 Task: Search one way flight ticket for 3 adults in first from Staunton/waynesboro/harrisonburg: Shenandoah Valley Regional Airport to Jacksonville: Albert J. Ellis Airport on 8-3-2023. Choice of flights is Southwest. Number of bags: 2 checked bags. Price is upto 106000. Outbound departure time preference is 19:15.
Action: Mouse moved to (386, 161)
Screenshot: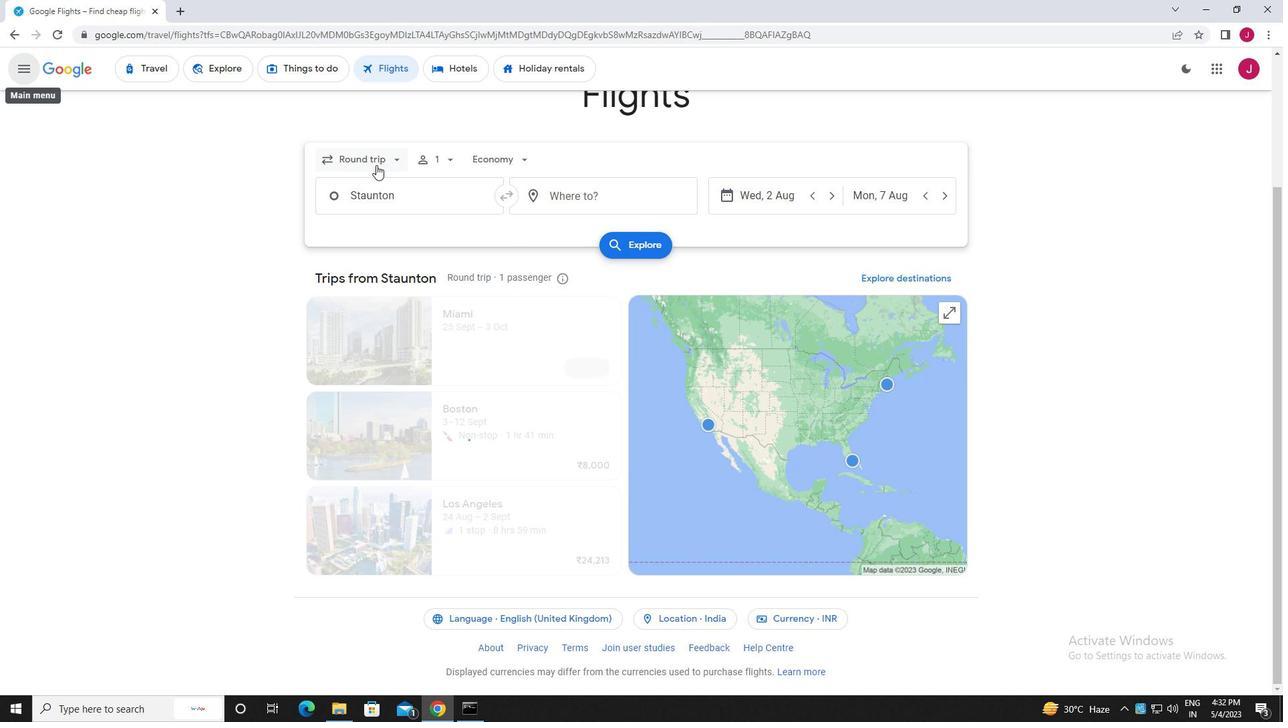 
Action: Mouse pressed left at (386, 161)
Screenshot: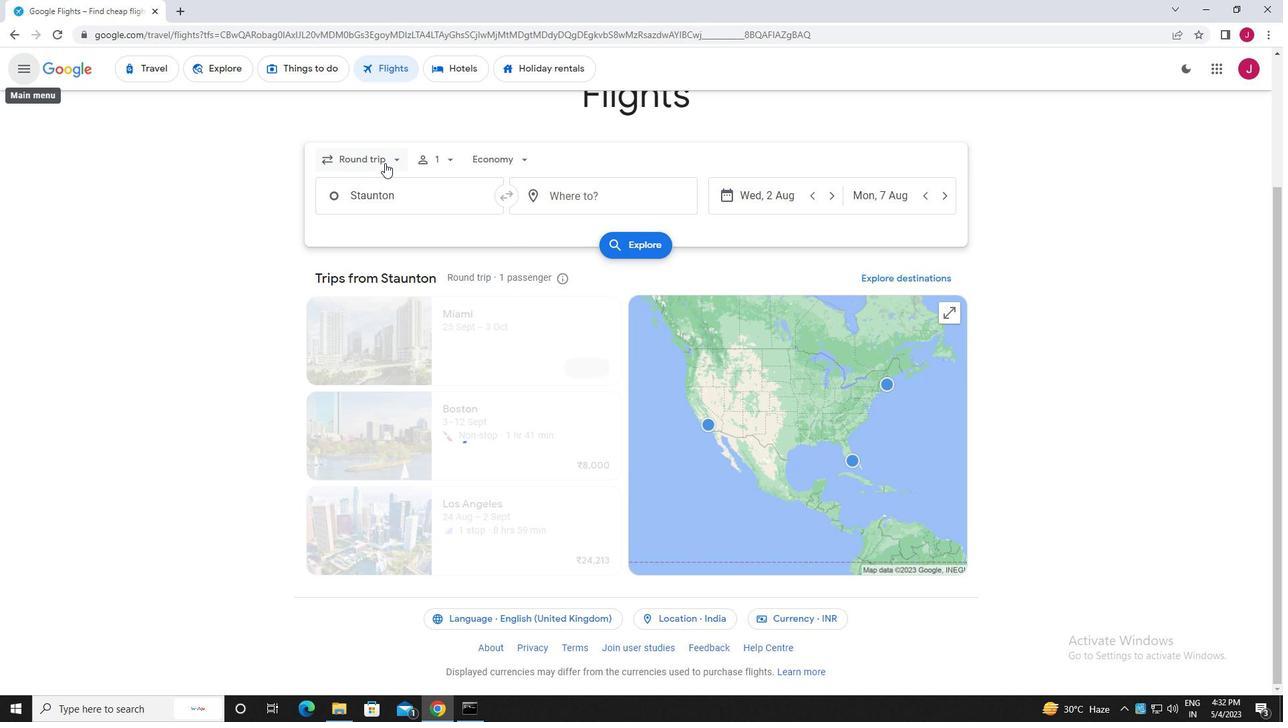 
Action: Mouse moved to (379, 211)
Screenshot: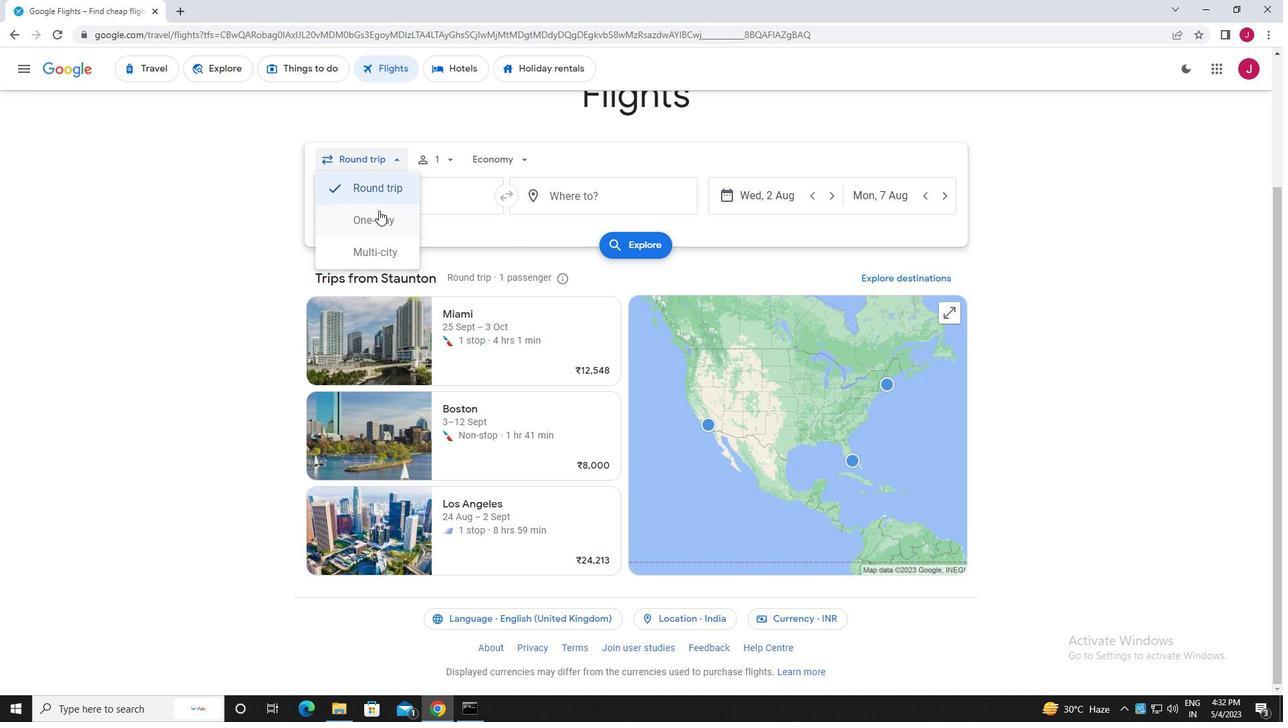 
Action: Mouse pressed left at (379, 211)
Screenshot: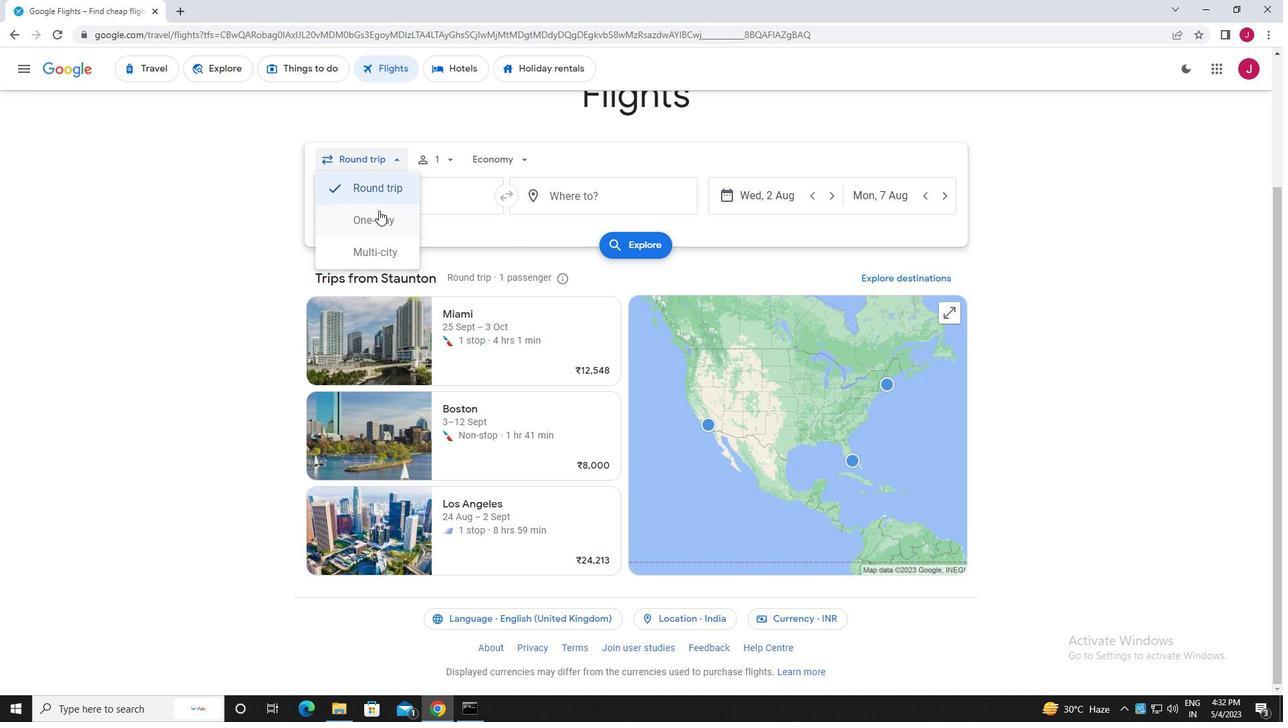 
Action: Mouse moved to (446, 159)
Screenshot: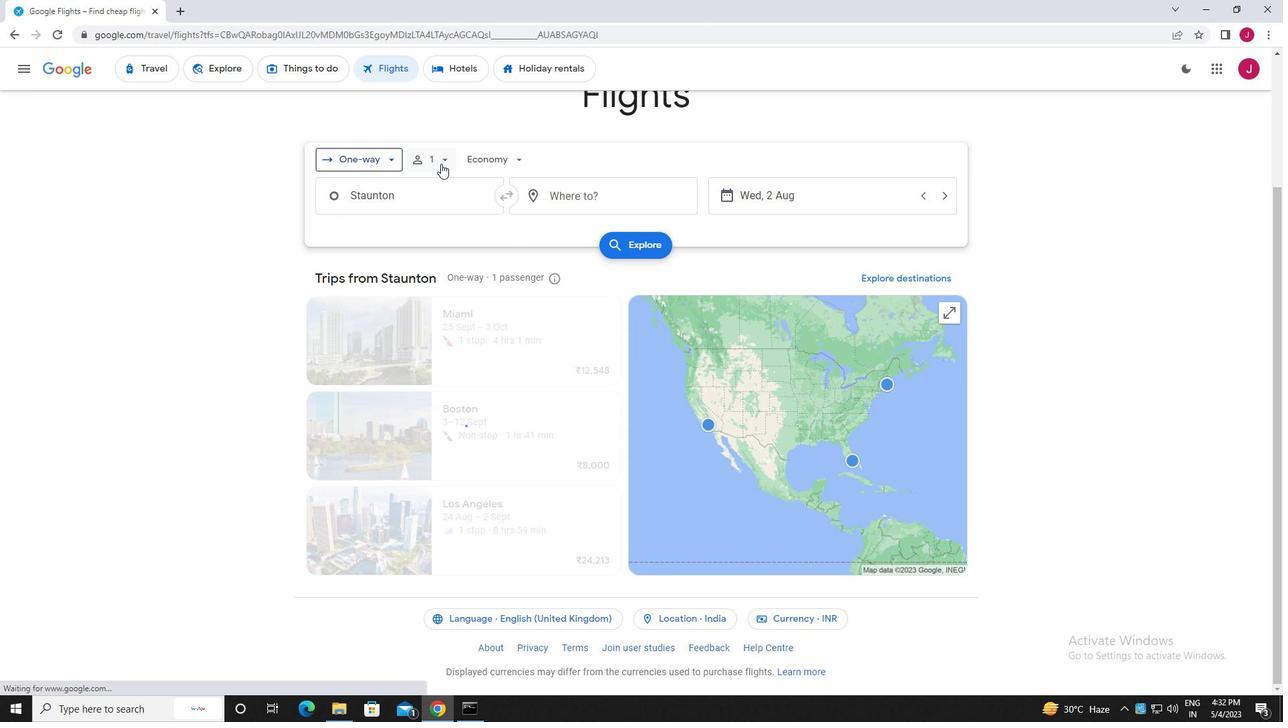 
Action: Mouse pressed left at (446, 159)
Screenshot: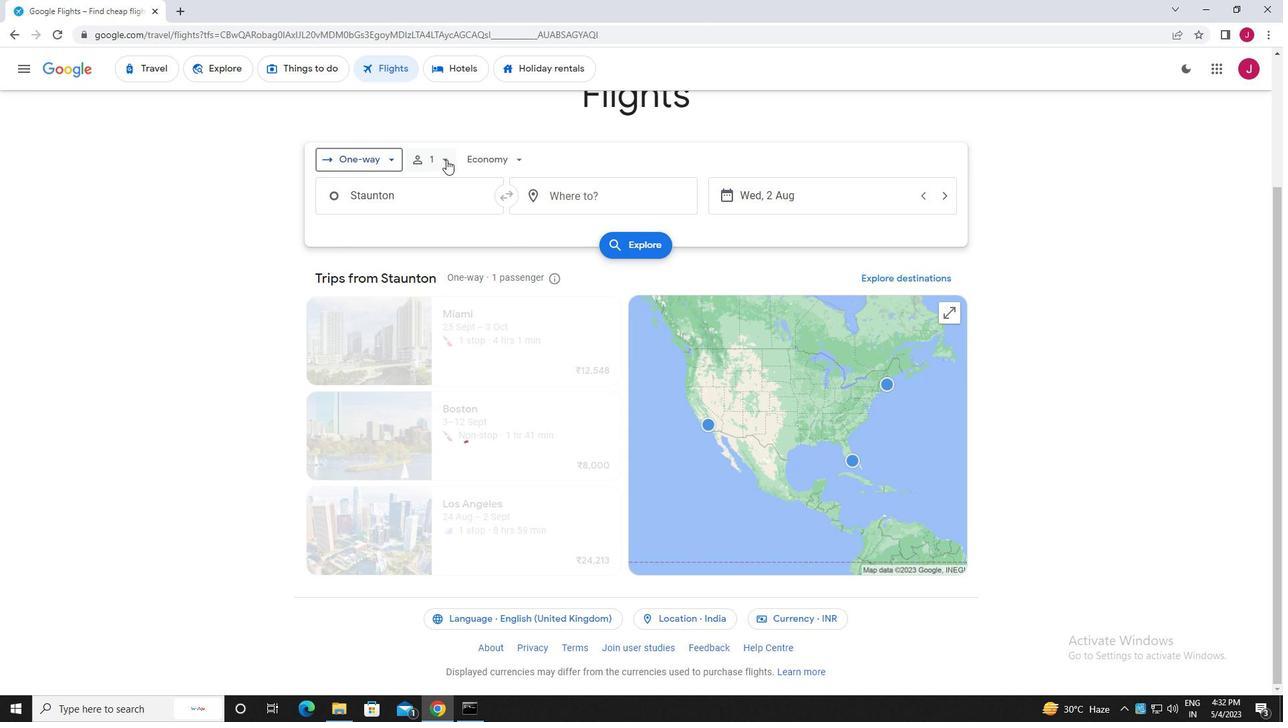 
Action: Mouse moved to (548, 193)
Screenshot: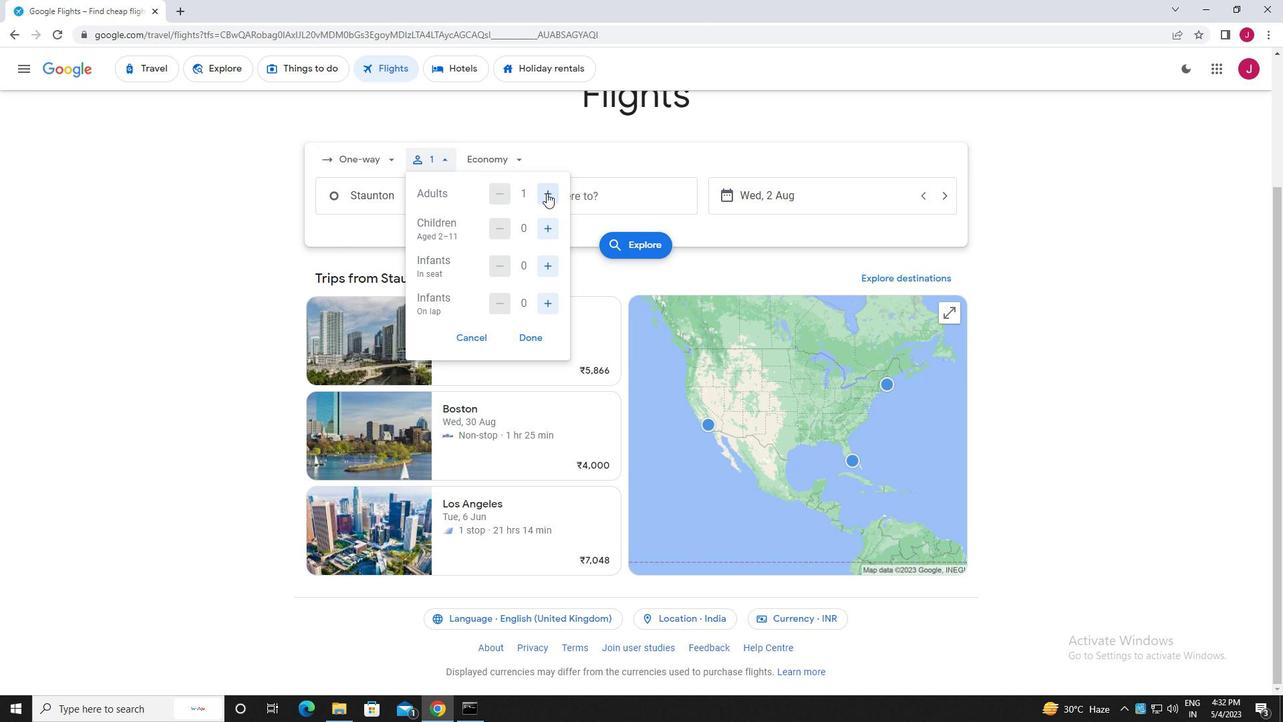 
Action: Mouse pressed left at (548, 193)
Screenshot: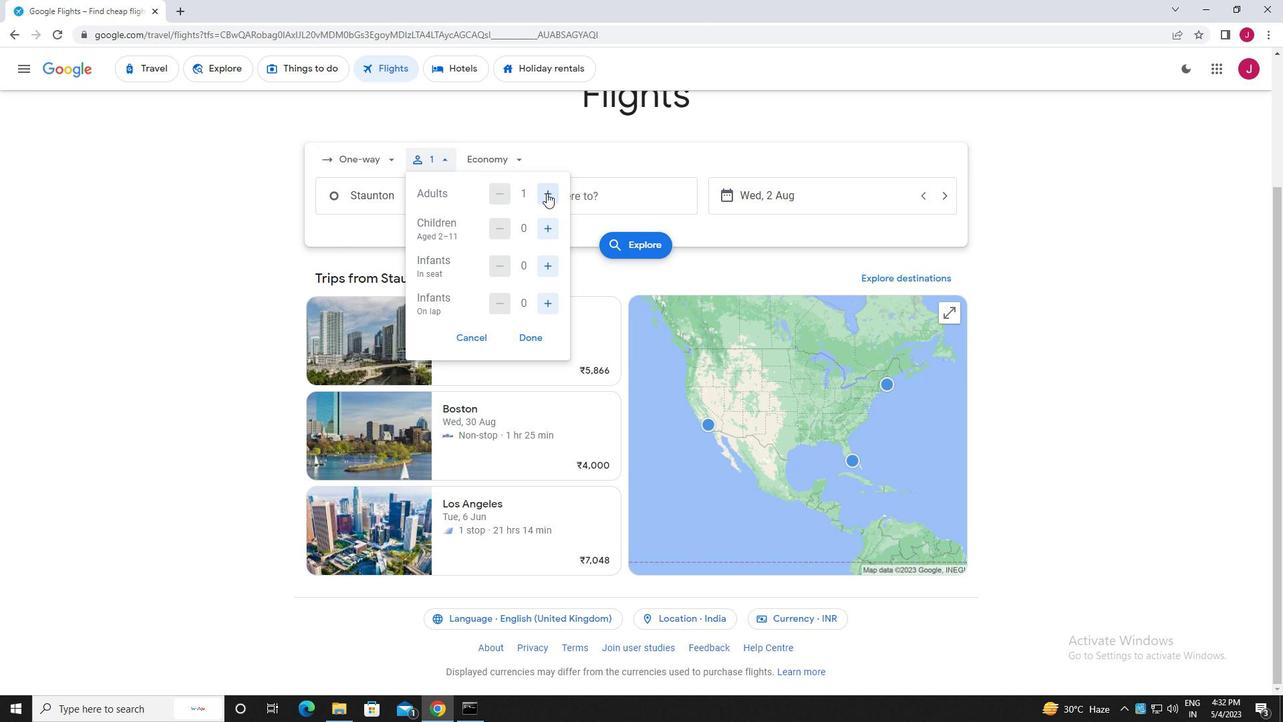 
Action: Mouse moved to (548, 193)
Screenshot: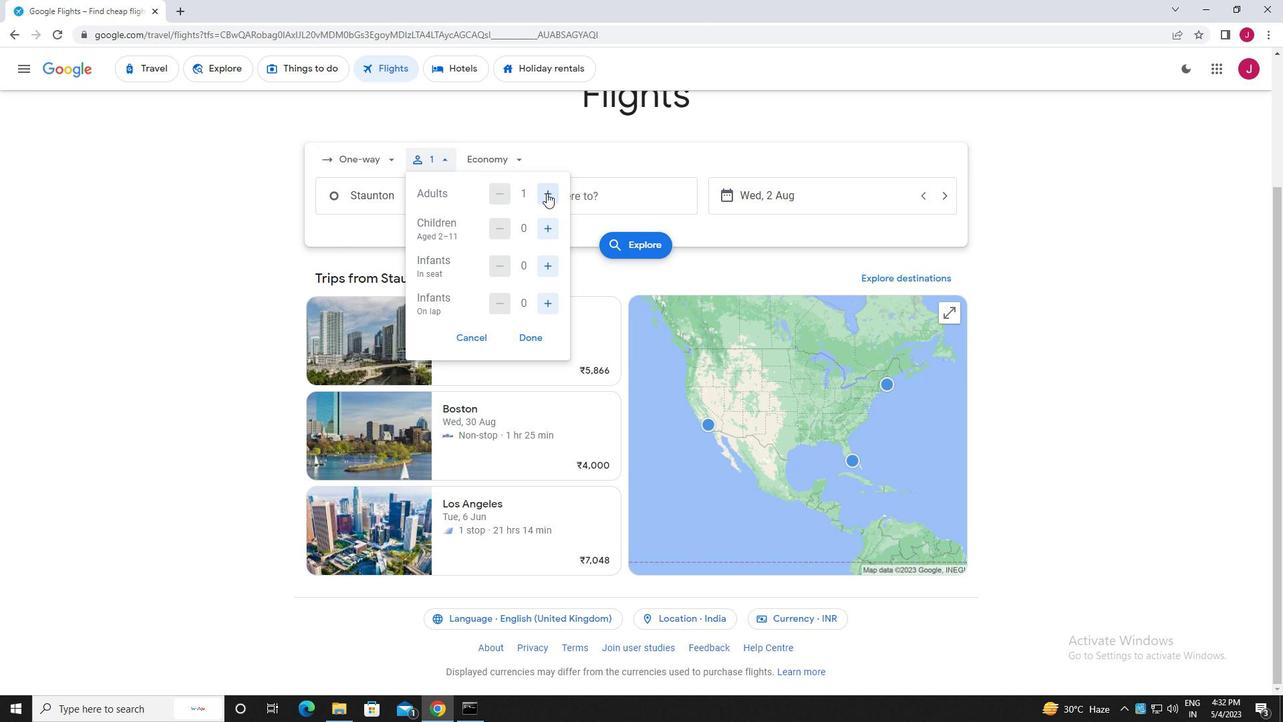 
Action: Mouse pressed left at (548, 193)
Screenshot: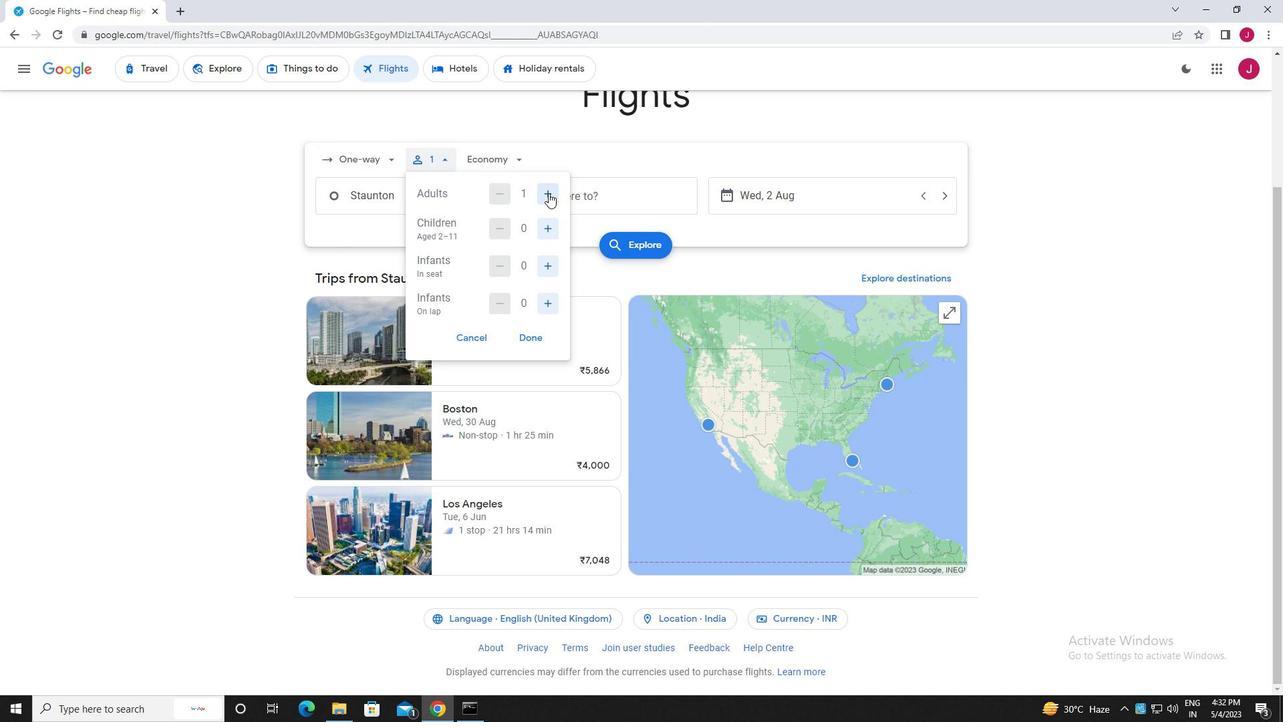 
Action: Mouse moved to (531, 338)
Screenshot: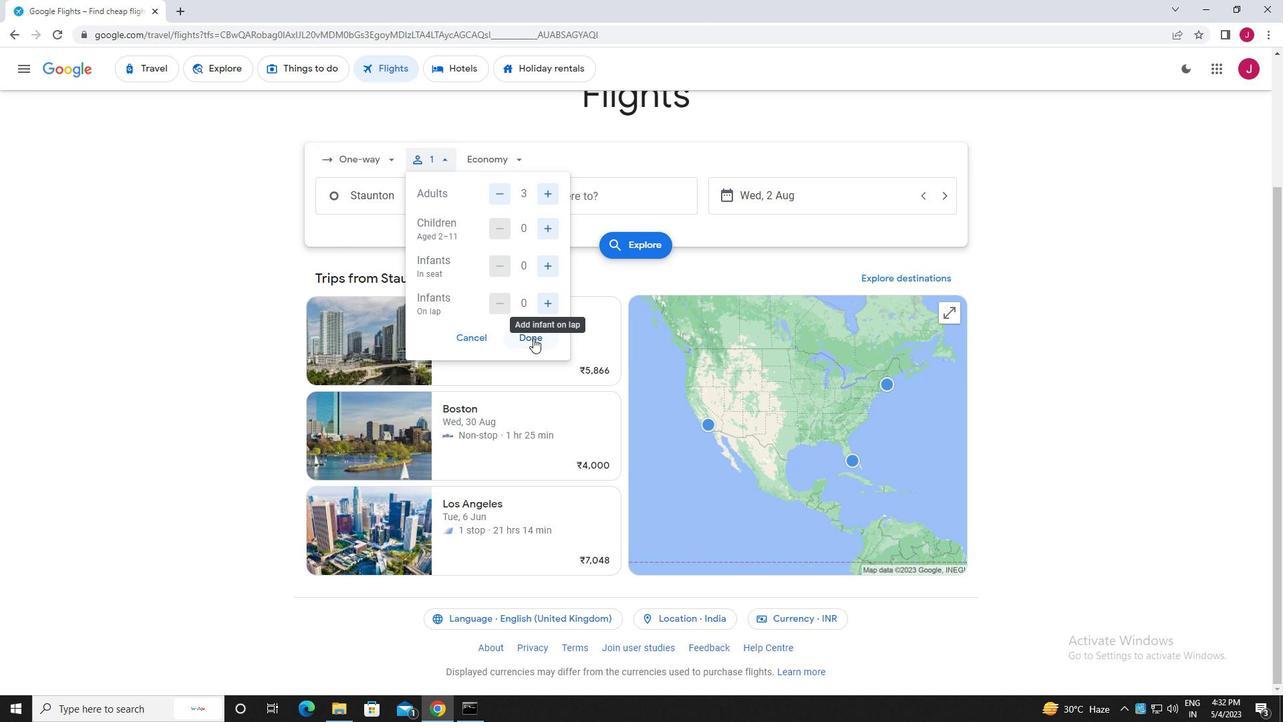 
Action: Mouse pressed left at (531, 338)
Screenshot: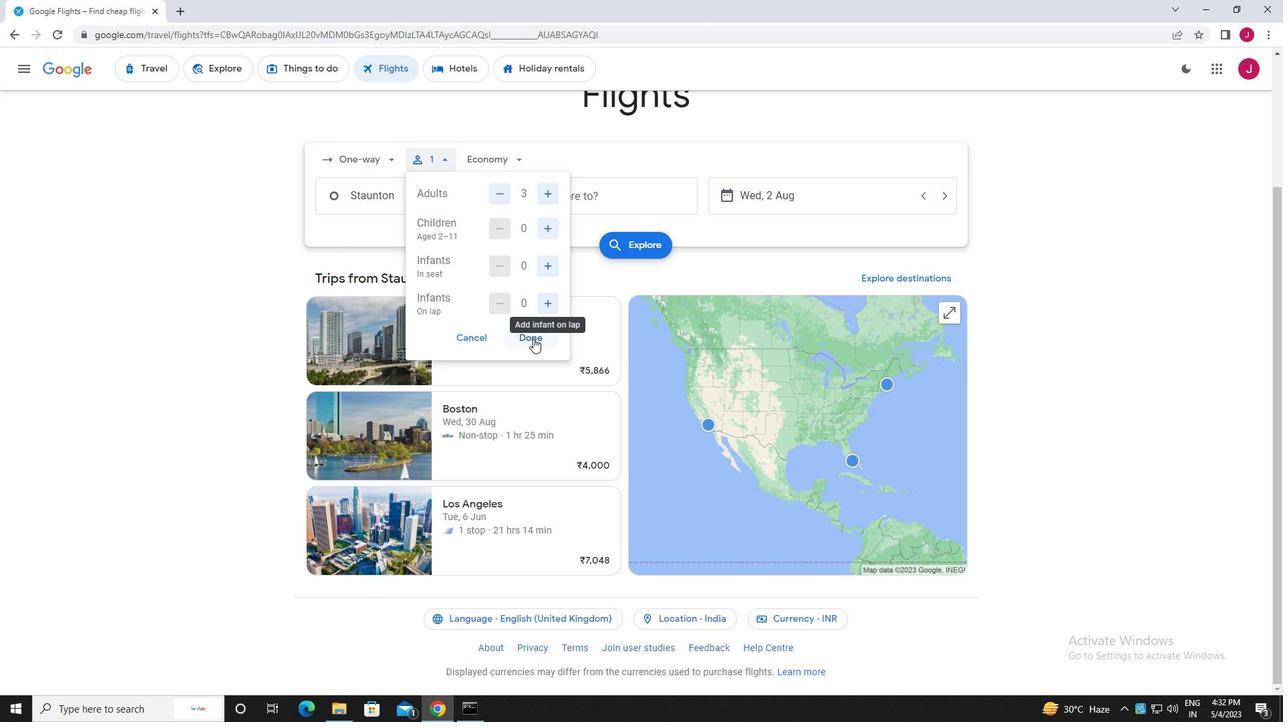 
Action: Mouse moved to (532, 339)
Screenshot: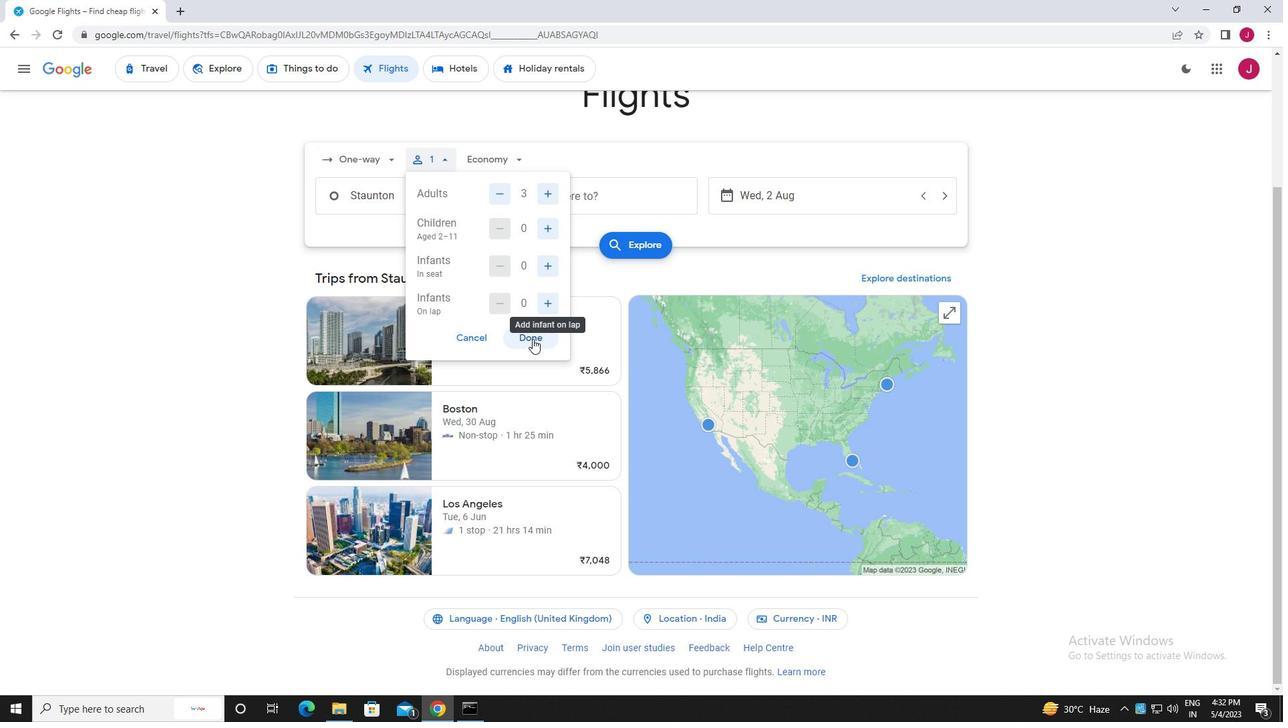 
Action: Mouse pressed left at (532, 339)
Screenshot: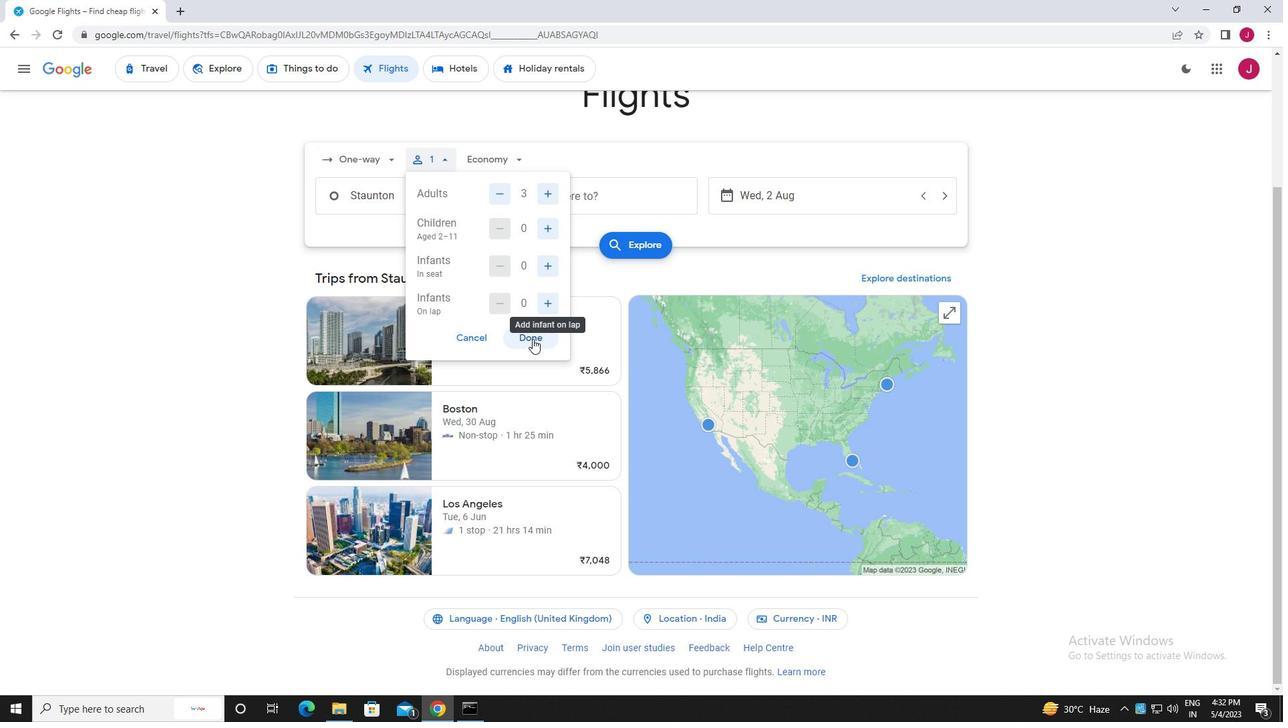 
Action: Mouse moved to (510, 155)
Screenshot: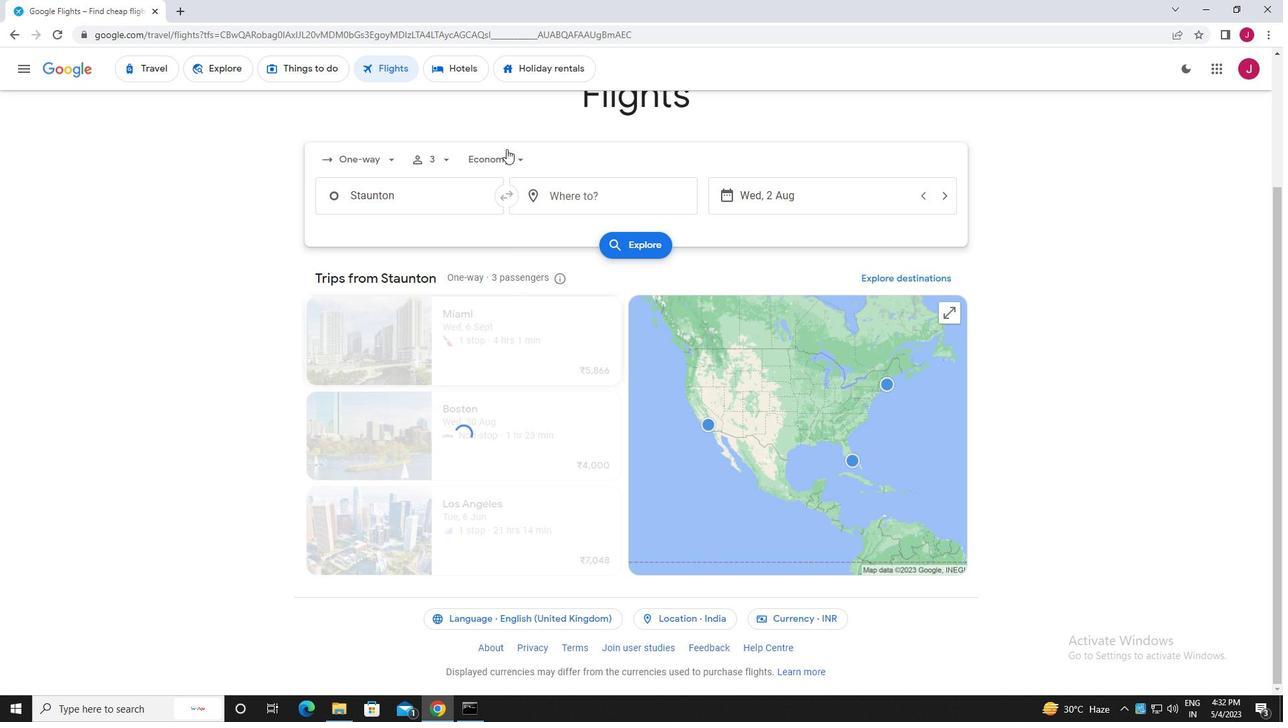 
Action: Mouse pressed left at (510, 155)
Screenshot: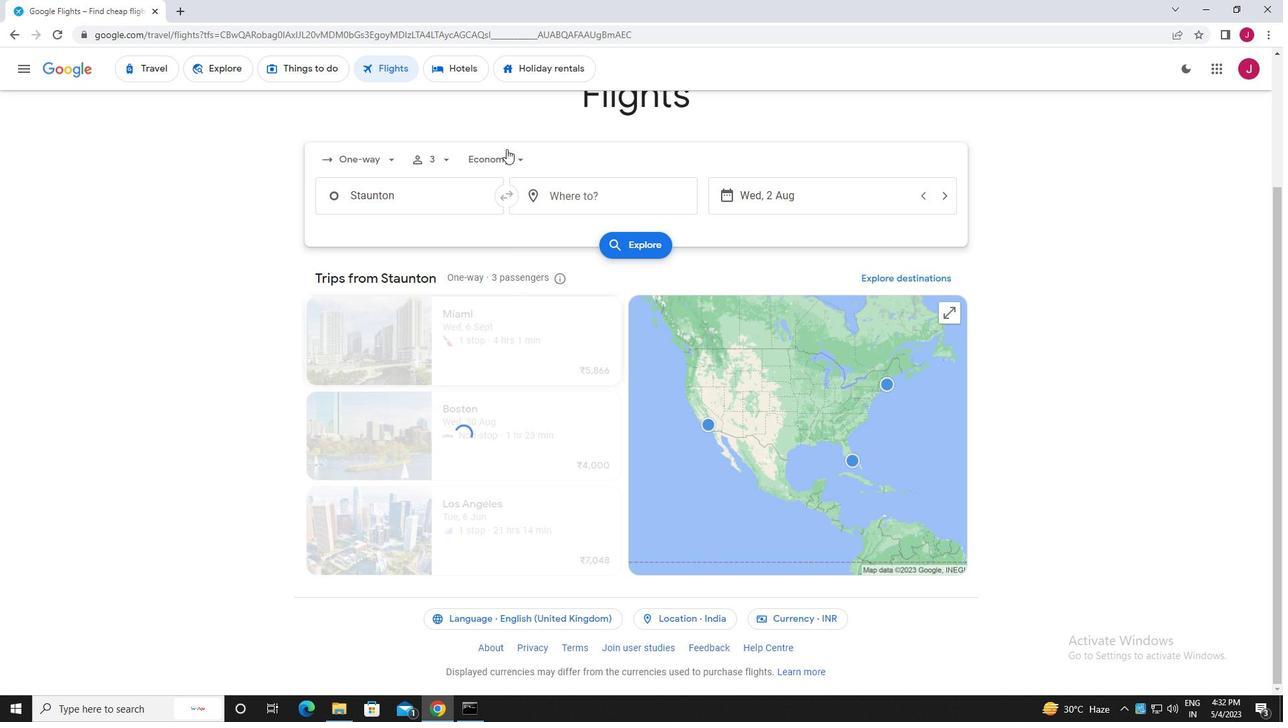
Action: Mouse moved to (514, 280)
Screenshot: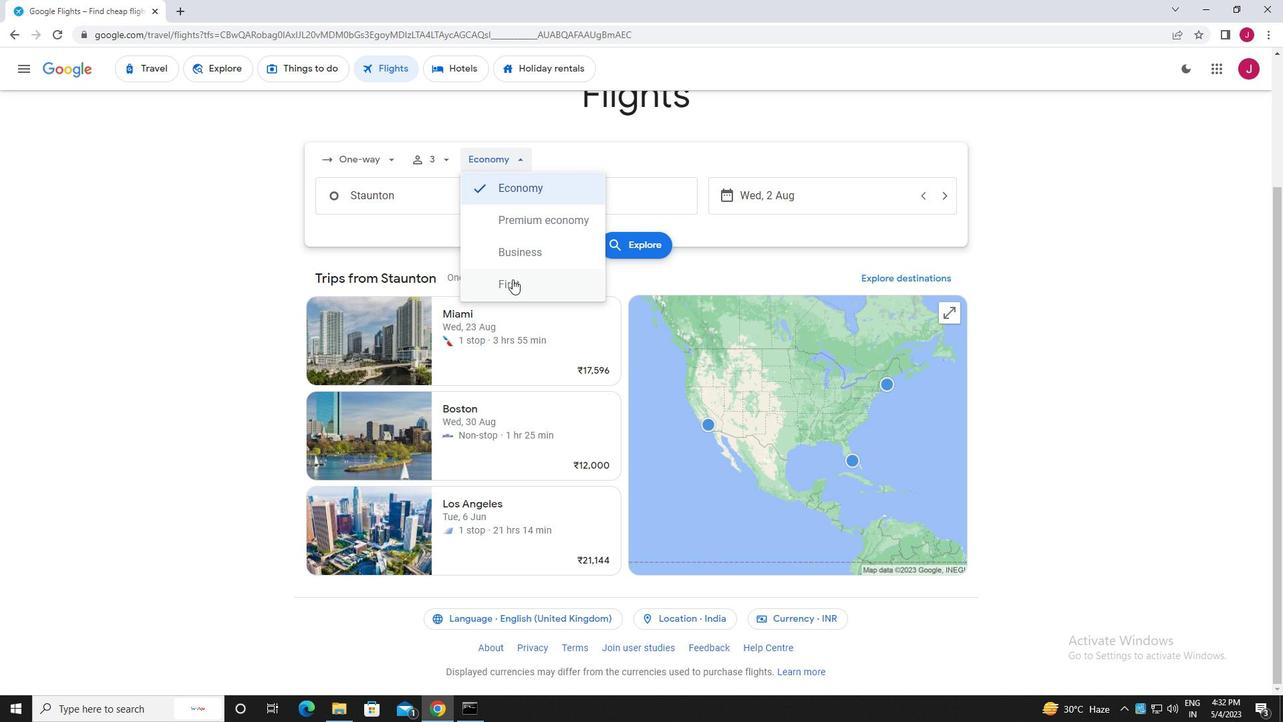 
Action: Mouse pressed left at (514, 280)
Screenshot: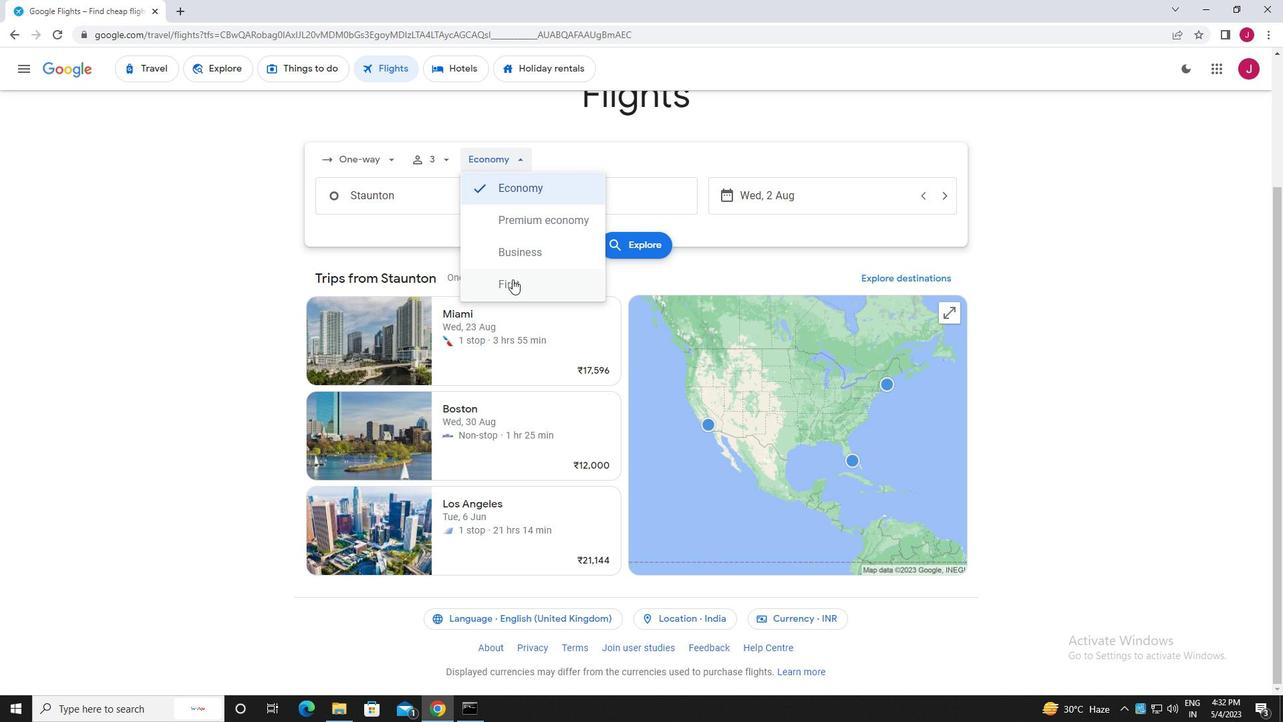 
Action: Mouse moved to (405, 195)
Screenshot: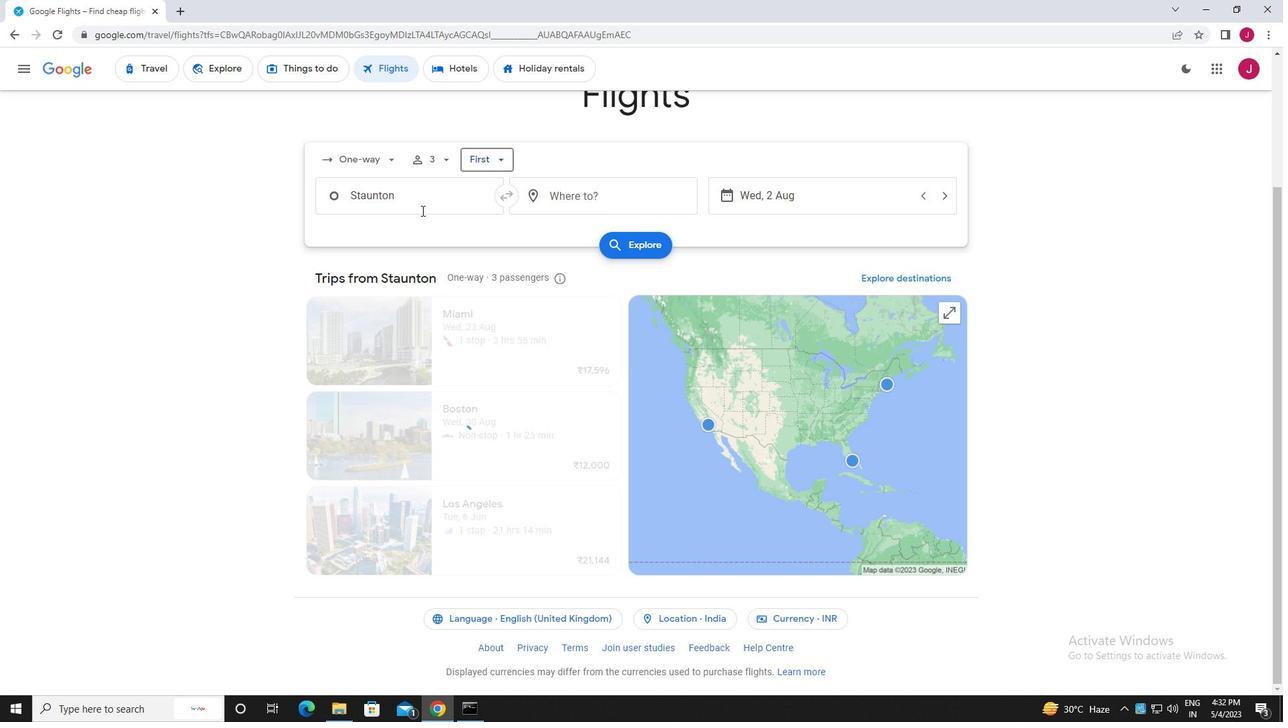 
Action: Mouse pressed left at (405, 195)
Screenshot: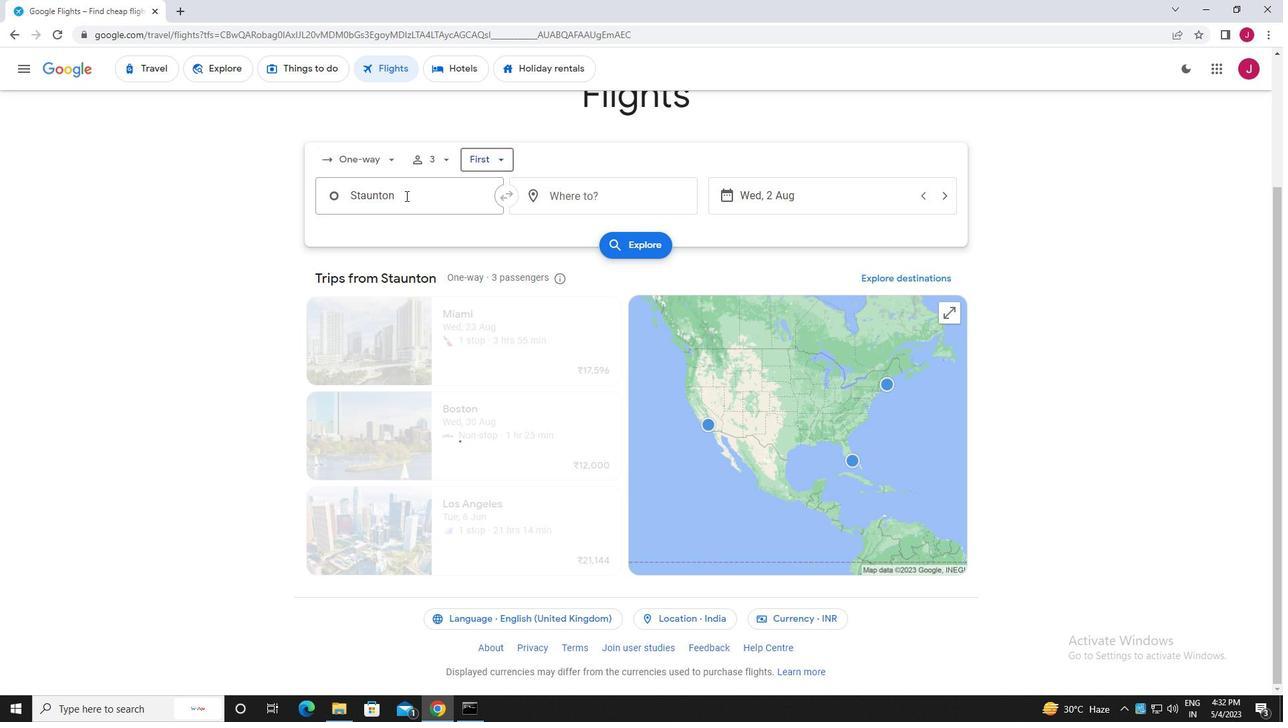
Action: Mouse moved to (407, 195)
Screenshot: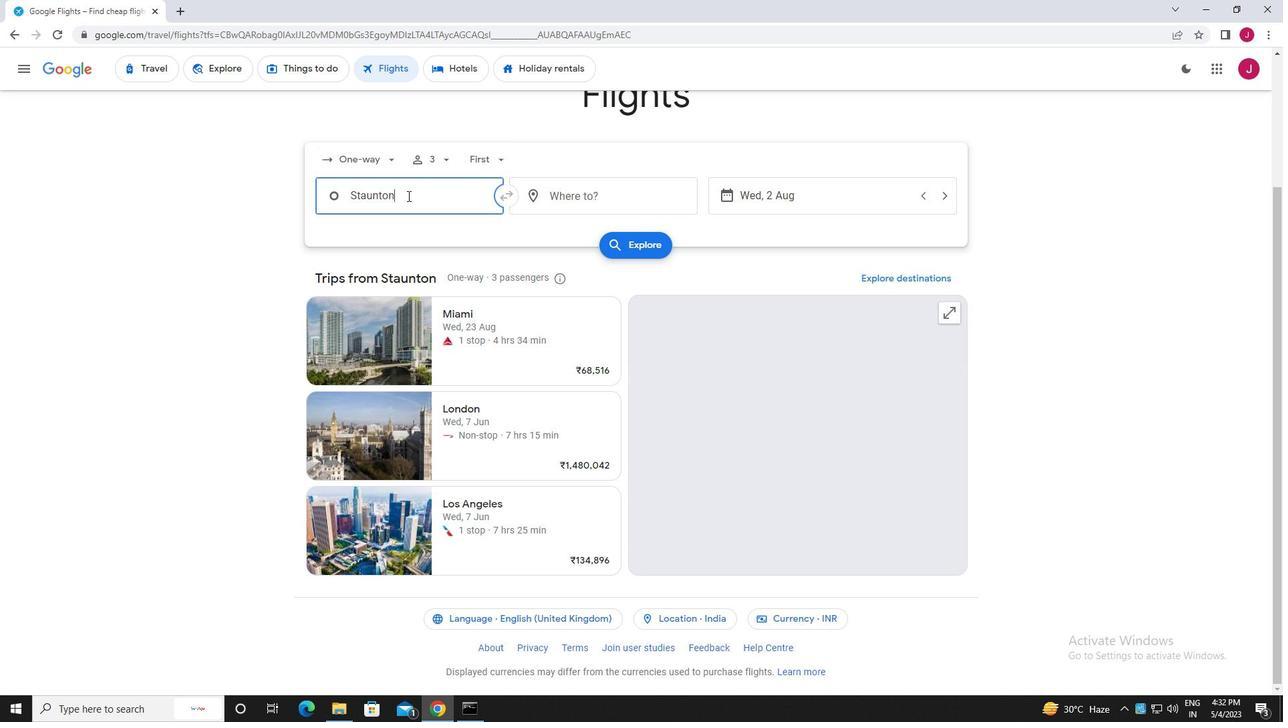 
Action: Key pressed shenandoah
Screenshot: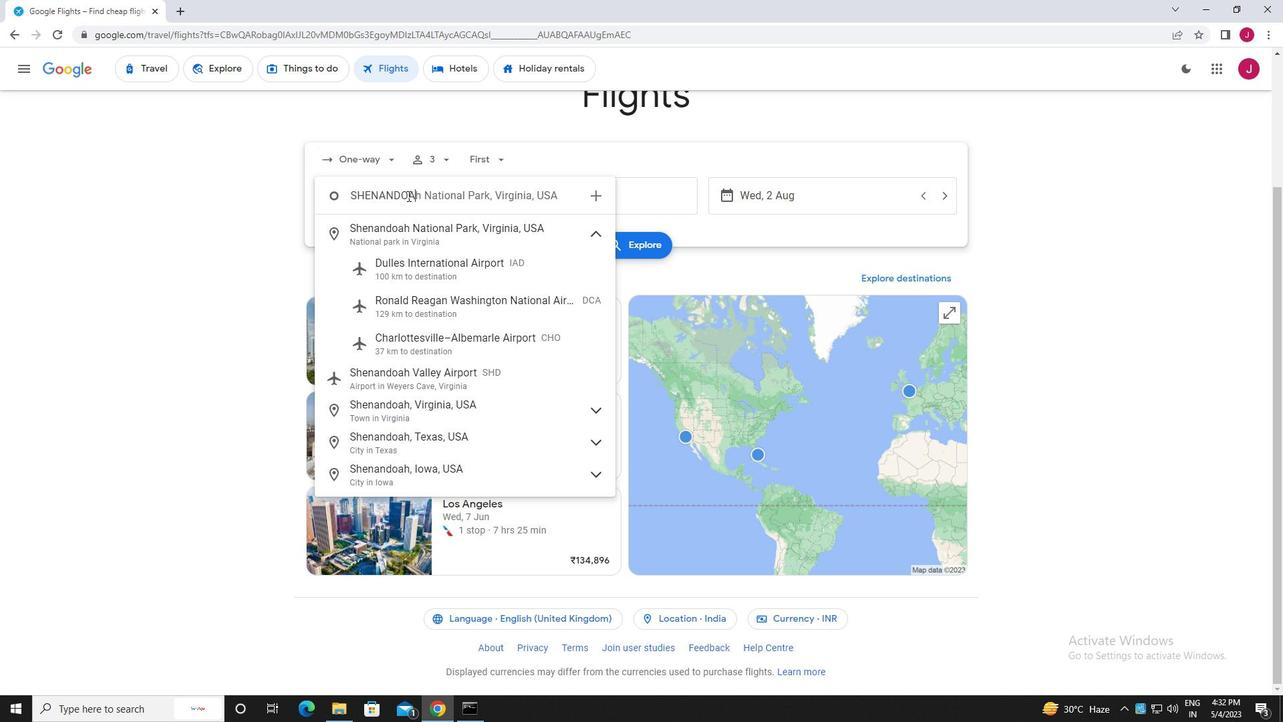 
Action: Mouse moved to (480, 258)
Screenshot: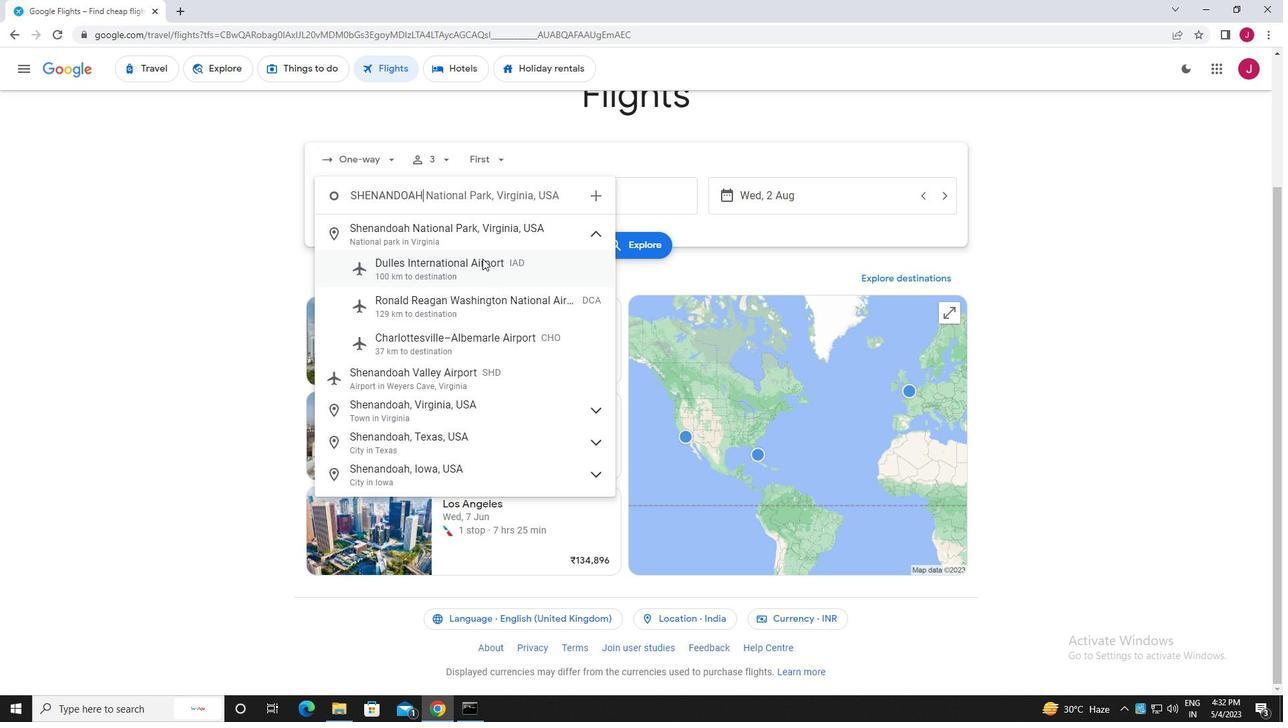 
Action: Key pressed <Key.space>va
Screenshot: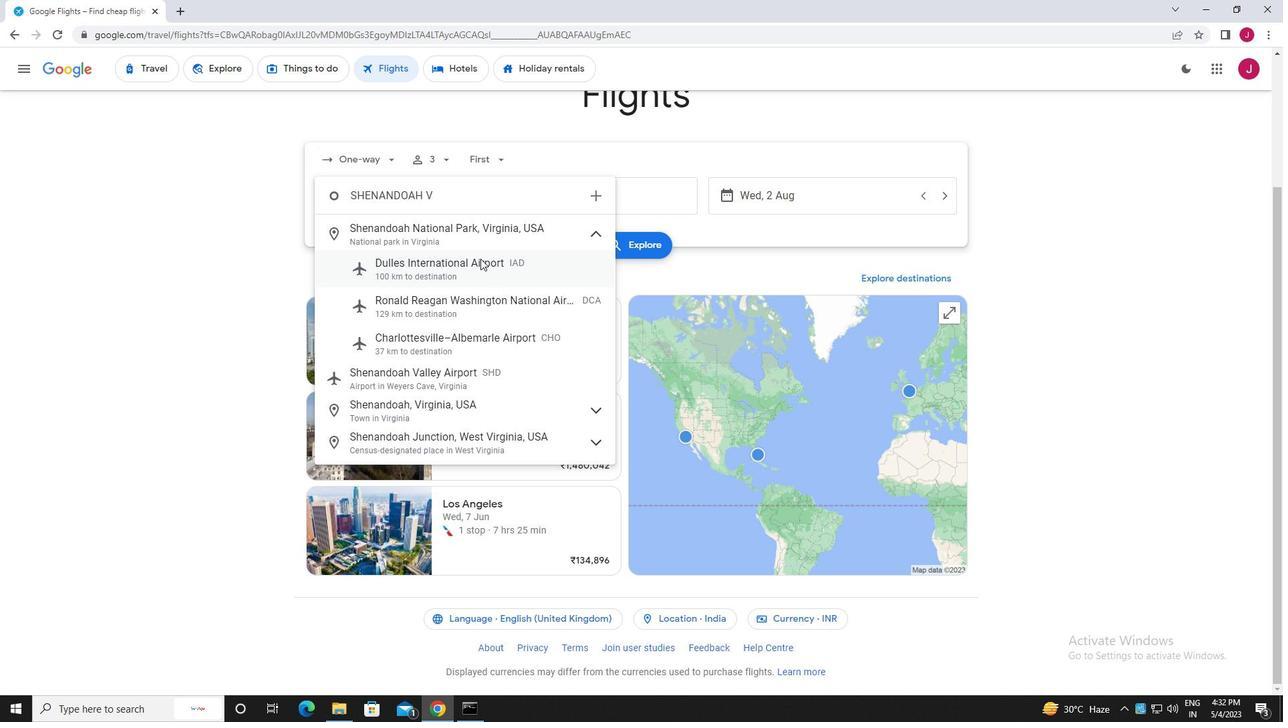 
Action: Mouse moved to (467, 233)
Screenshot: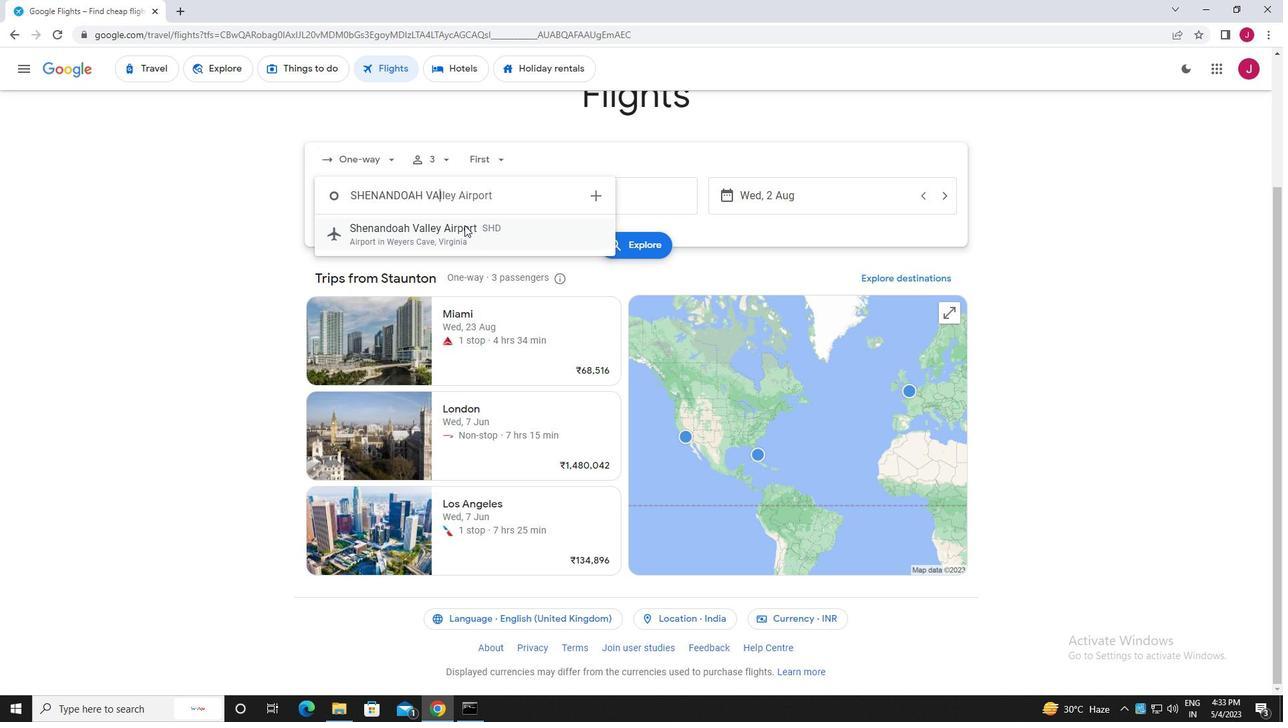 
Action: Mouse pressed left at (467, 233)
Screenshot: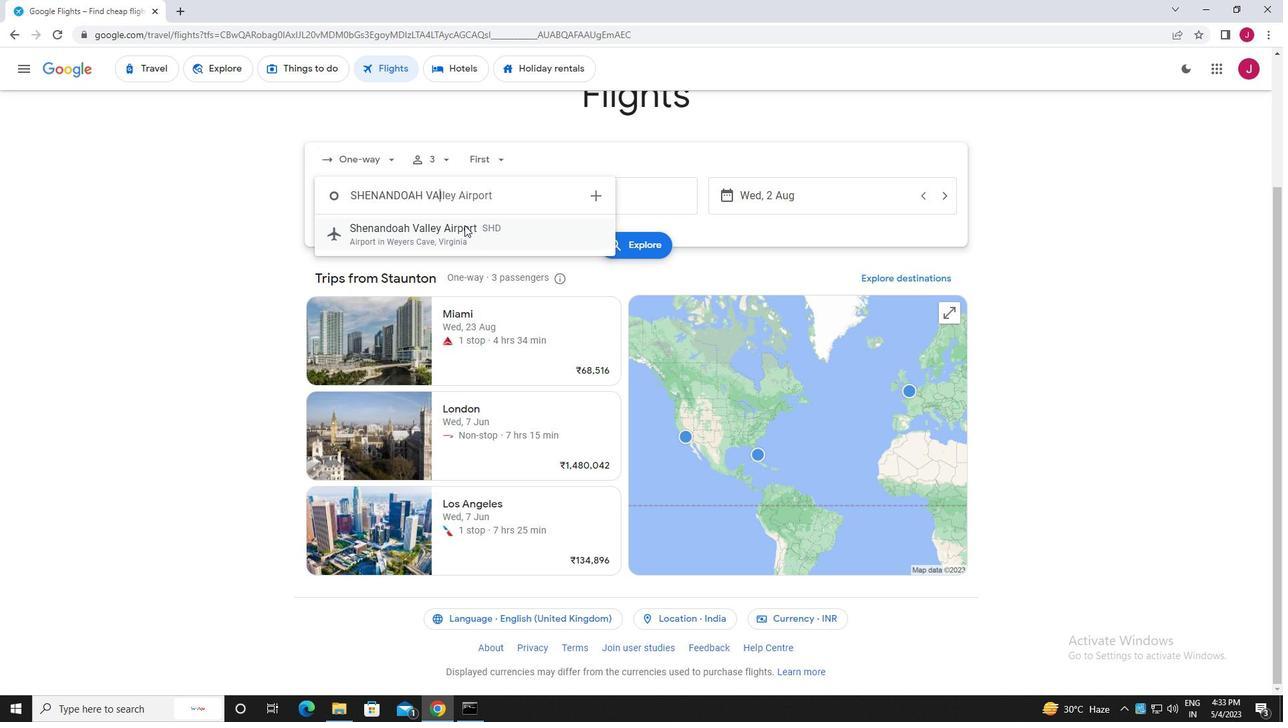 
Action: Mouse moved to (623, 203)
Screenshot: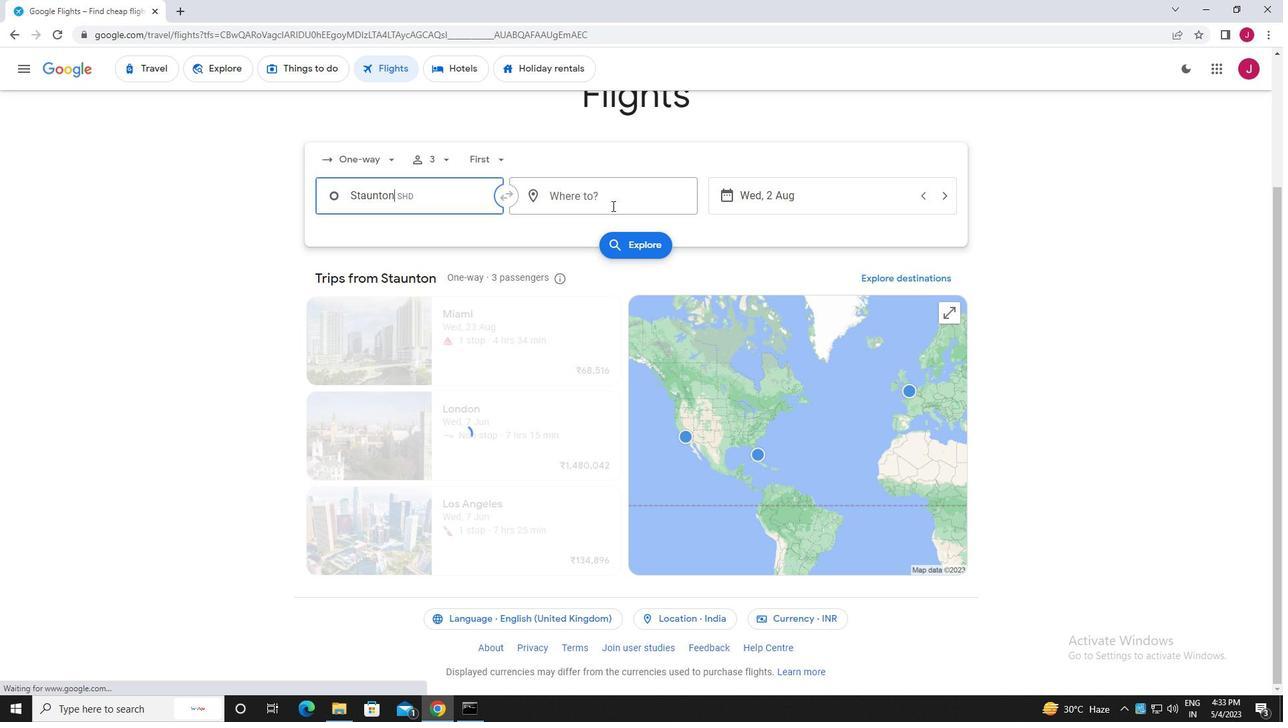
Action: Mouse pressed left at (623, 203)
Screenshot: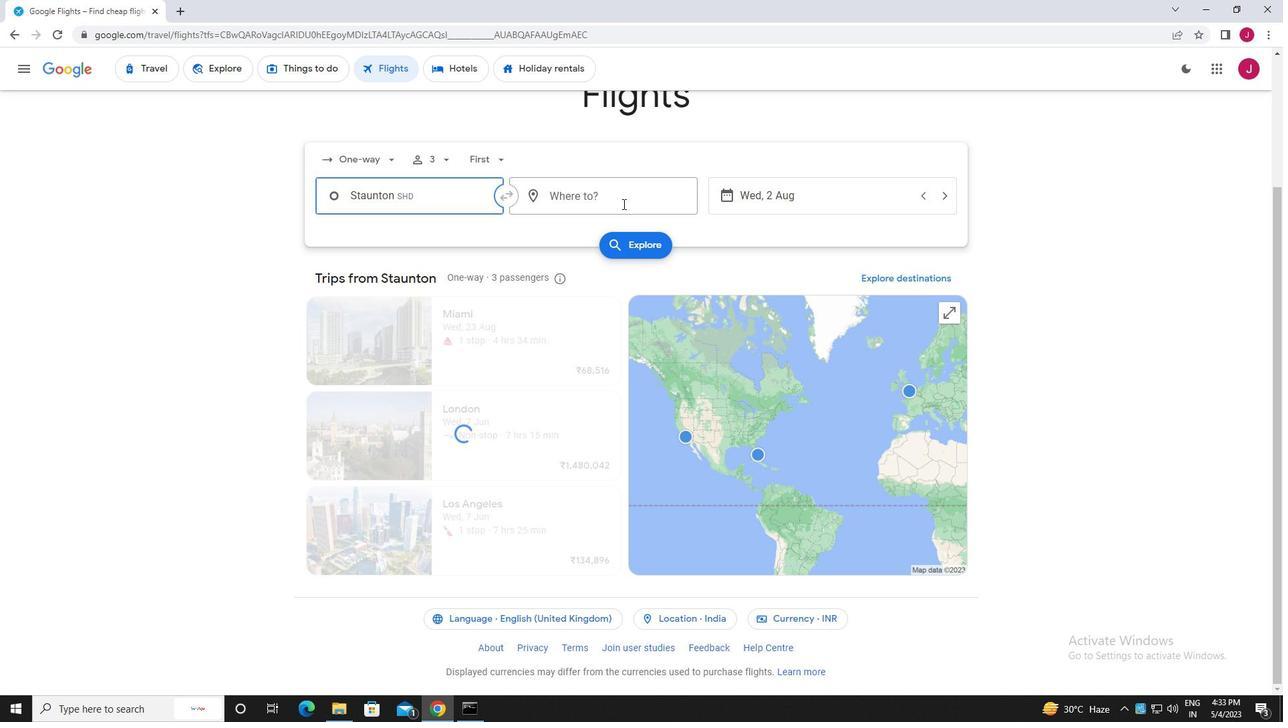 
Action: Mouse moved to (623, 206)
Screenshot: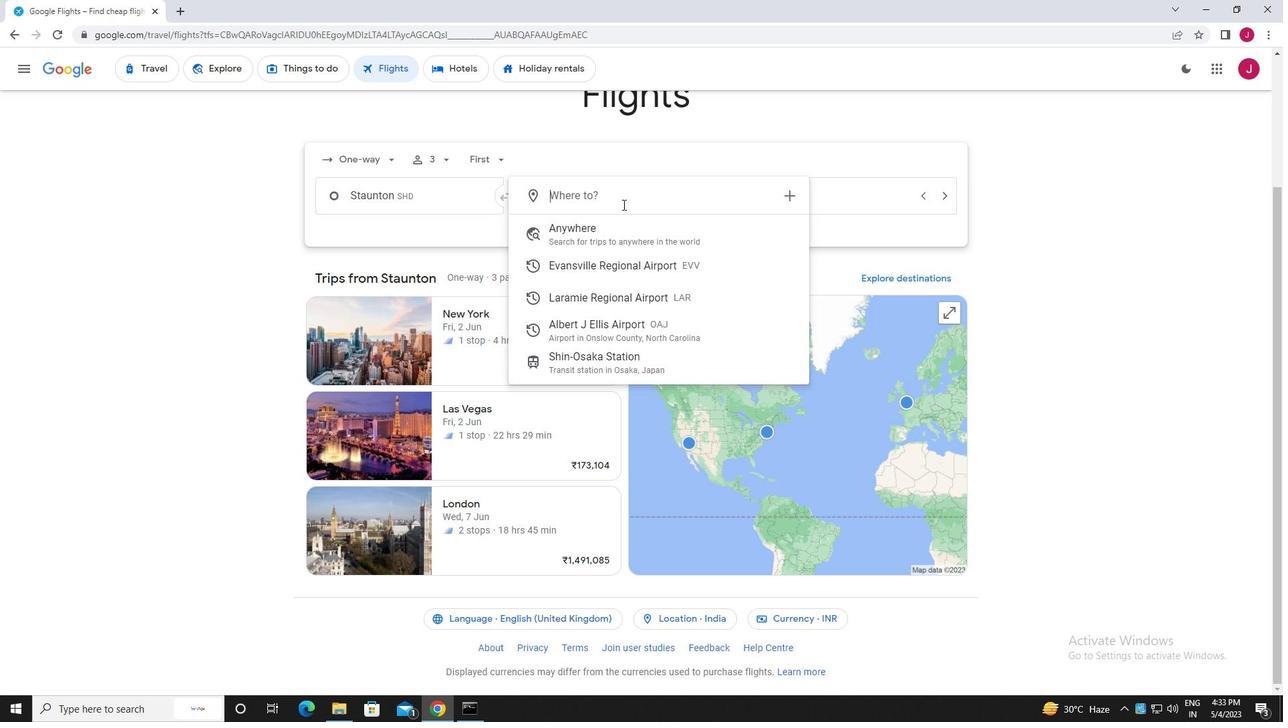 
Action: Key pressed albert<Key.space>
Screenshot: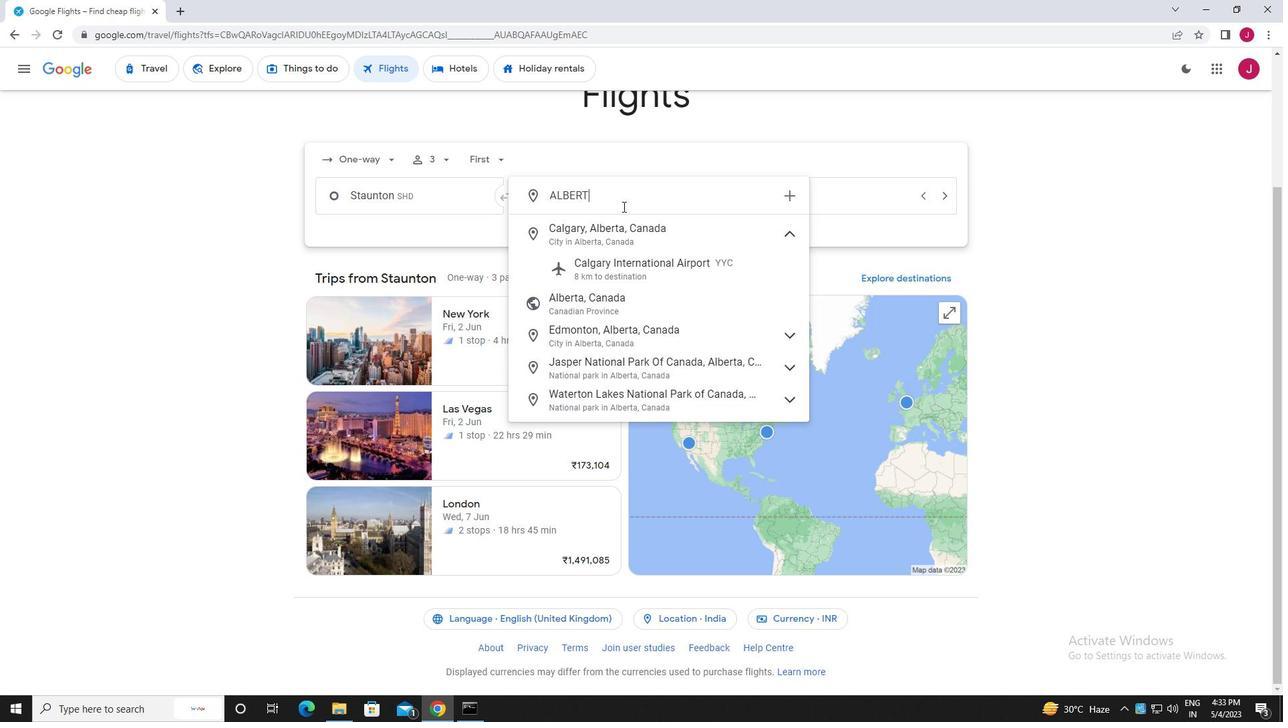 
Action: Mouse moved to (631, 234)
Screenshot: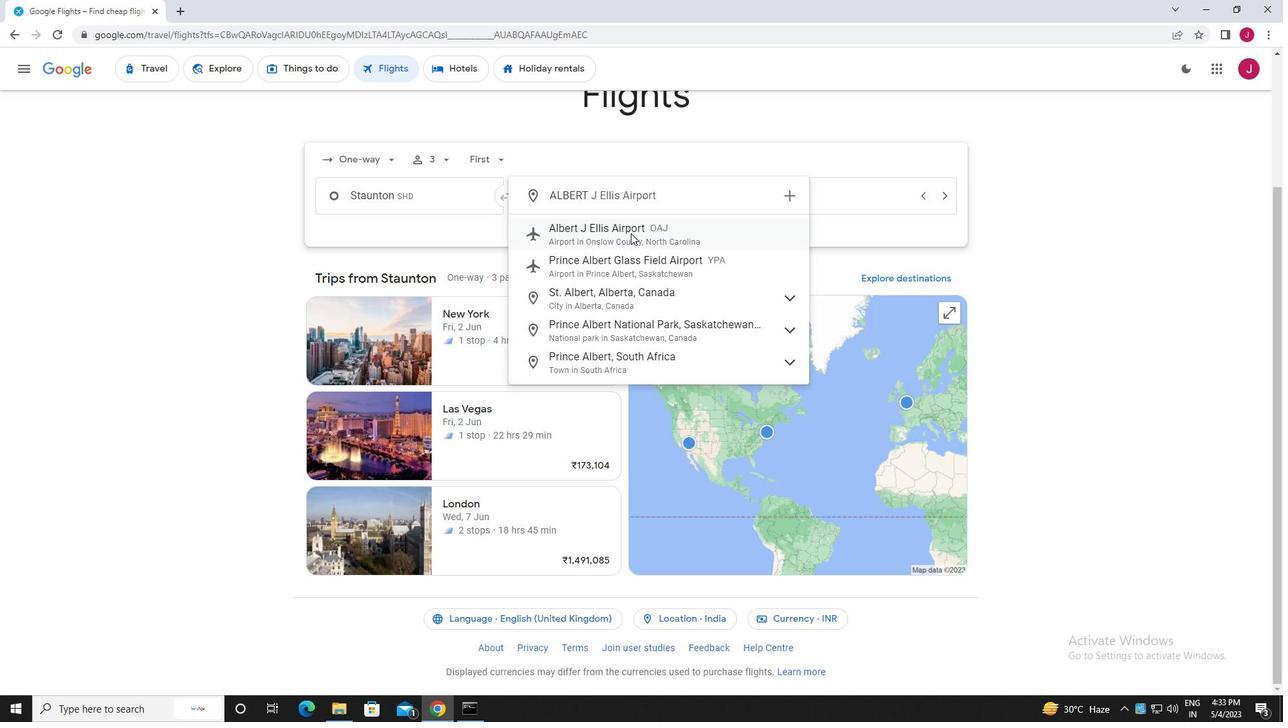
Action: Mouse pressed left at (631, 234)
Screenshot: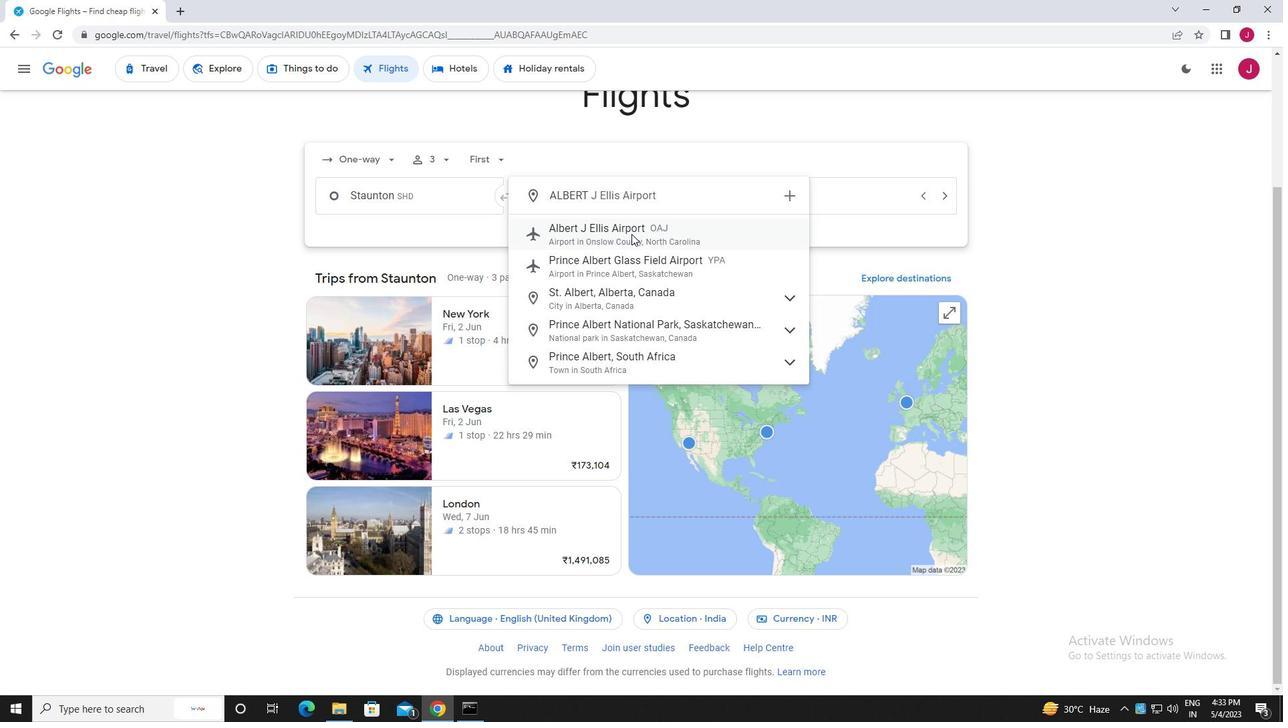 
Action: Mouse moved to (826, 196)
Screenshot: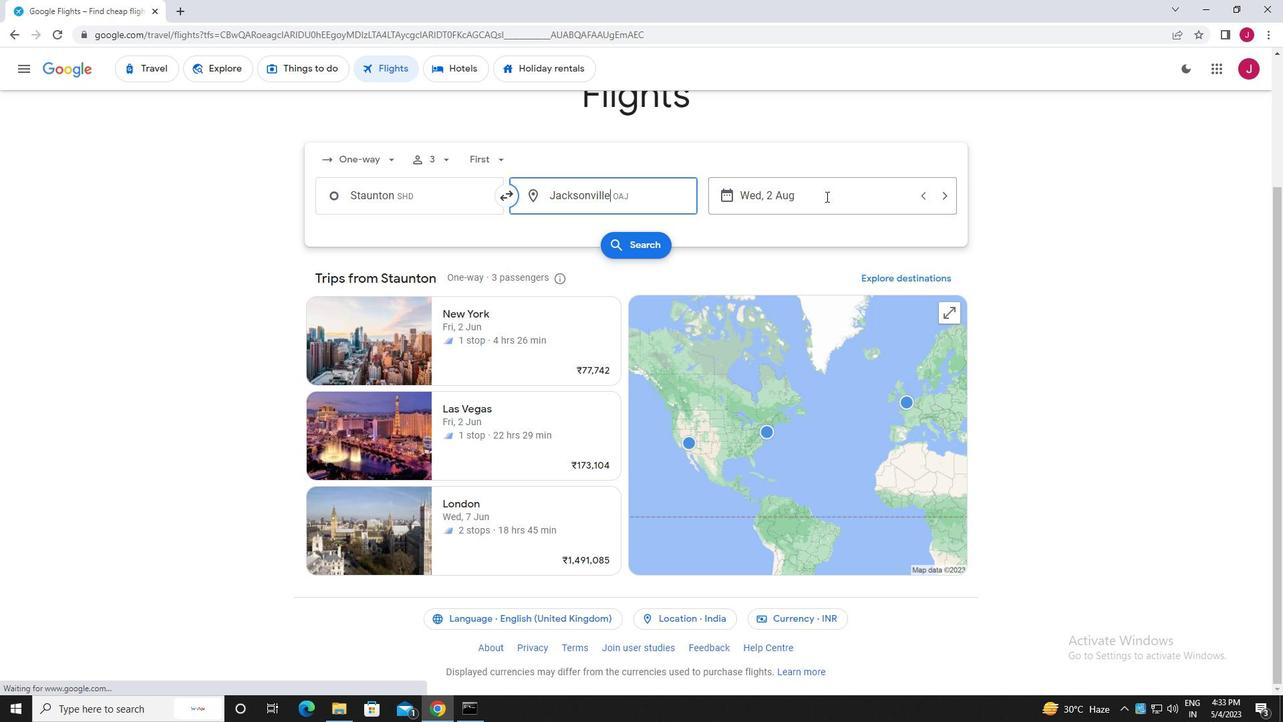 
Action: Mouse pressed left at (826, 196)
Screenshot: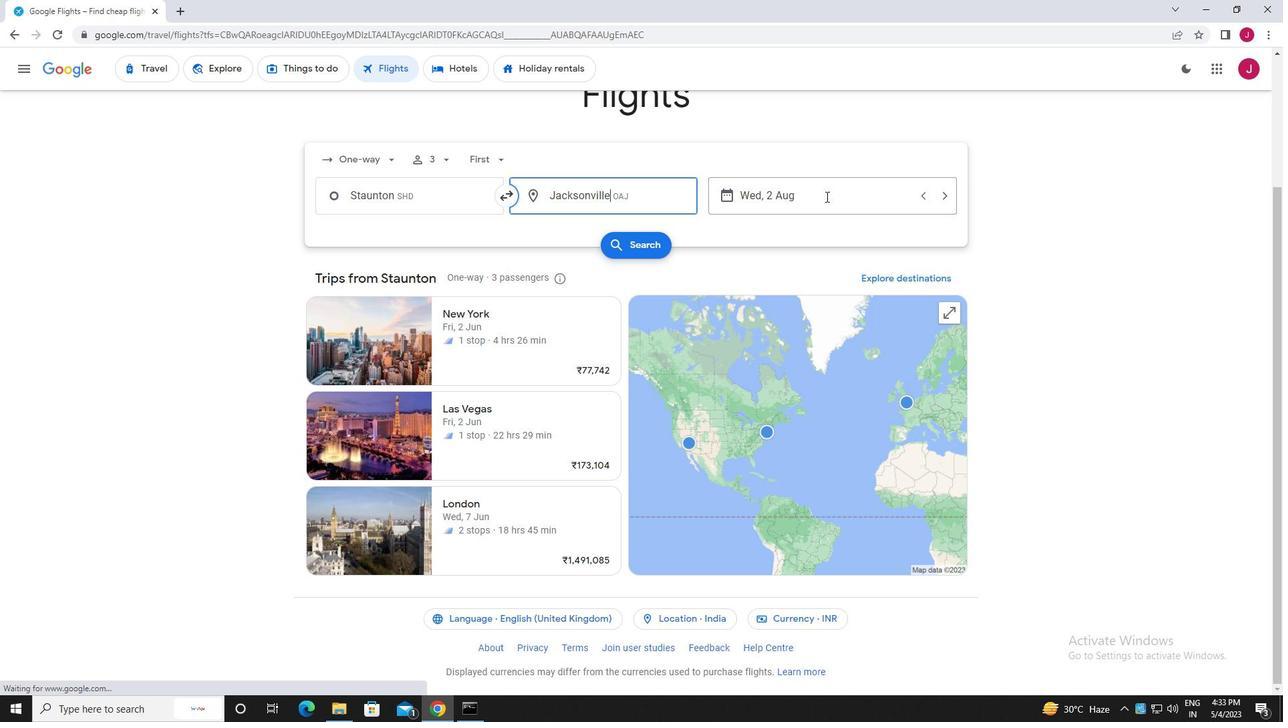 
Action: Mouse moved to (617, 301)
Screenshot: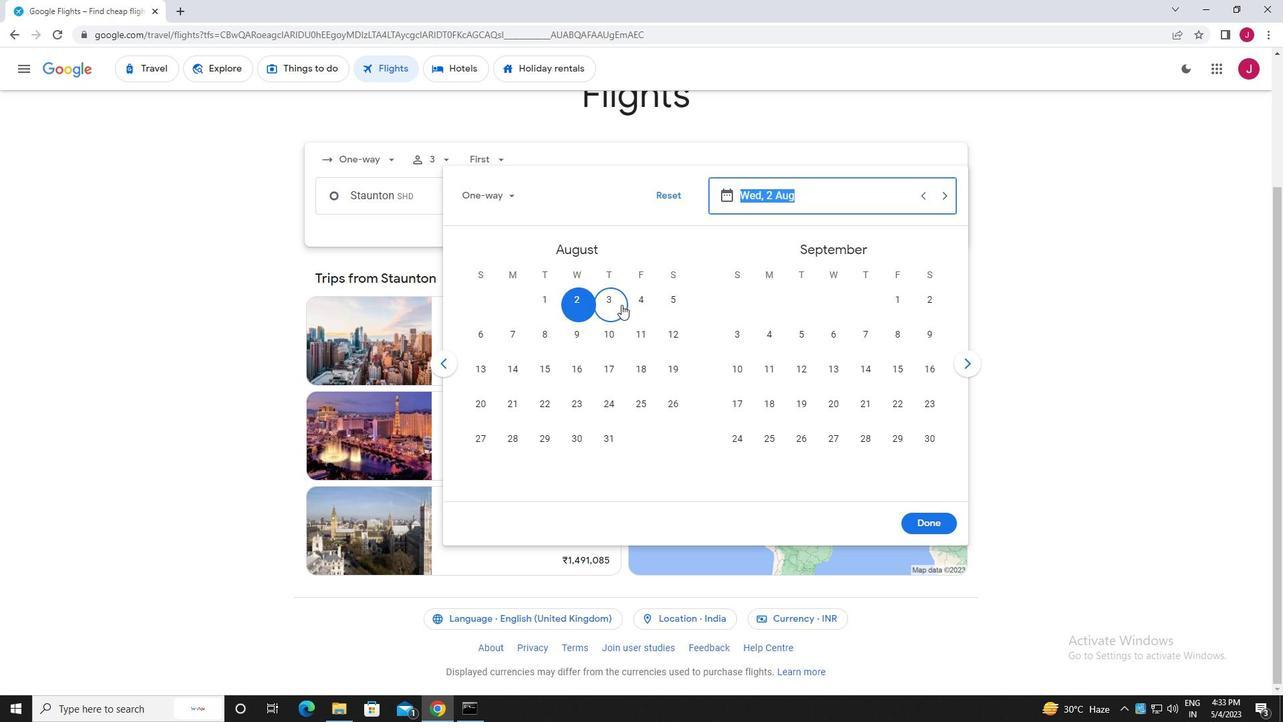 
Action: Mouse pressed left at (617, 301)
Screenshot: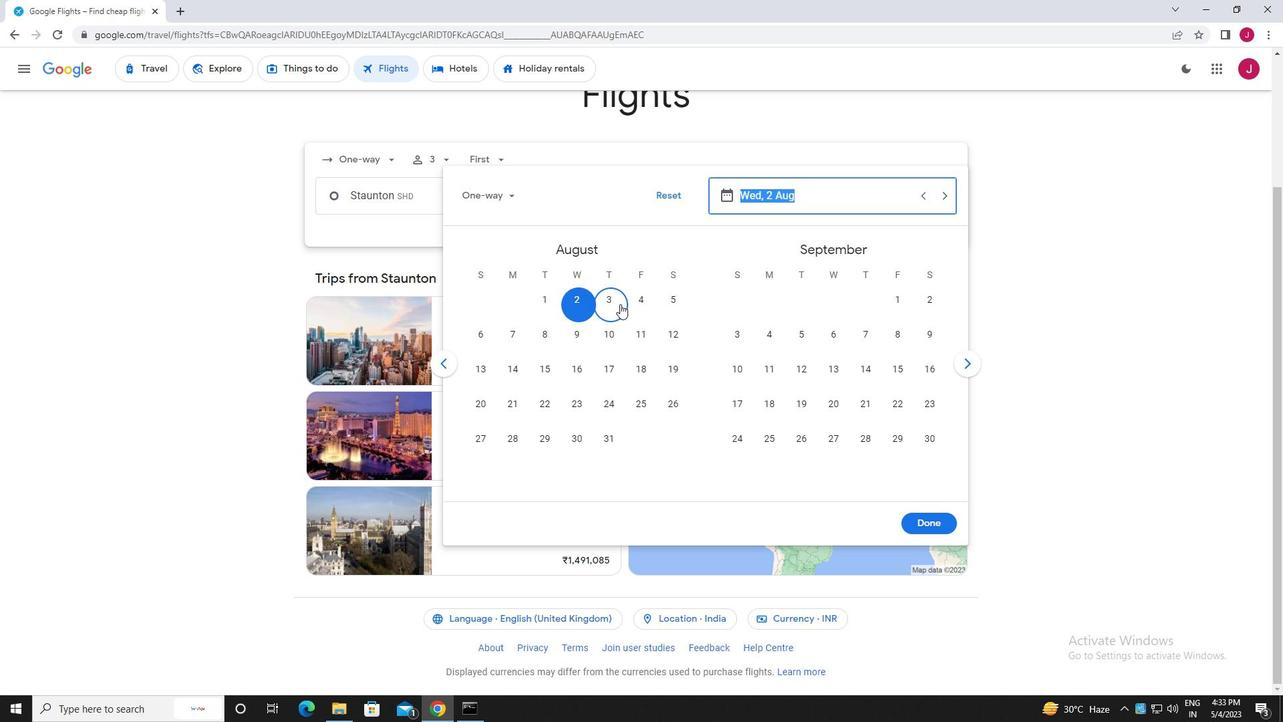 
Action: Mouse moved to (937, 518)
Screenshot: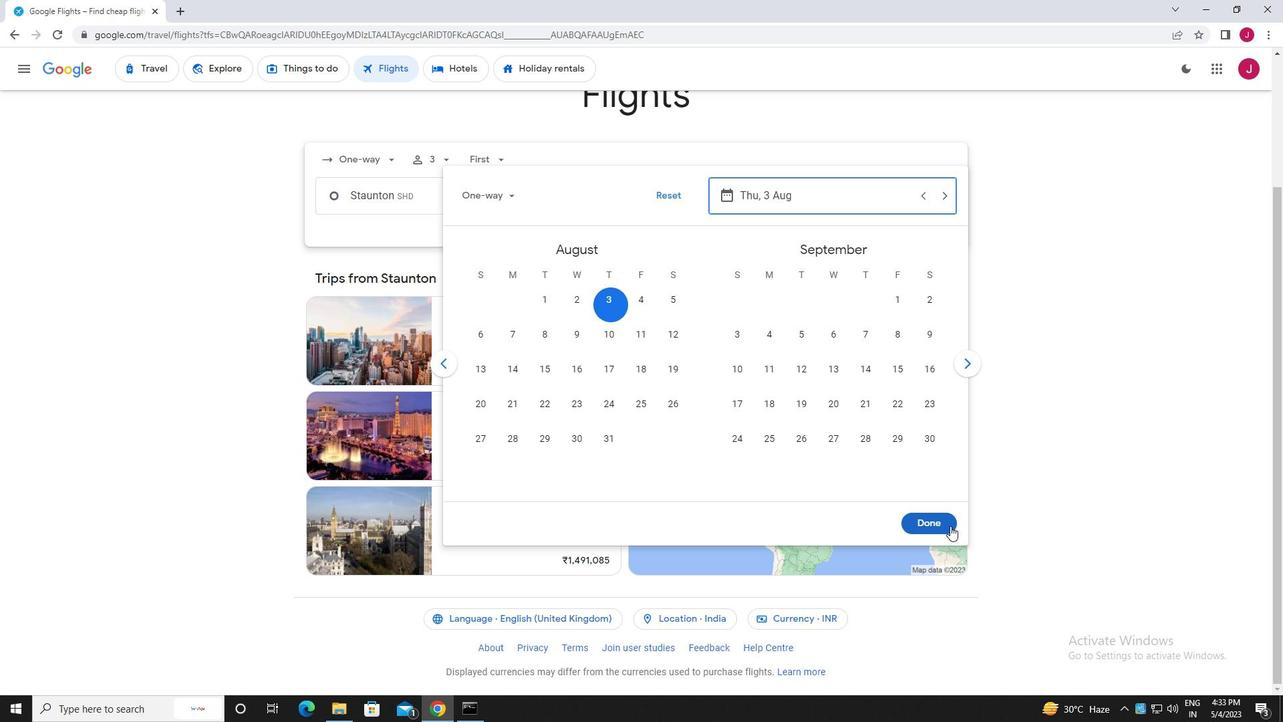 
Action: Mouse pressed left at (937, 518)
Screenshot: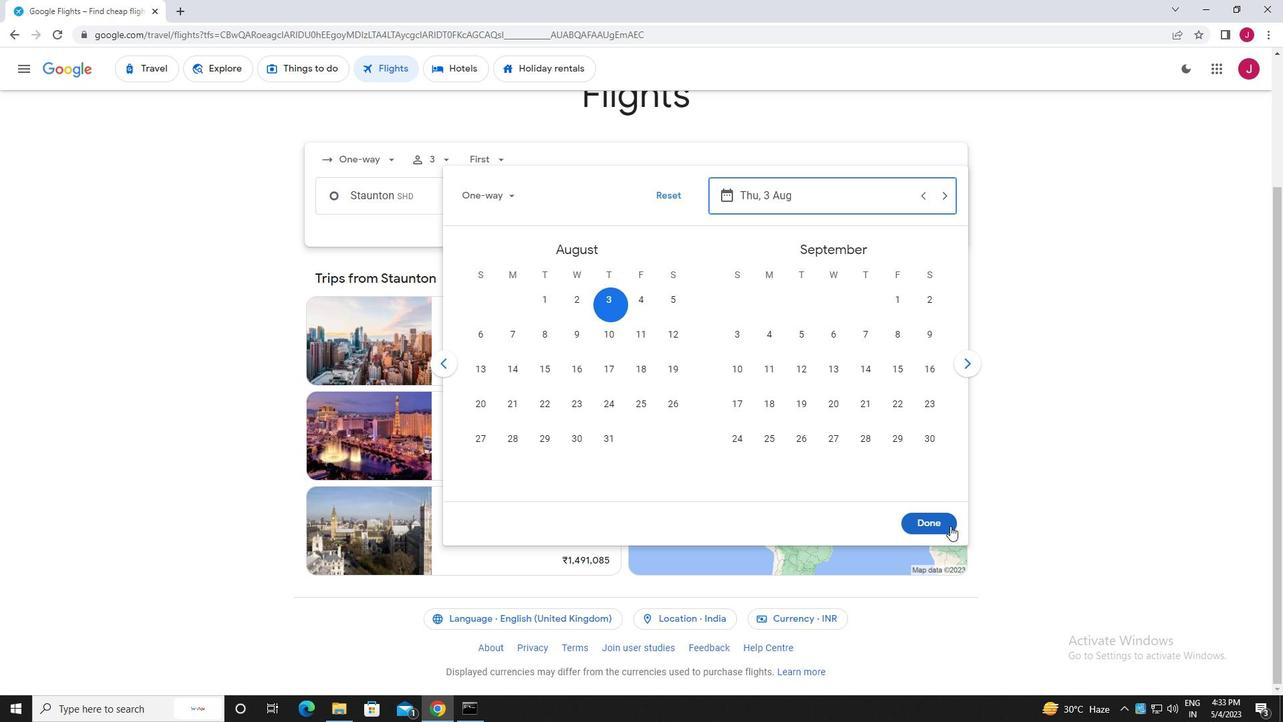 
Action: Mouse moved to (644, 244)
Screenshot: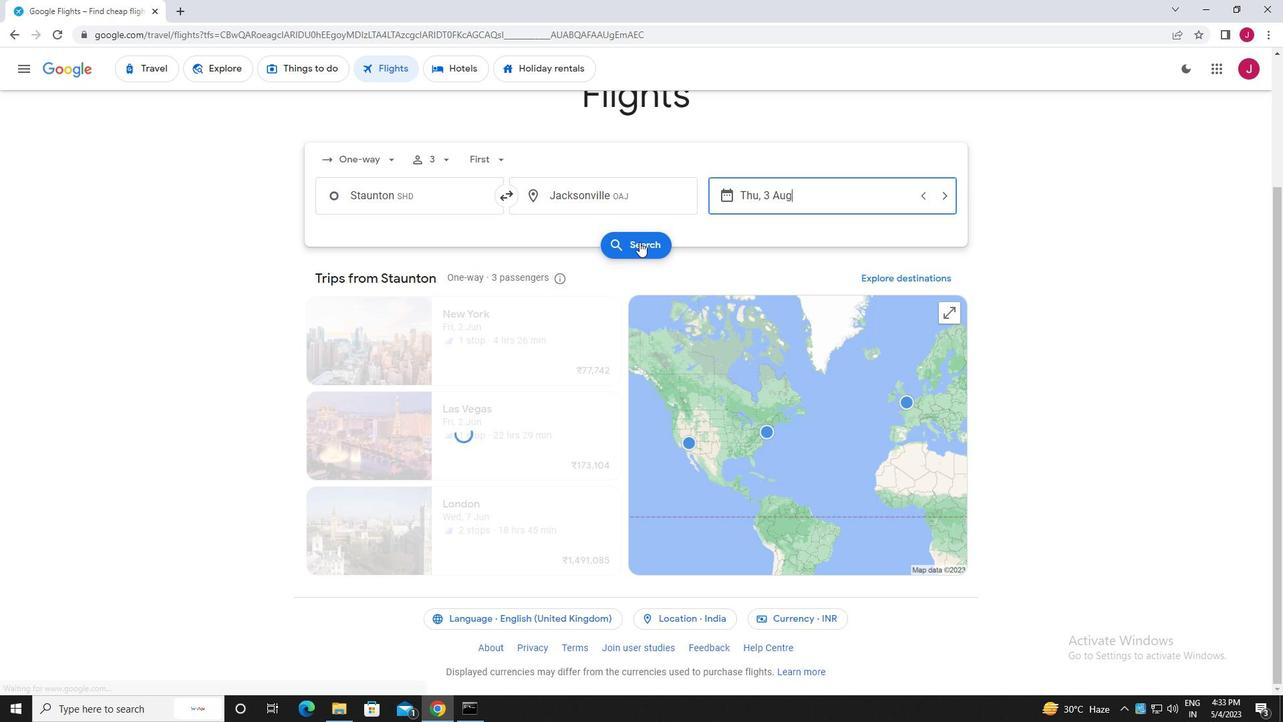 
Action: Mouse pressed left at (644, 244)
Screenshot: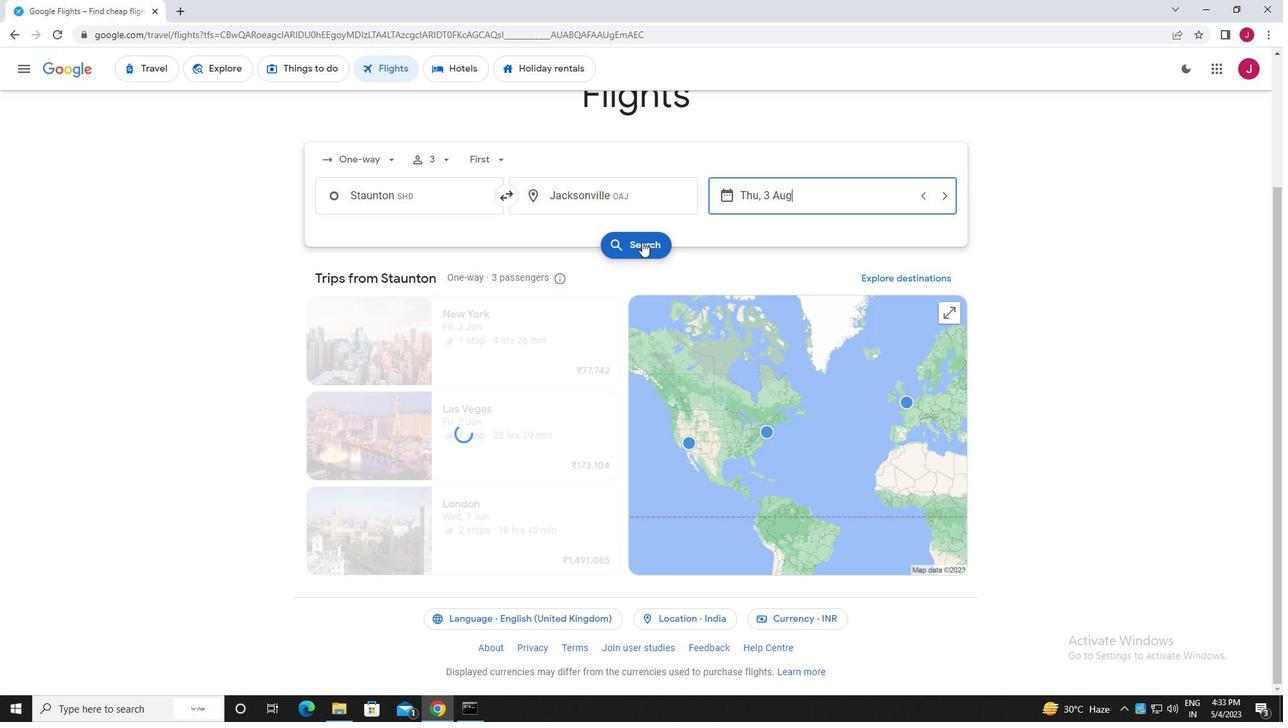 
Action: Mouse moved to (341, 195)
Screenshot: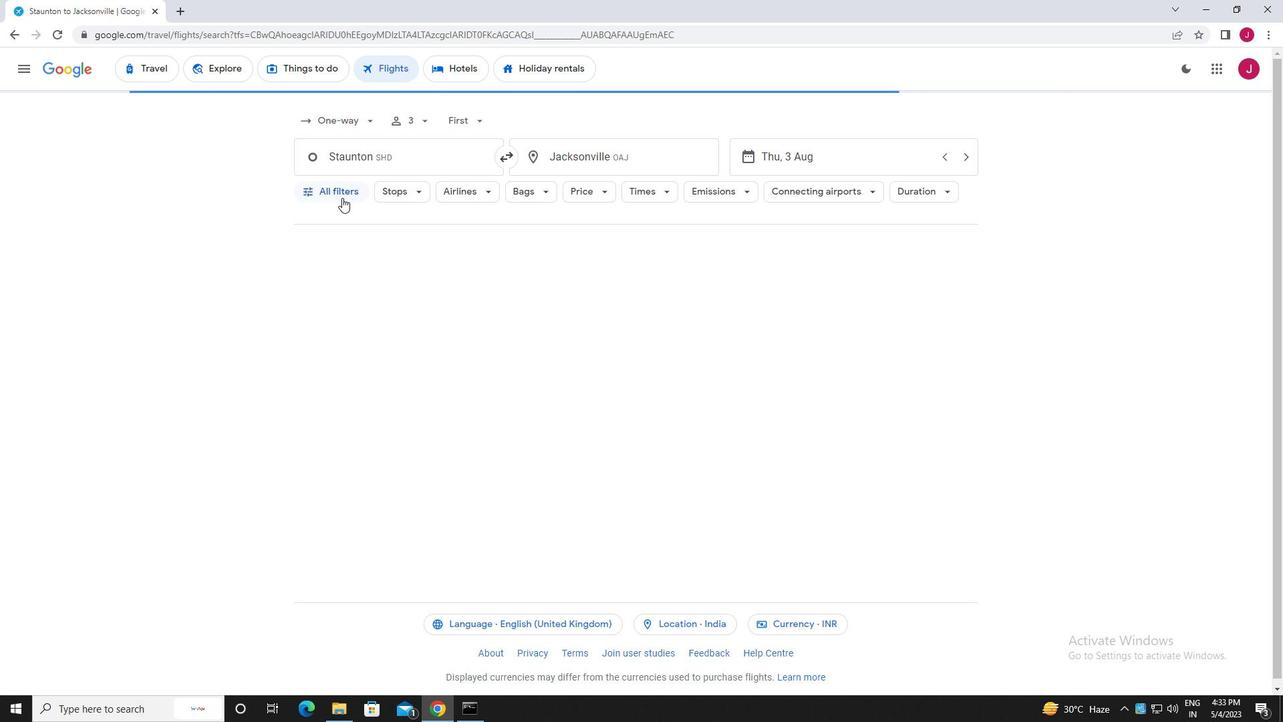 
Action: Mouse pressed left at (341, 195)
Screenshot: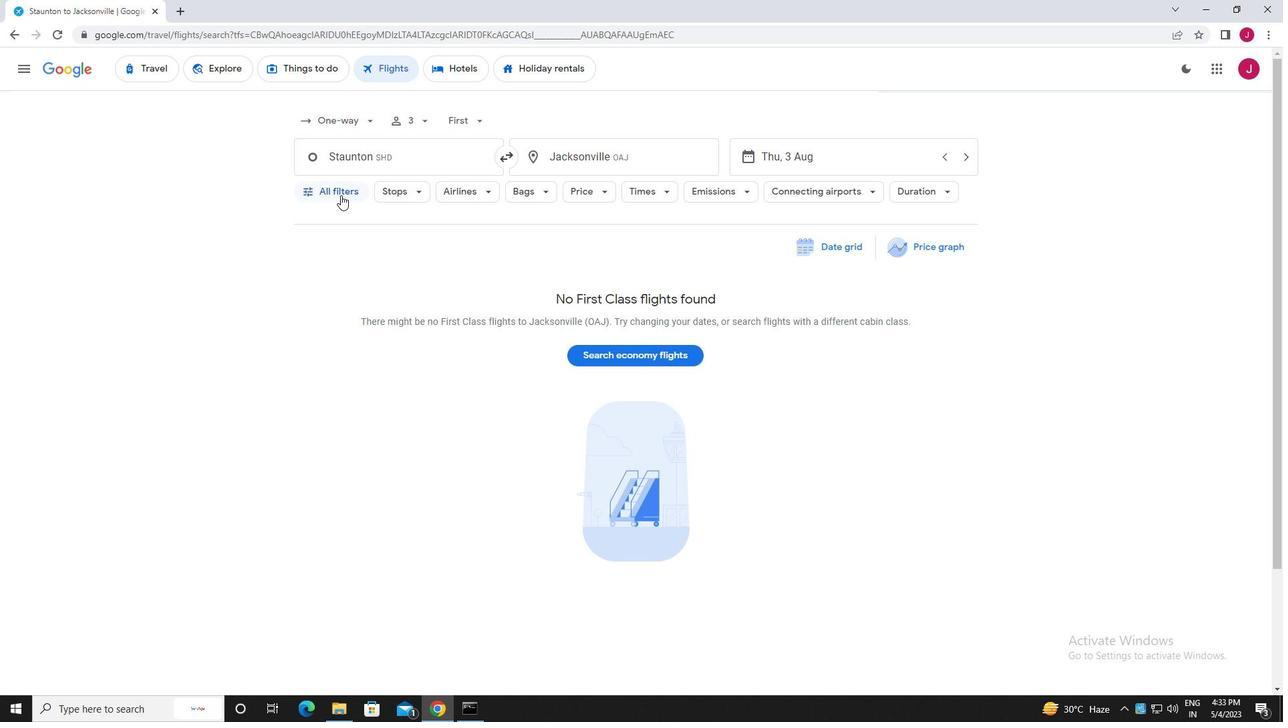 
Action: Mouse moved to (385, 233)
Screenshot: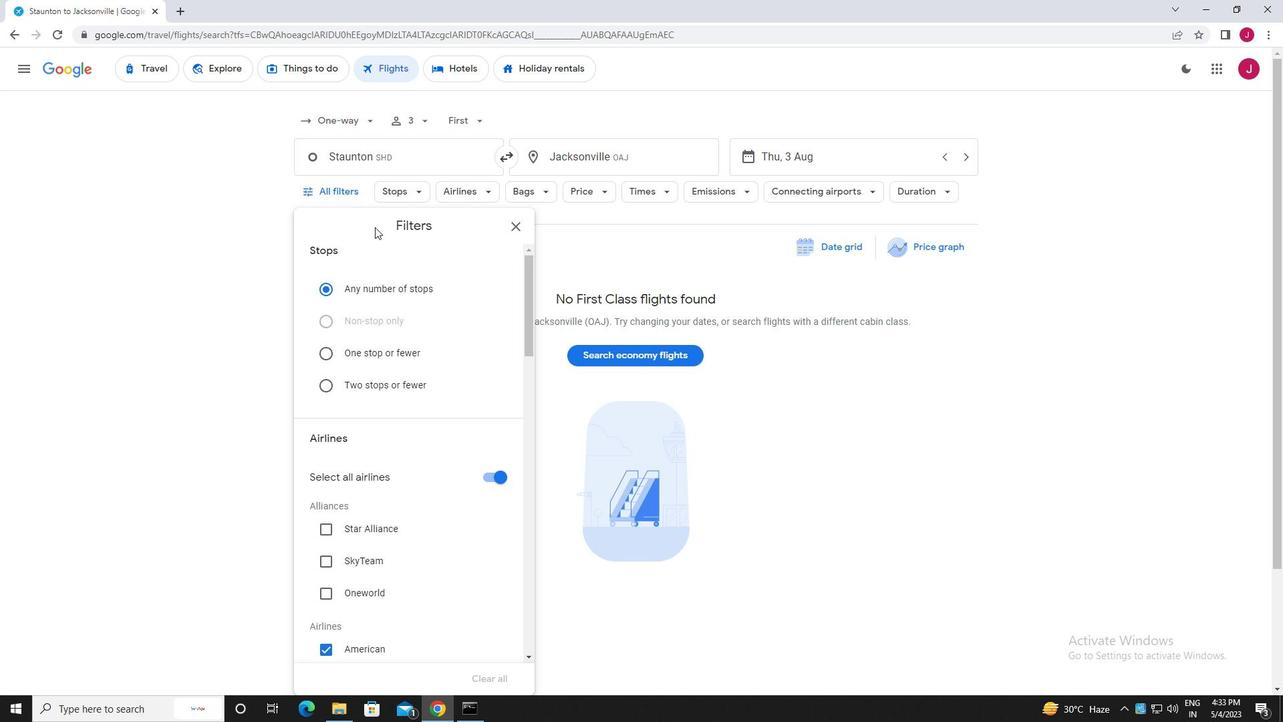 
Action: Mouse scrolled (385, 232) with delta (0, 0)
Screenshot: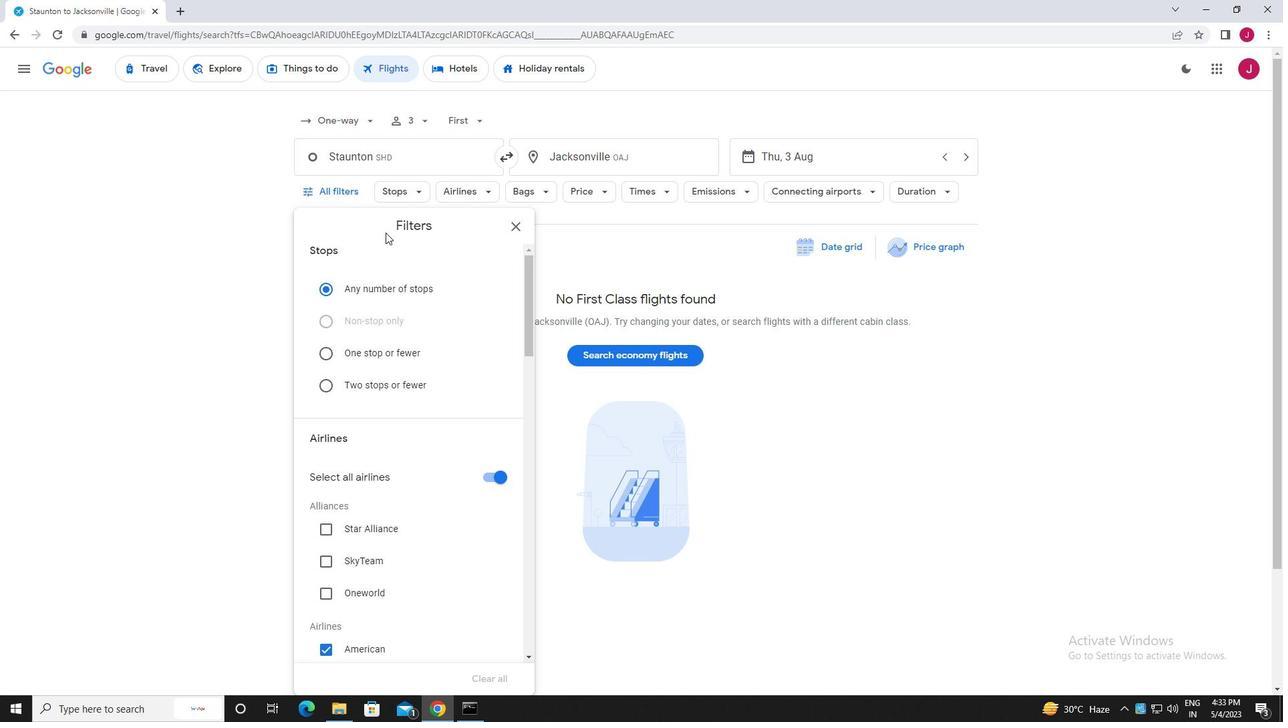 
Action: Mouse moved to (385, 236)
Screenshot: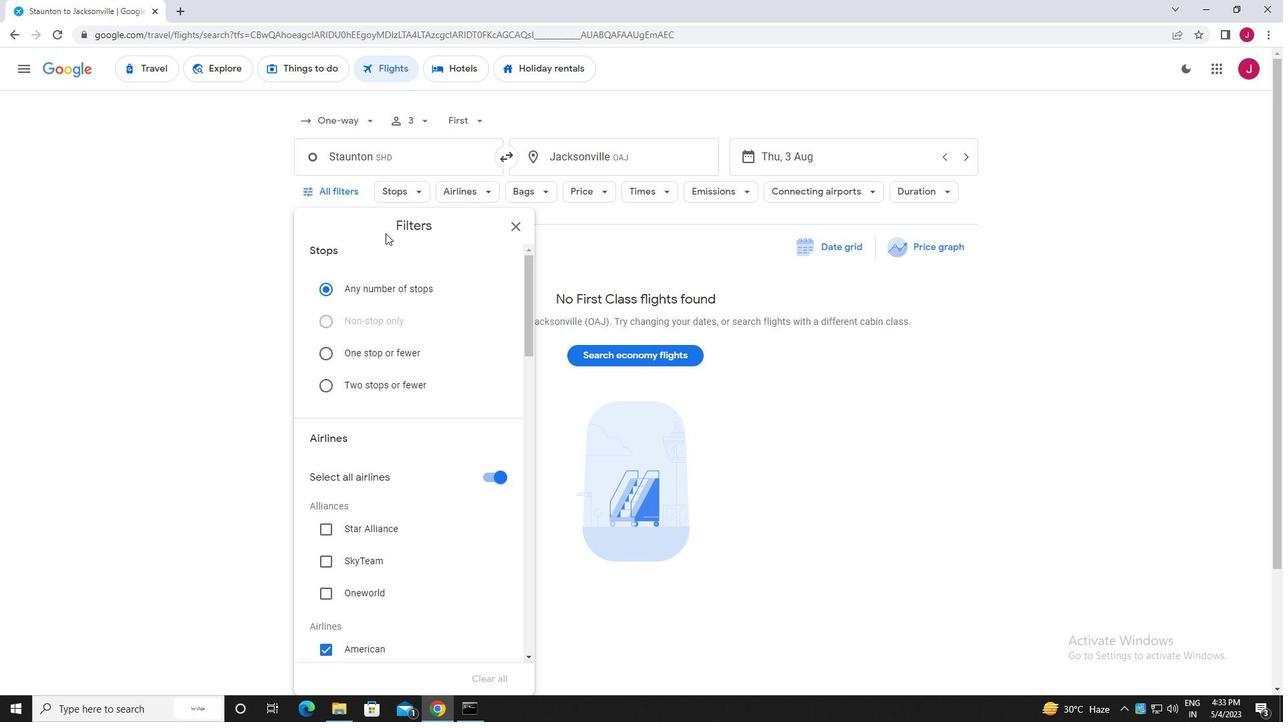 
Action: Mouse scrolled (385, 235) with delta (0, 0)
Screenshot: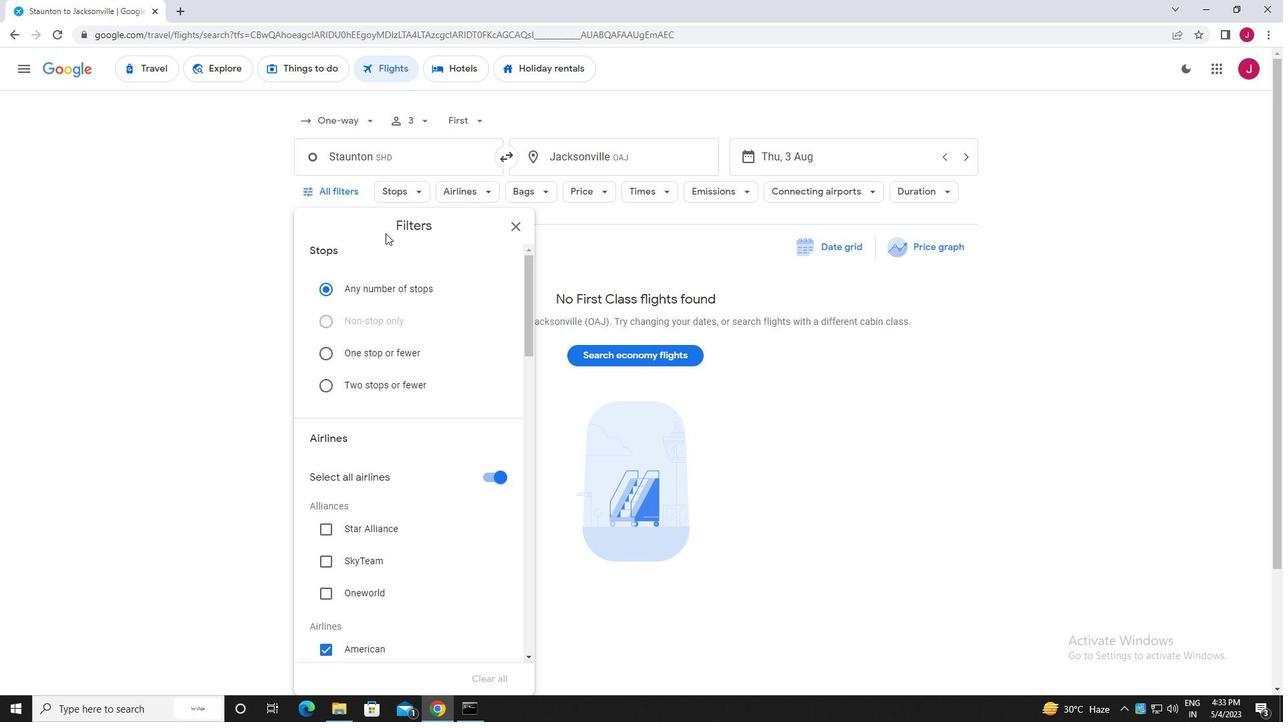 
Action: Mouse moved to (387, 236)
Screenshot: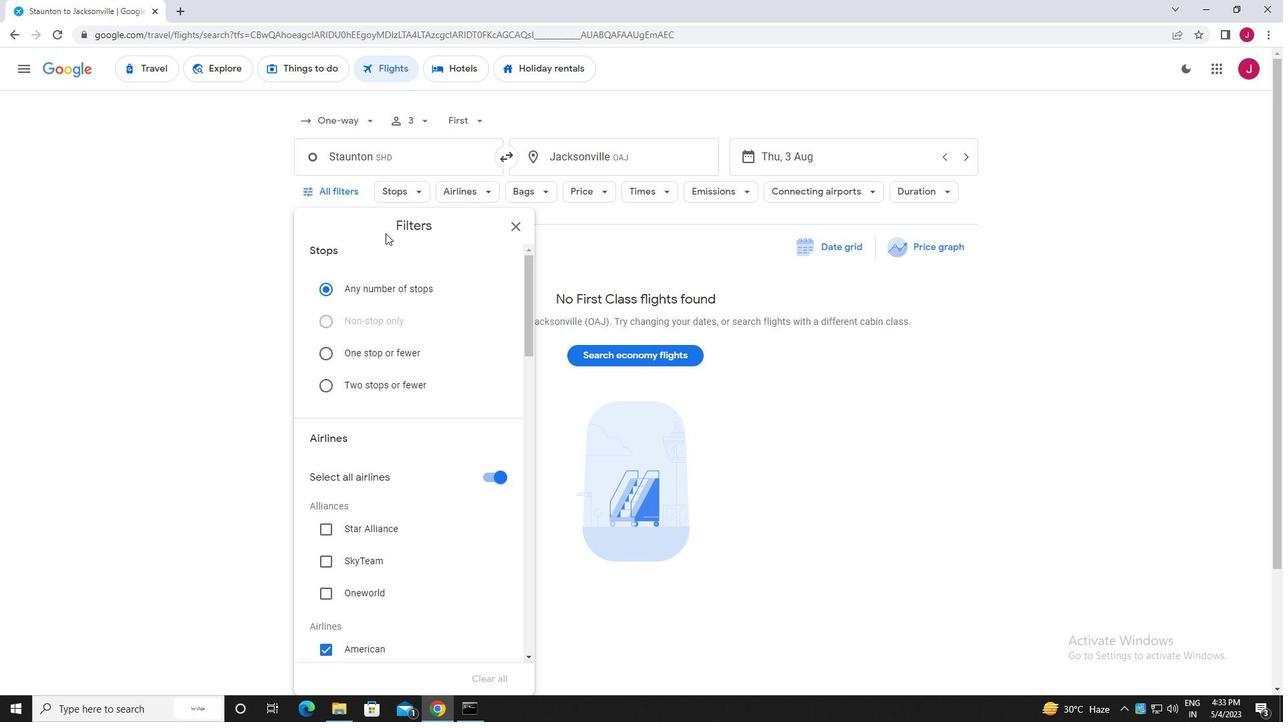 
Action: Mouse scrolled (387, 236) with delta (0, 0)
Screenshot: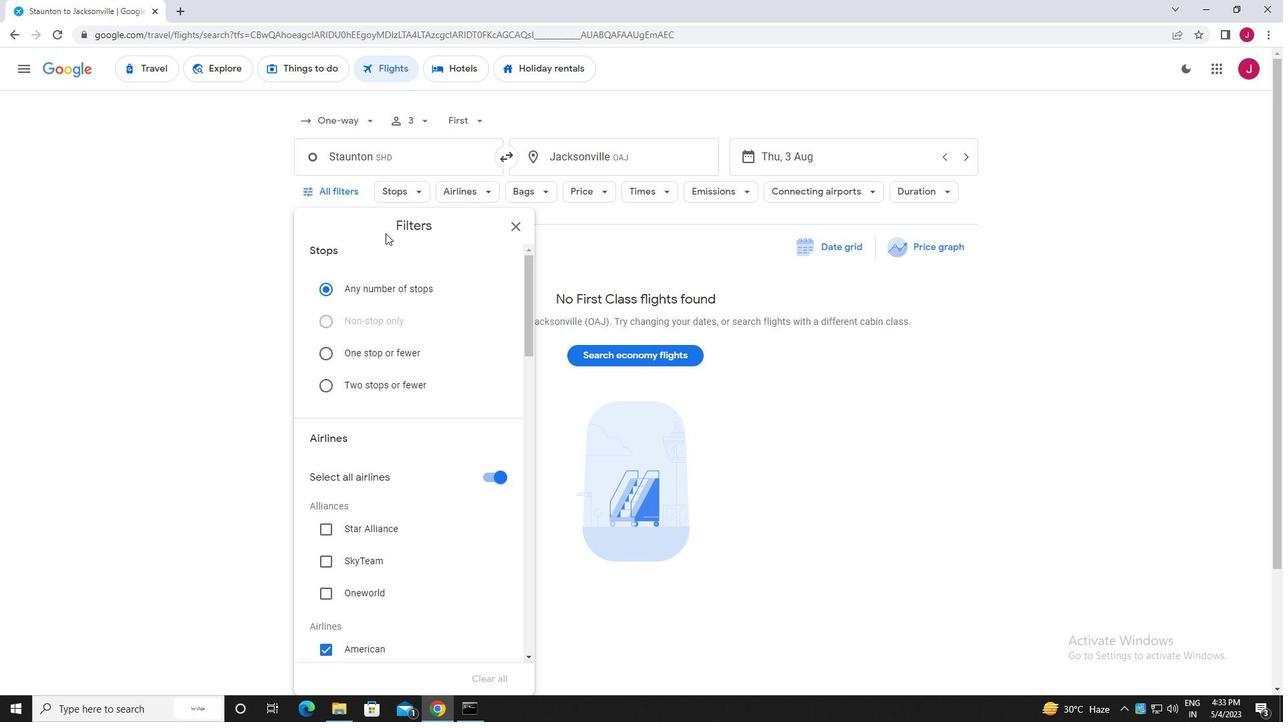 
Action: Mouse moved to (446, 262)
Screenshot: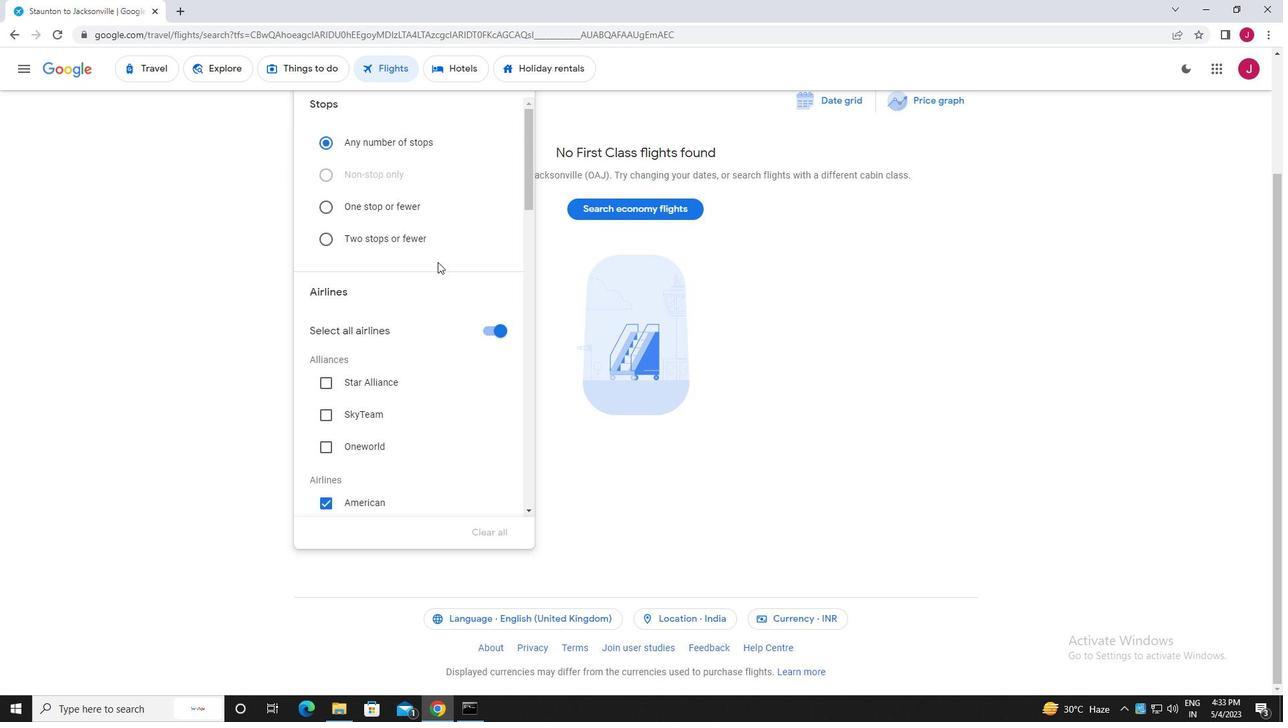 
Action: Mouse scrolled (446, 261) with delta (0, 0)
Screenshot: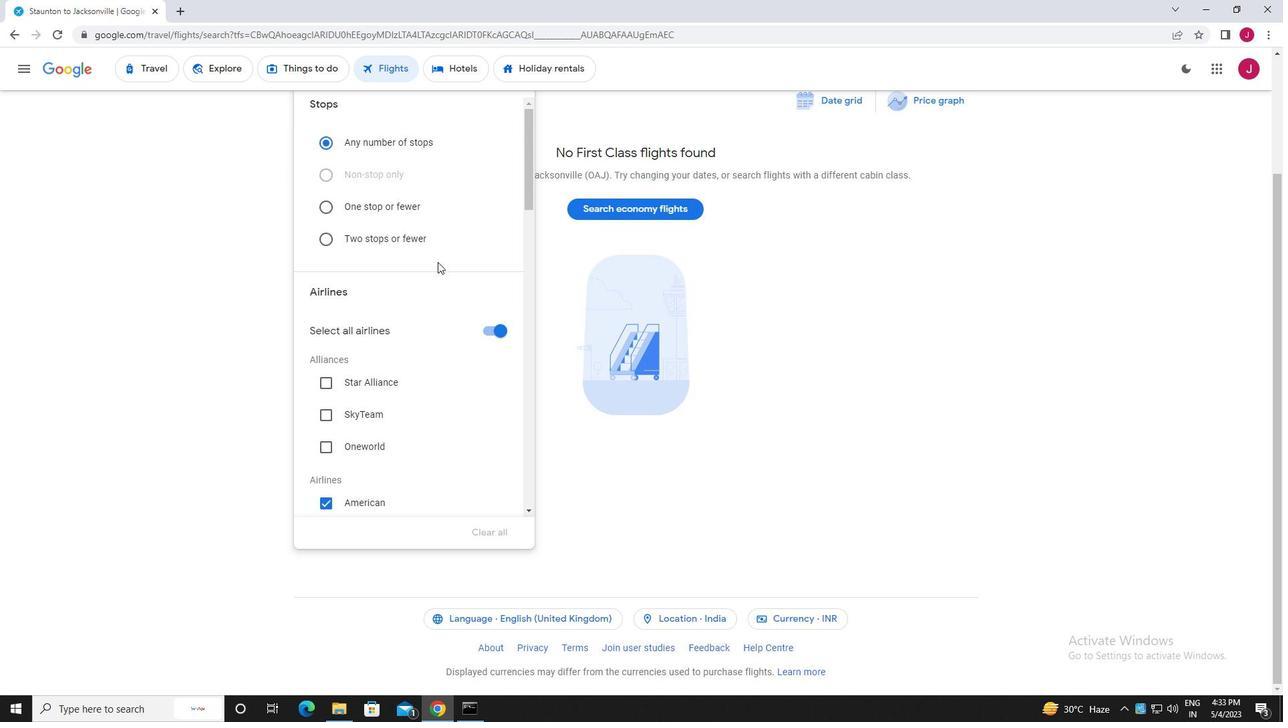 
Action: Mouse moved to (446, 262)
Screenshot: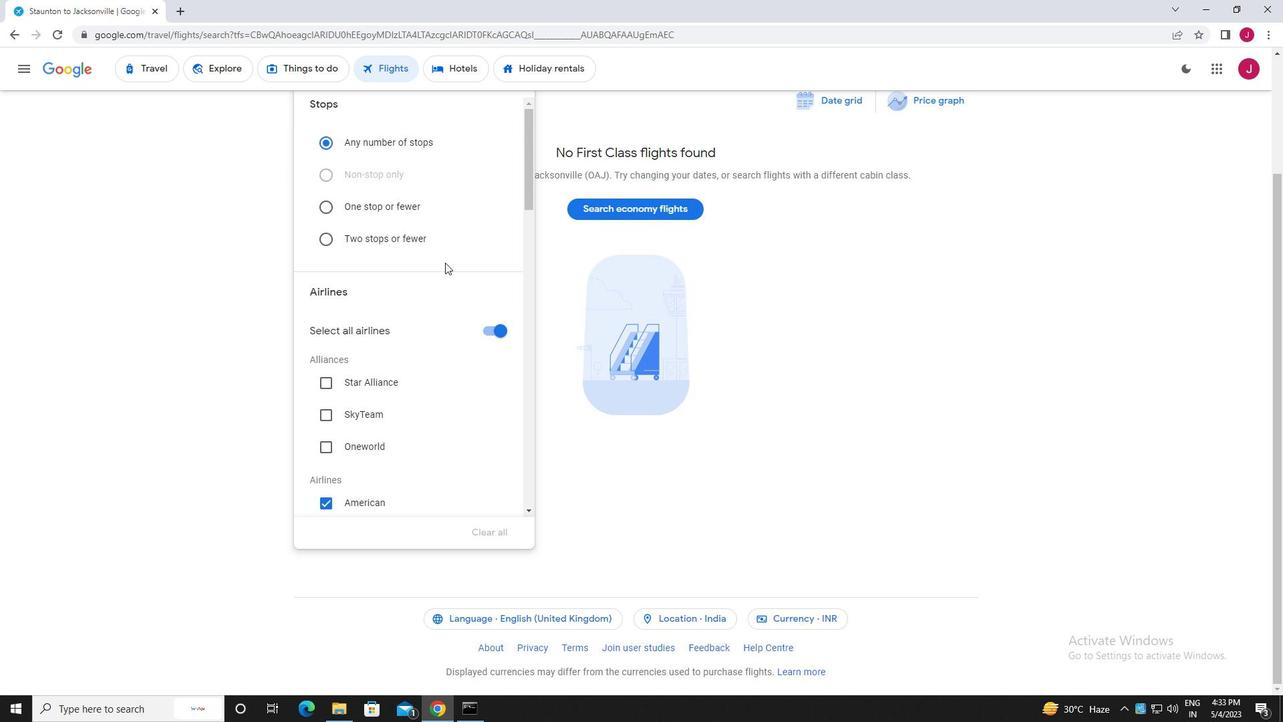 
Action: Mouse scrolled (446, 261) with delta (0, 0)
Screenshot: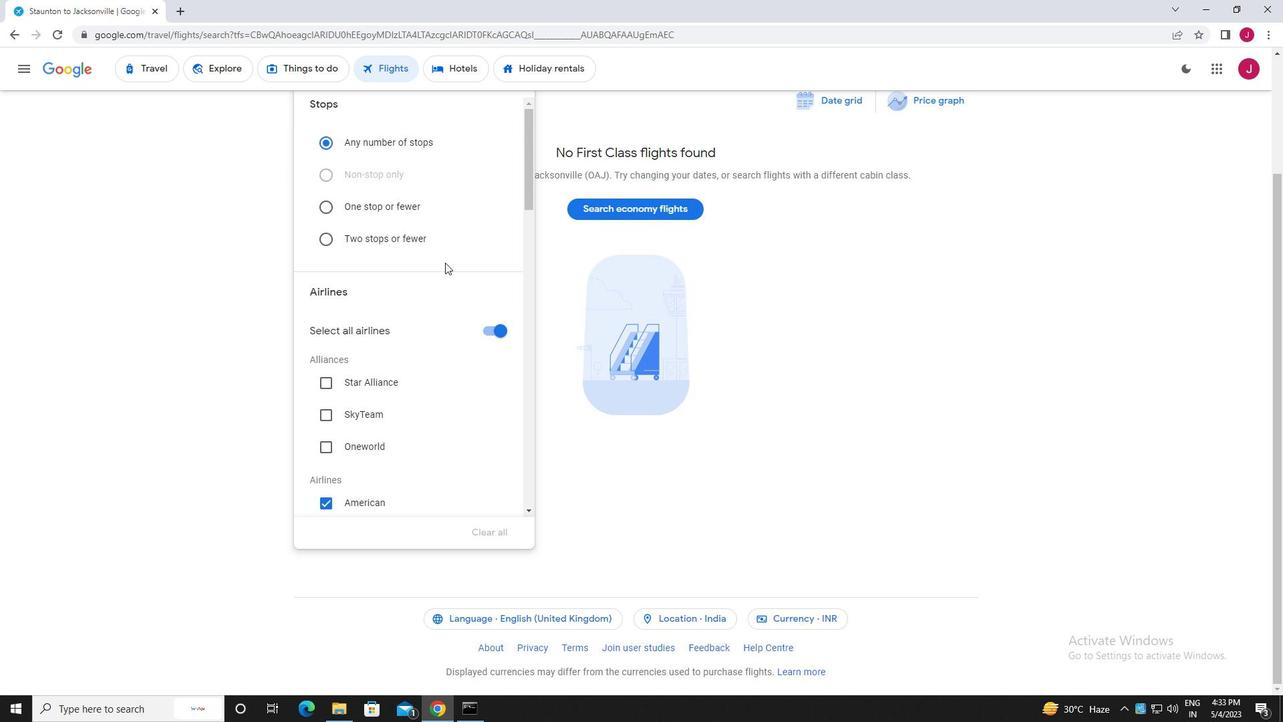 
Action: Mouse moved to (486, 194)
Screenshot: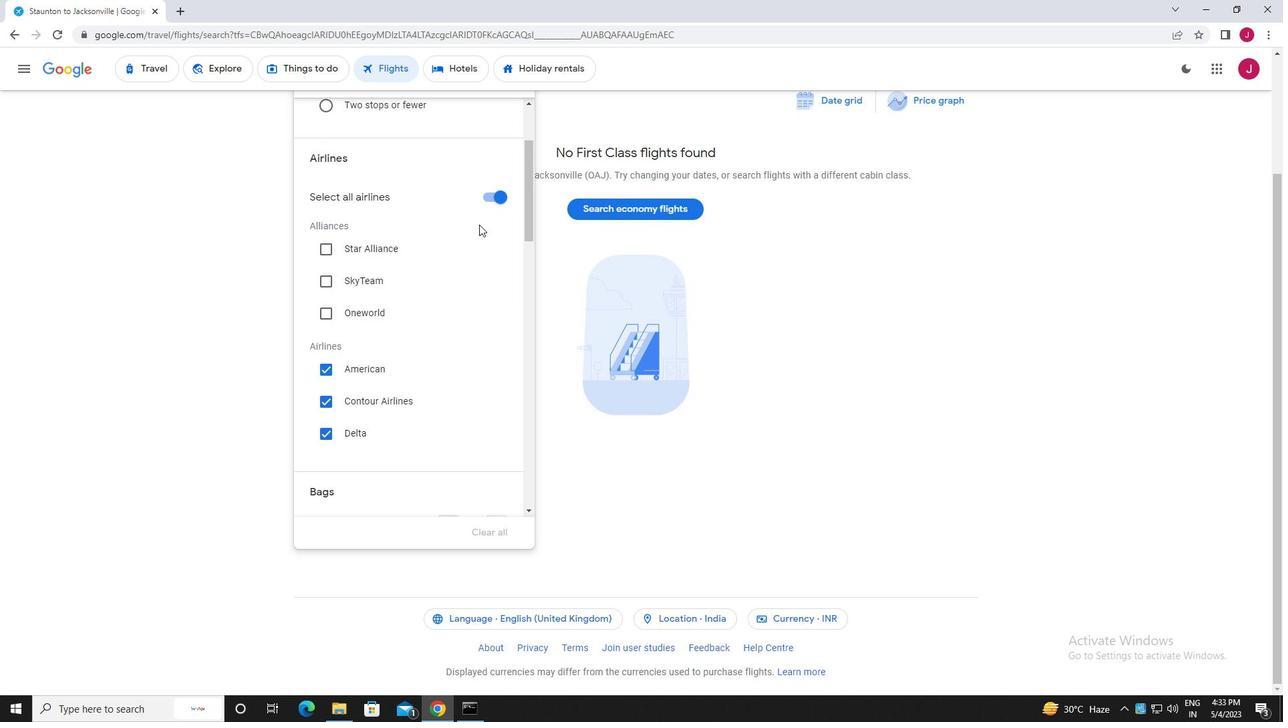 
Action: Mouse pressed left at (486, 194)
Screenshot: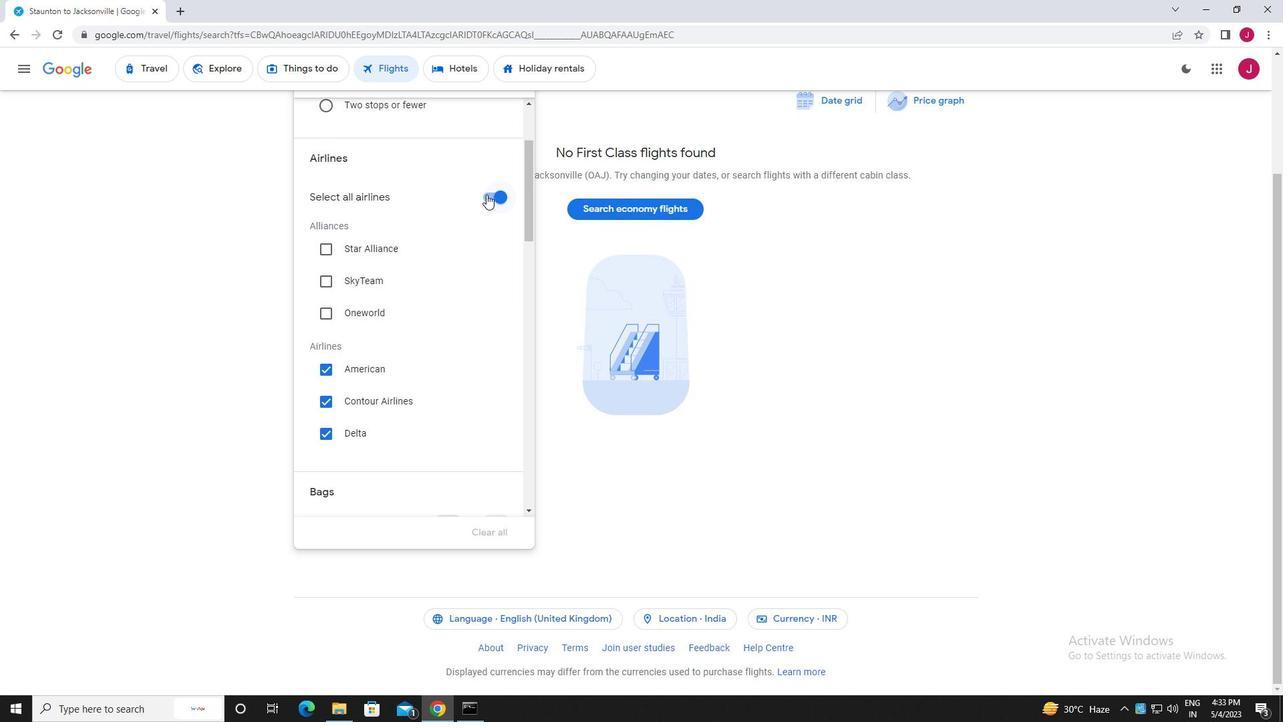 
Action: Mouse moved to (393, 223)
Screenshot: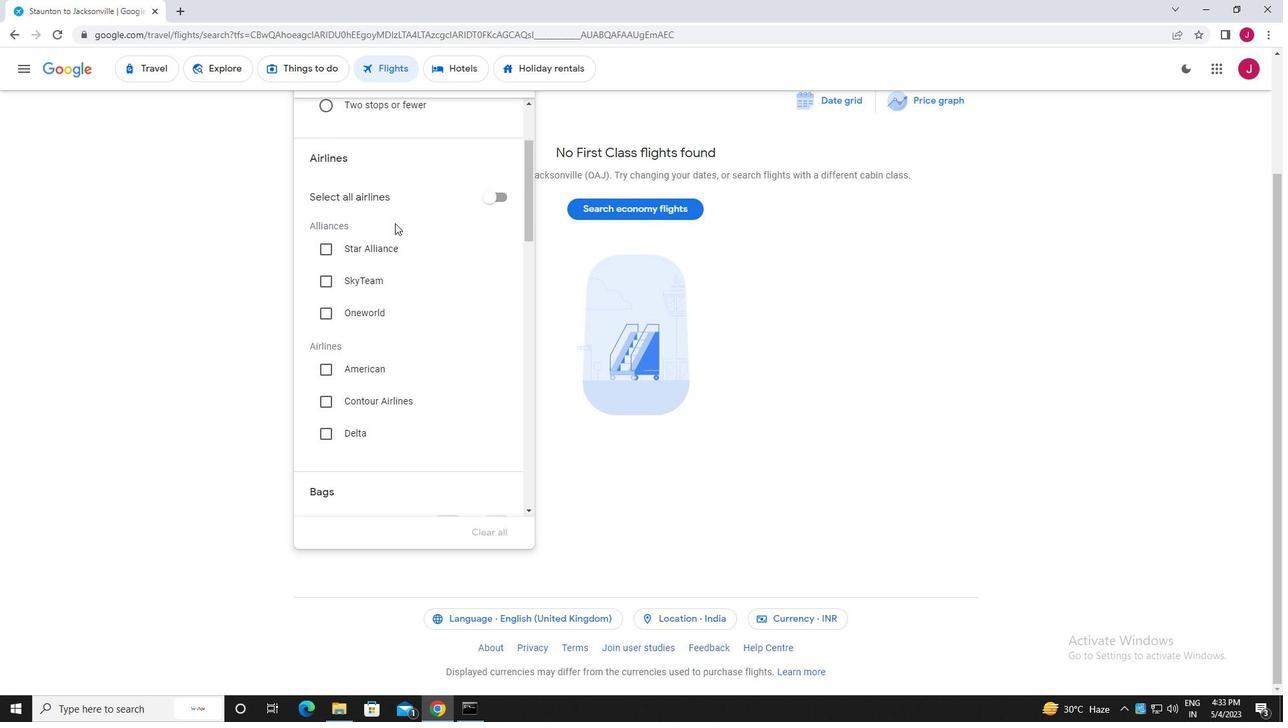 
Action: Mouse scrolled (393, 222) with delta (0, 0)
Screenshot: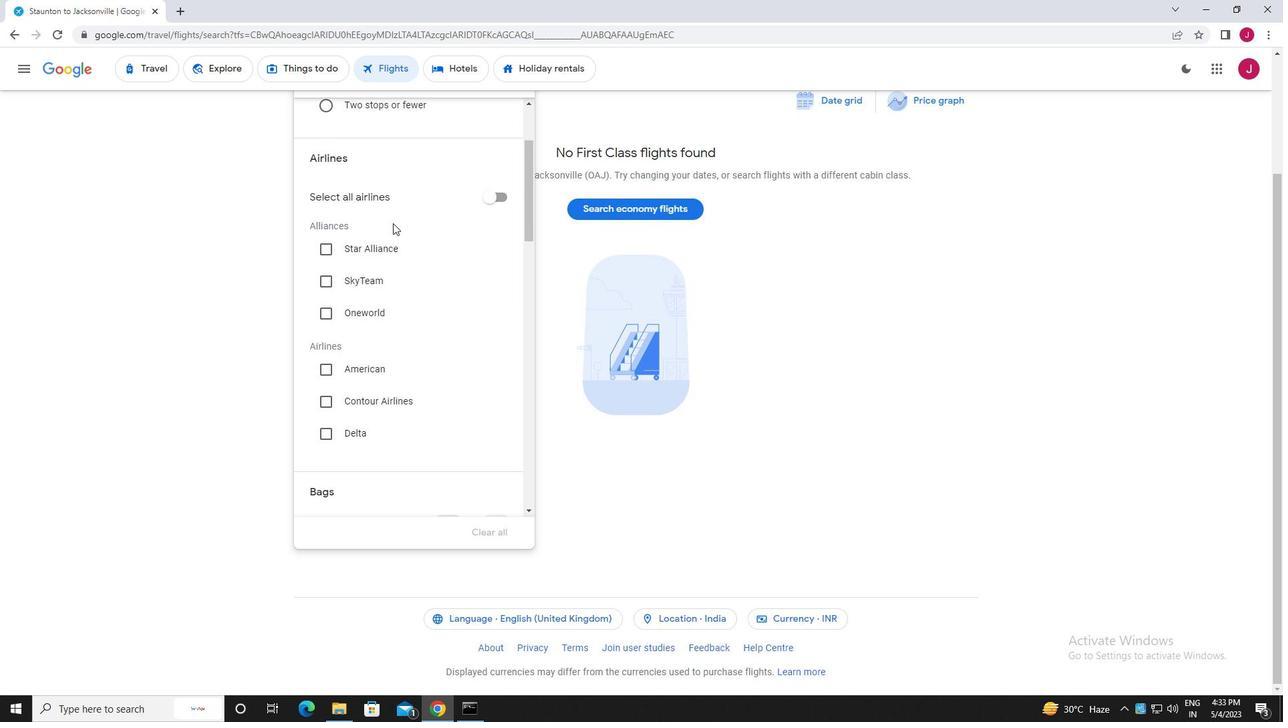 
Action: Mouse moved to (388, 236)
Screenshot: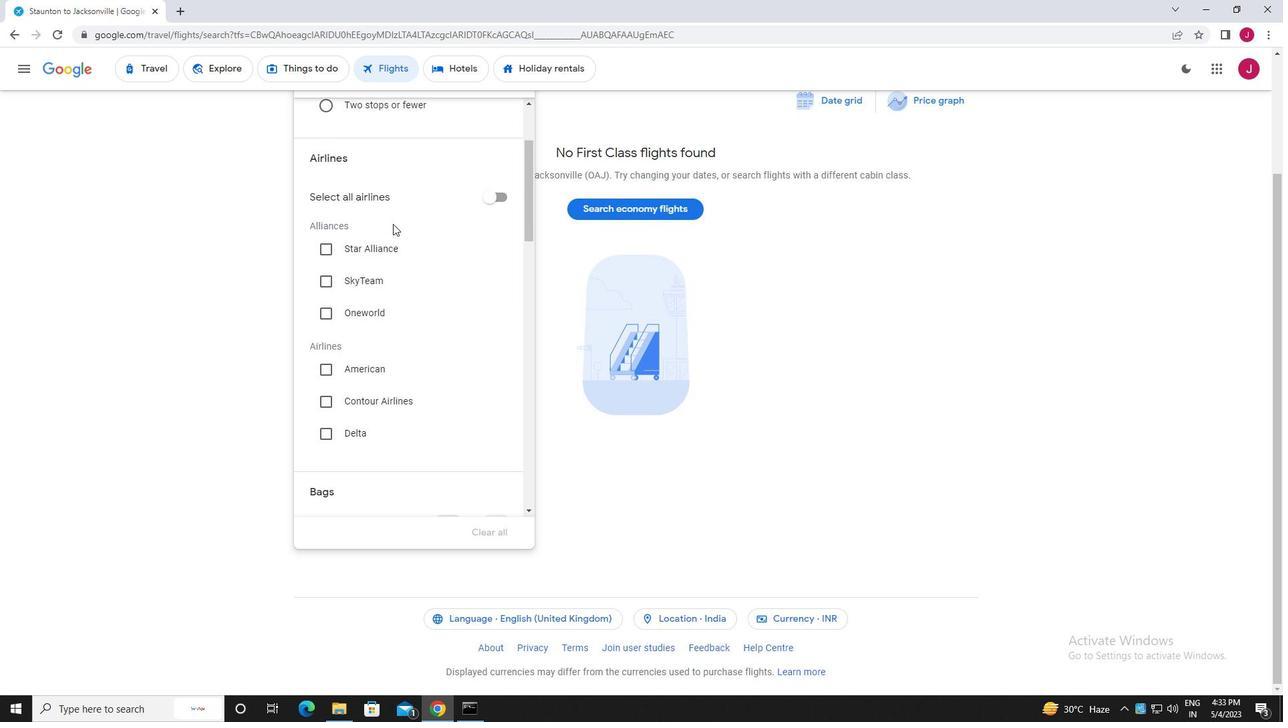 
Action: Mouse scrolled (388, 235) with delta (0, 0)
Screenshot: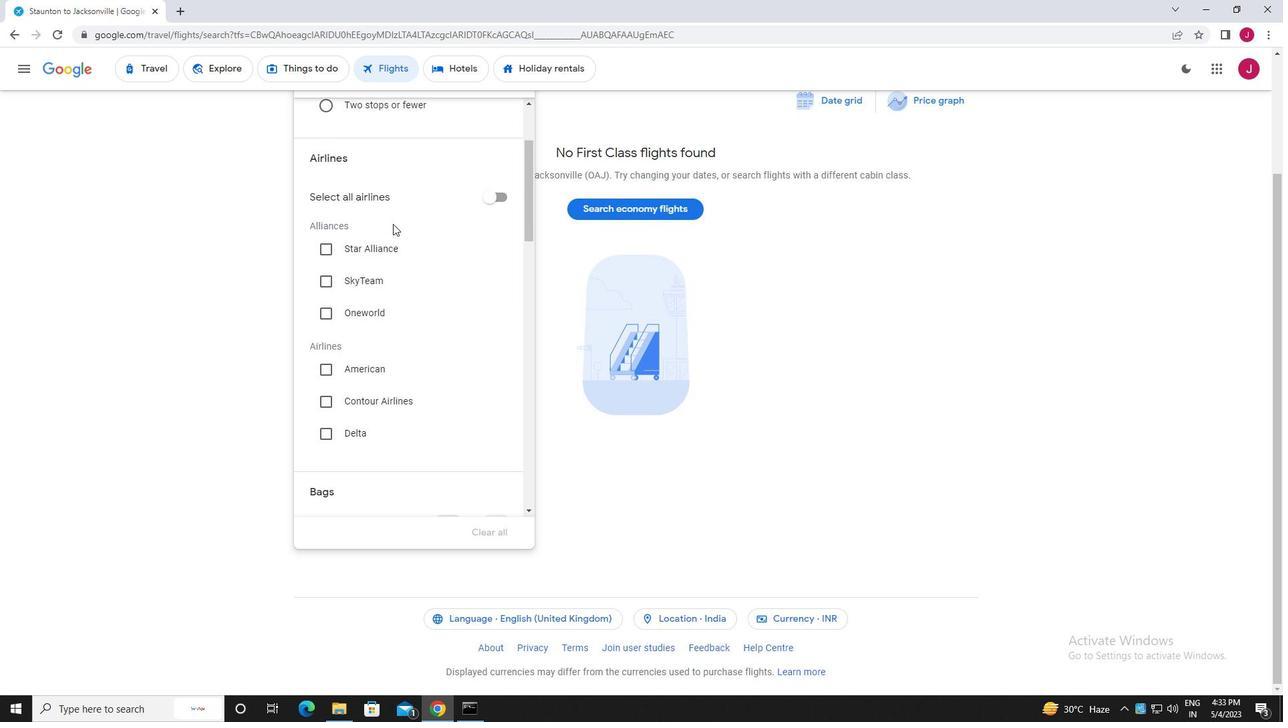 
Action: Mouse moved to (388, 239)
Screenshot: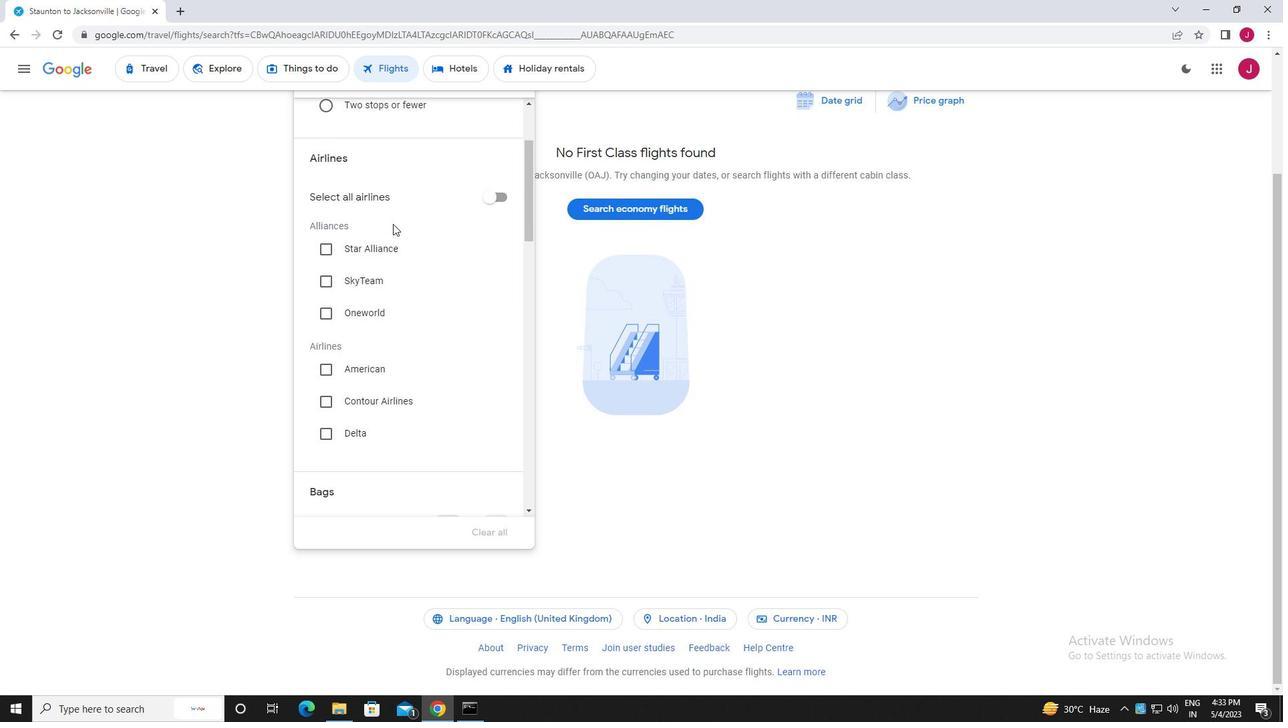 
Action: Mouse scrolled (388, 238) with delta (0, 0)
Screenshot: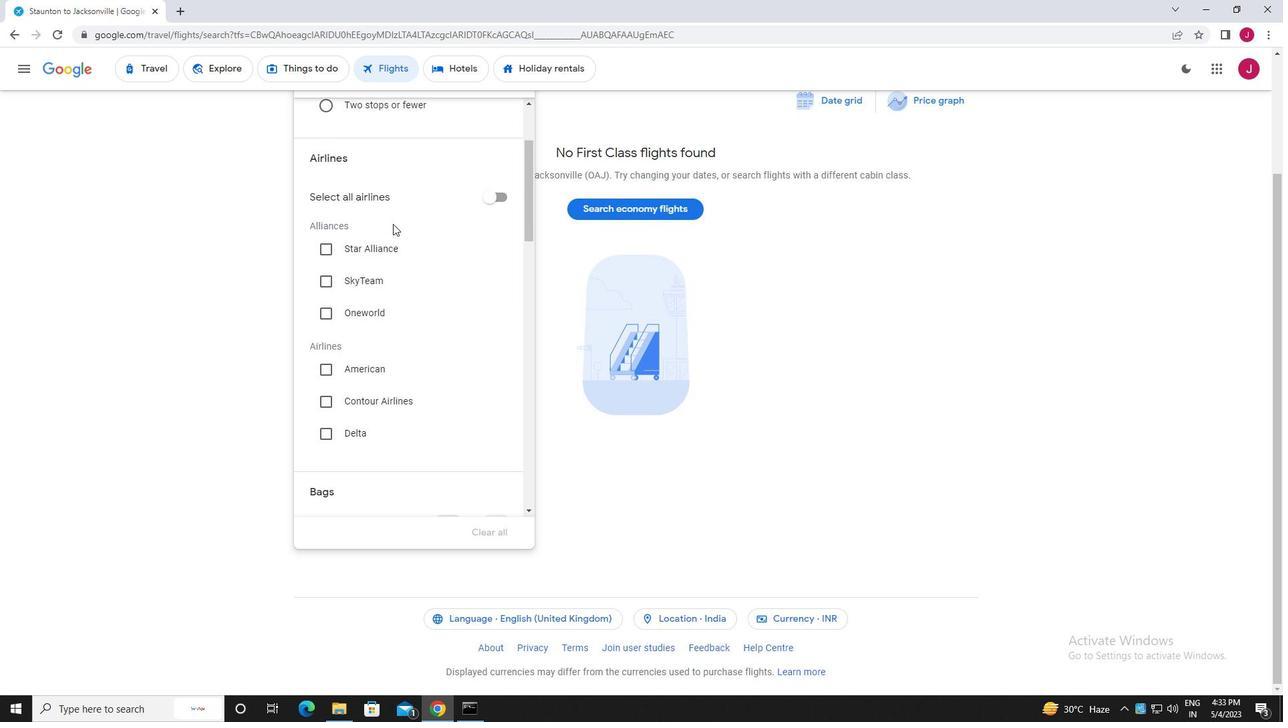 
Action: Mouse moved to (388, 238)
Screenshot: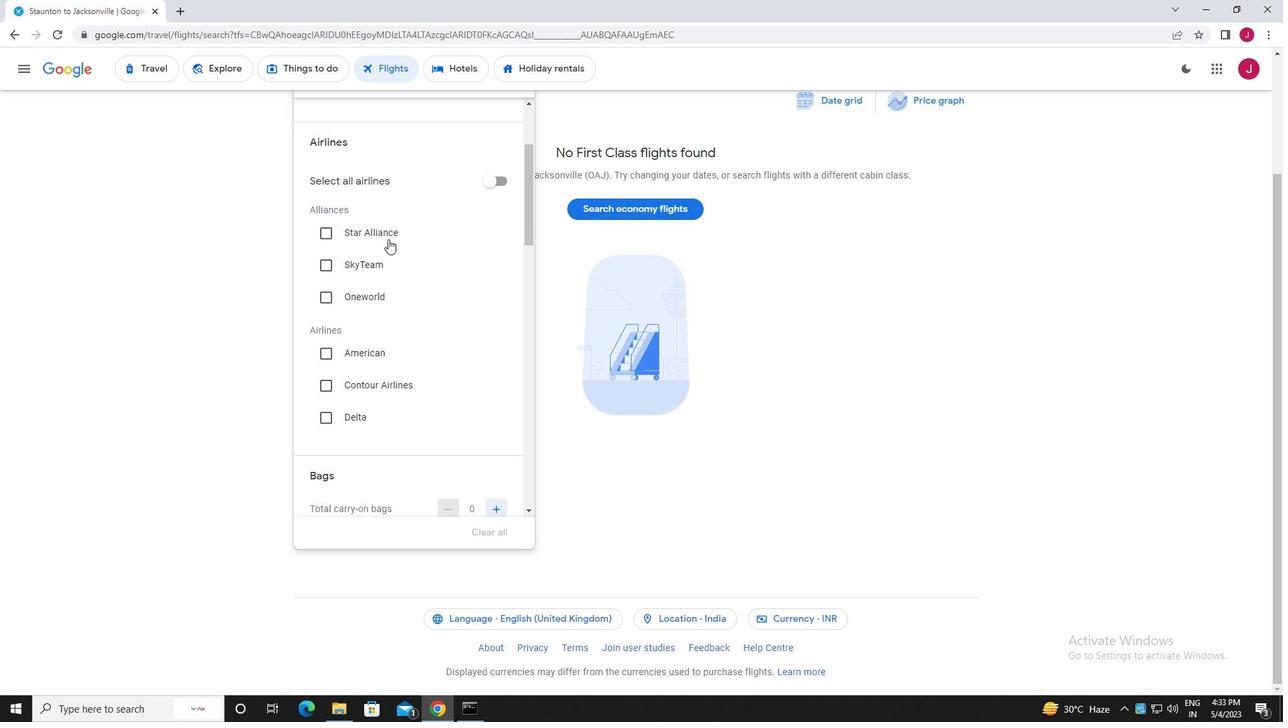 
Action: Mouse scrolled (388, 238) with delta (0, 0)
Screenshot: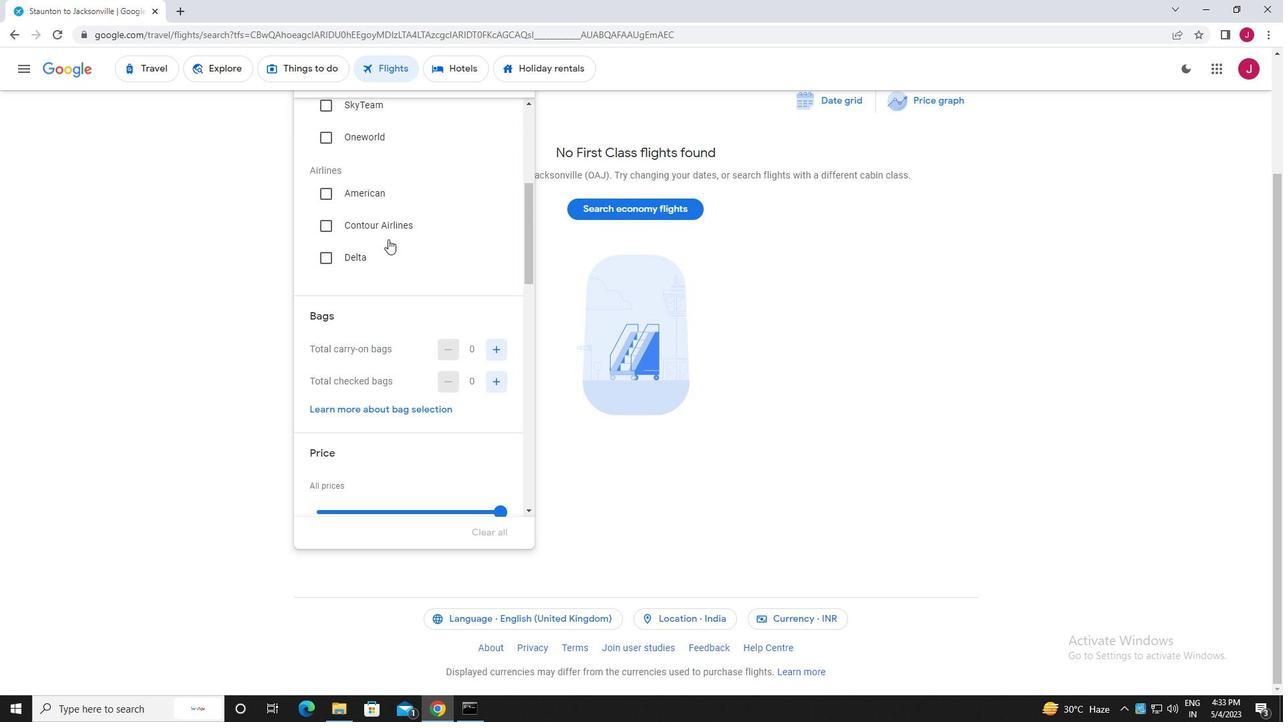 
Action: Mouse moved to (391, 159)
Screenshot: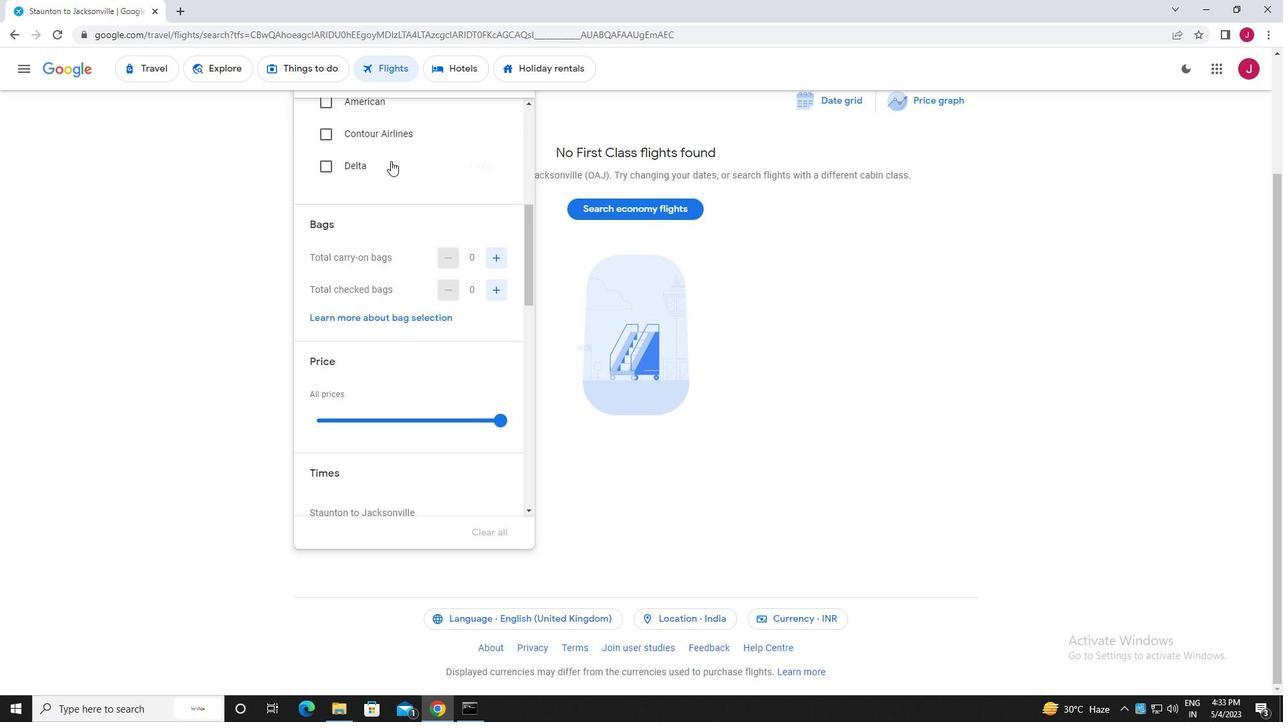
Action: Mouse scrolled (391, 159) with delta (0, 0)
Screenshot: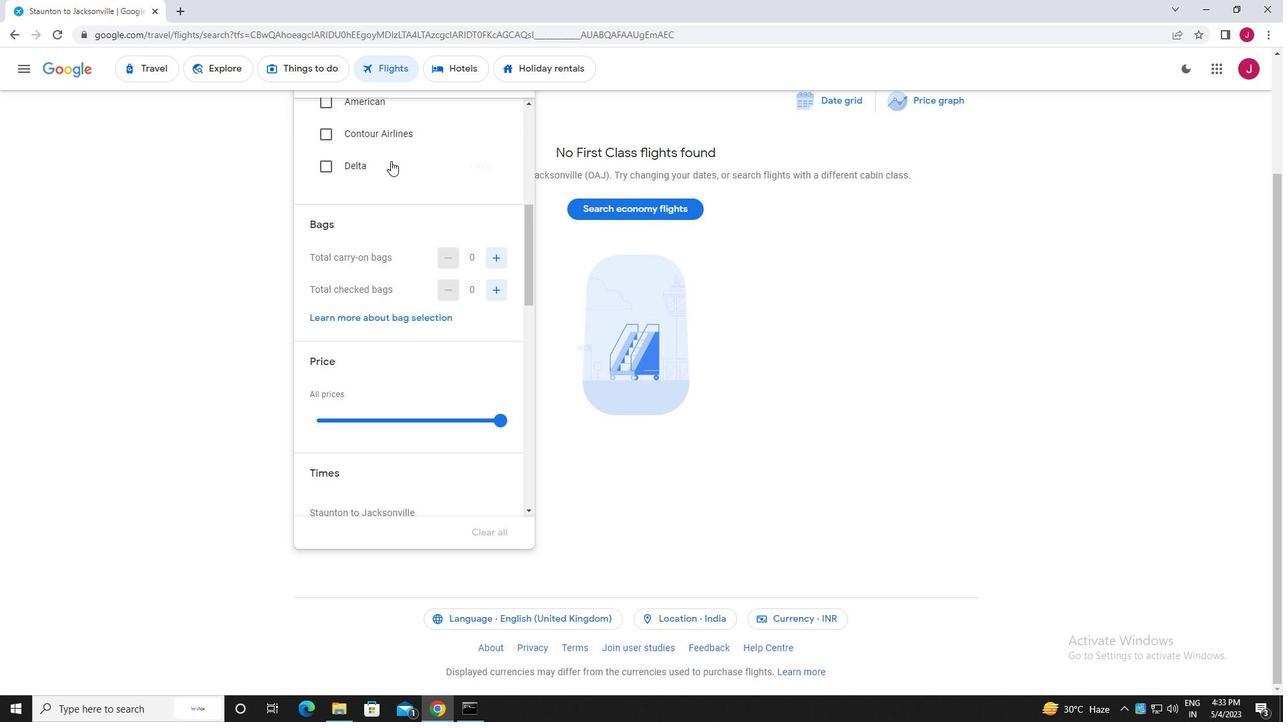 
Action: Mouse moved to (391, 159)
Screenshot: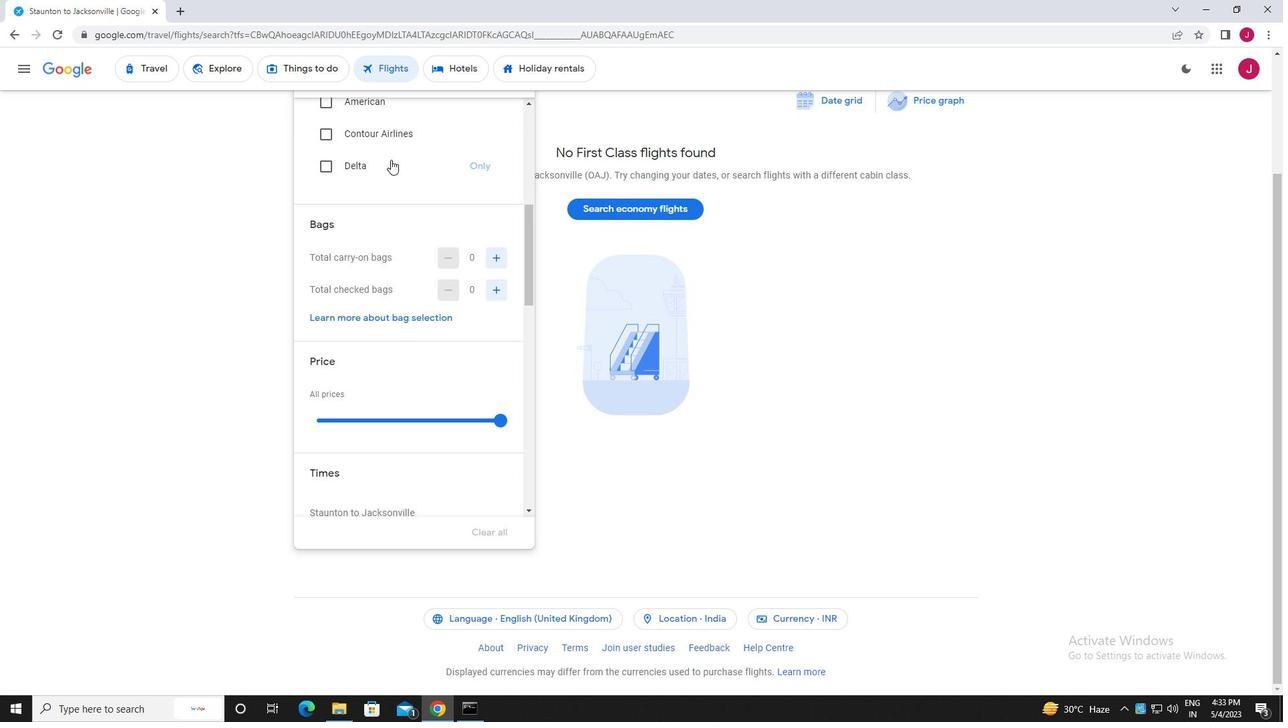 
Action: Mouse scrolled (391, 159) with delta (0, 0)
Screenshot: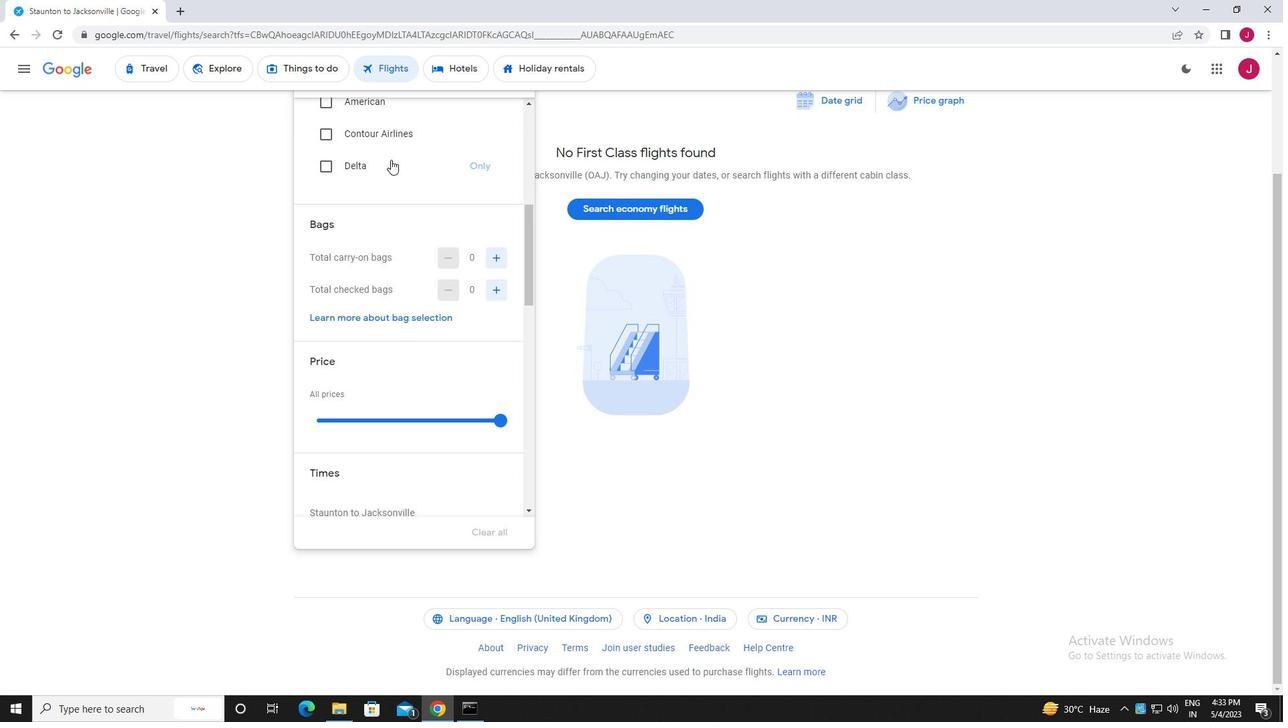 
Action: Mouse moved to (391, 161)
Screenshot: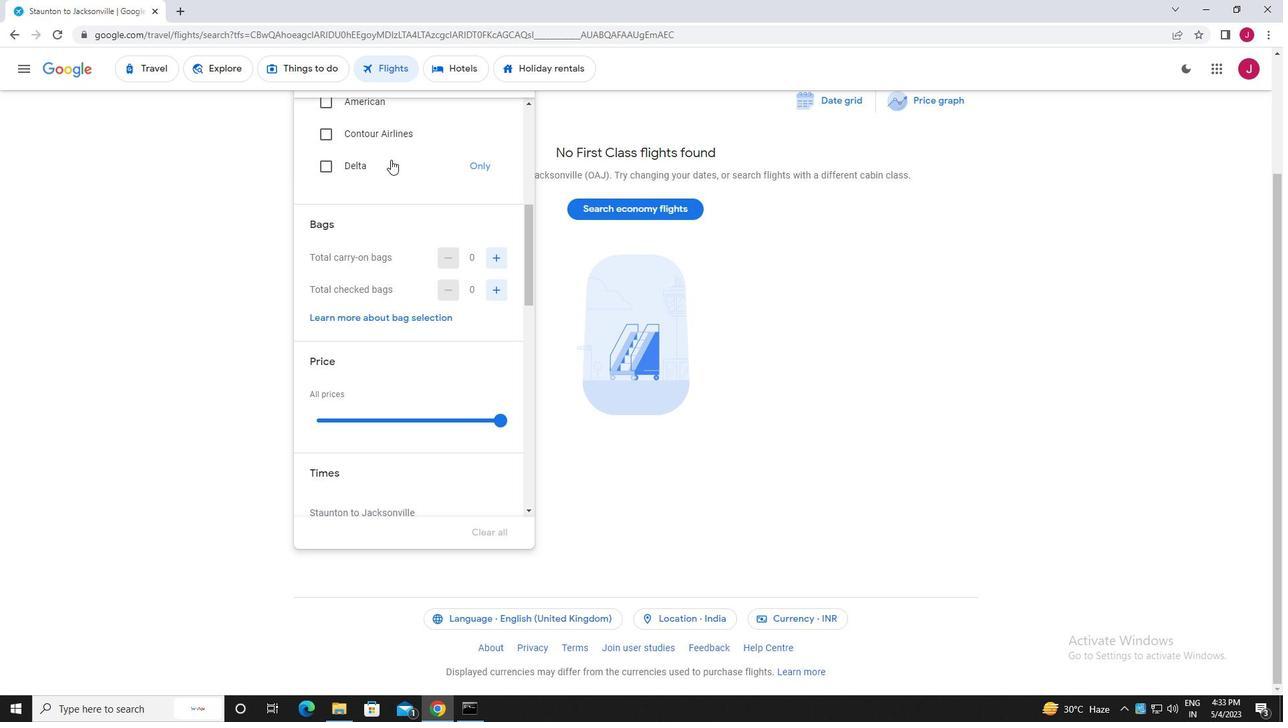 
Action: Mouse scrolled (391, 161) with delta (0, 0)
Screenshot: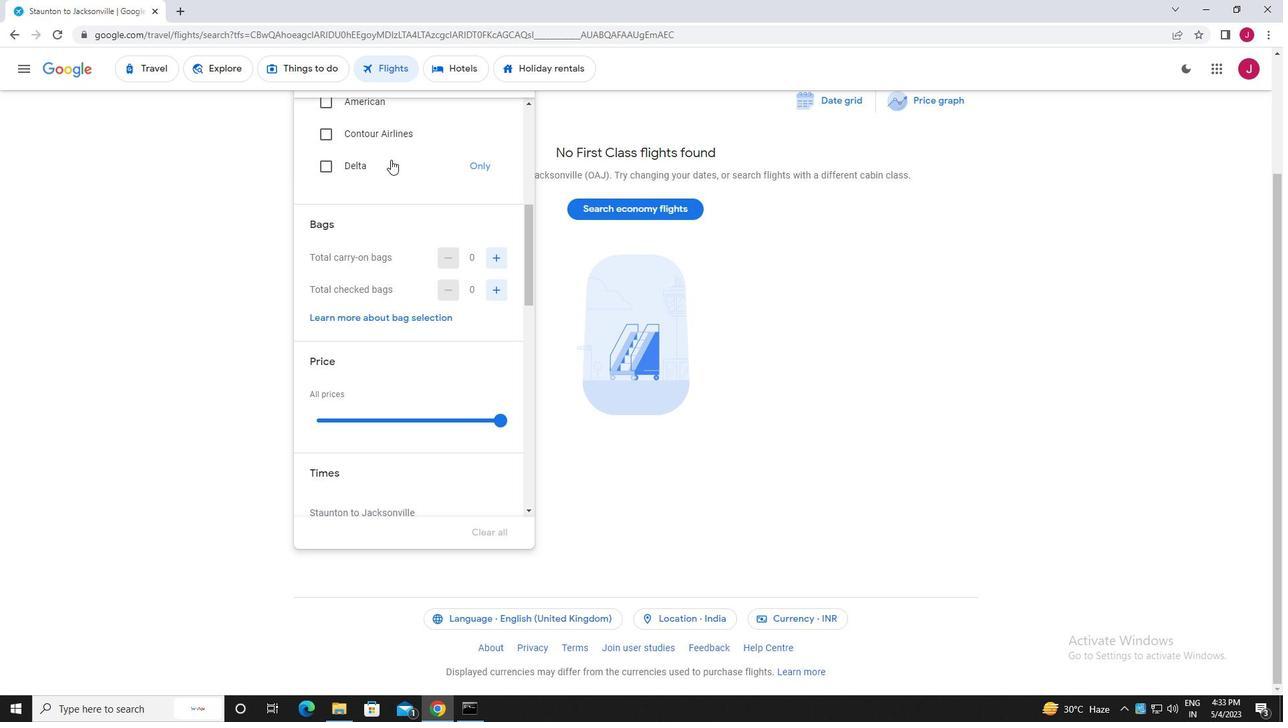 
Action: Mouse moved to (473, 186)
Screenshot: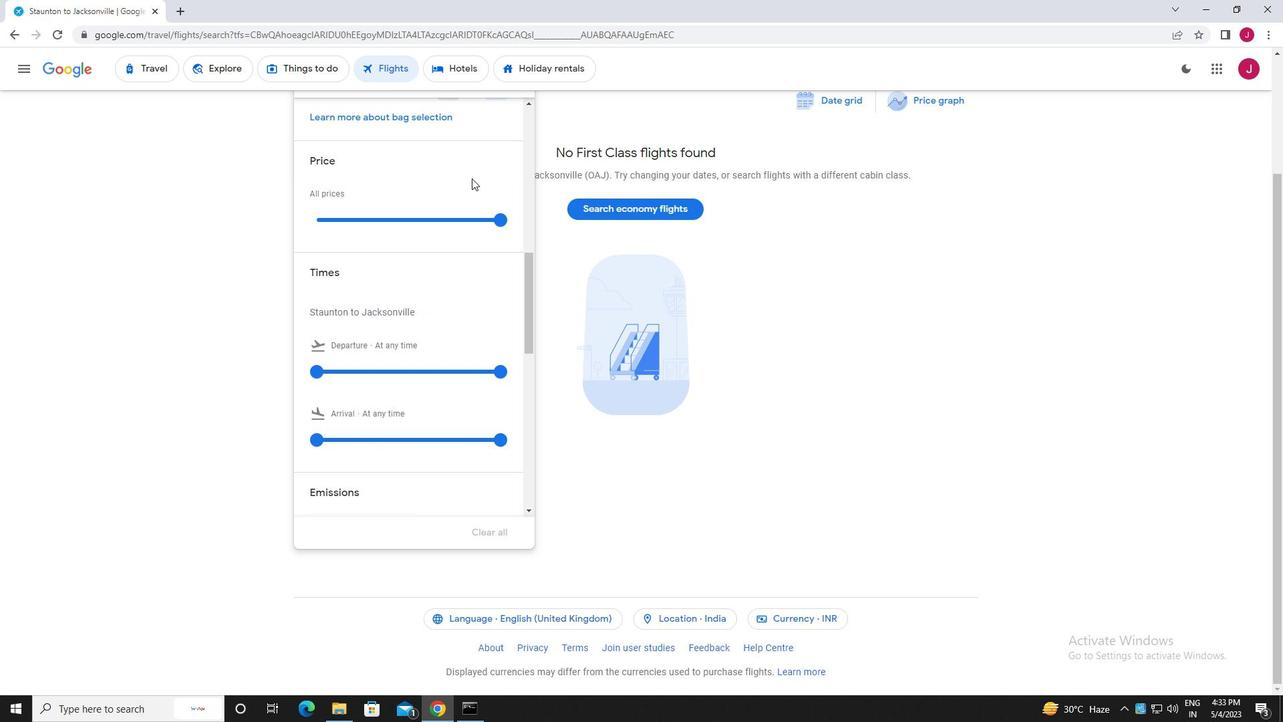 
Action: Mouse scrolled (473, 187) with delta (0, 0)
Screenshot: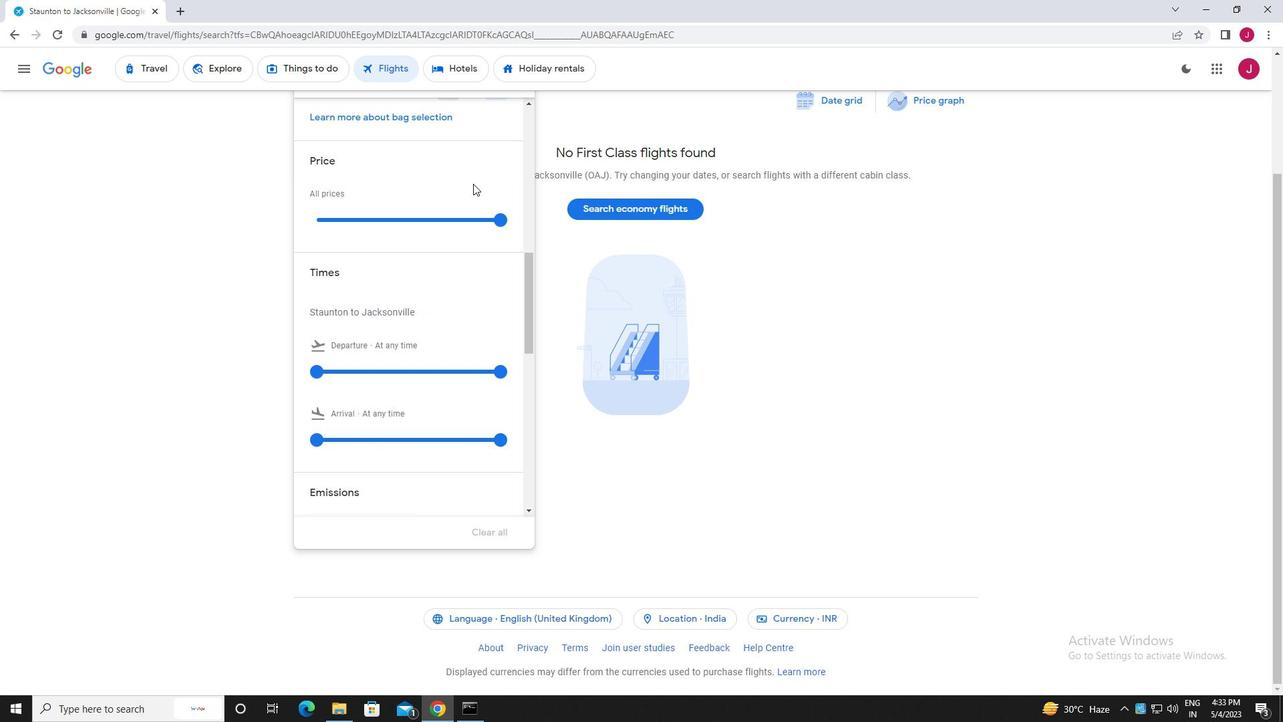 
Action: Mouse moved to (496, 162)
Screenshot: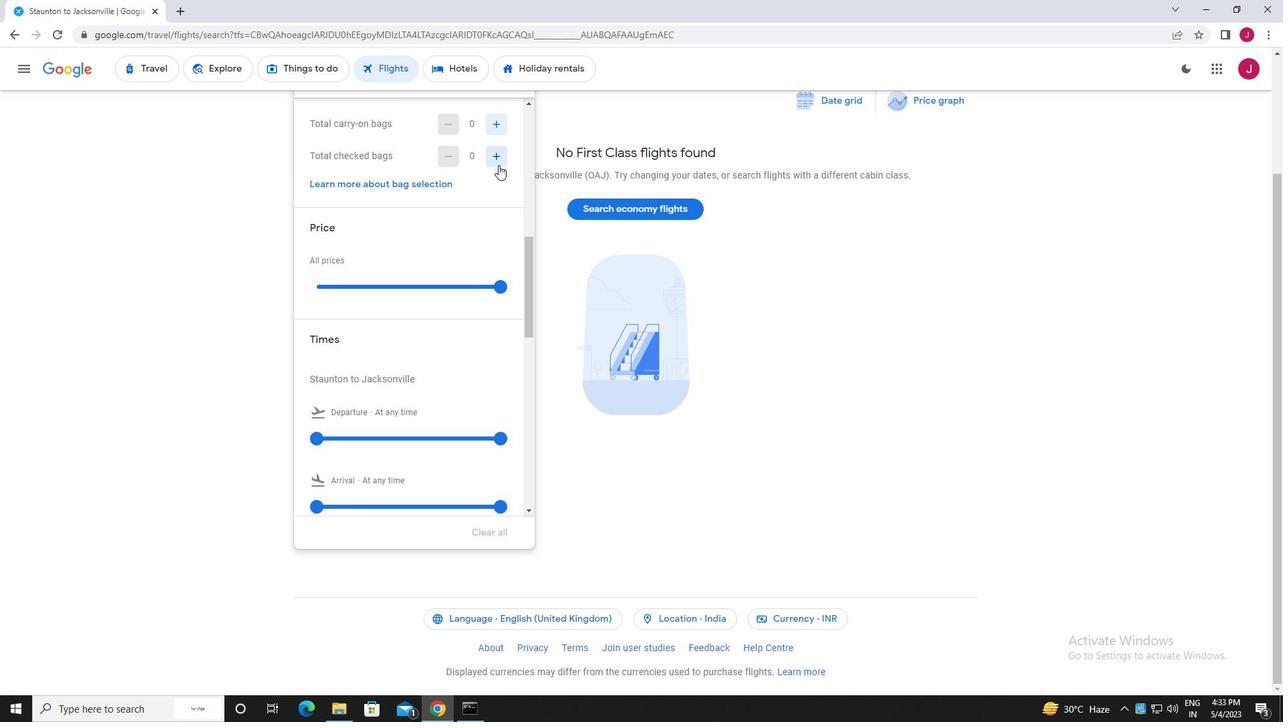 
Action: Mouse pressed left at (496, 162)
Screenshot: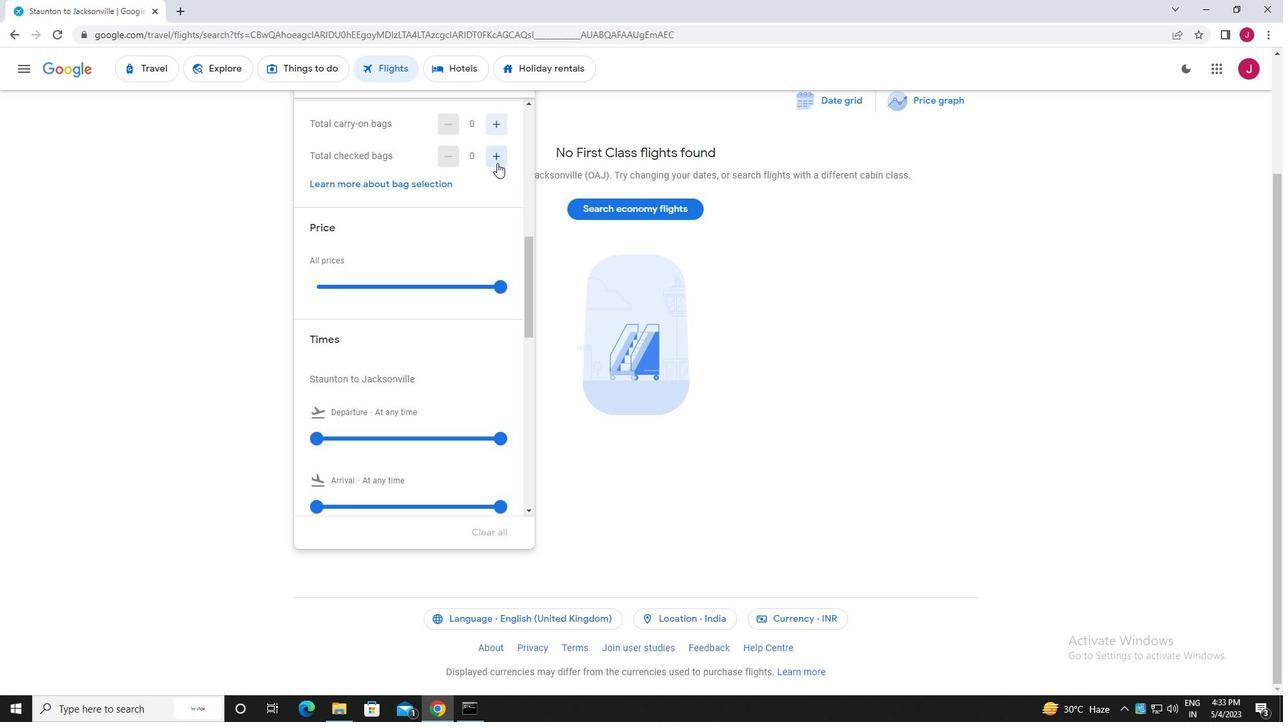 
Action: Mouse moved to (496, 162)
Screenshot: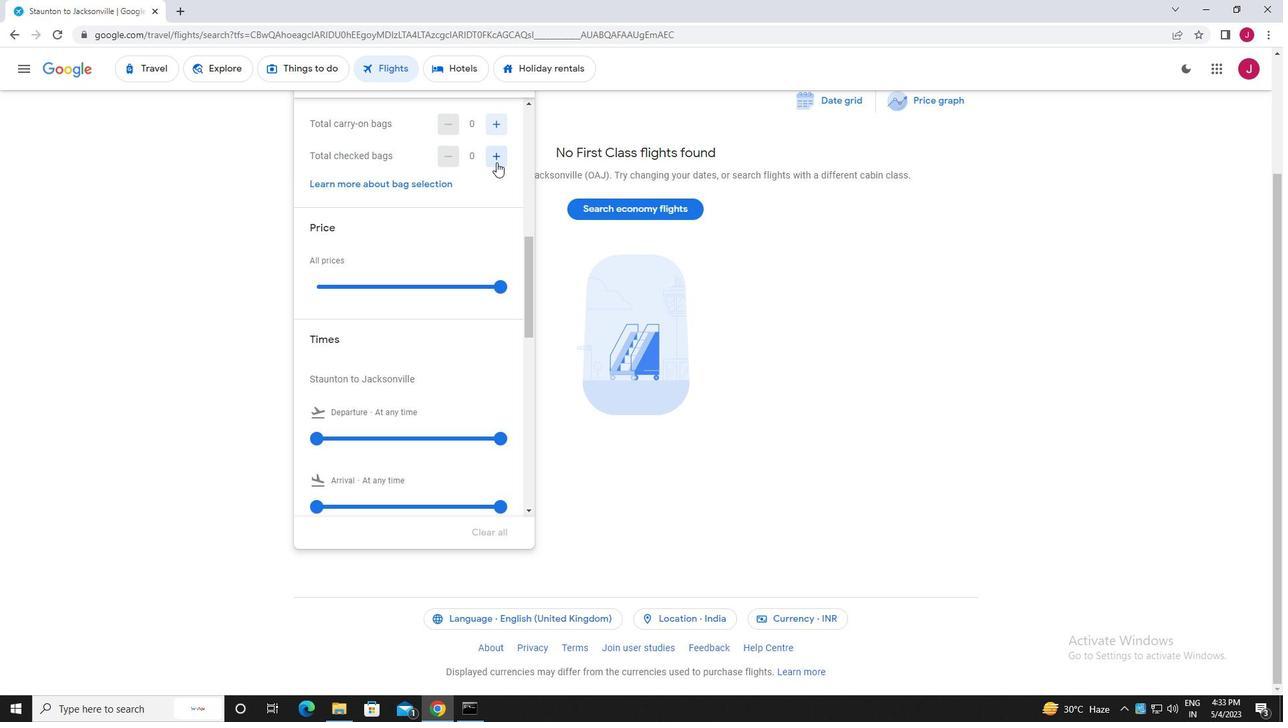 
Action: Mouse pressed left at (496, 162)
Screenshot: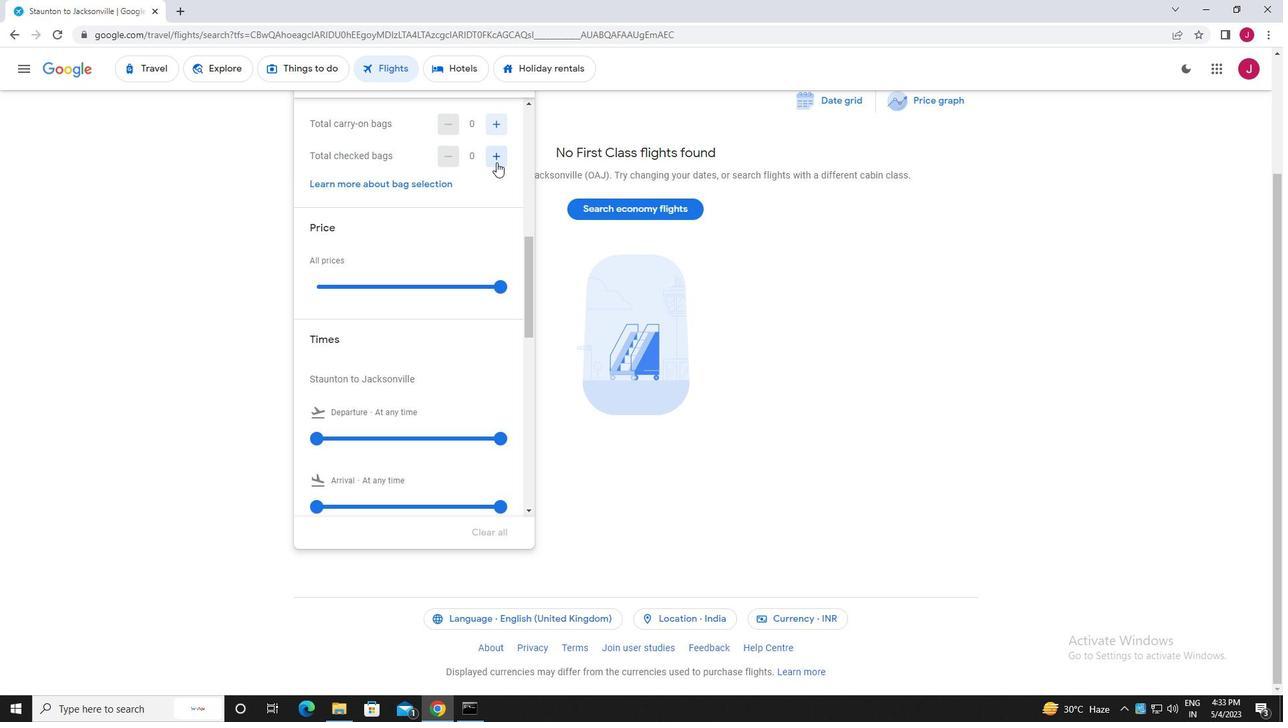 
Action: Mouse moved to (498, 286)
Screenshot: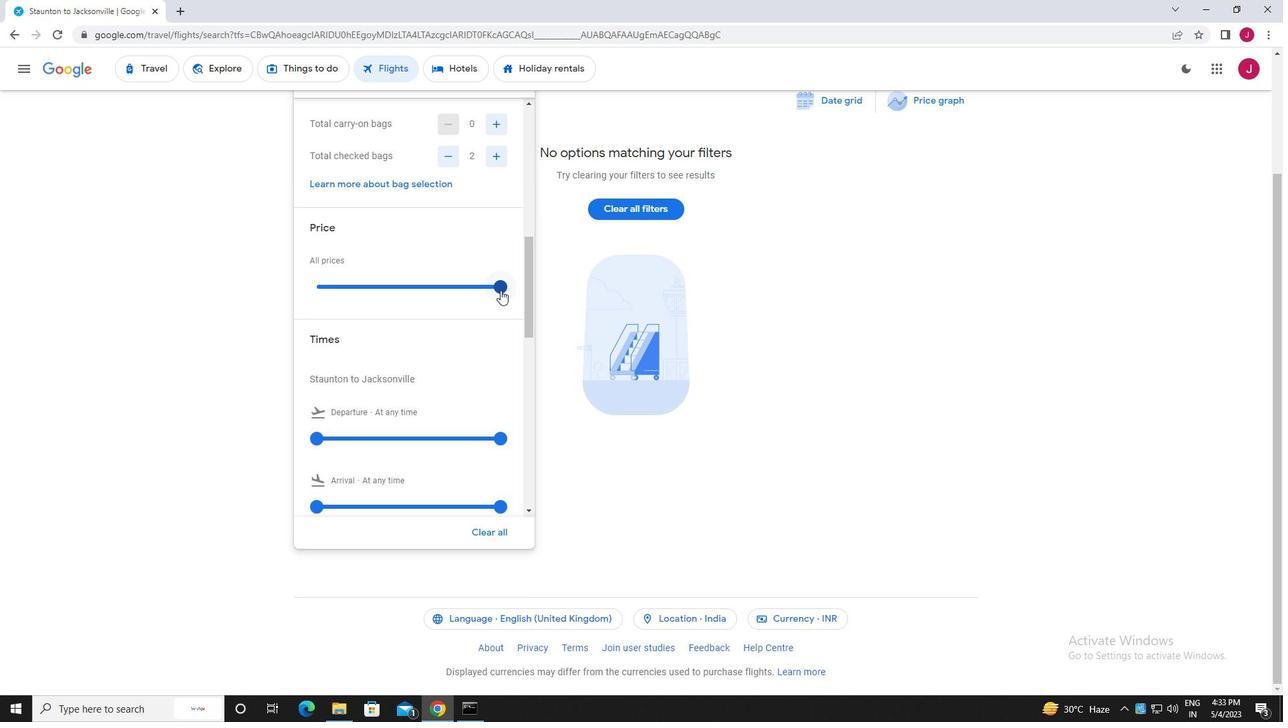 
Action: Mouse pressed left at (498, 286)
Screenshot: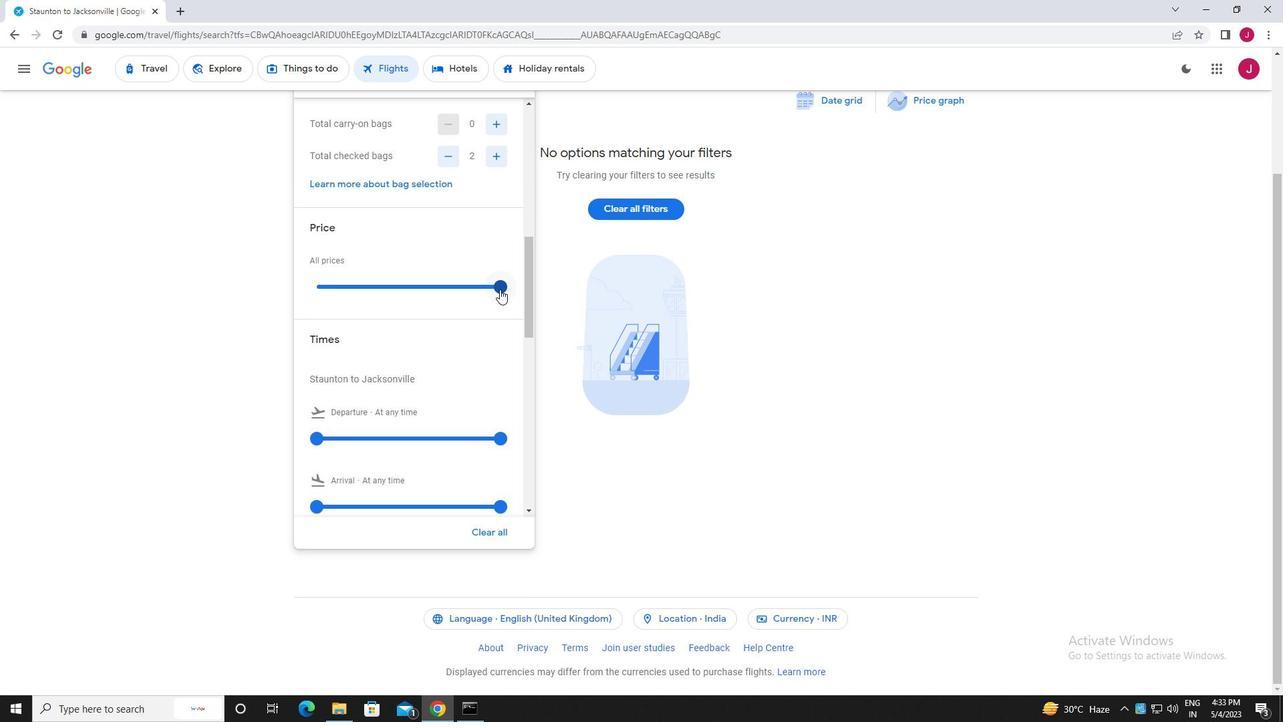 
Action: Mouse moved to (391, 306)
Screenshot: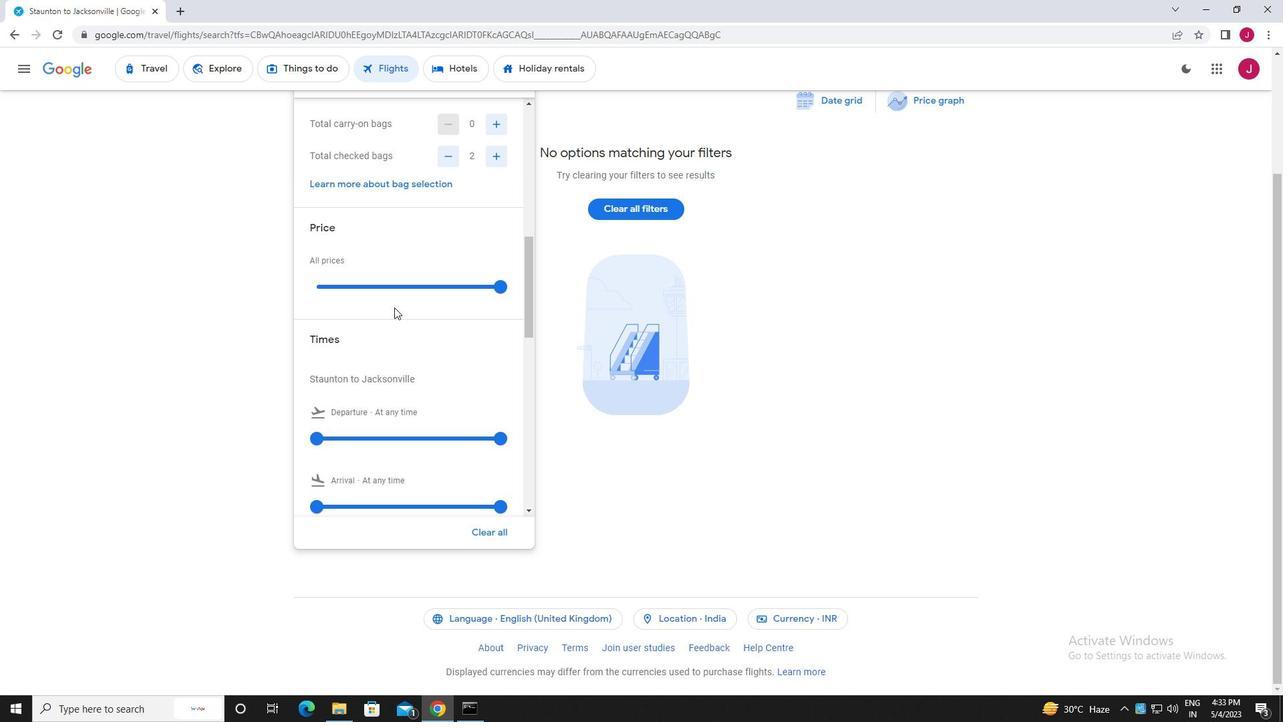 
Action: Mouse scrolled (391, 305) with delta (0, 0)
Screenshot: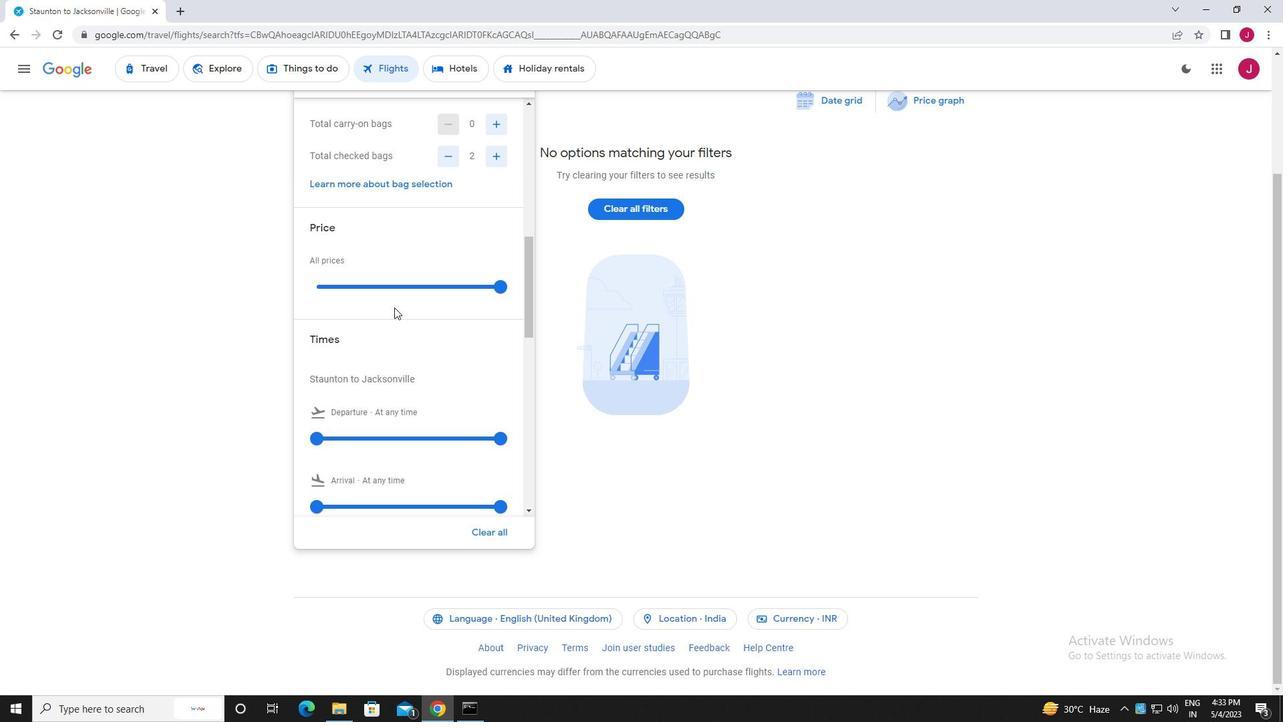 
Action: Mouse moved to (318, 370)
Screenshot: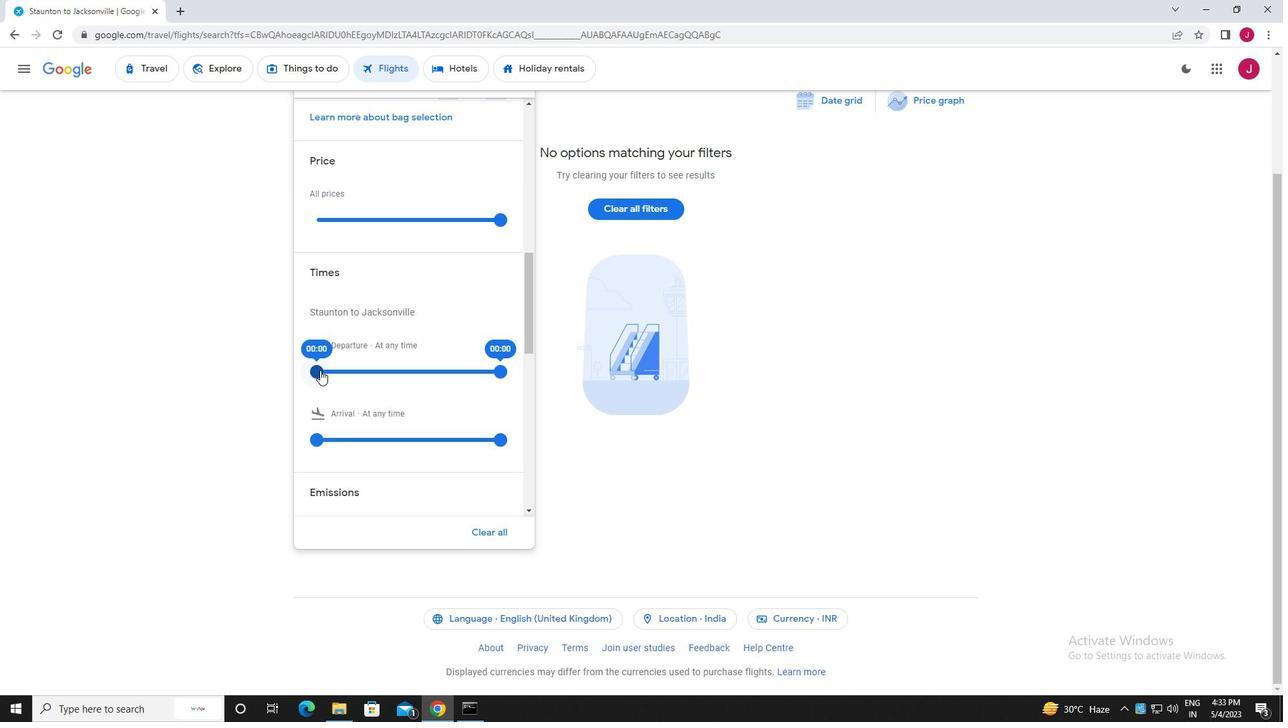 
Action: Mouse pressed left at (318, 370)
Screenshot: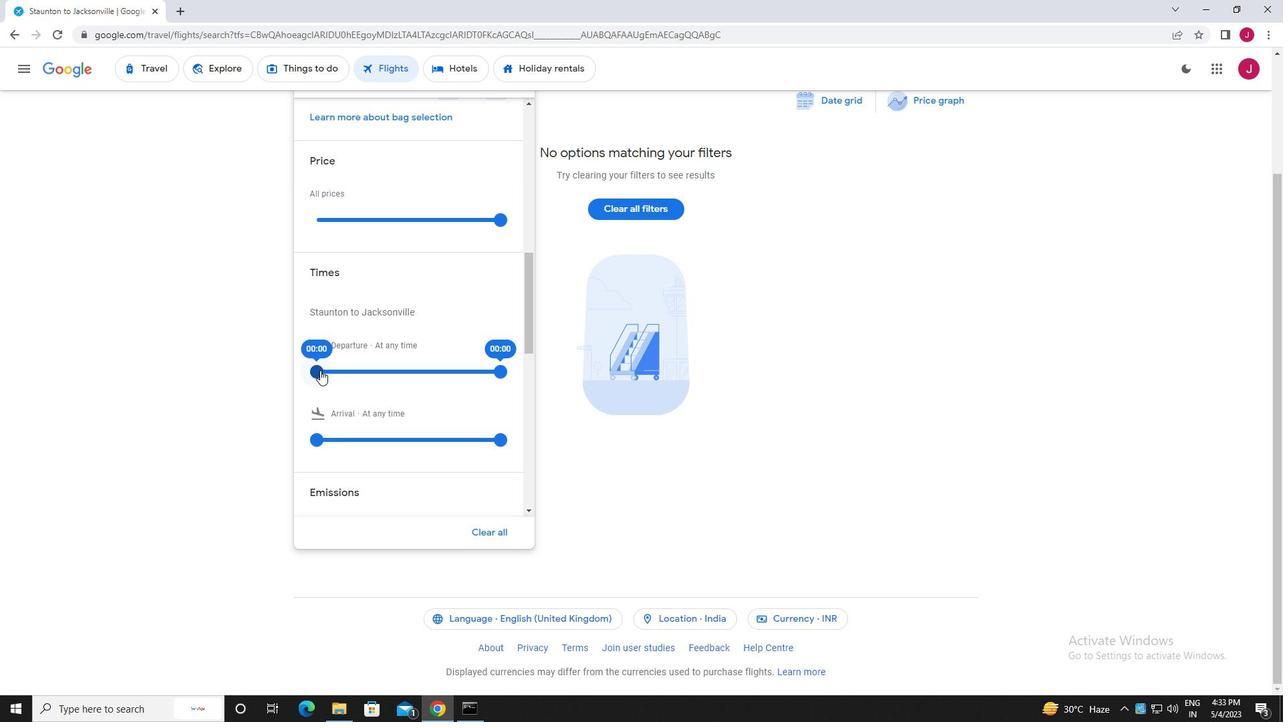 
Action: Mouse moved to (499, 373)
Screenshot: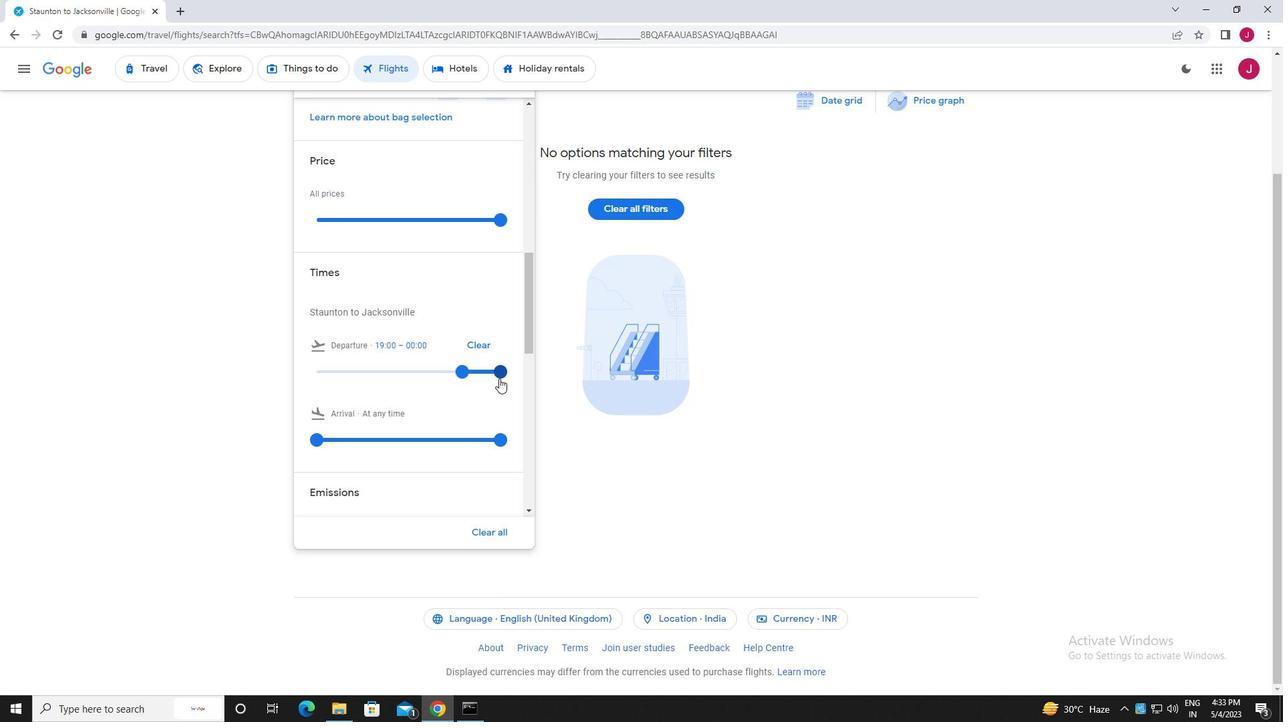 
Action: Mouse pressed left at (499, 373)
Screenshot: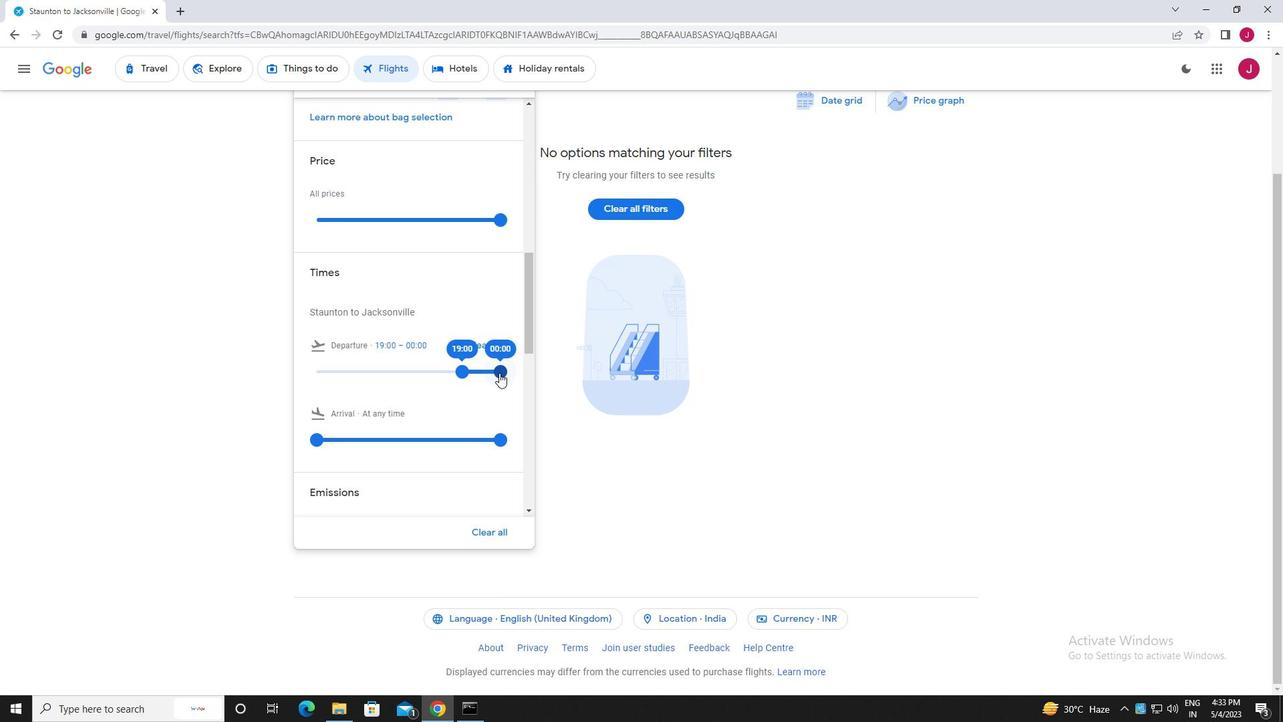 
Action: Mouse moved to (520, 119)
Screenshot: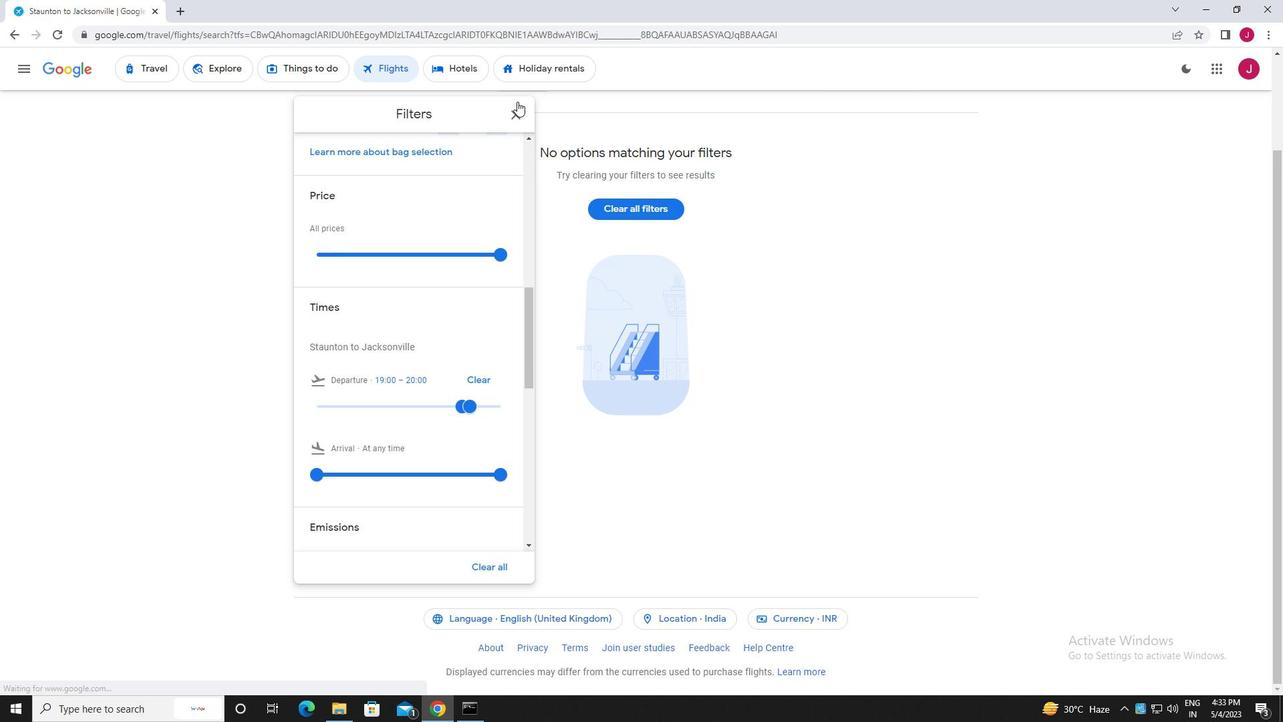 
Action: Mouse pressed left at (520, 119)
Screenshot: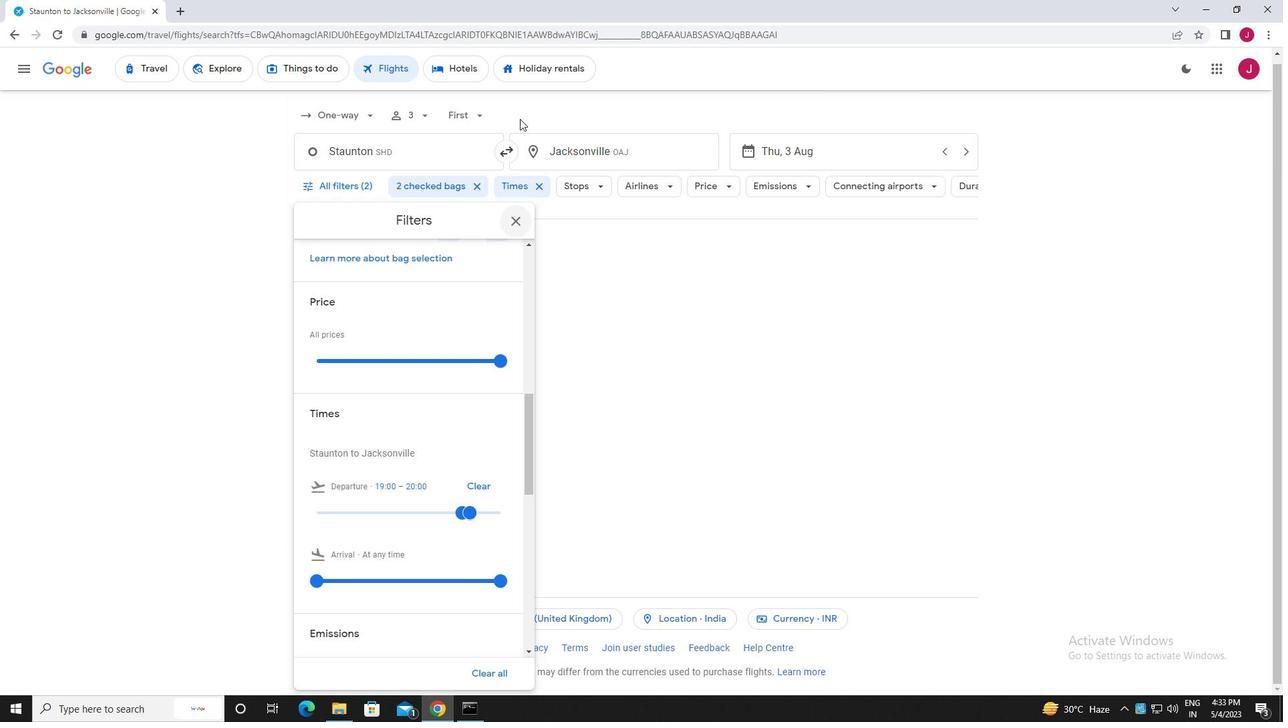 
Action: Mouse moved to (508, 144)
Screenshot: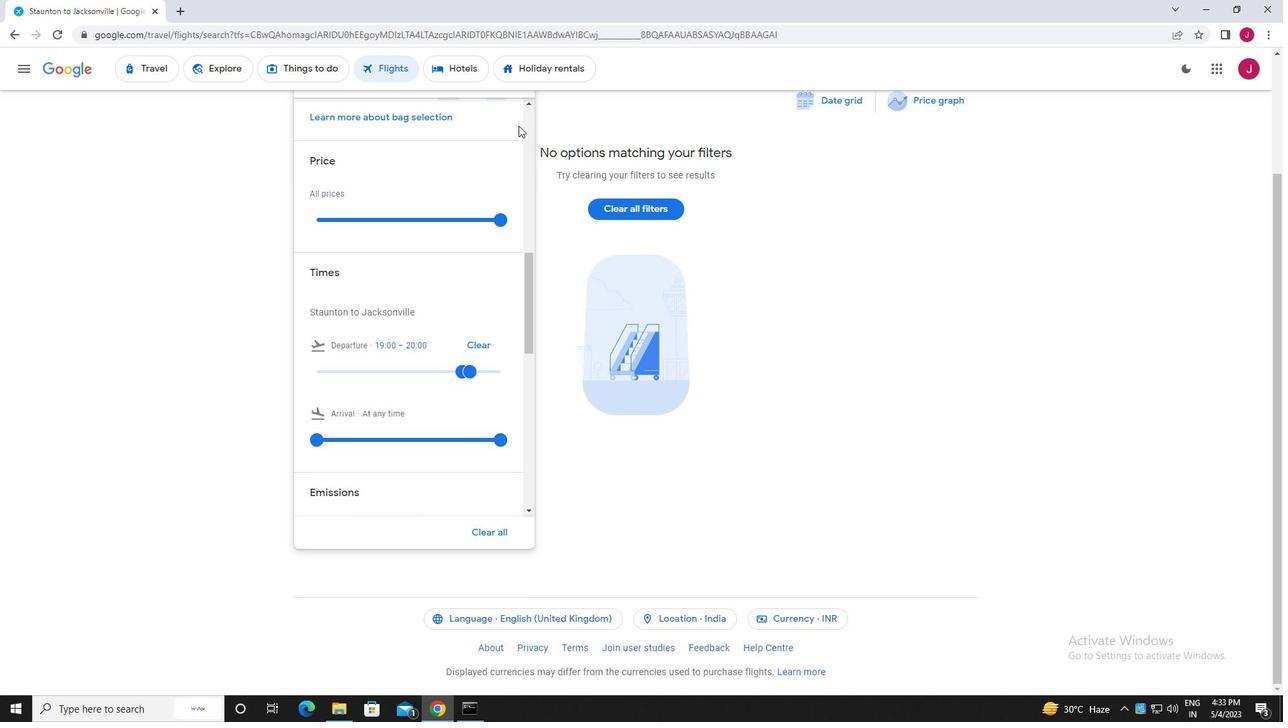 
Action: Mouse scrolled (508, 145) with delta (0, 0)
Screenshot: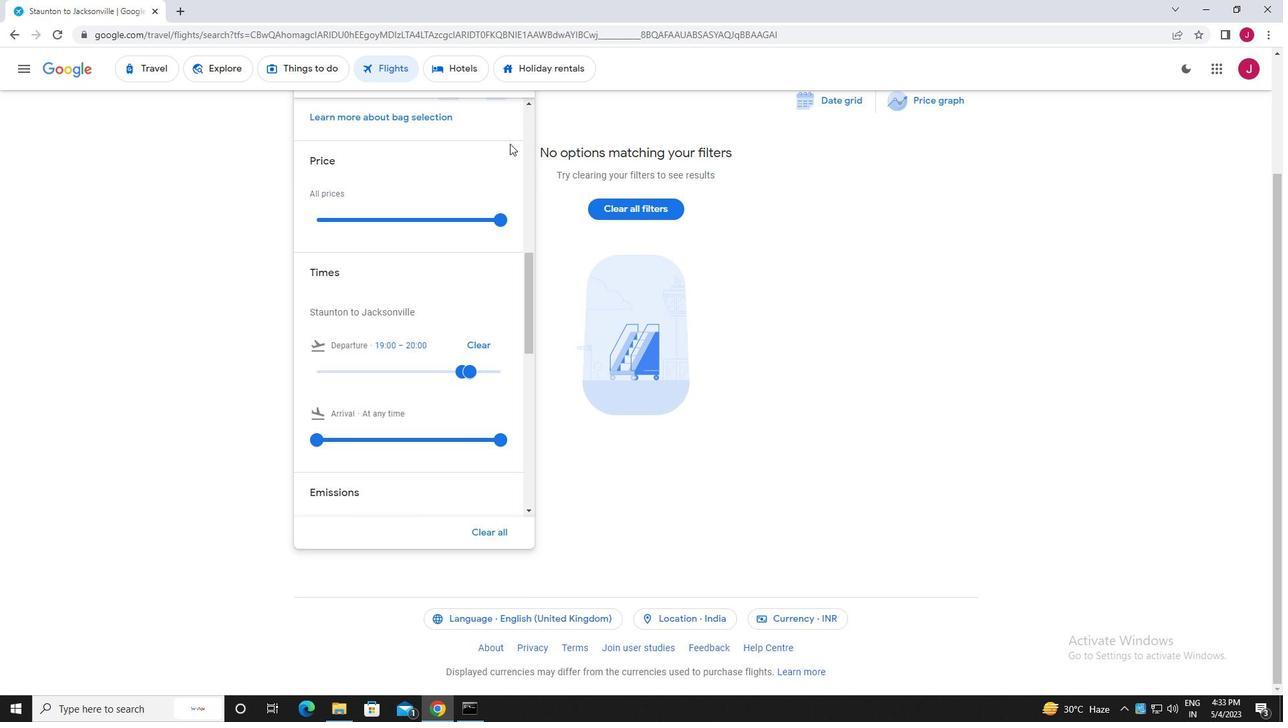 
Action: Mouse scrolled (508, 145) with delta (0, 0)
Screenshot: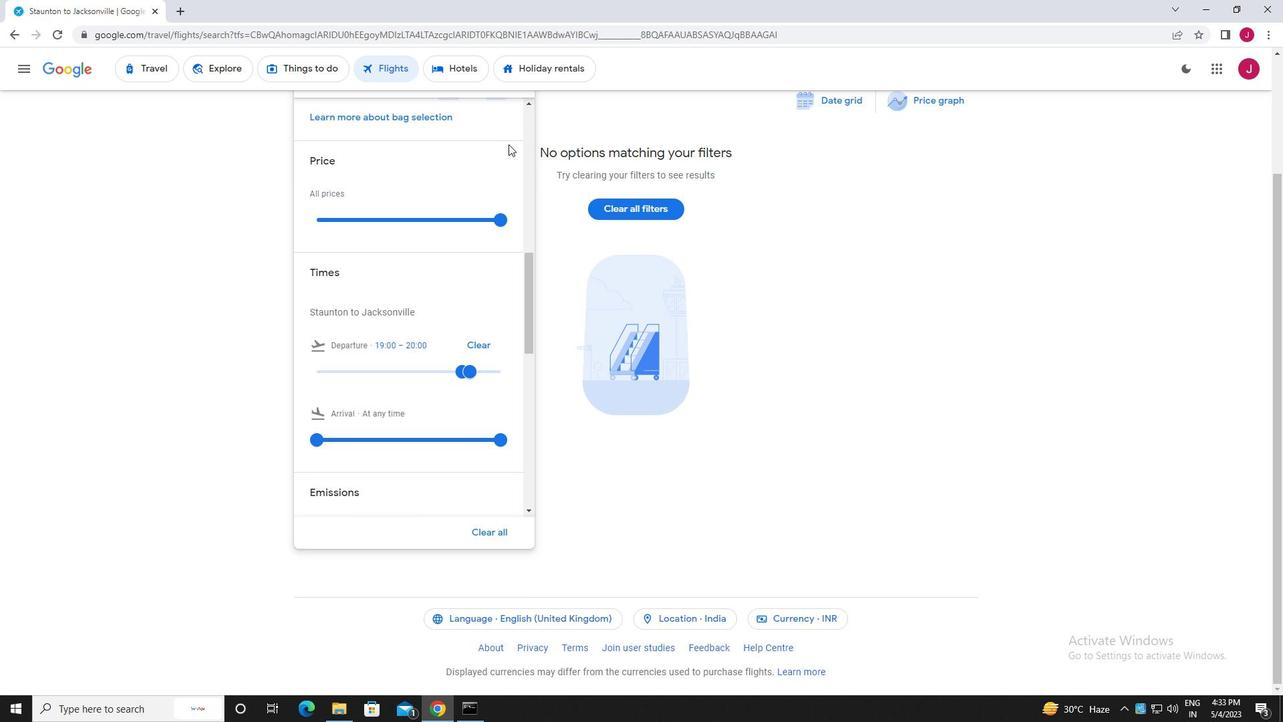 
Action: Mouse moved to (508, 144)
Screenshot: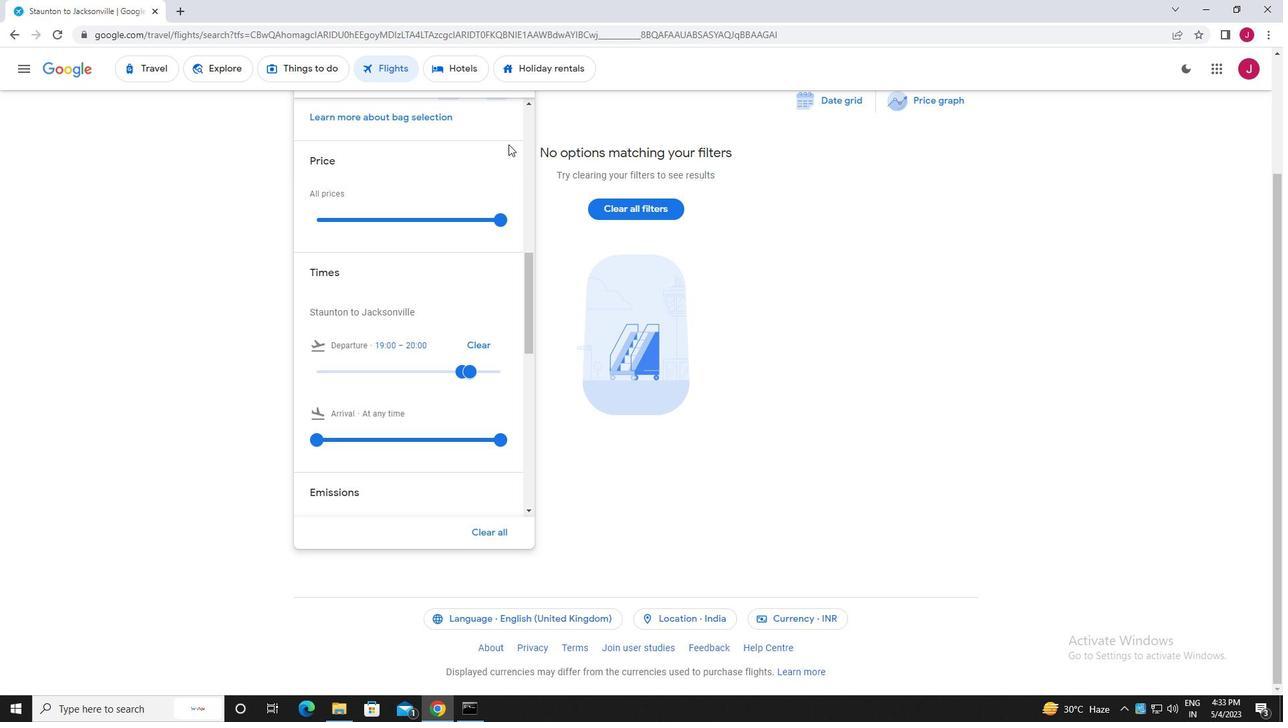 
Action: Mouse scrolled (508, 145) with delta (0, 0)
Screenshot: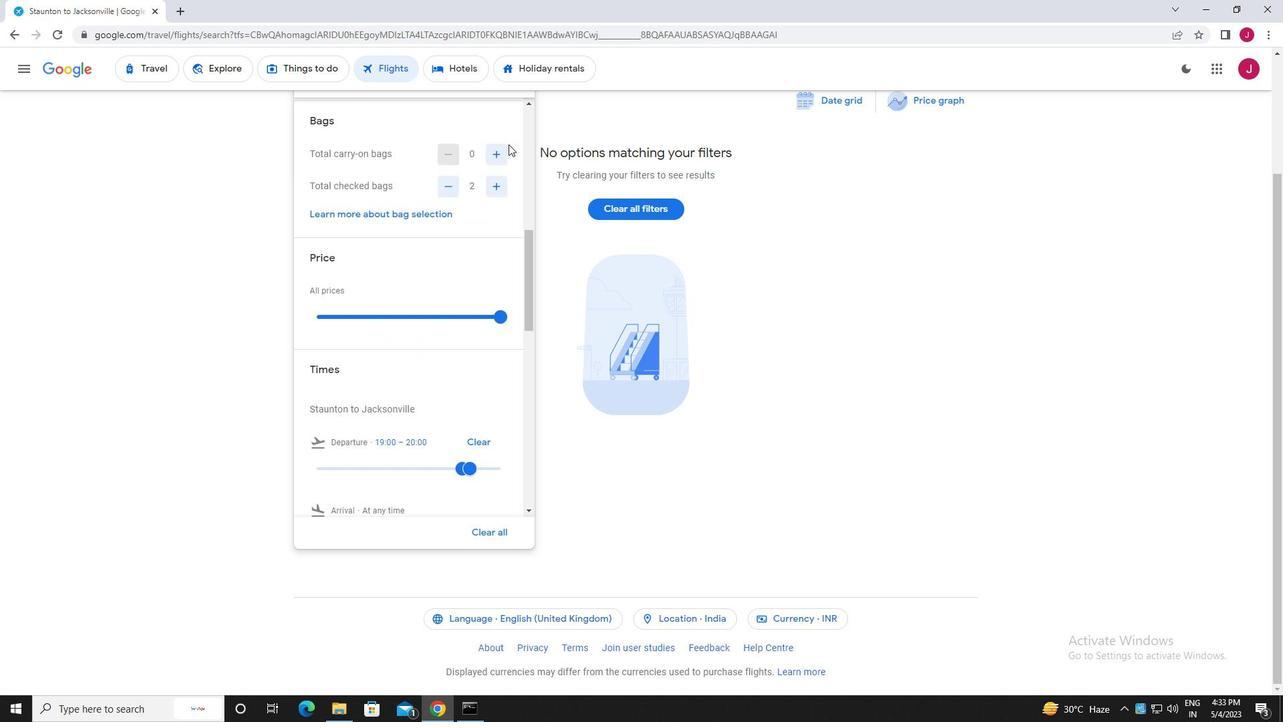 
Action: Mouse scrolled (508, 145) with delta (0, 0)
Screenshot: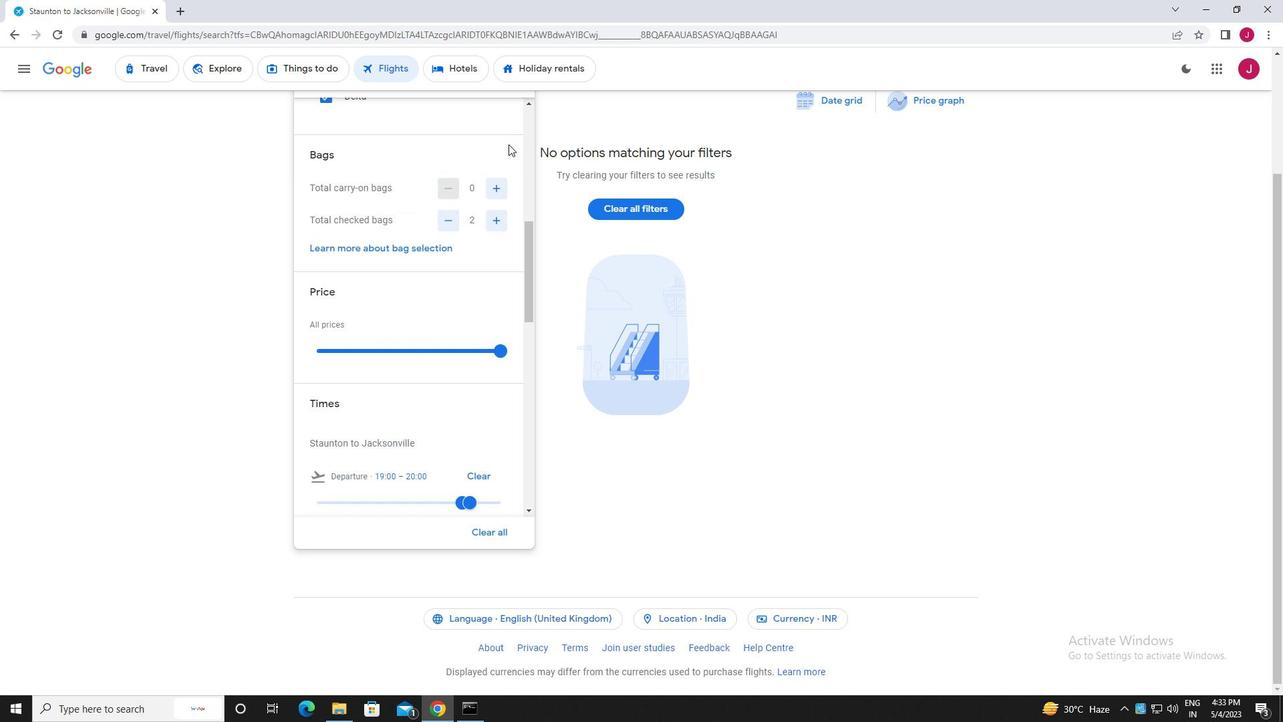 
Action: Mouse scrolled (508, 145) with delta (0, 0)
Screenshot: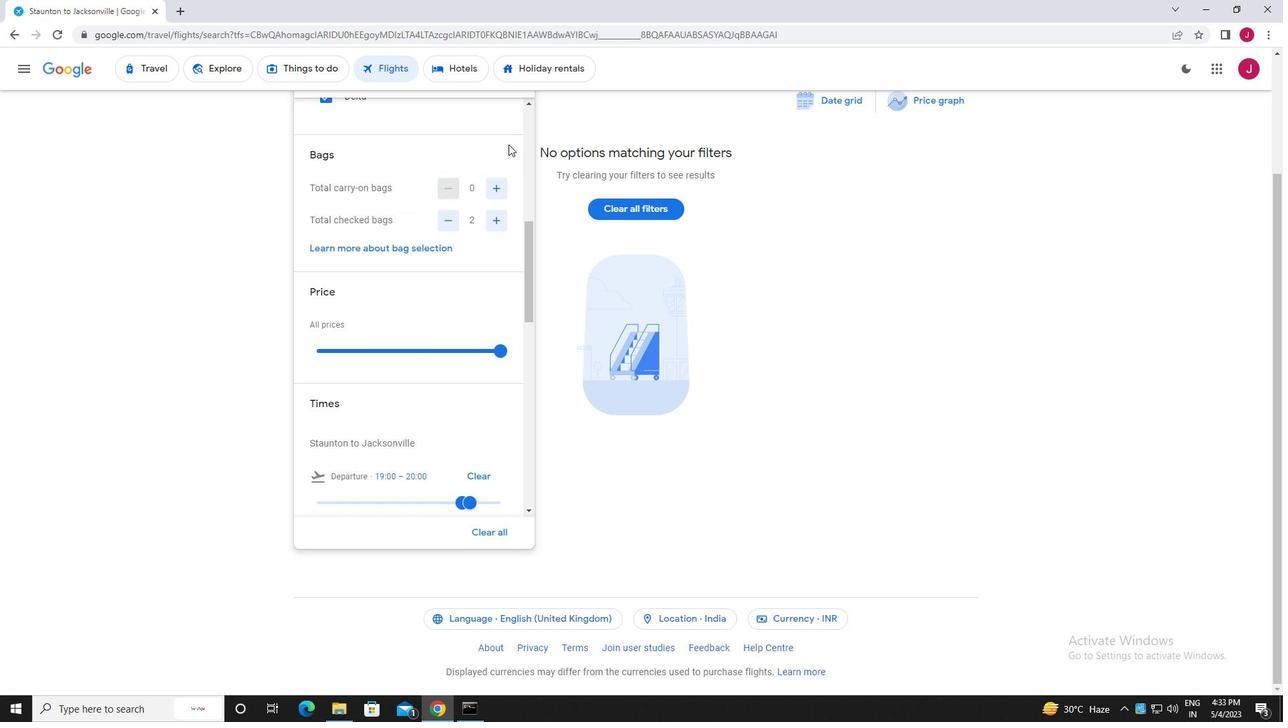
Action: Mouse scrolled (508, 145) with delta (0, 0)
Screenshot: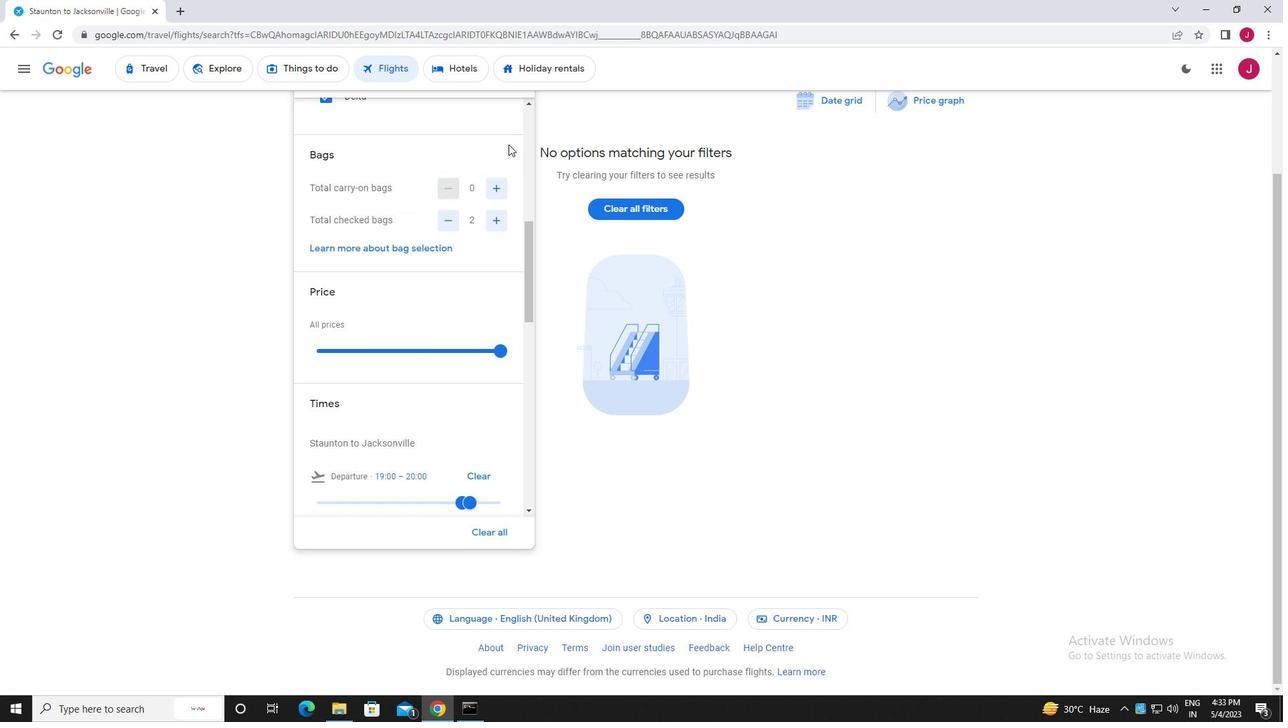 
Action: Mouse scrolled (508, 145) with delta (0, 0)
Screenshot: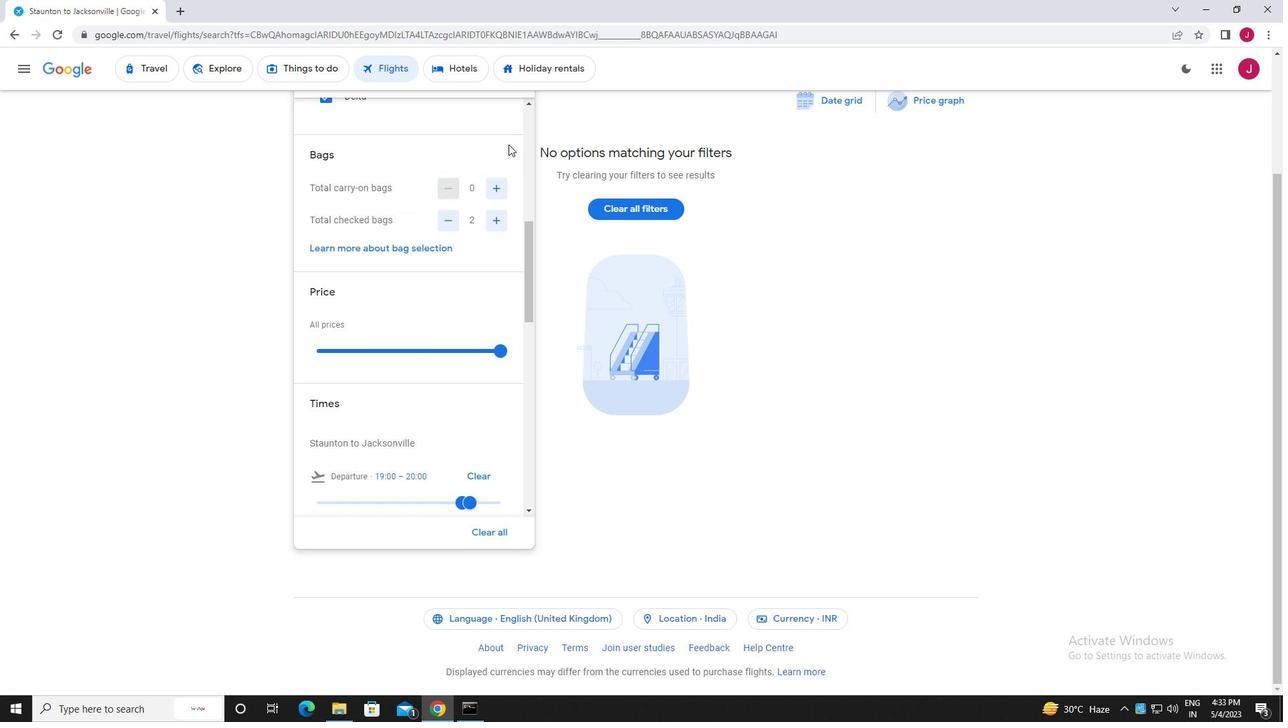 
Action: Mouse scrolled (508, 145) with delta (0, 0)
Screenshot: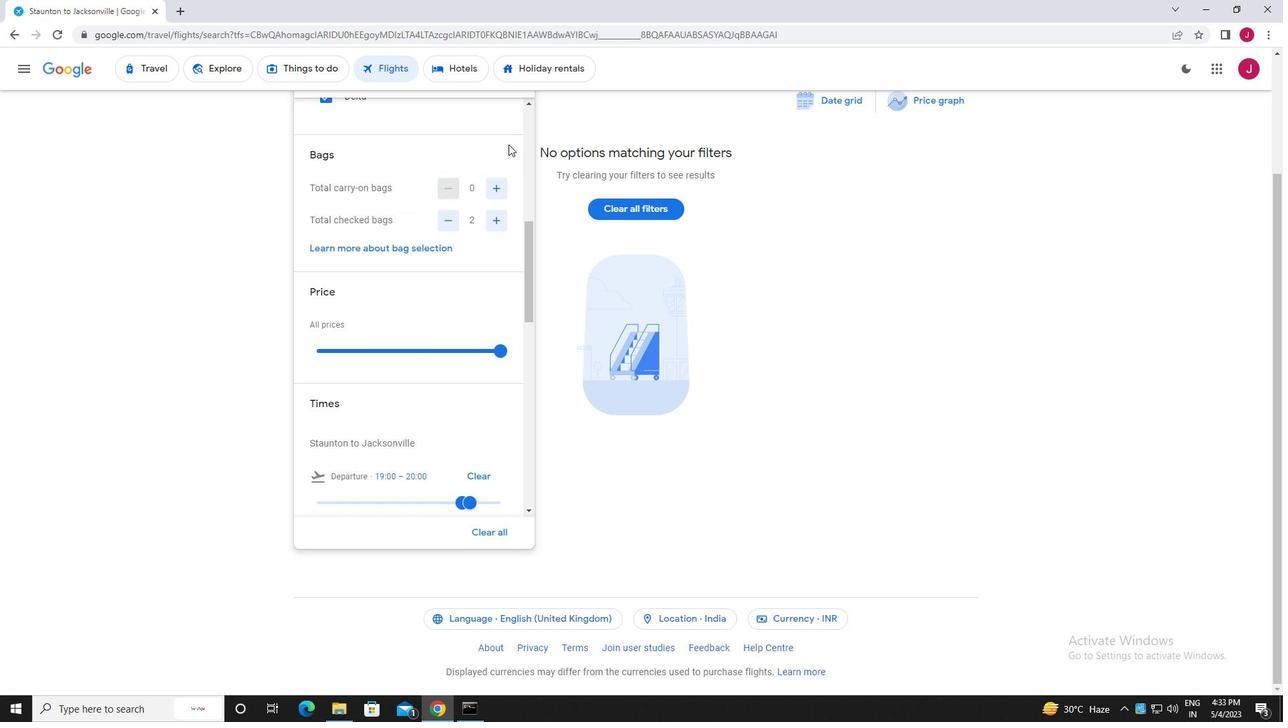 
Action: Mouse scrolled (508, 145) with delta (0, 0)
Screenshot: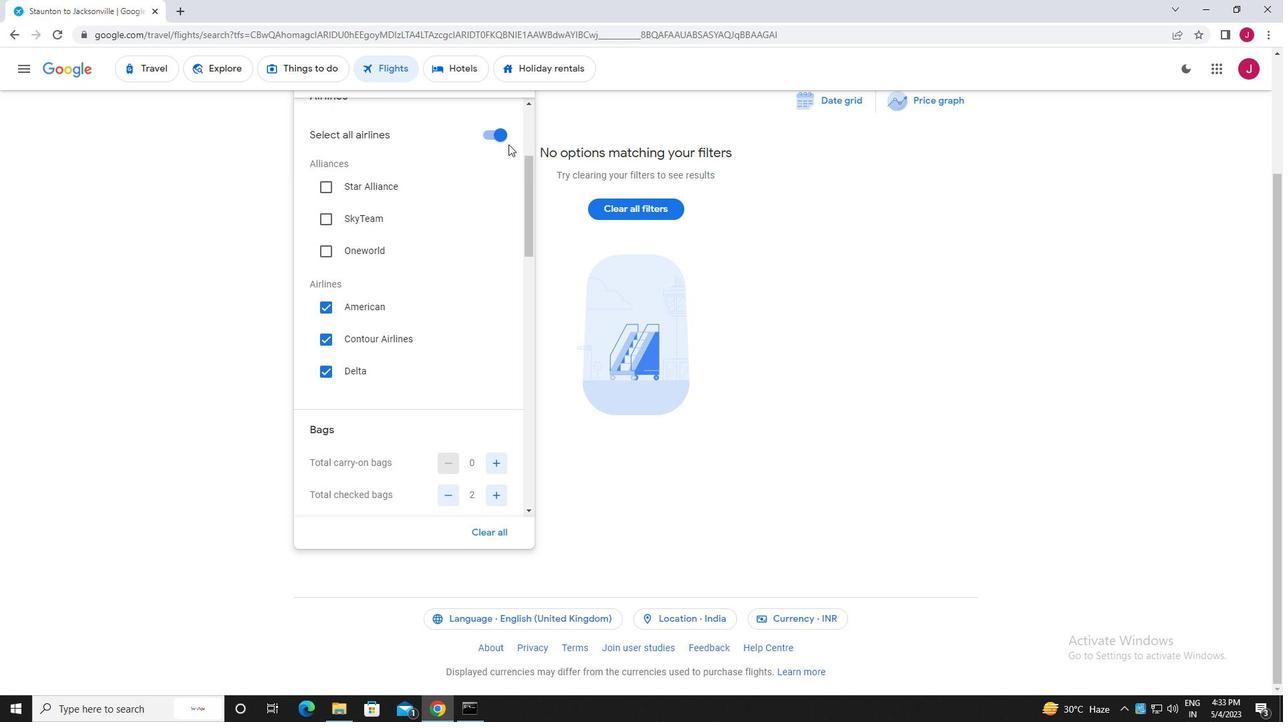 
Action: Mouse scrolled (508, 145) with delta (0, 0)
Screenshot: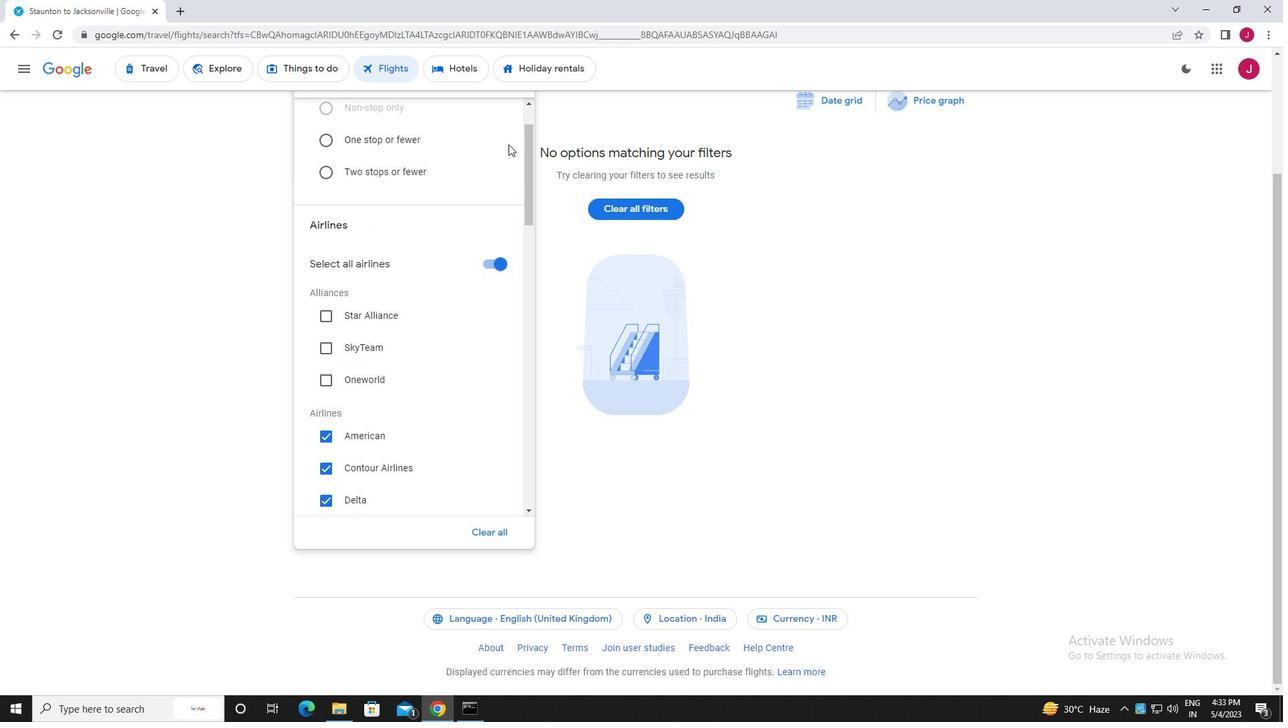 
Action: Mouse scrolled (508, 145) with delta (0, 0)
Screenshot: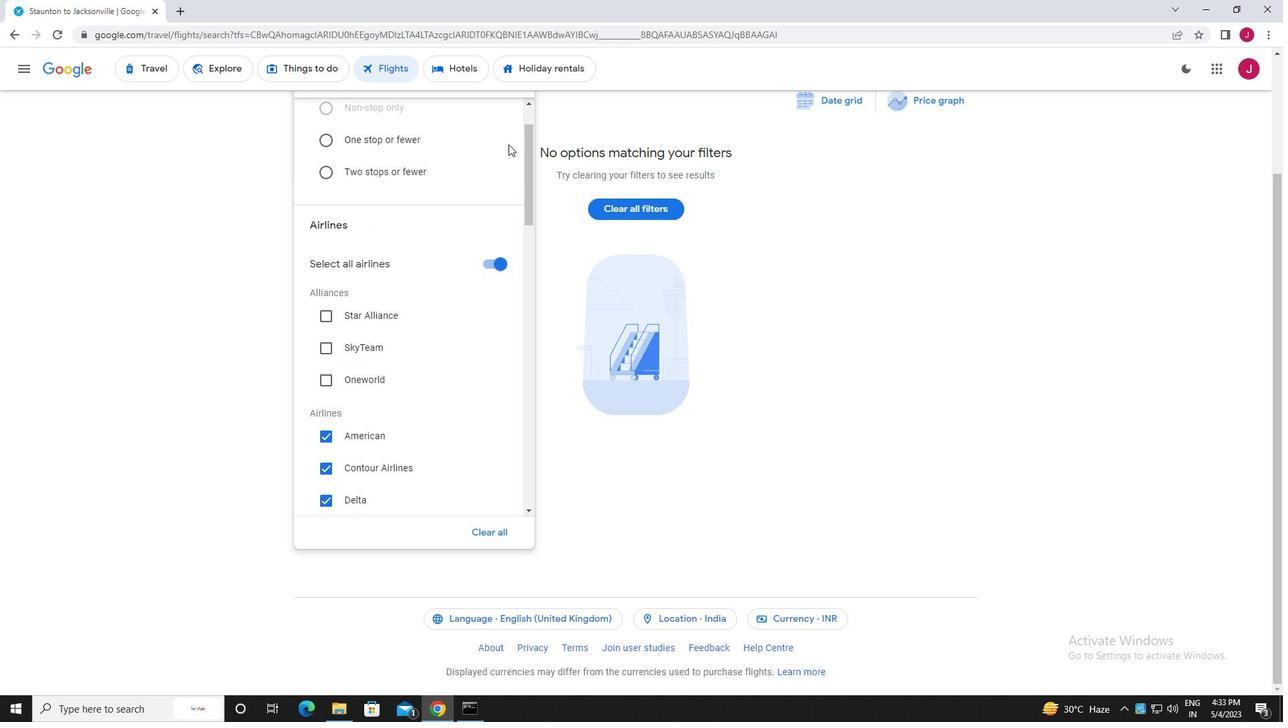 
Action: Mouse scrolled (508, 145) with delta (0, 0)
Screenshot: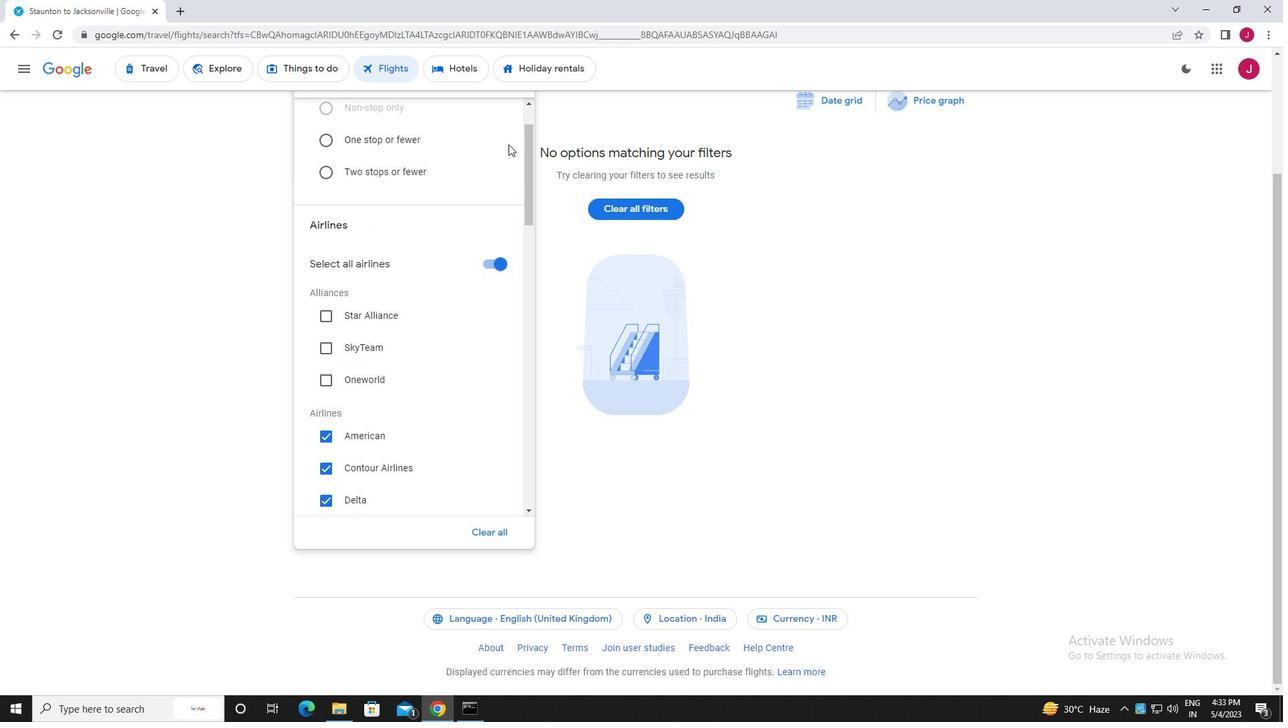 
Action: Mouse scrolled (508, 145) with delta (0, 0)
Screenshot: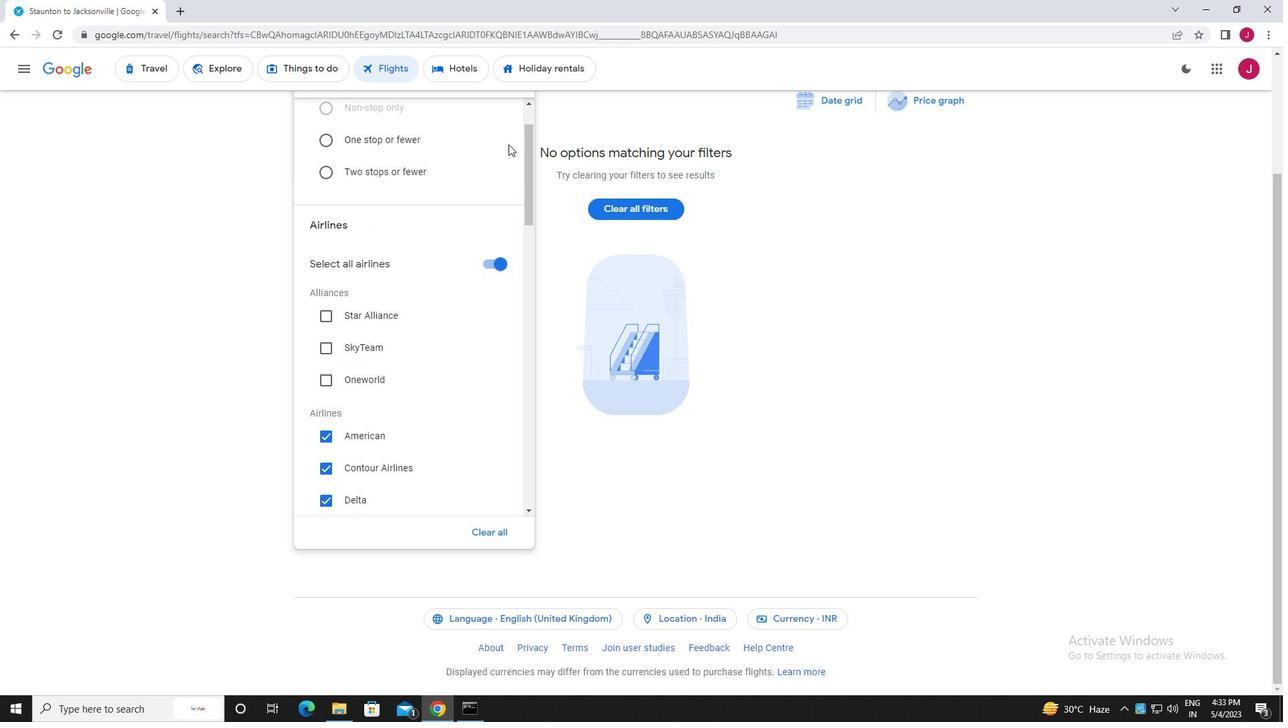 
Action: Mouse scrolled (508, 145) with delta (0, 0)
Screenshot: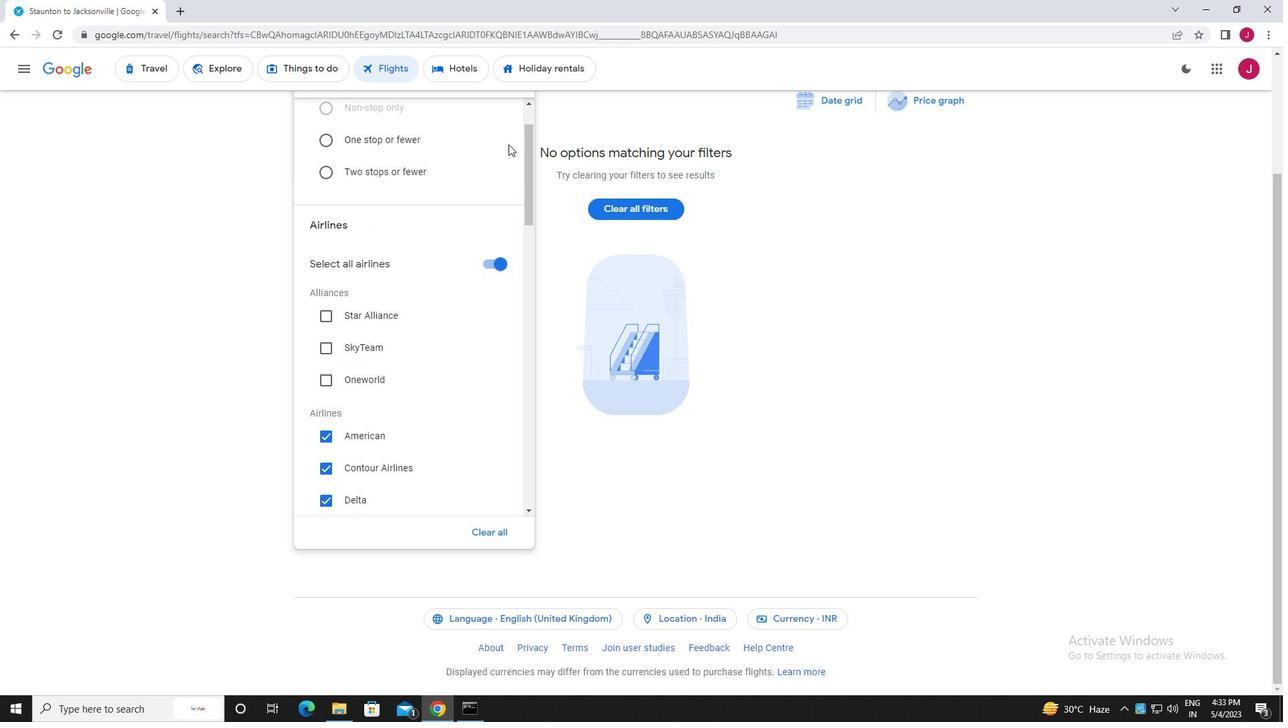 
Action: Mouse scrolled (508, 145) with delta (0, 0)
Screenshot: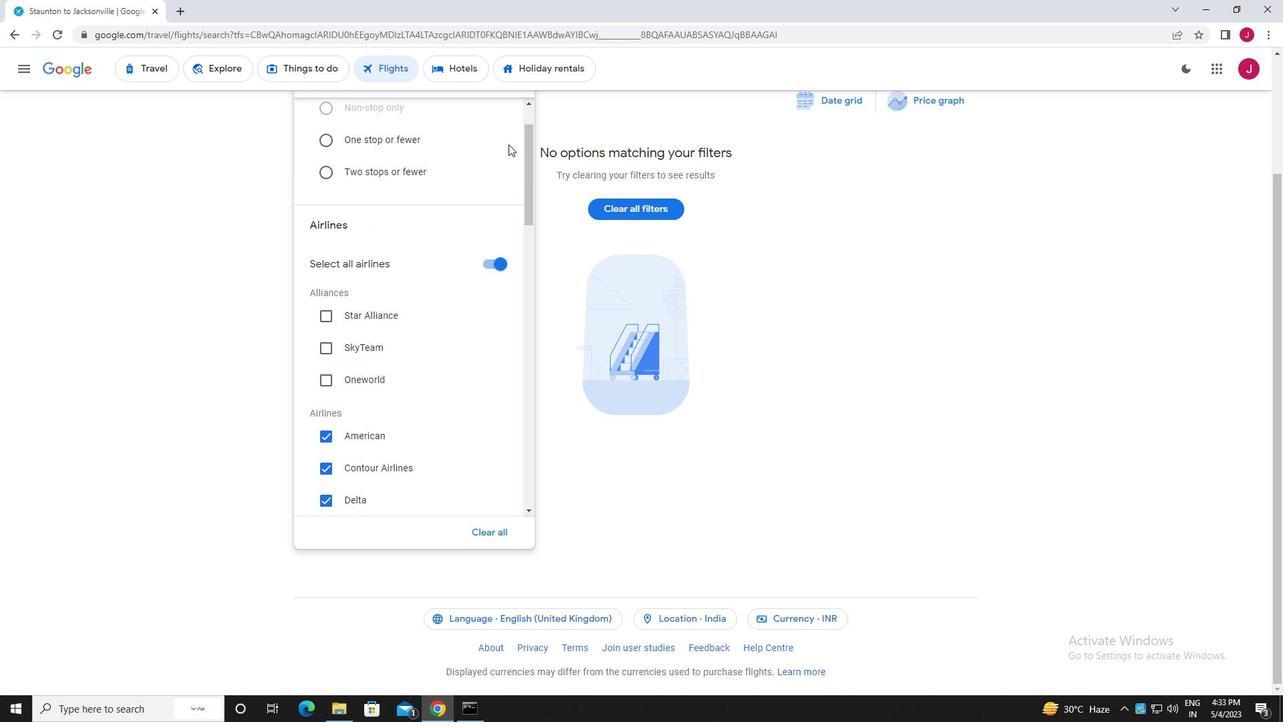 
Action: Mouse scrolled (508, 145) with delta (0, 0)
Screenshot: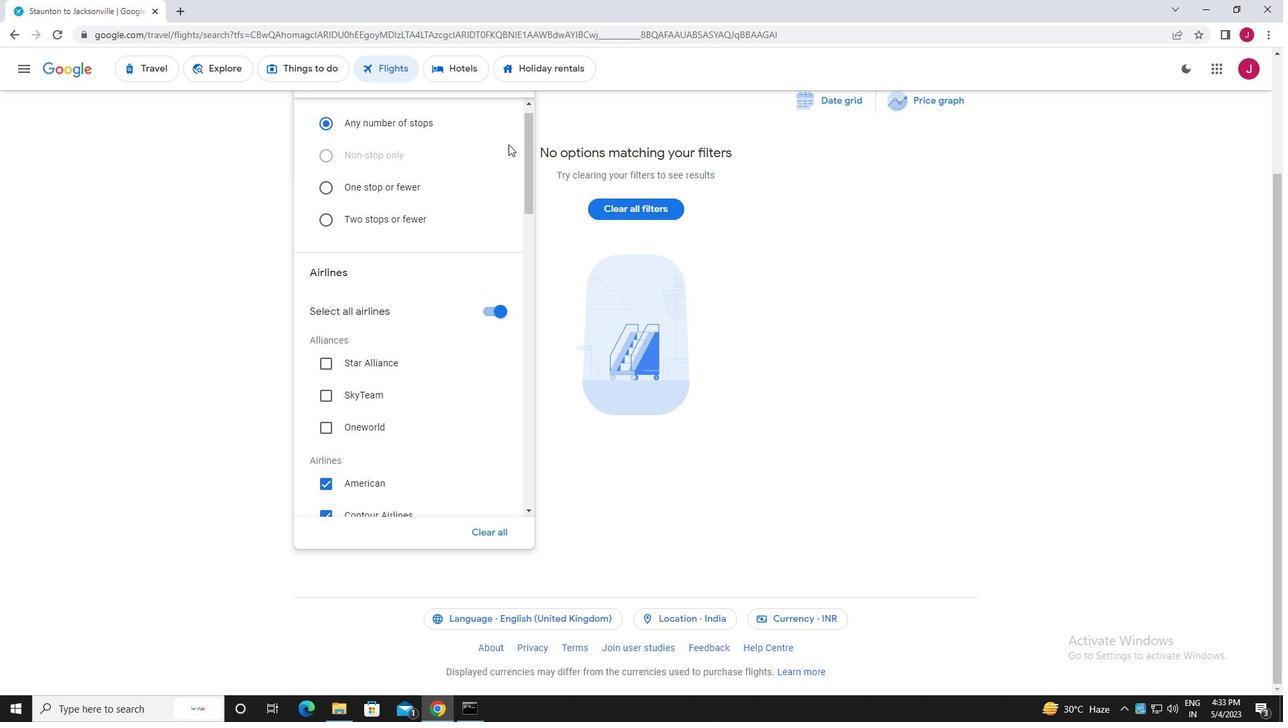 
Action: Mouse scrolled (508, 145) with delta (0, 0)
Screenshot: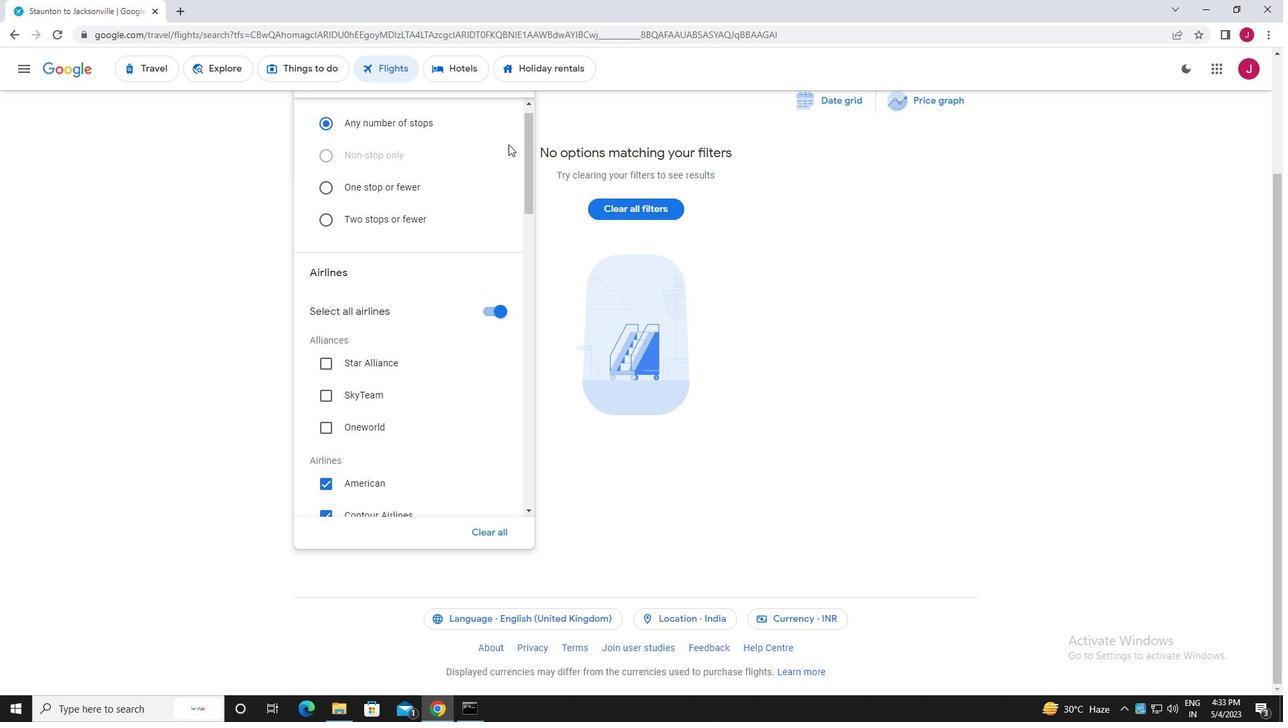 
Action: Mouse scrolled (508, 145) with delta (0, 0)
Screenshot: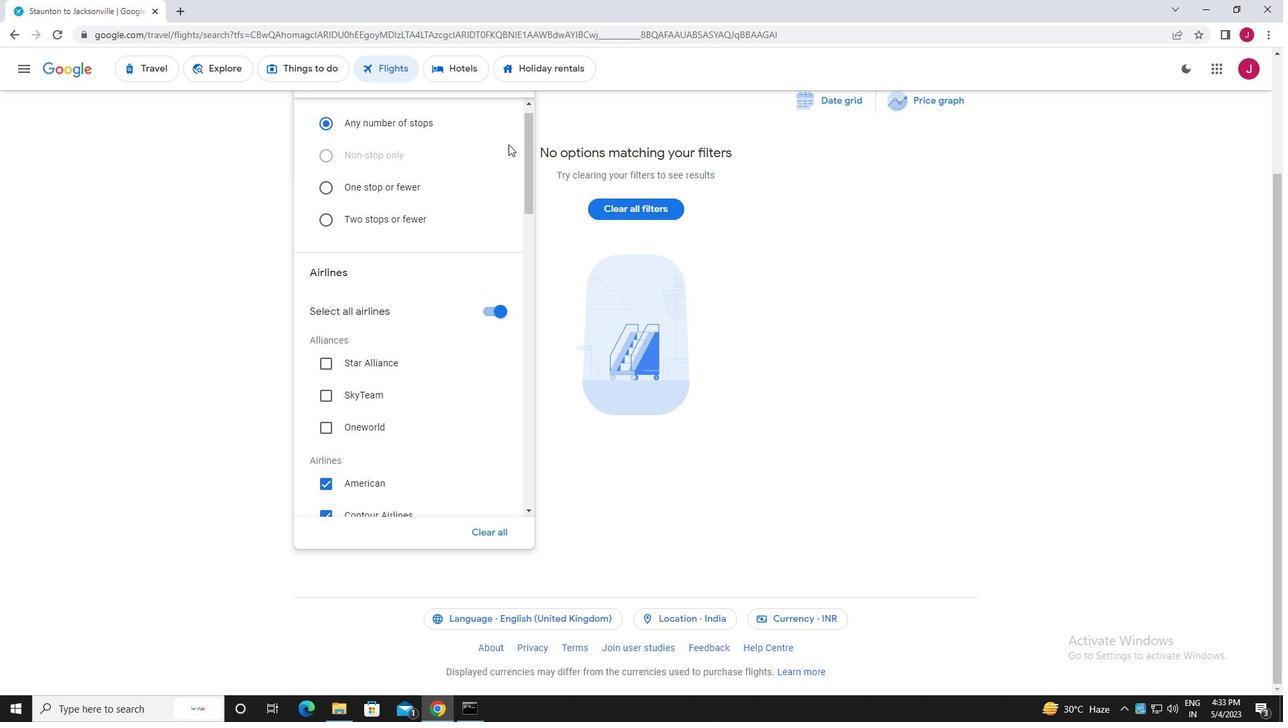
Action: Mouse scrolled (508, 145) with delta (0, 0)
Screenshot: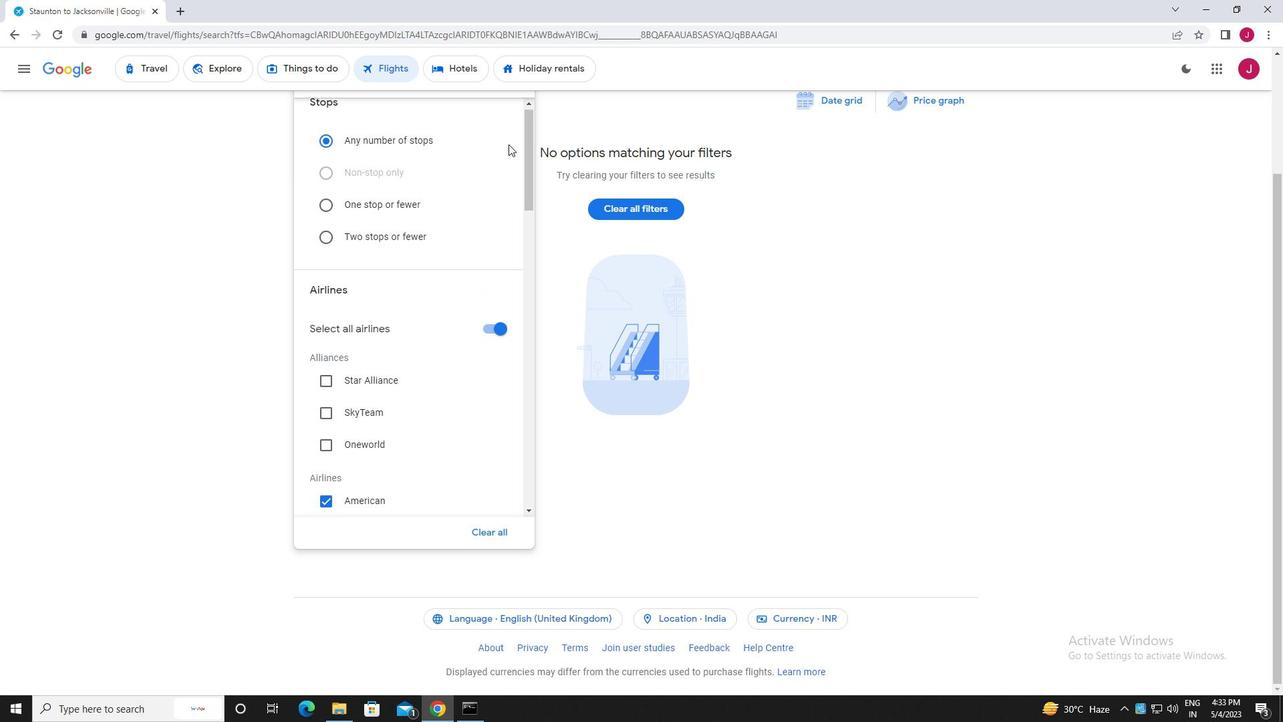 
Action: Mouse scrolled (508, 145) with delta (0, 0)
Screenshot: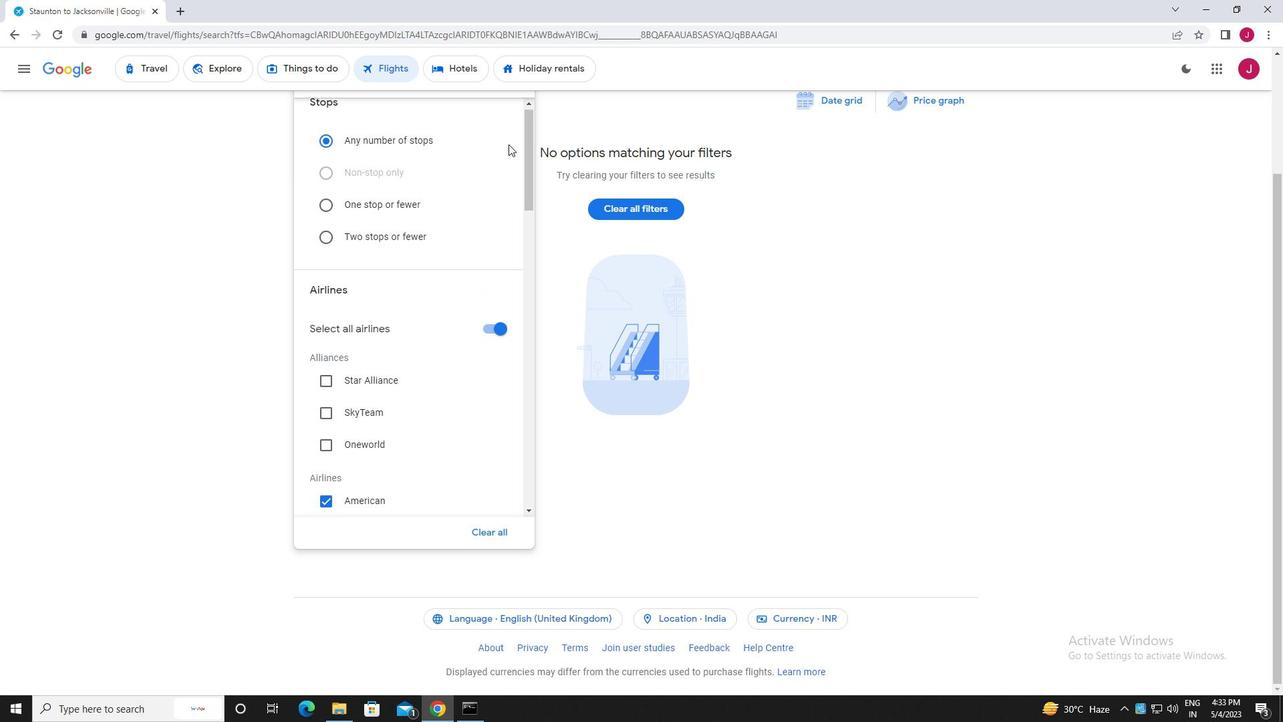 
Action: Mouse scrolled (508, 145) with delta (0, 0)
Screenshot: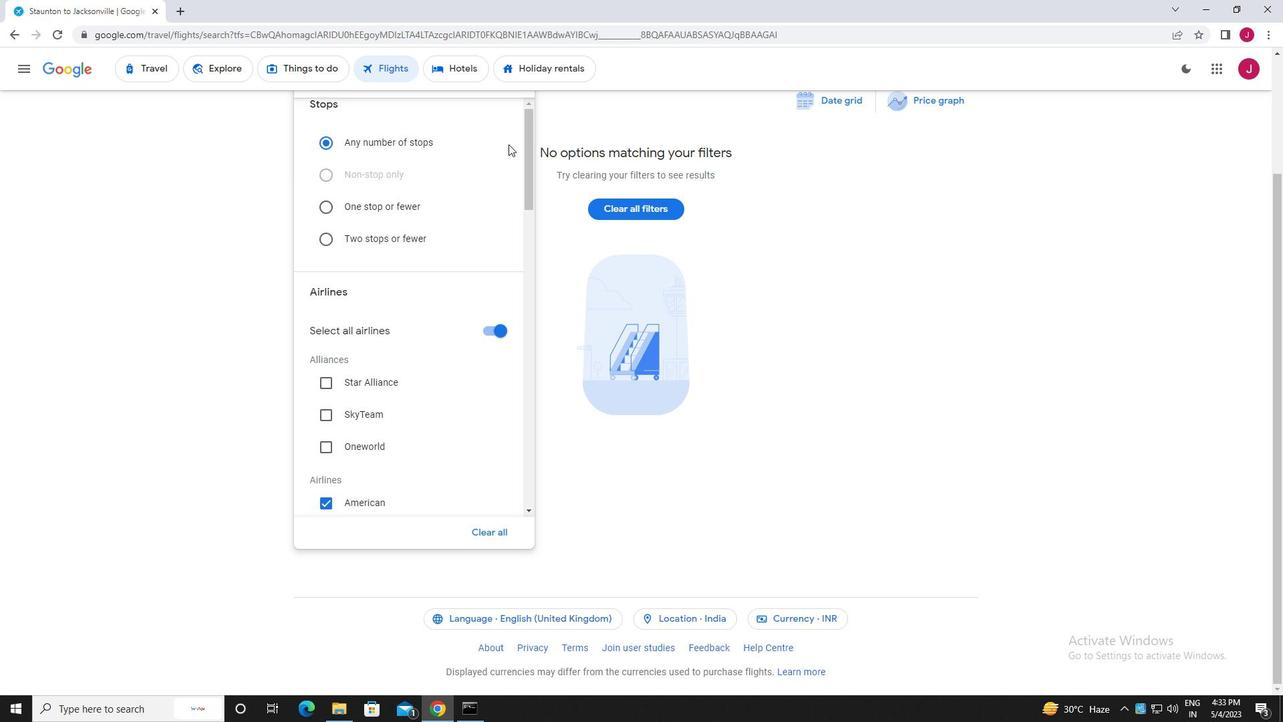 
Action: Mouse scrolled (508, 143) with delta (0, 0)
Screenshot: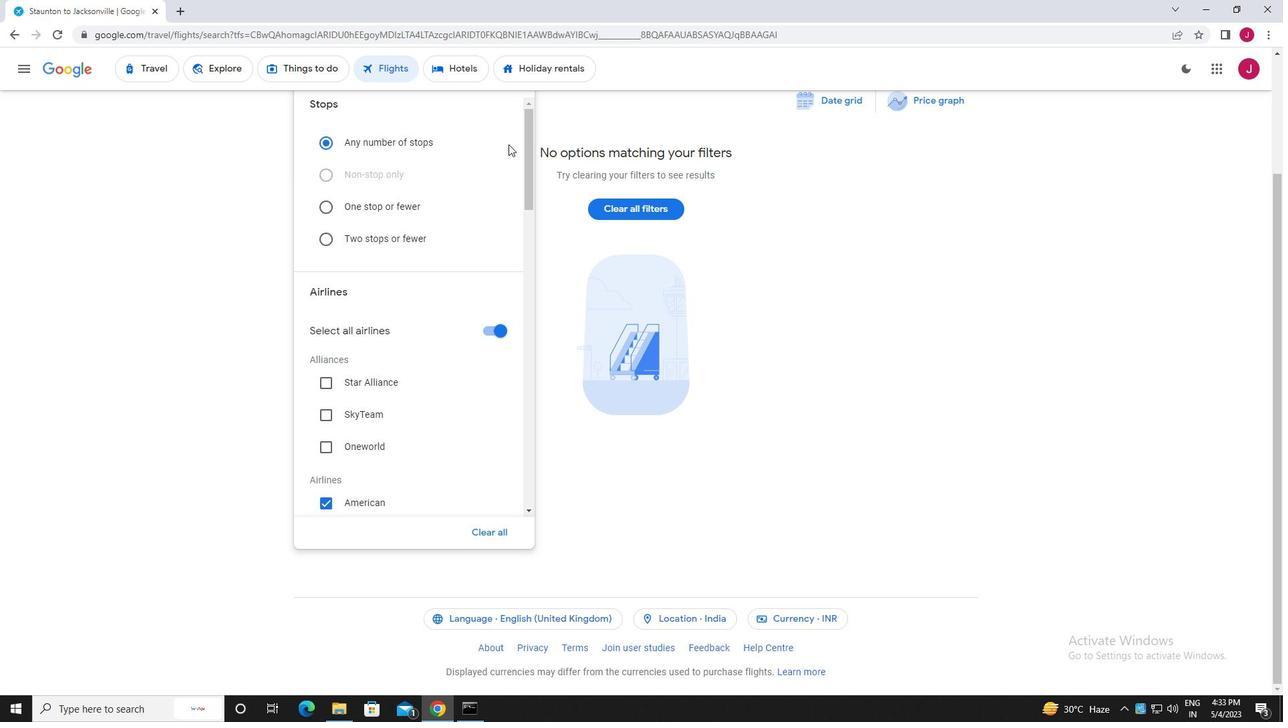 
Action: Mouse moved to (508, 144)
Screenshot: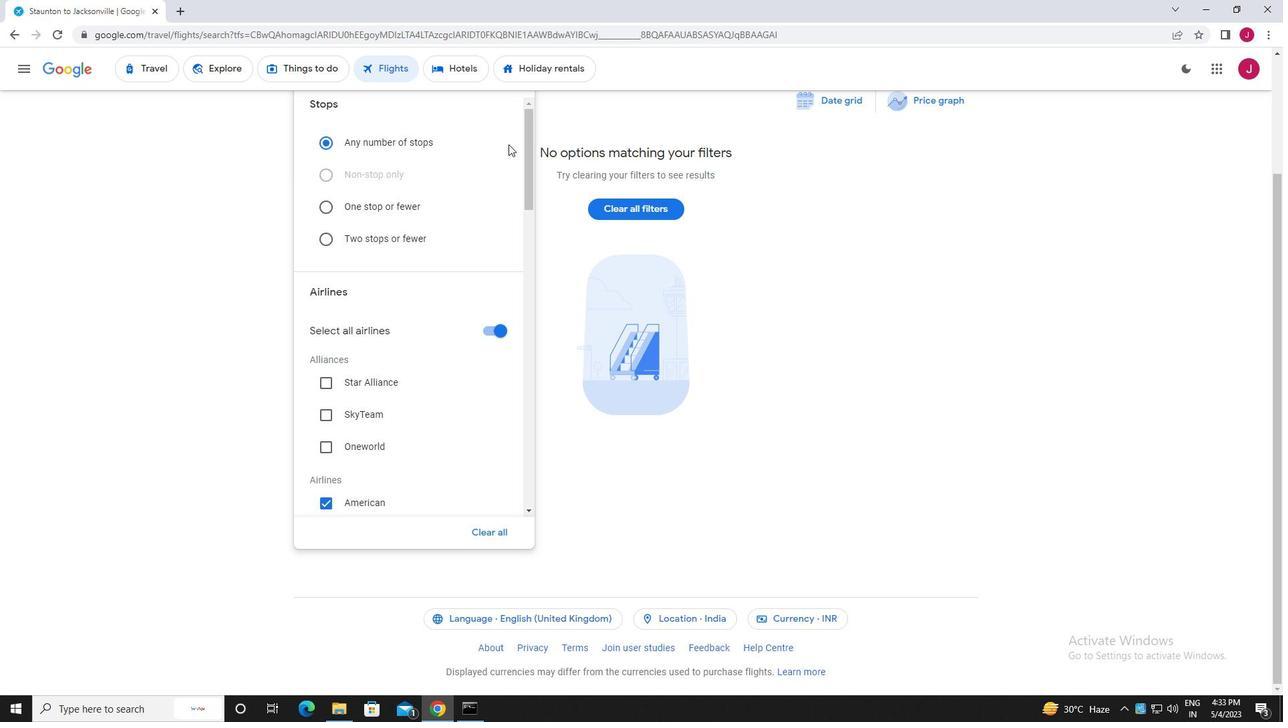 
Action: Mouse scrolled (508, 143) with delta (0, 0)
Screenshot: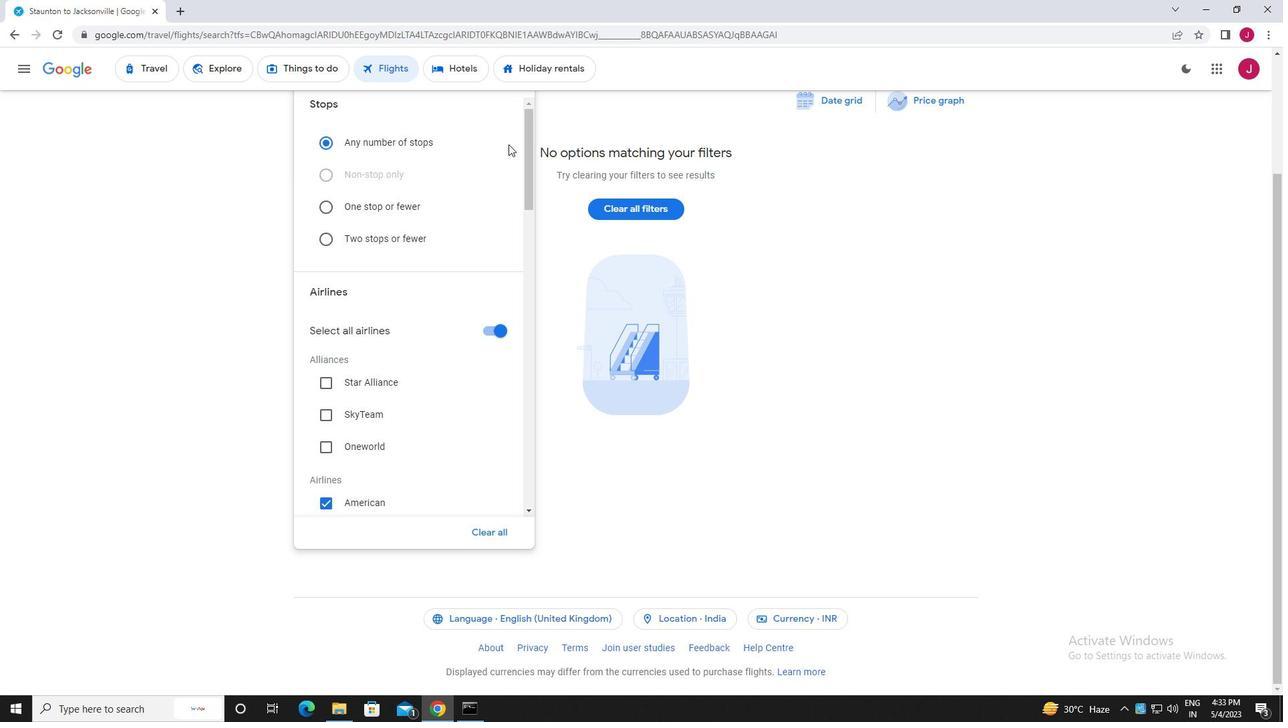 
Action: Mouse moved to (508, 147)
Screenshot: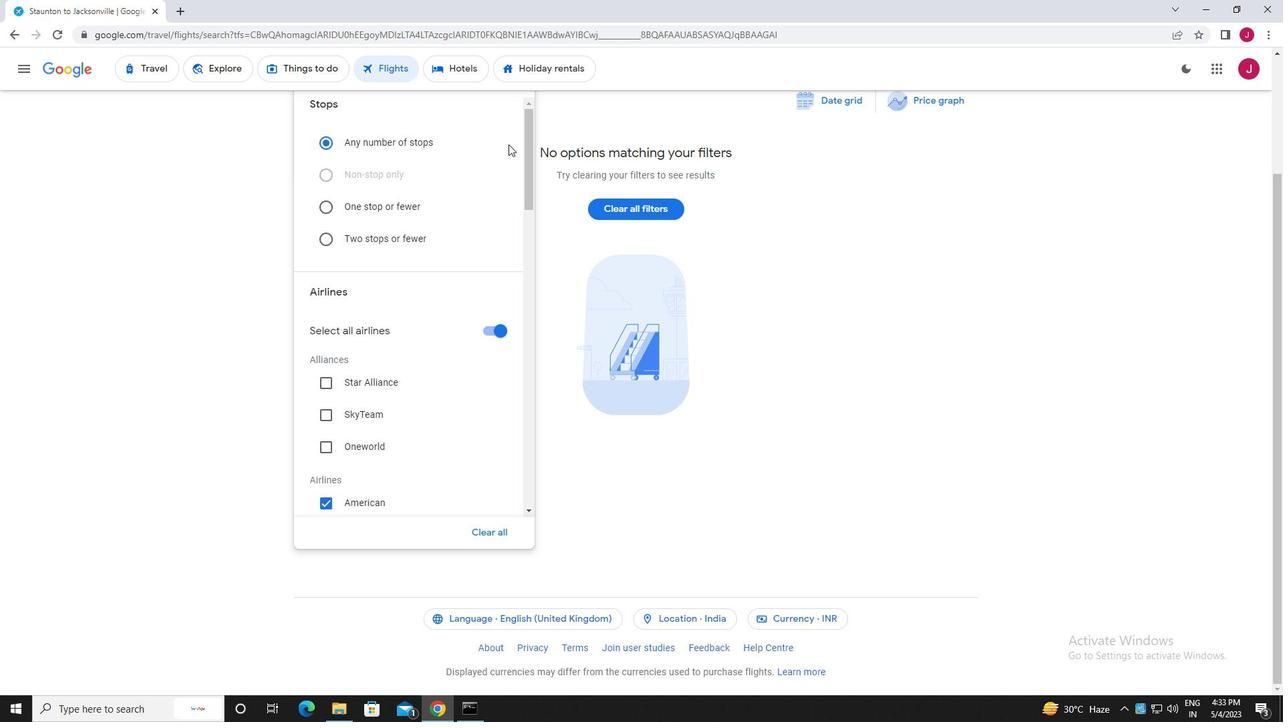 
Action: Mouse scrolled (508, 147) with delta (0, 0)
Screenshot: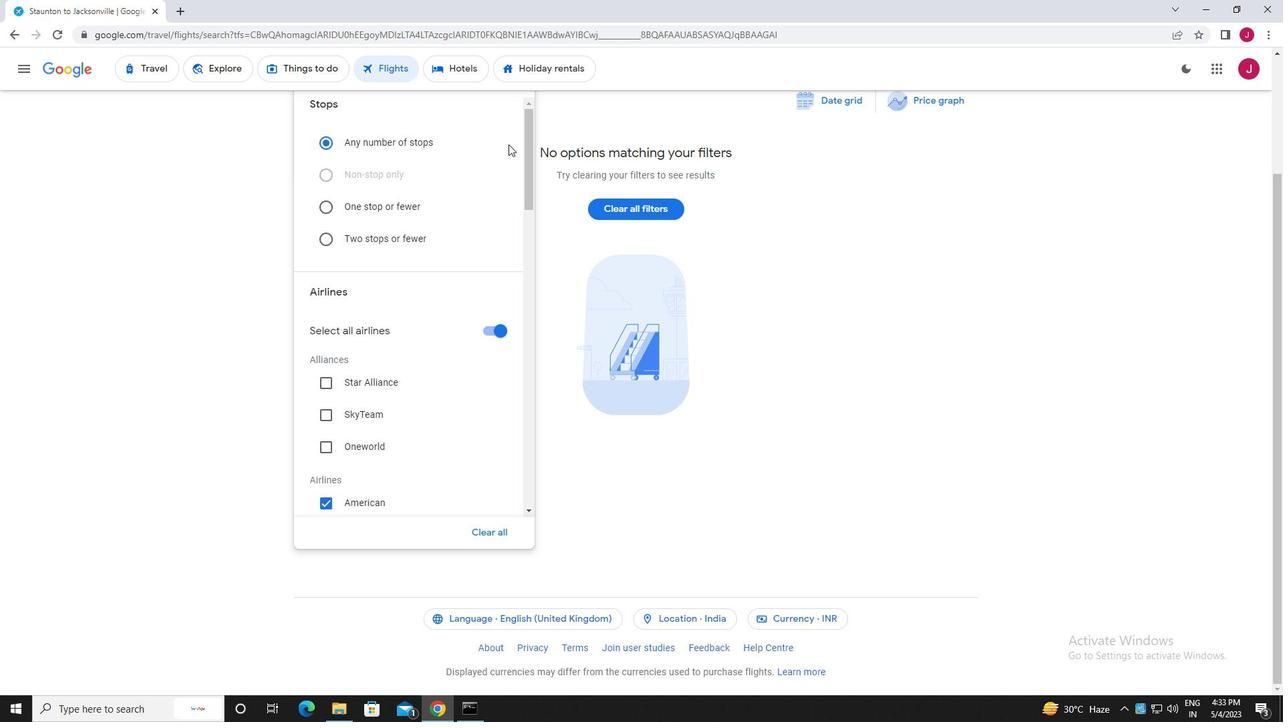 
Action: Mouse moved to (508, 149)
Screenshot: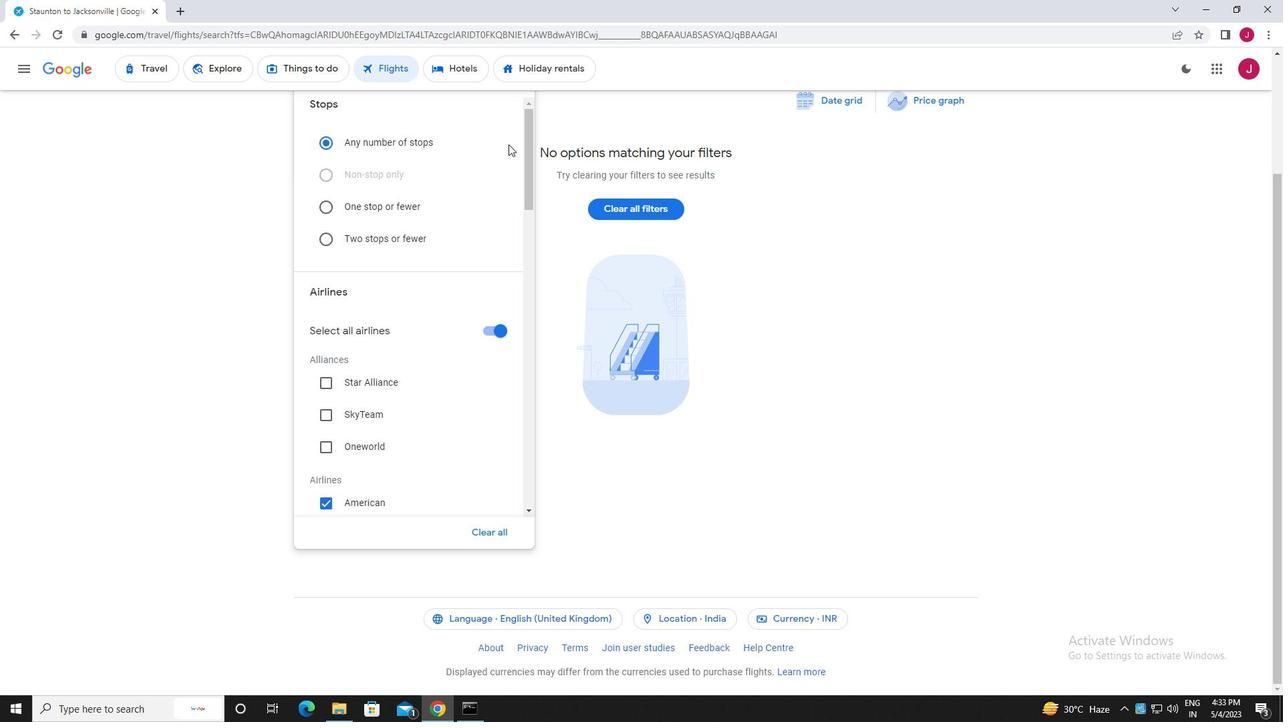 
Action: Mouse scrolled (508, 149) with delta (0, 0)
Screenshot: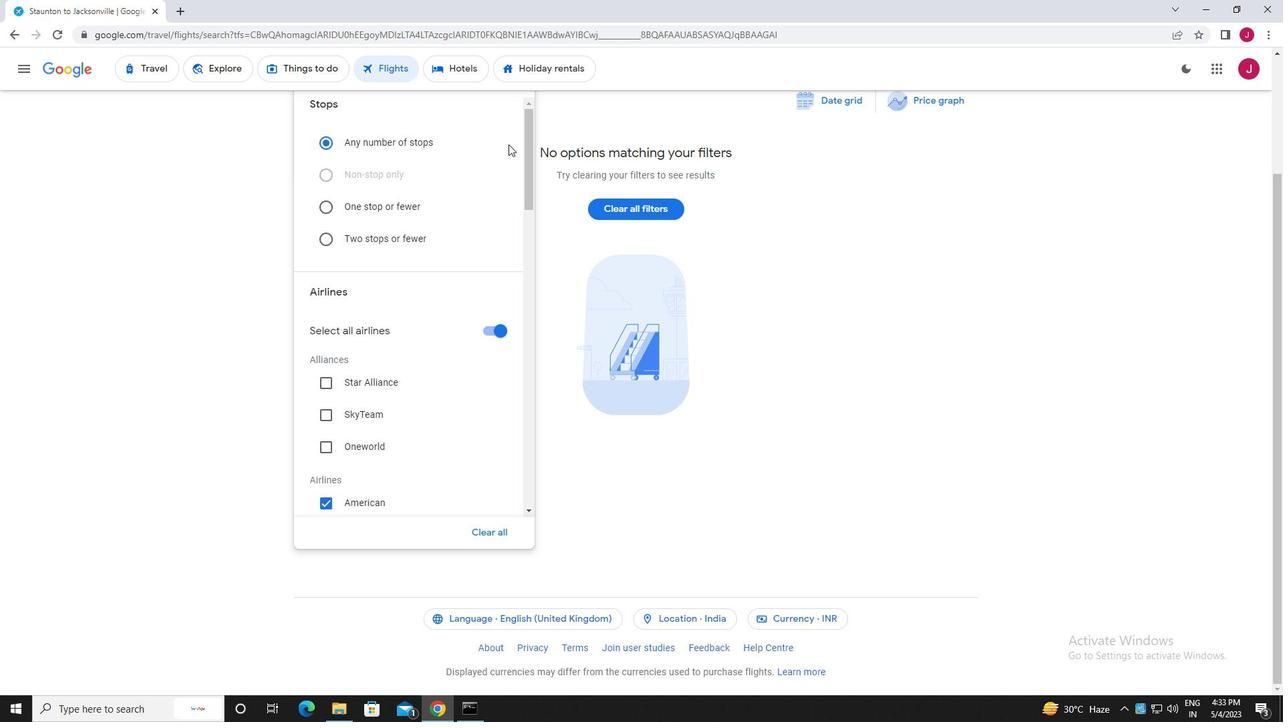 
Action: Mouse moved to (508, 149)
Screenshot: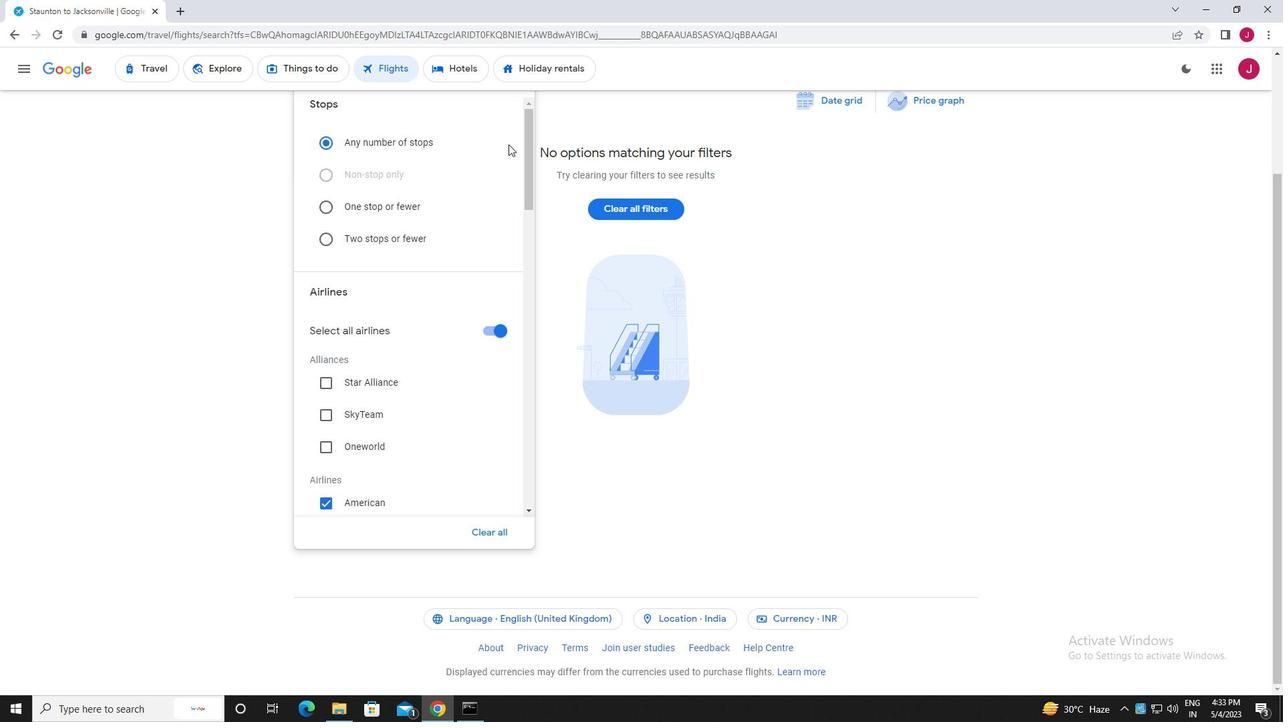 
Action: Mouse scrolled (508, 149) with delta (0, 0)
Screenshot: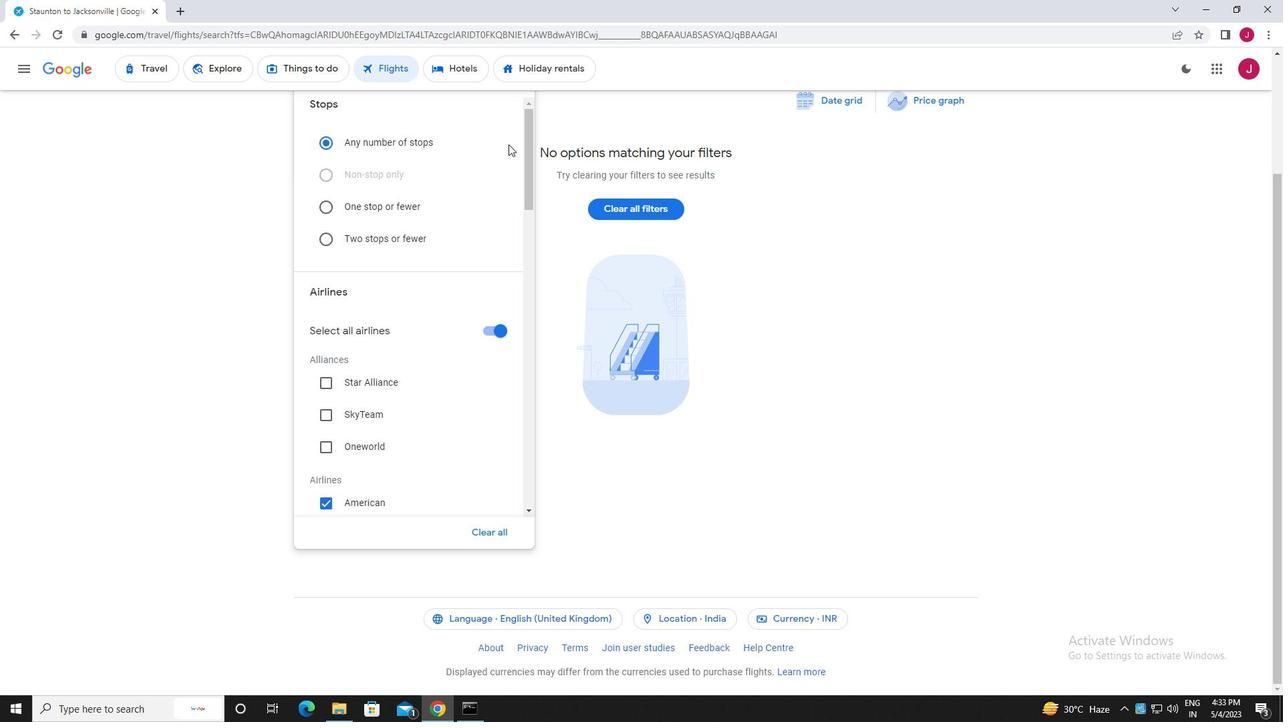 
Action: Mouse scrolled (508, 149) with delta (0, 0)
Screenshot: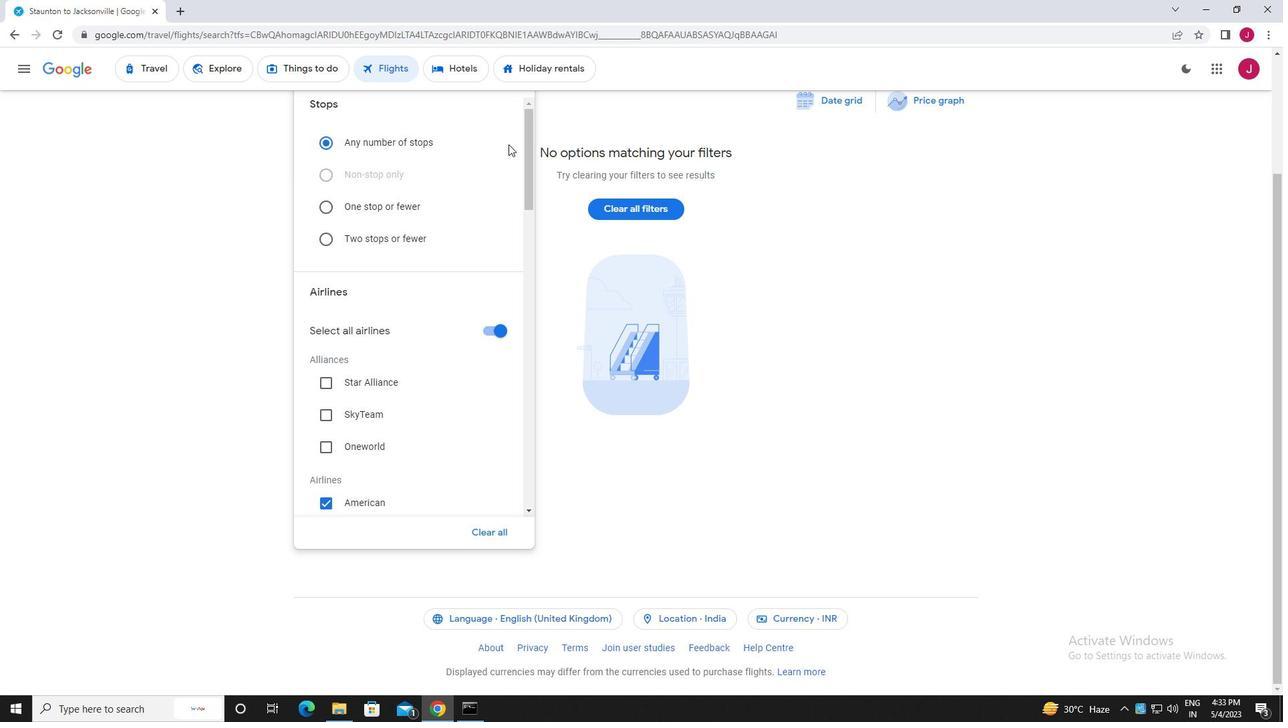 
Action: Mouse moved to (508, 149)
Screenshot: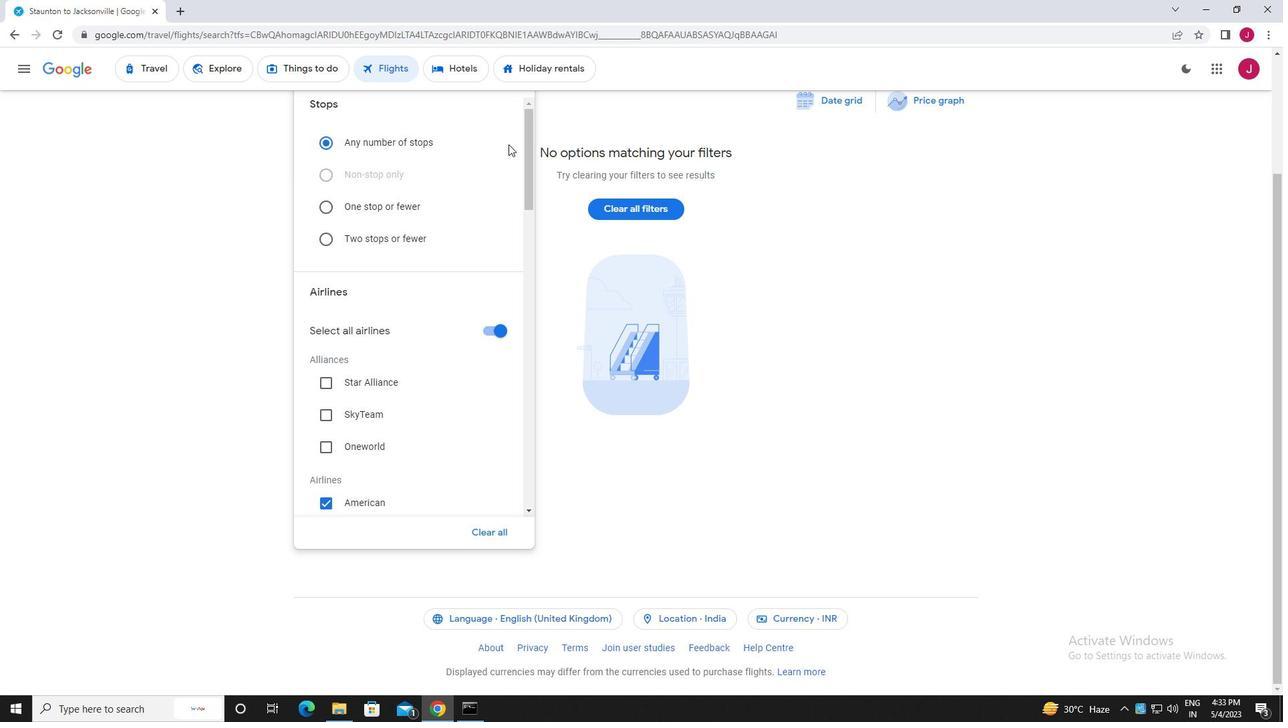 
Action: Mouse scrolled (508, 149) with delta (0, 0)
Screenshot: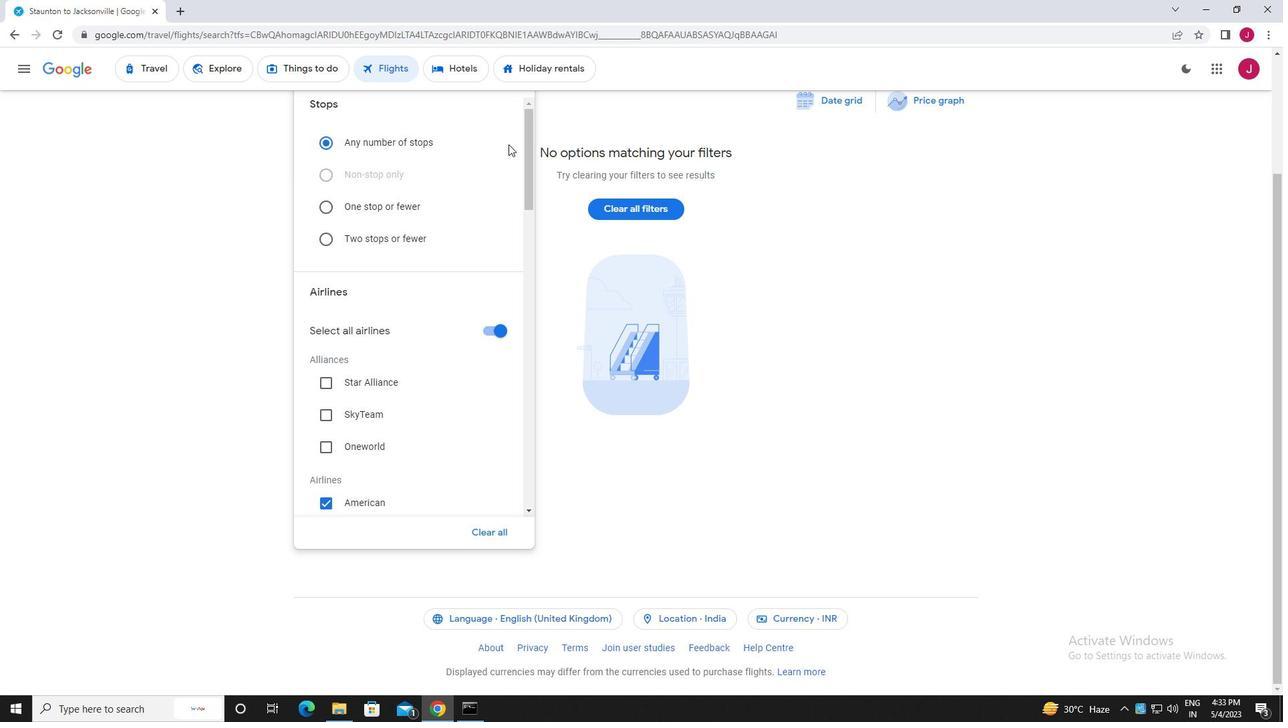 
Action: Mouse moved to (513, 152)
Screenshot: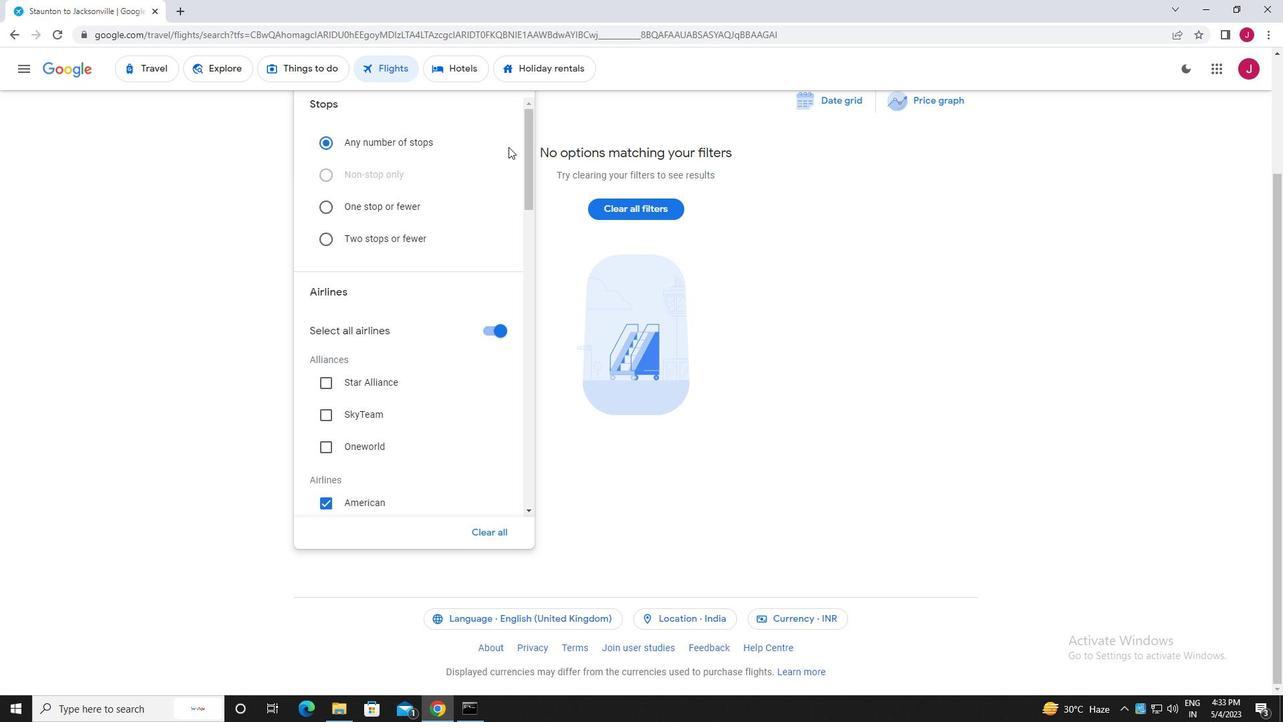 
Action: Mouse scrolled (513, 151) with delta (0, 0)
Screenshot: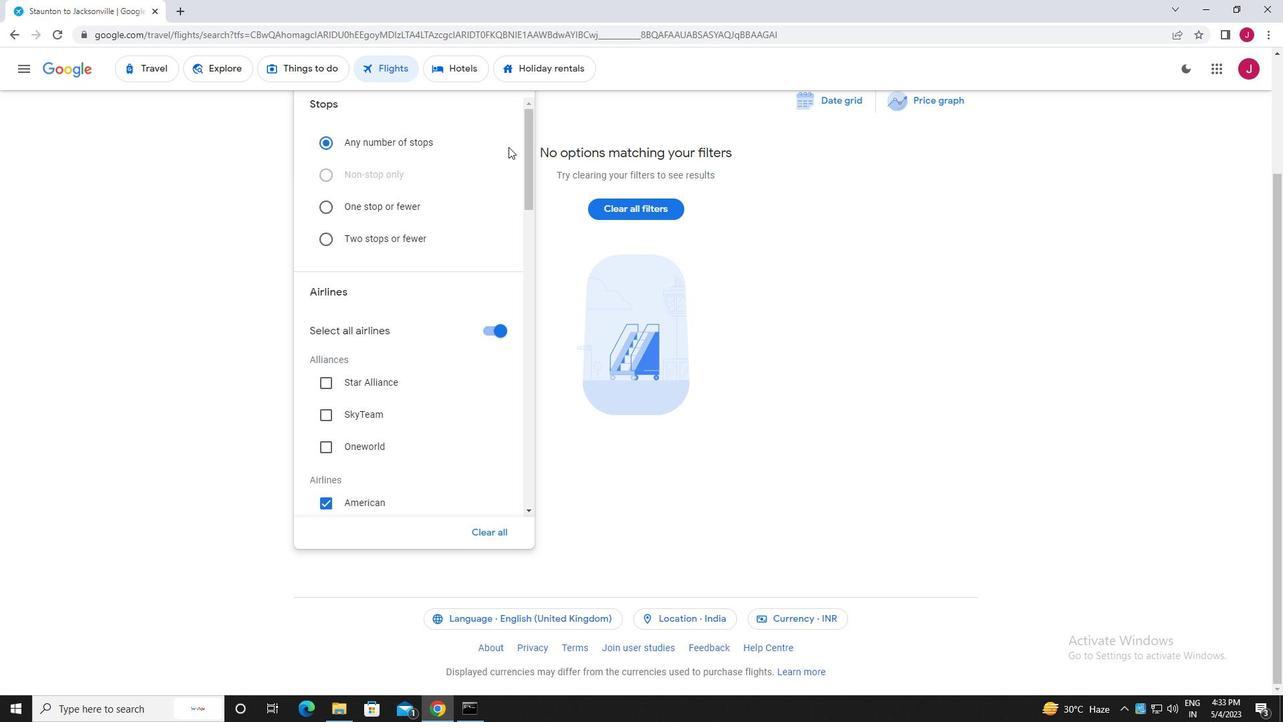 
Action: Mouse moved to (515, 155)
Screenshot: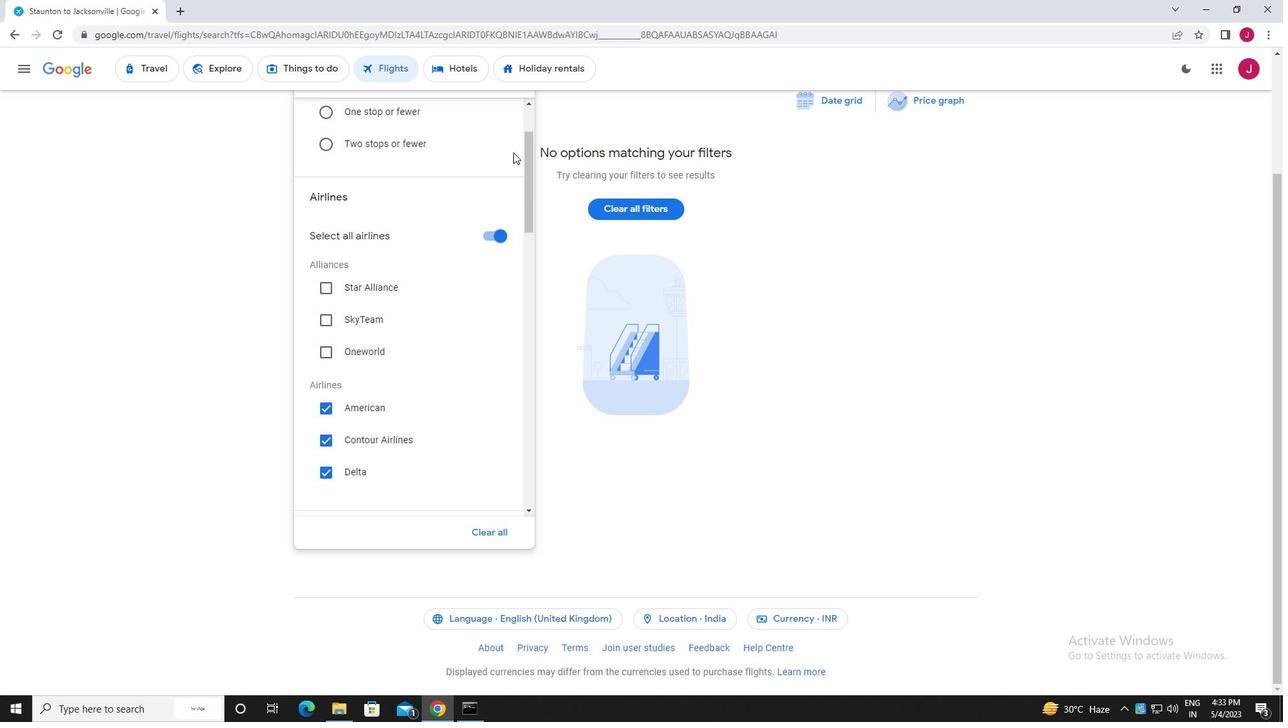 
Action: Mouse pressed middle at (515, 155)
Screenshot: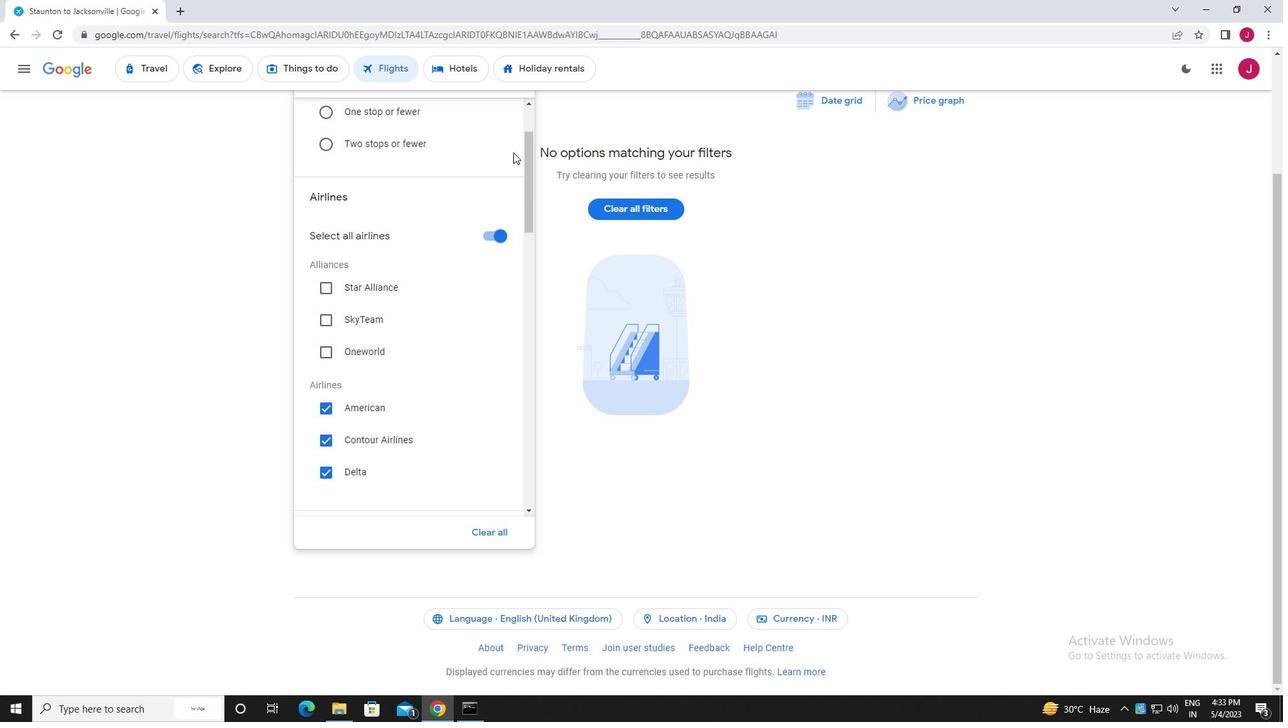 
Action: Mouse moved to (516, 163)
Screenshot: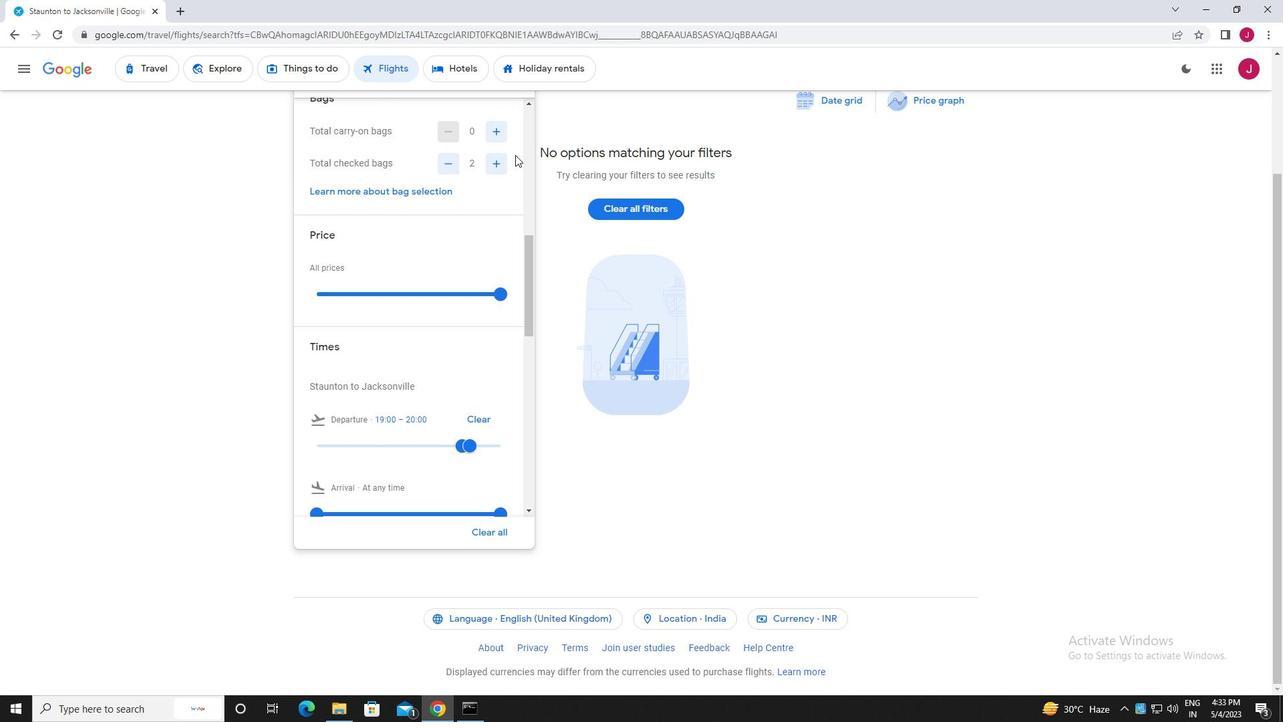 
Action: Mouse scrolled (516, 162) with delta (0, 0)
Screenshot: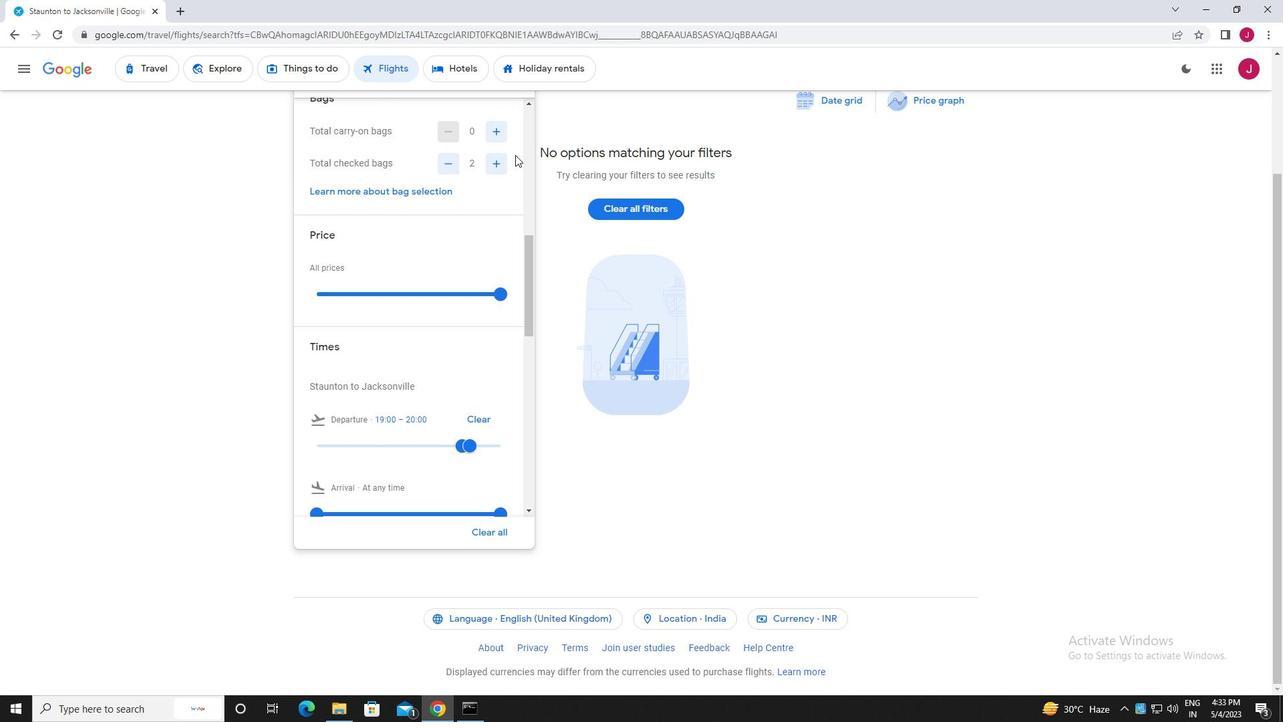 
Action: Mouse moved to (518, 166)
Screenshot: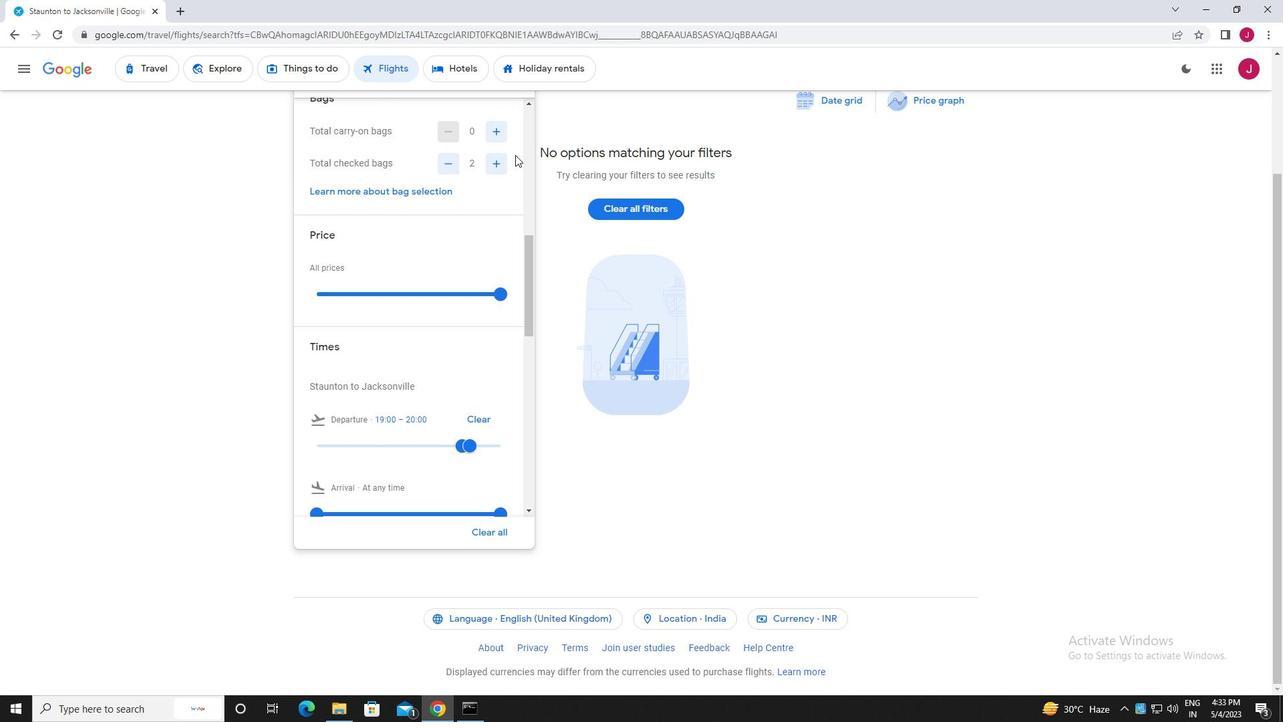 
Action: Mouse scrolled (518, 165) with delta (0, 0)
Screenshot: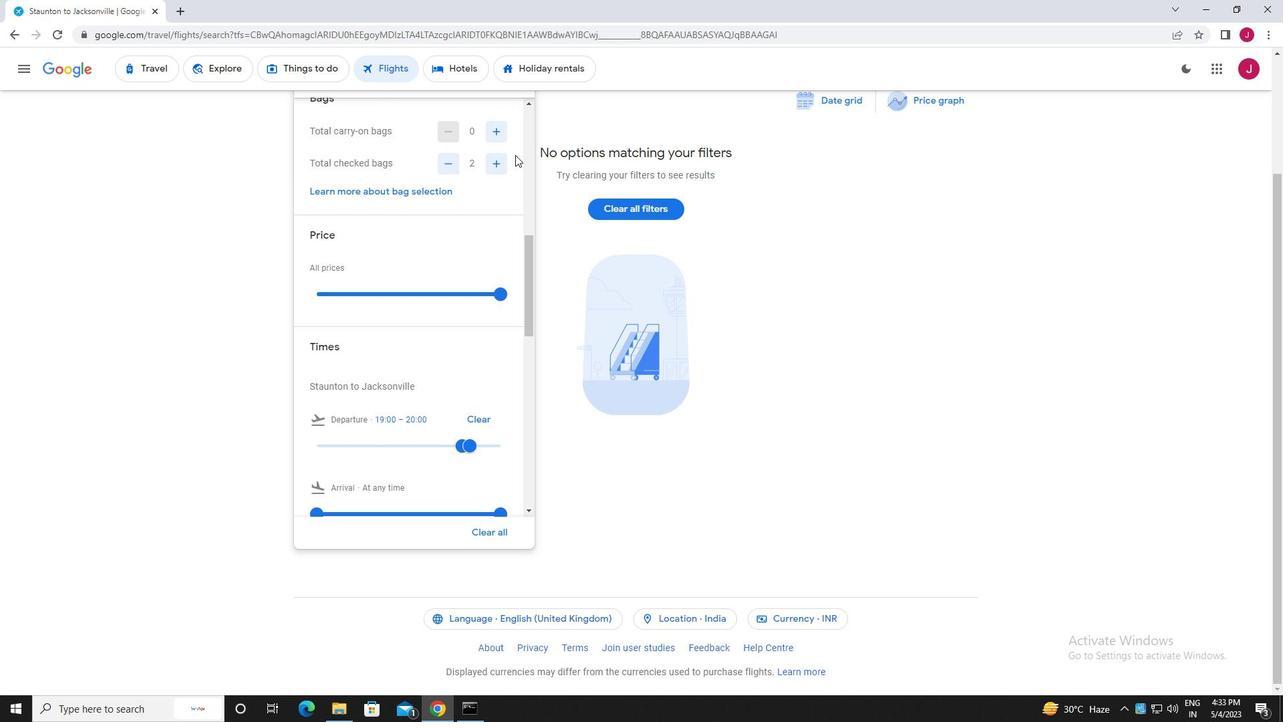 
Action: Mouse moved to (519, 167)
Screenshot: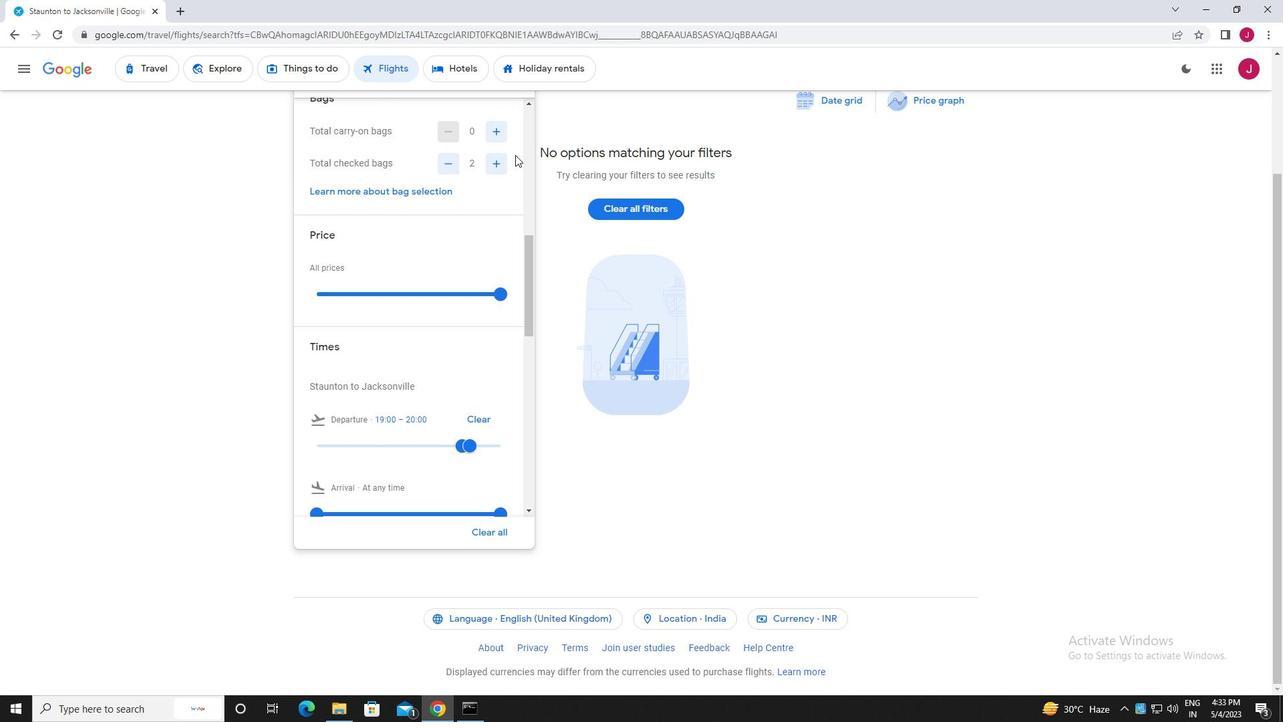 
Action: Mouse scrolled (519, 166) with delta (0, 0)
Screenshot: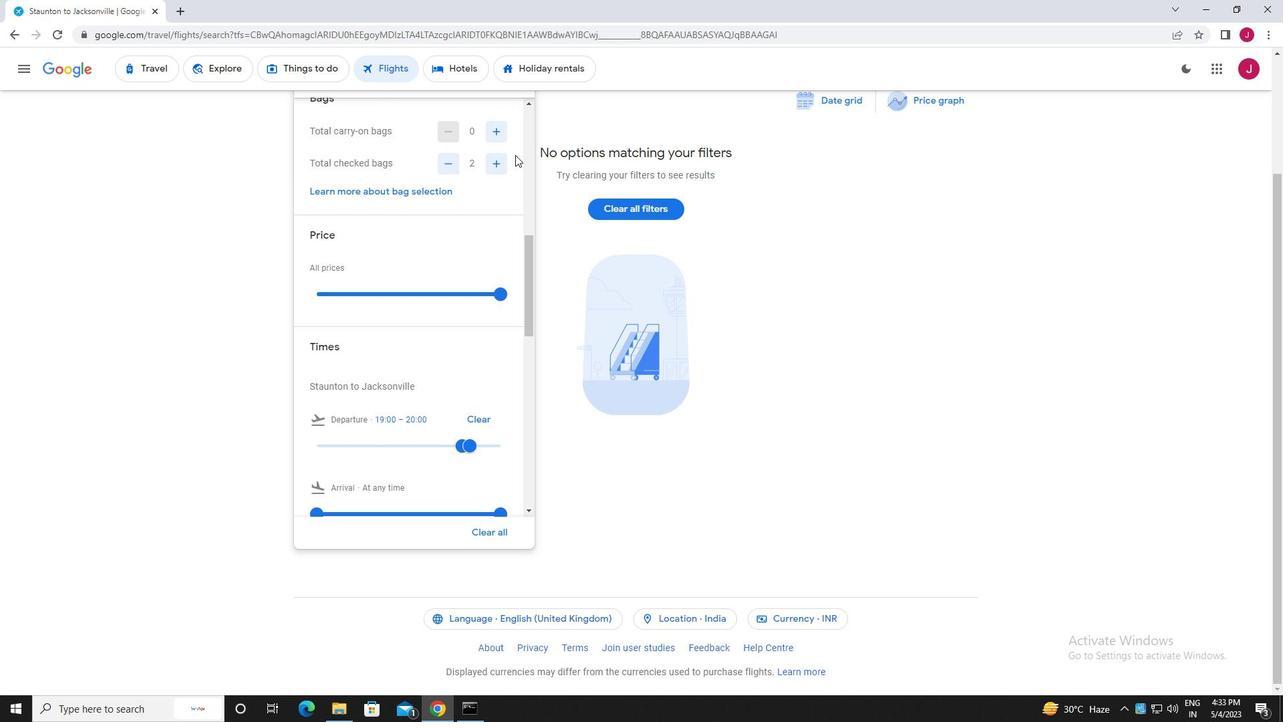 
Action: Mouse scrolled (519, 166) with delta (0, 0)
Screenshot: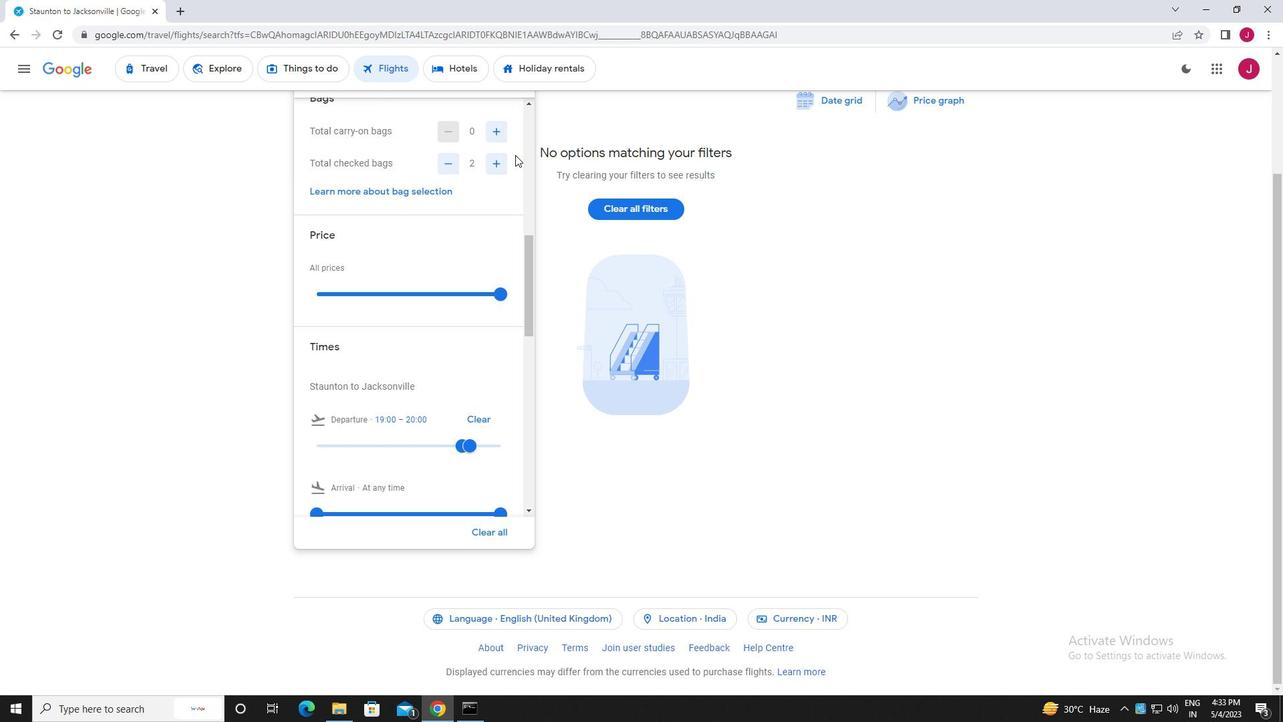 
Action: Mouse scrolled (519, 166) with delta (0, 0)
Screenshot: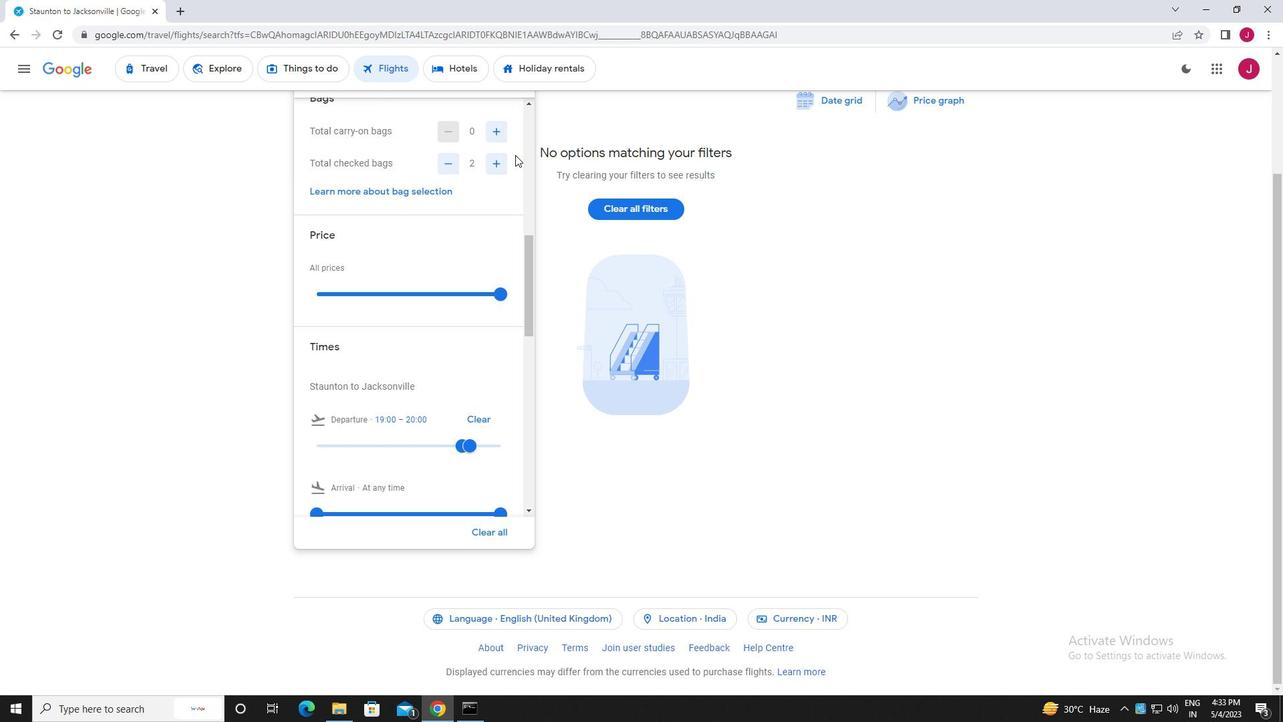 
Action: Mouse moved to (520, 170)
Screenshot: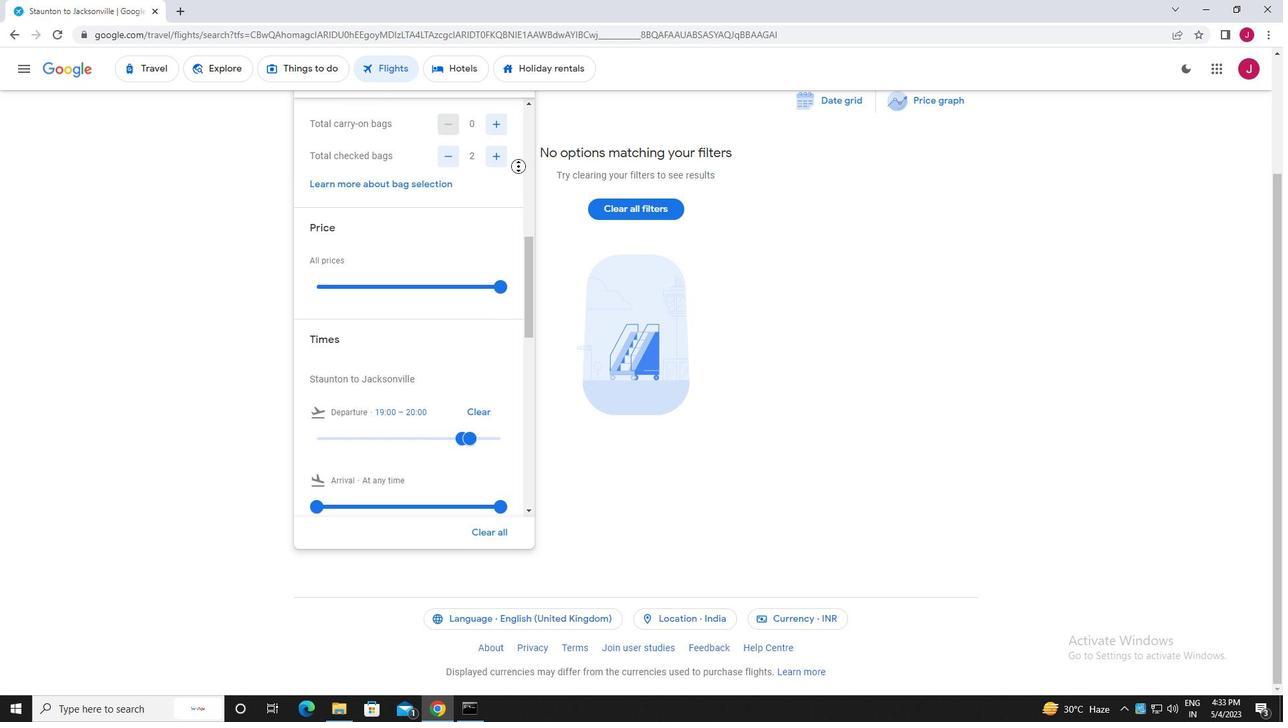 
Action: Mouse scrolled (520, 169) with delta (0, 0)
Screenshot: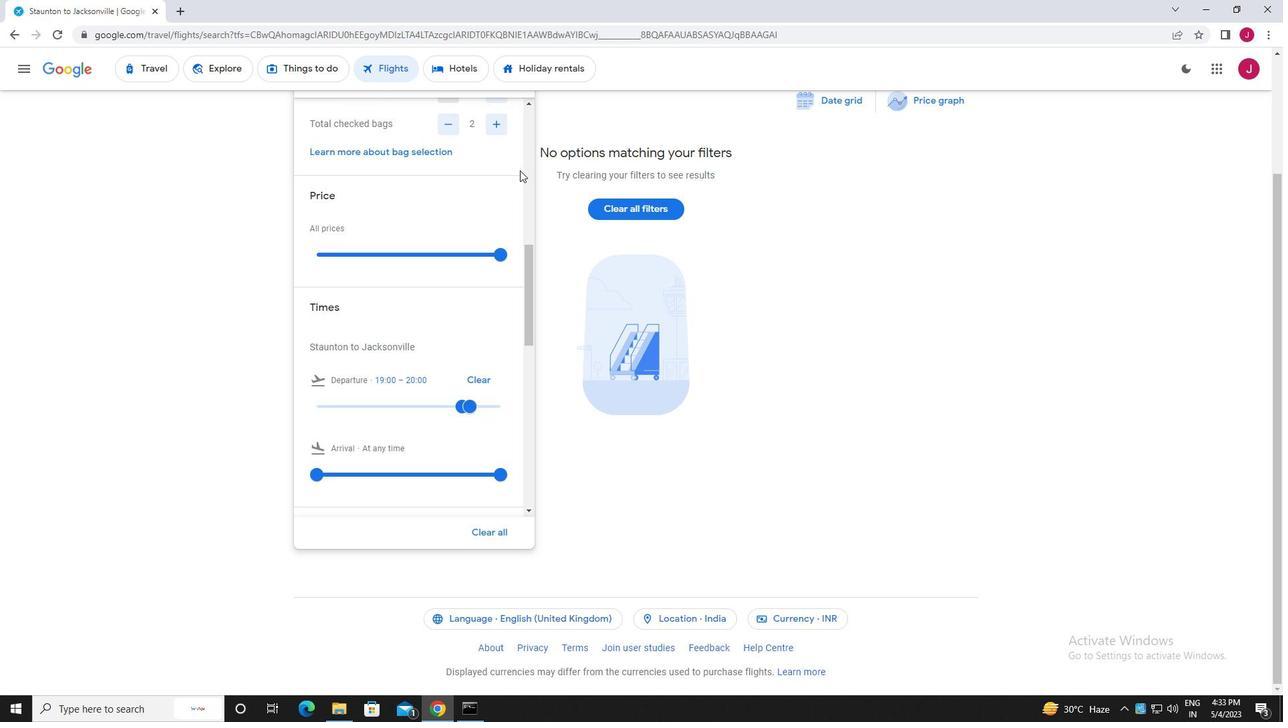 
Action: Mouse scrolled (520, 169) with delta (0, 0)
Screenshot: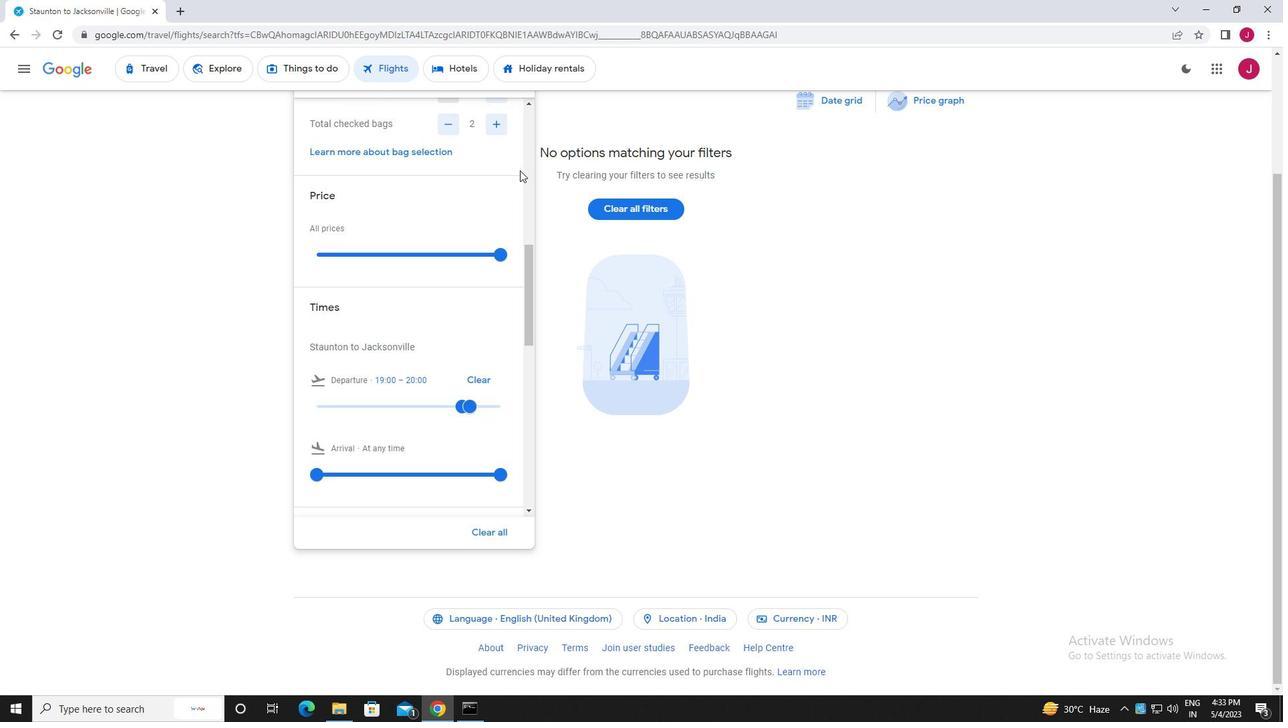 
Action: Mouse scrolled (520, 169) with delta (0, 0)
Screenshot: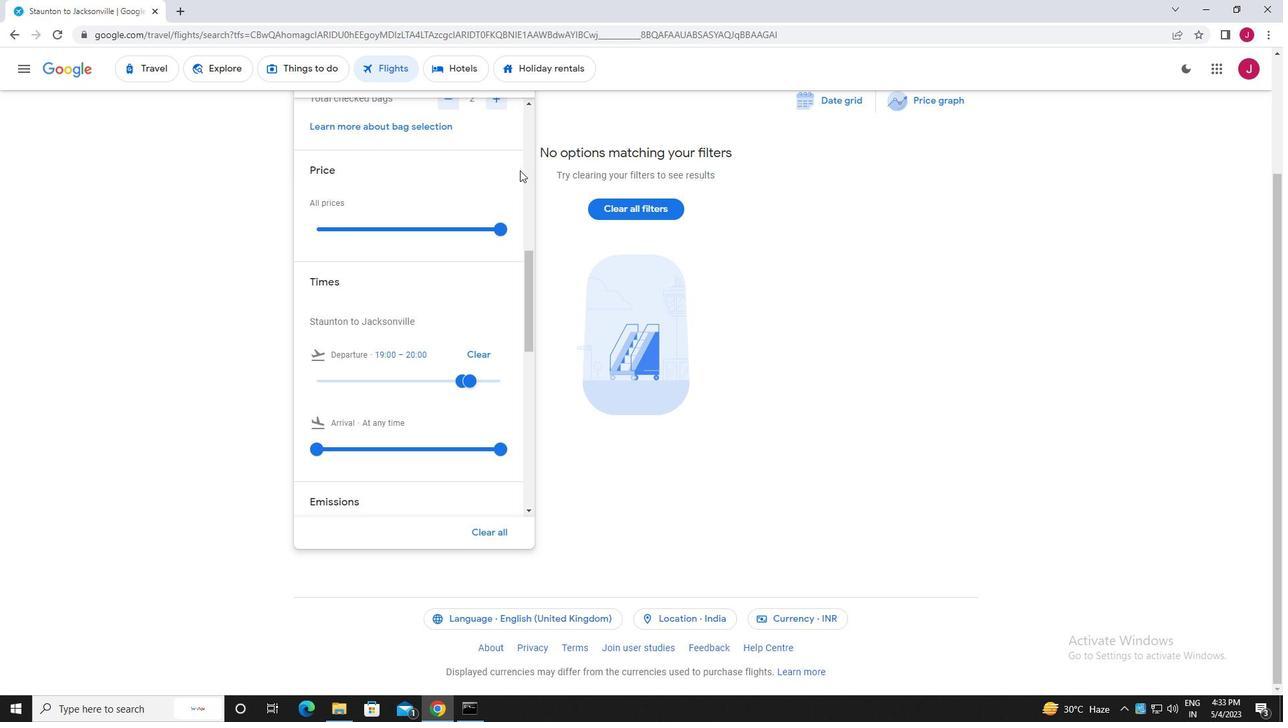 
Action: Mouse scrolled (520, 169) with delta (0, 0)
Screenshot: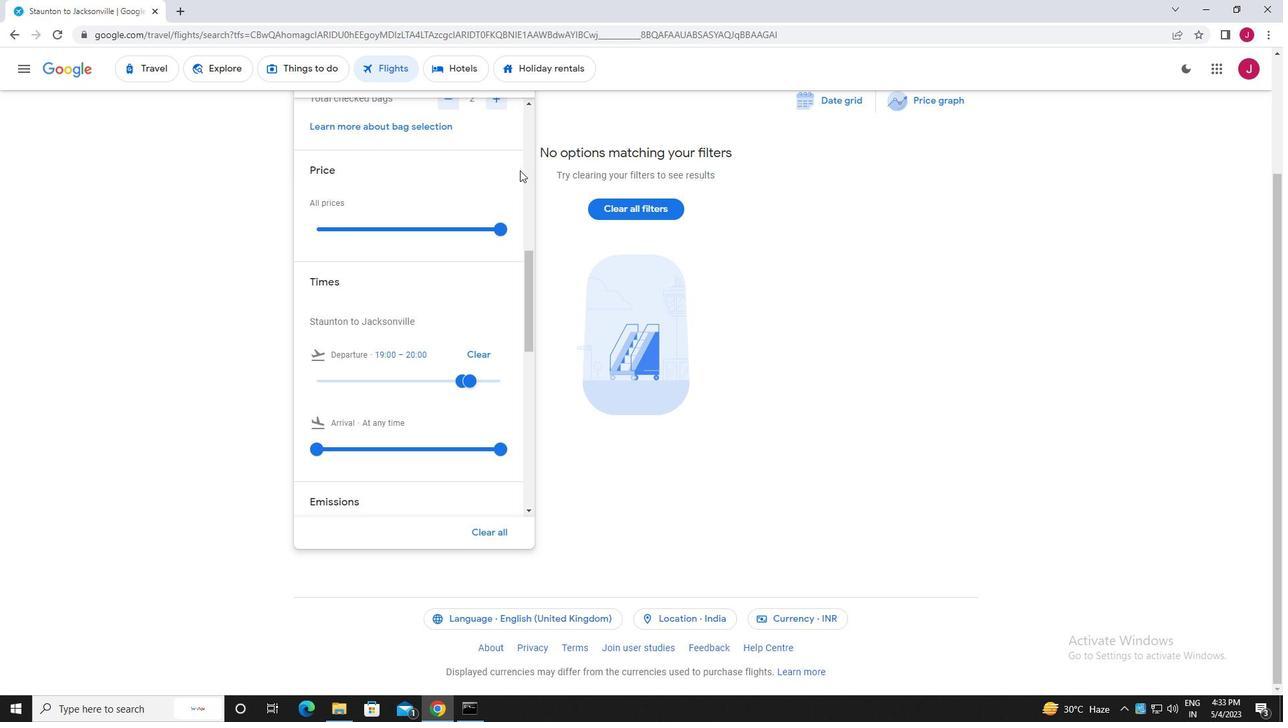 
Action: Mouse scrolled (520, 169) with delta (0, 0)
Screenshot: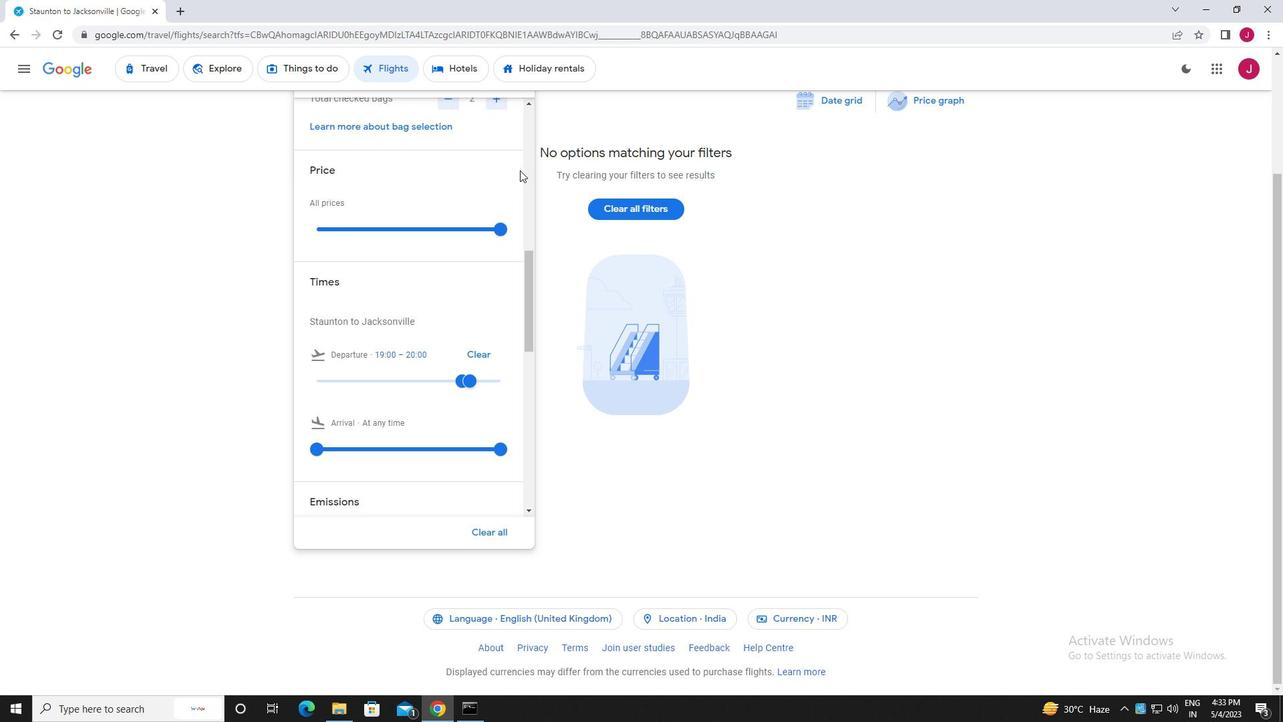 
Action: Mouse moved to (520, 171)
Screenshot: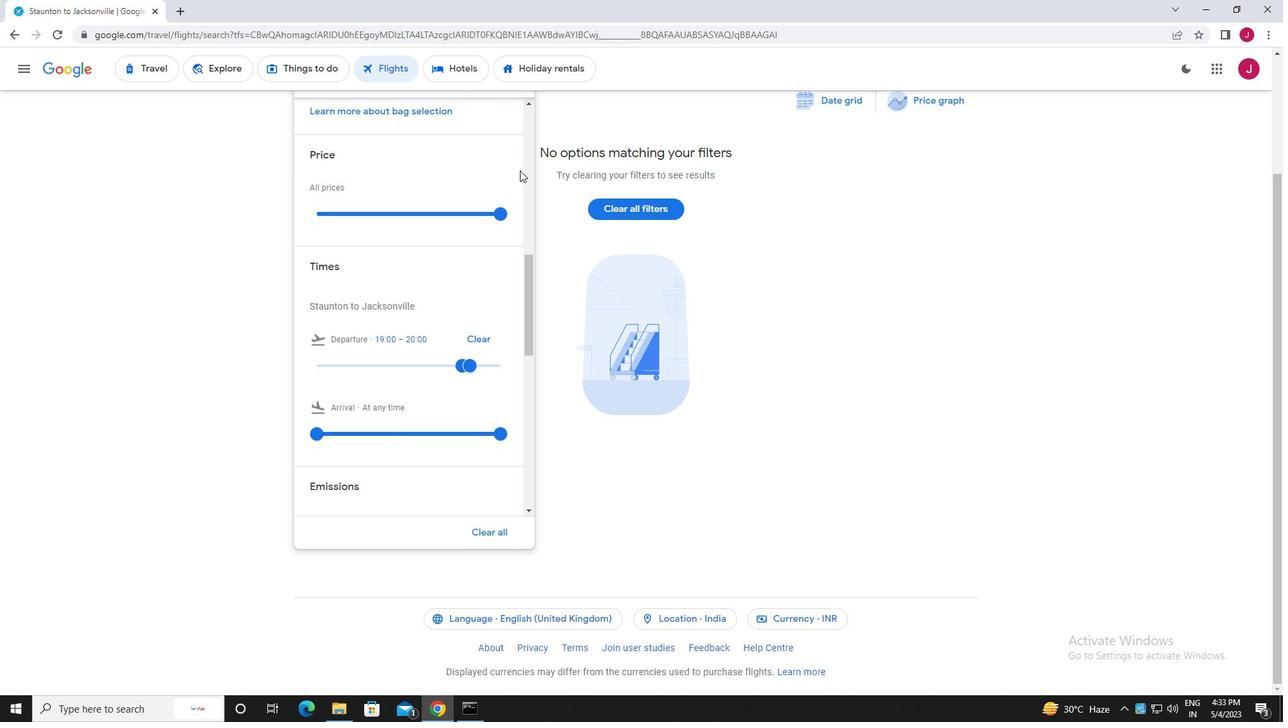 
Action: Mouse scrolled (520, 172) with delta (0, 0)
Screenshot: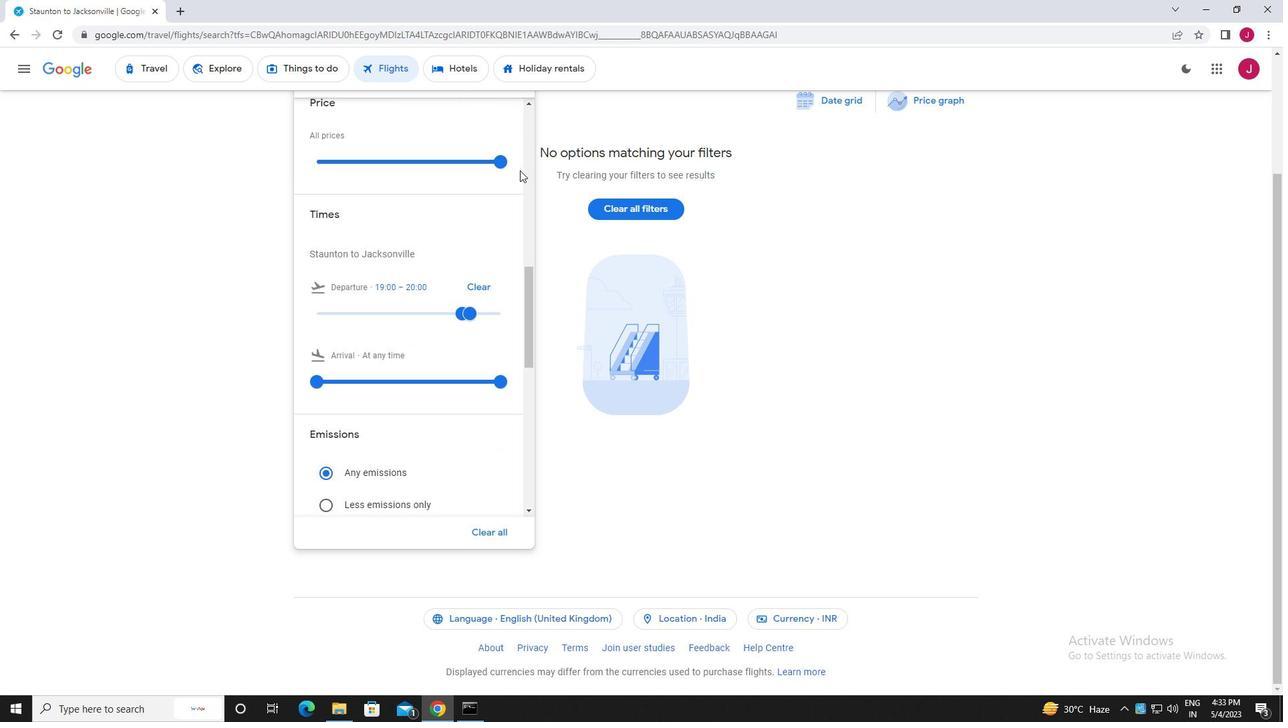 
Action: Mouse scrolled (520, 172) with delta (0, 0)
Screenshot: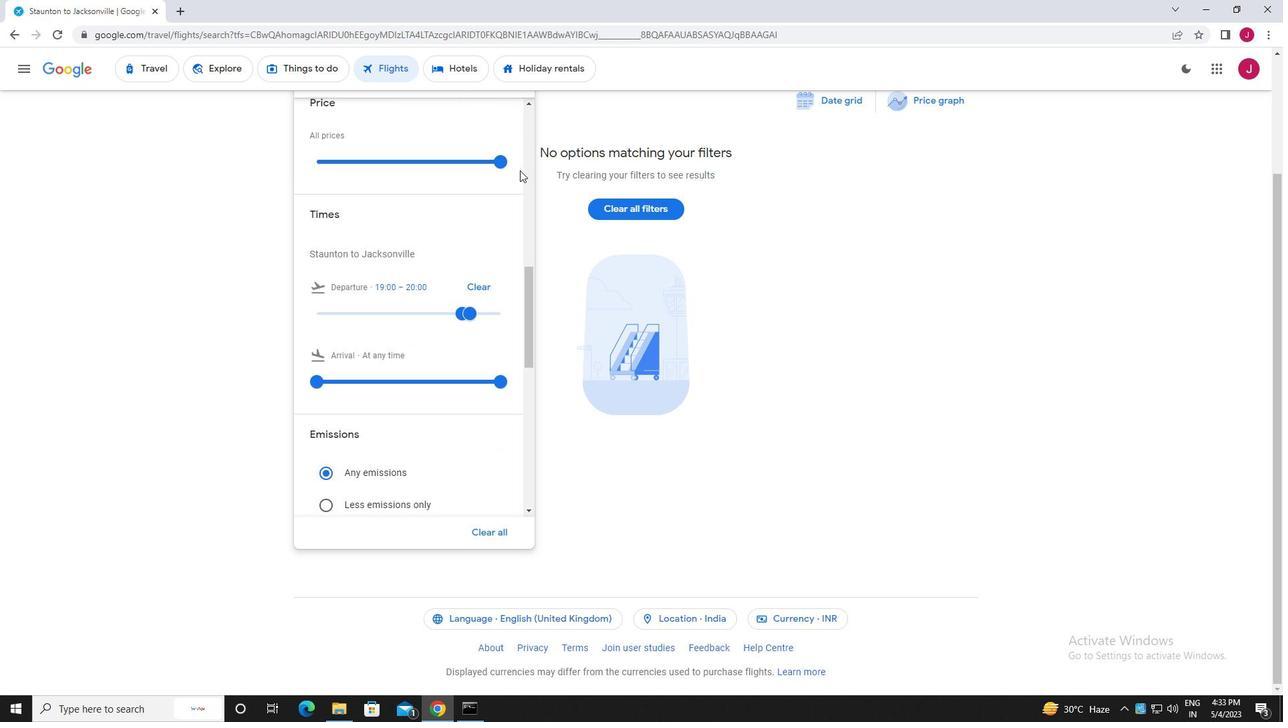 
Action: Mouse scrolled (520, 172) with delta (0, 0)
Screenshot: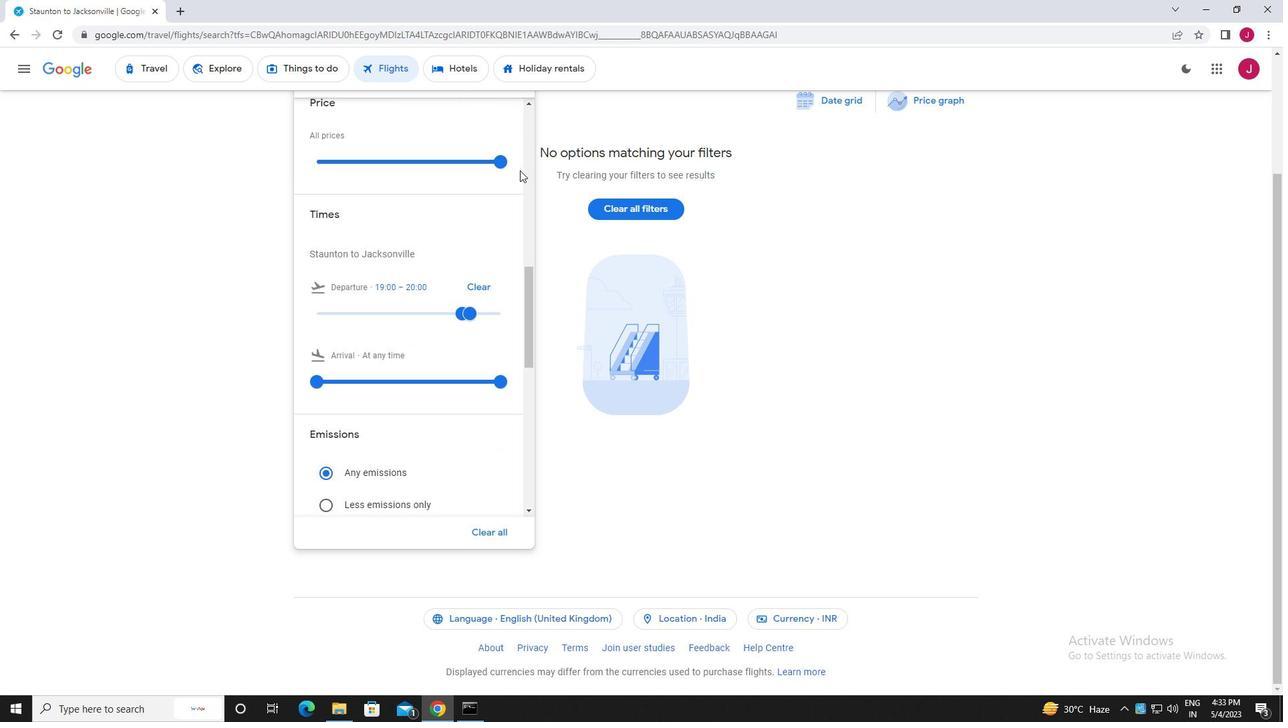
Action: Mouse scrolled (520, 172) with delta (0, 0)
Screenshot: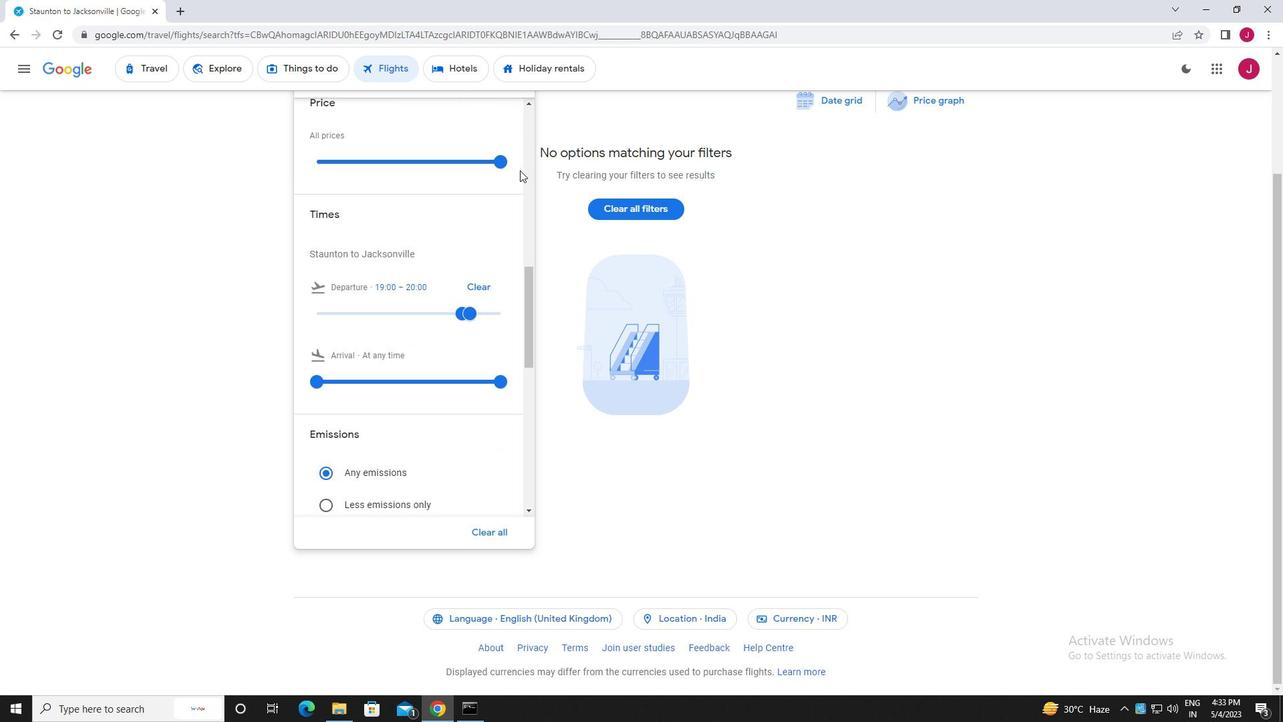 
Action: Mouse scrolled (520, 172) with delta (0, 0)
Screenshot: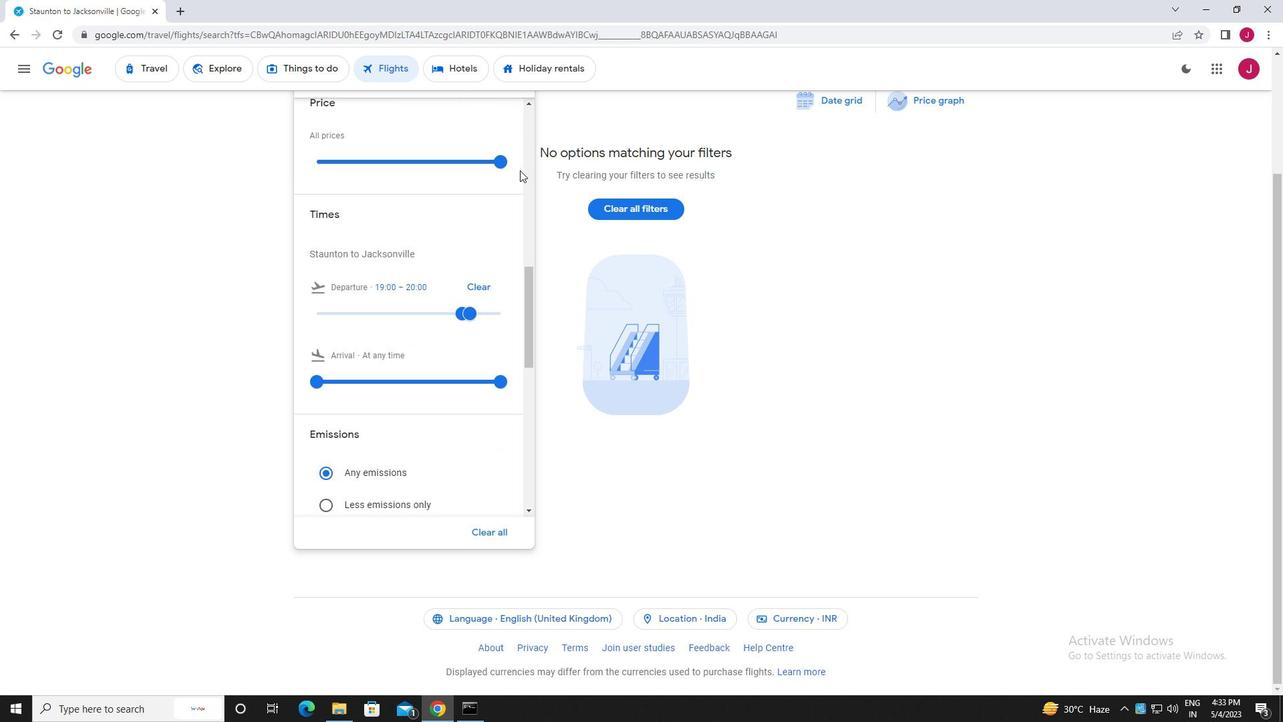 
Action: Mouse scrolled (520, 172) with delta (0, 0)
Screenshot: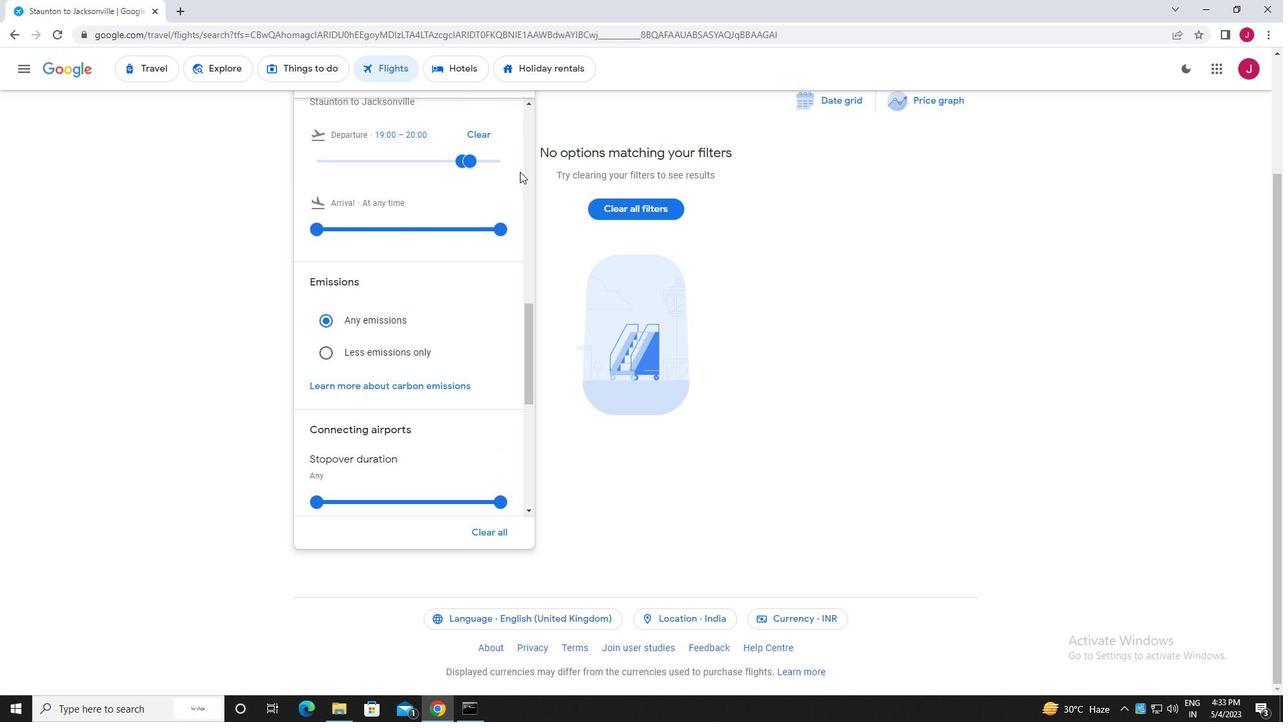 
Action: Mouse scrolled (520, 172) with delta (0, 0)
Screenshot: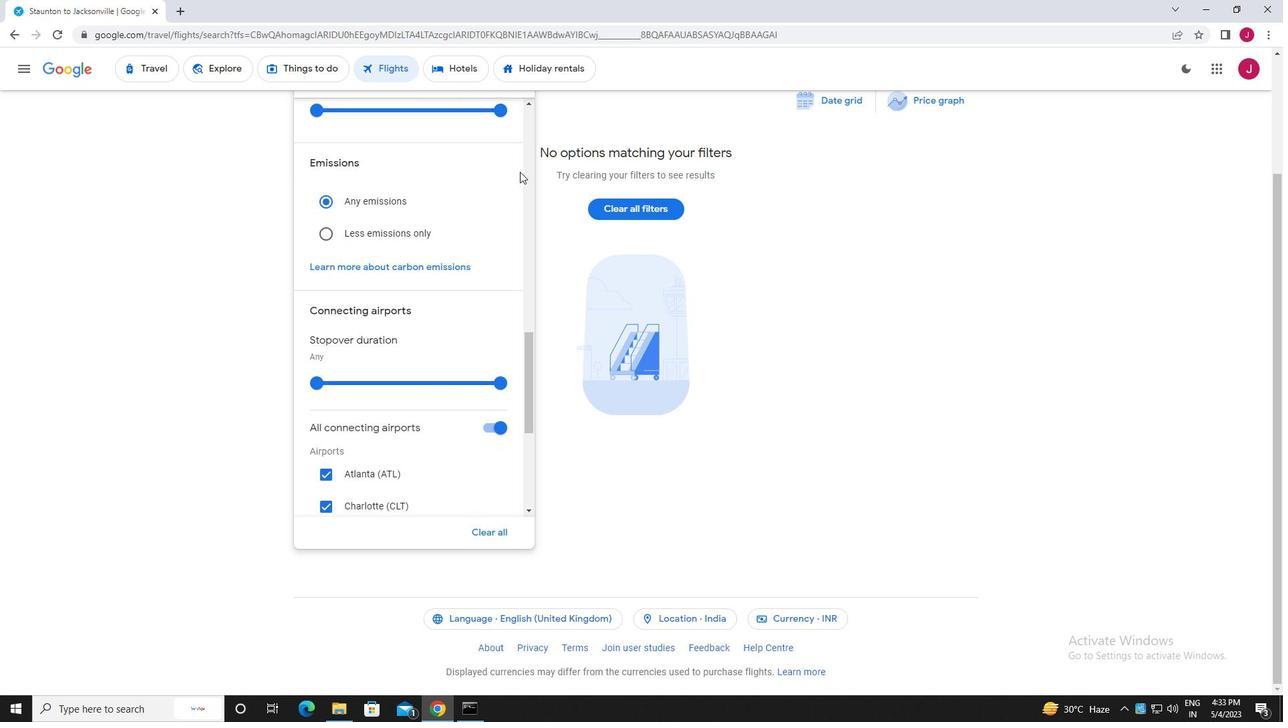 
Action: Mouse moved to (519, 171)
Screenshot: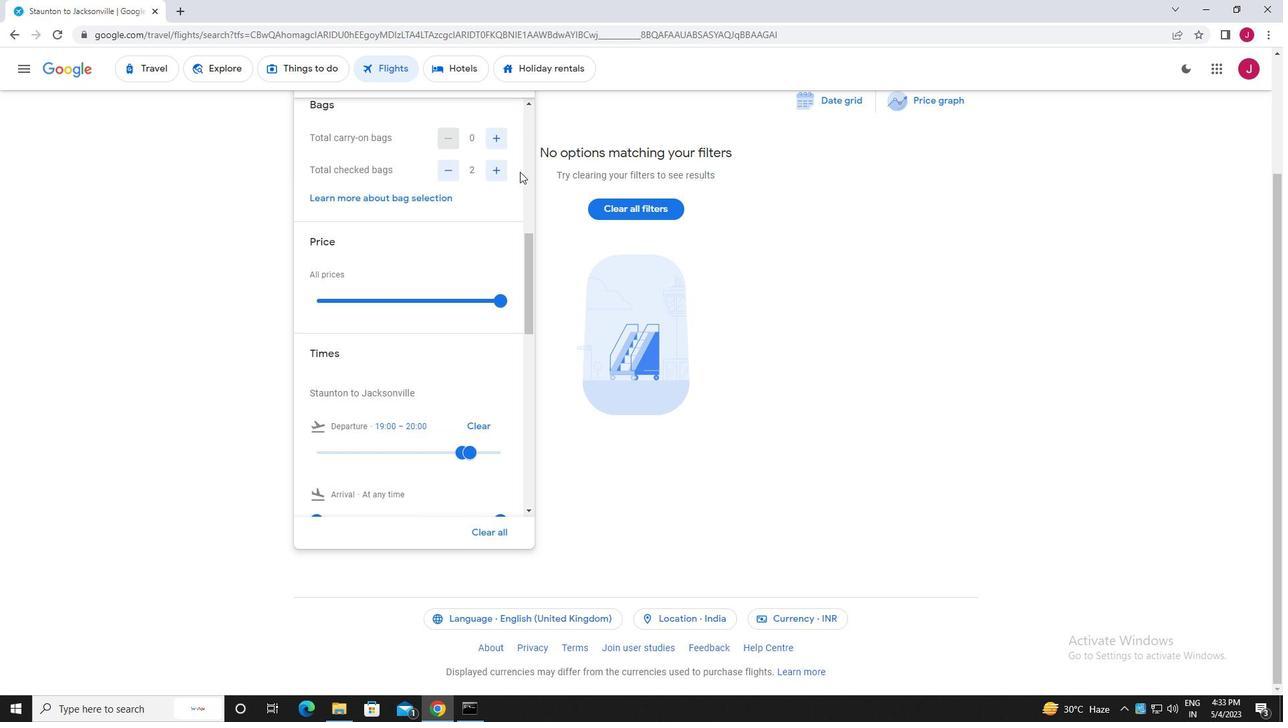 
Action: Mouse scrolled (519, 171) with delta (0, 0)
Screenshot: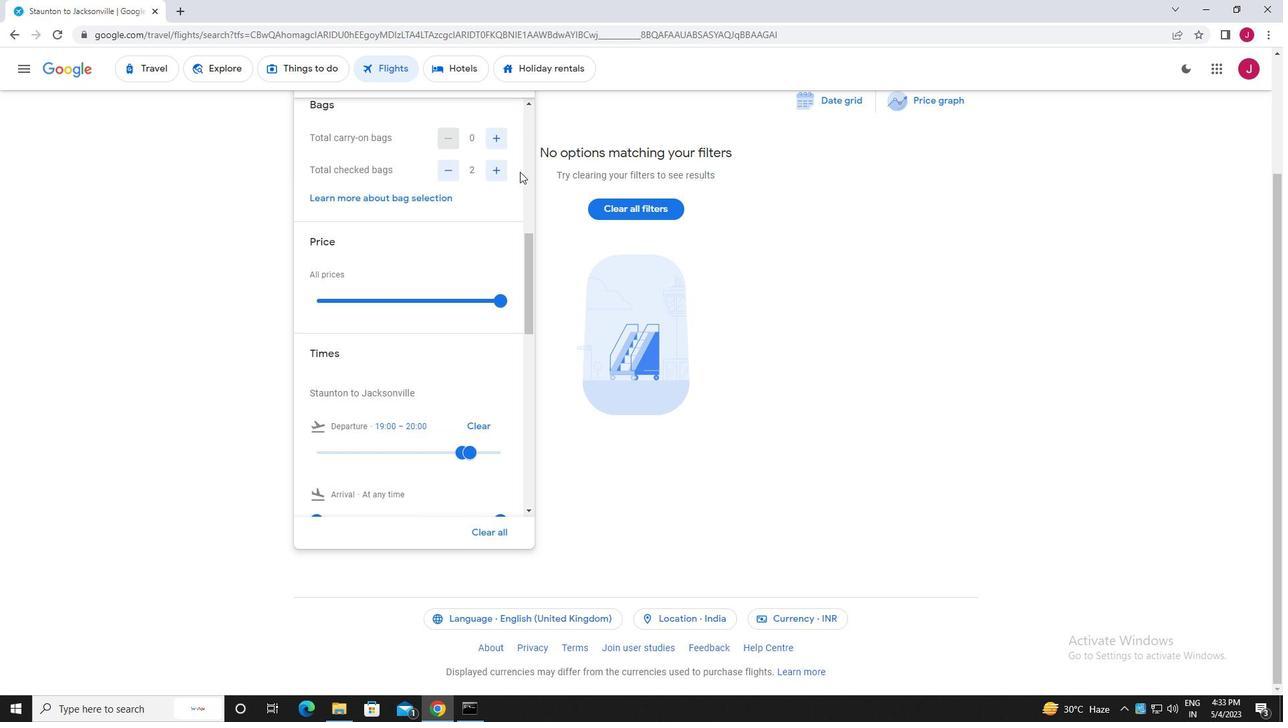 
Action: Mouse moved to (518, 171)
Screenshot: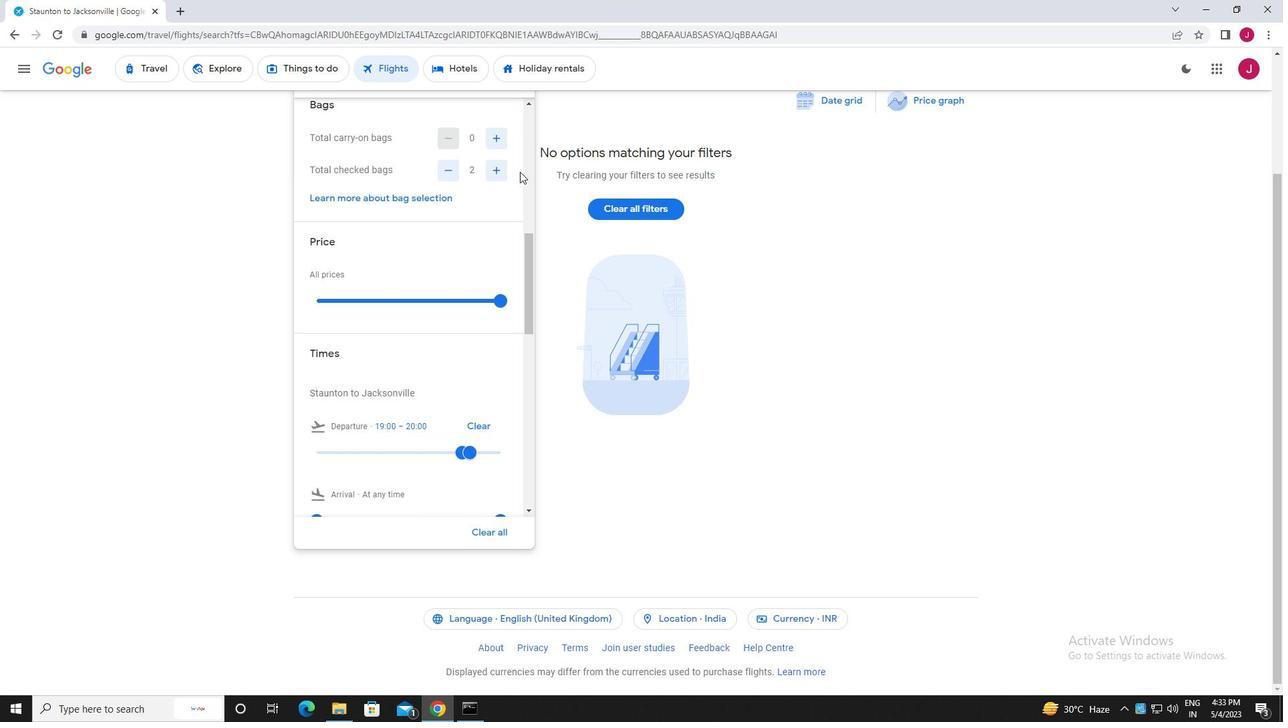 
Action: Mouse scrolled (518, 171) with delta (0, 0)
Screenshot: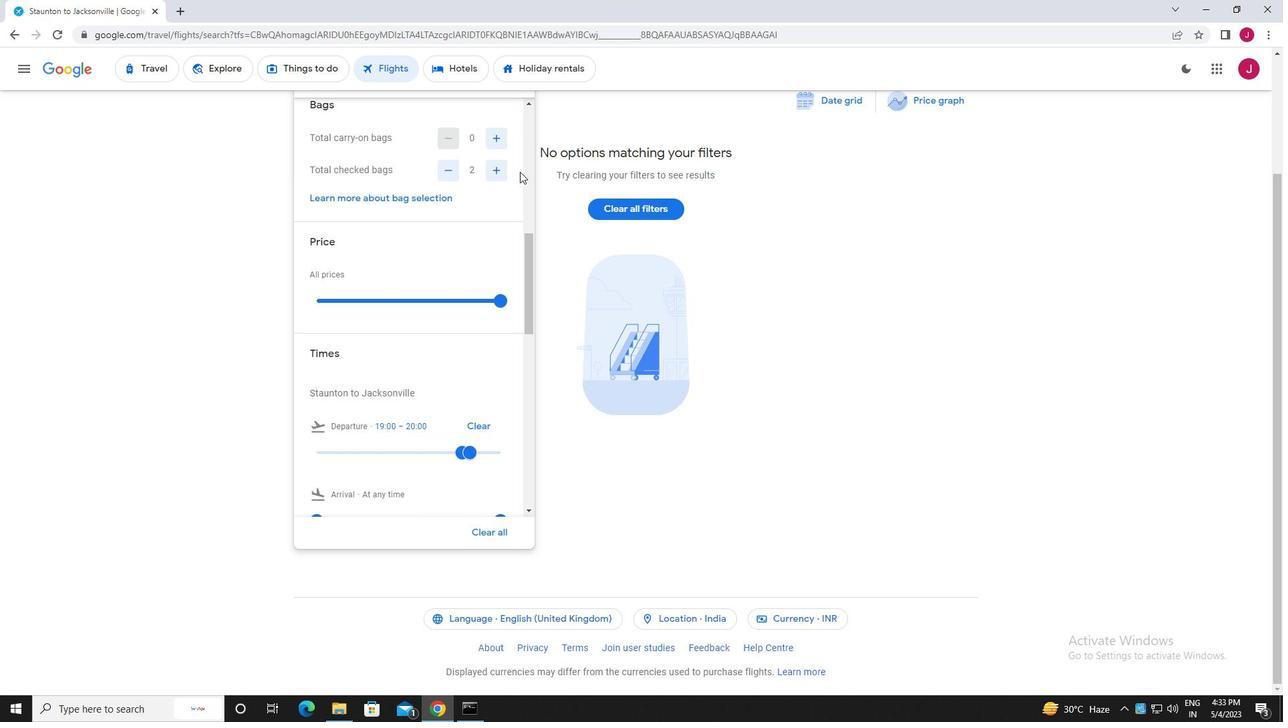 
Action: Mouse scrolled (518, 171) with delta (0, 0)
Screenshot: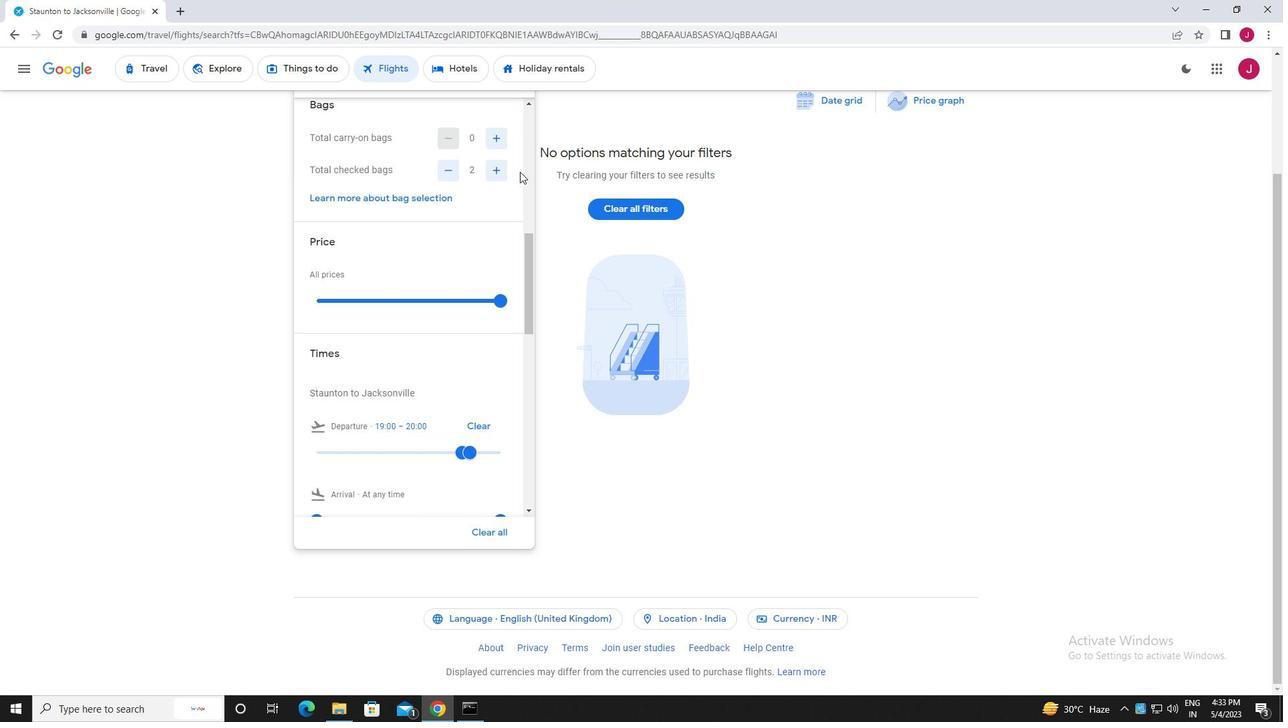 
Action: Mouse scrolled (518, 171) with delta (0, 0)
Screenshot: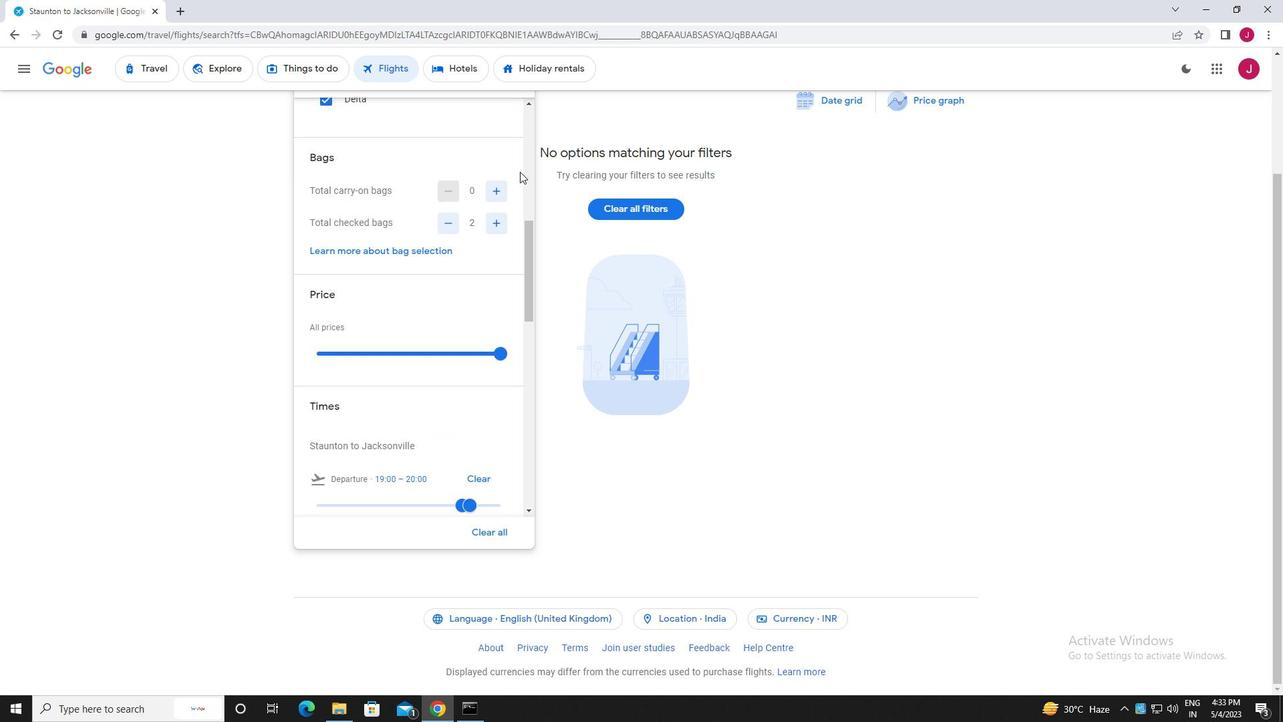 
Action: Mouse scrolled (518, 171) with delta (0, 0)
Screenshot: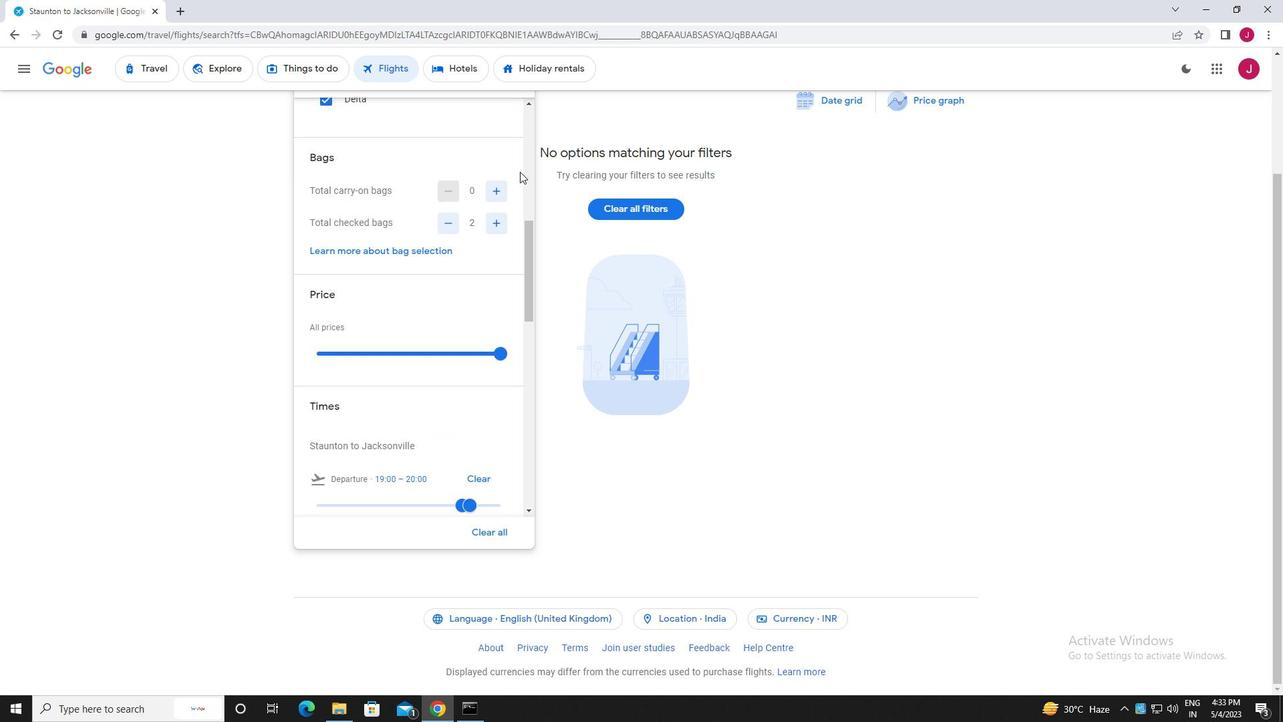 
Action: Mouse scrolled (518, 171) with delta (0, 0)
Screenshot: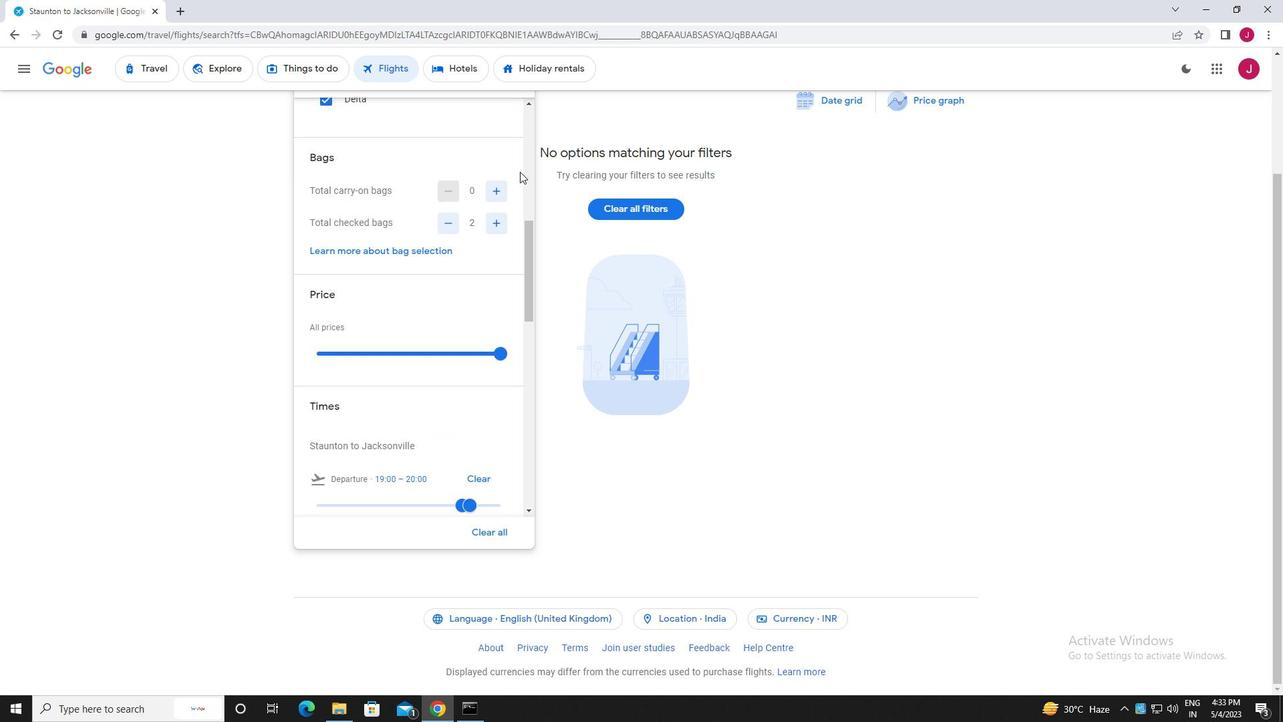
Action: Mouse scrolled (518, 171) with delta (0, 0)
Screenshot: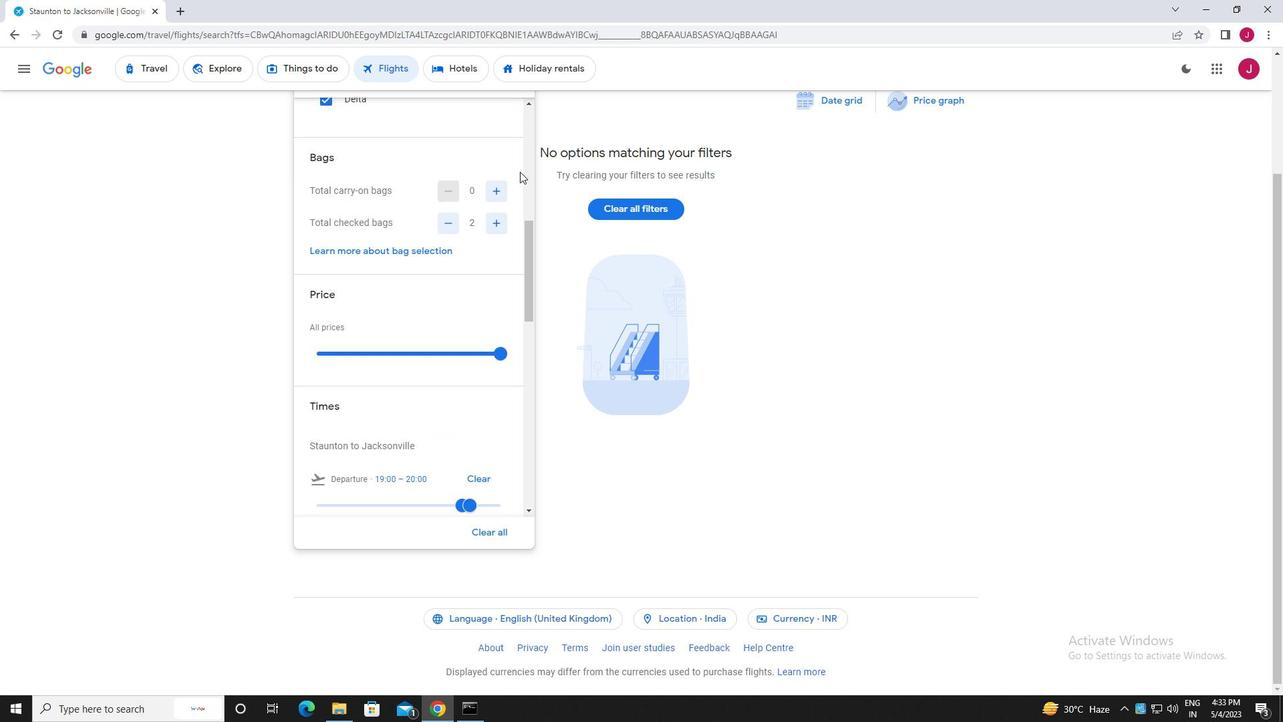 
Action: Mouse scrolled (518, 171) with delta (0, 0)
Screenshot: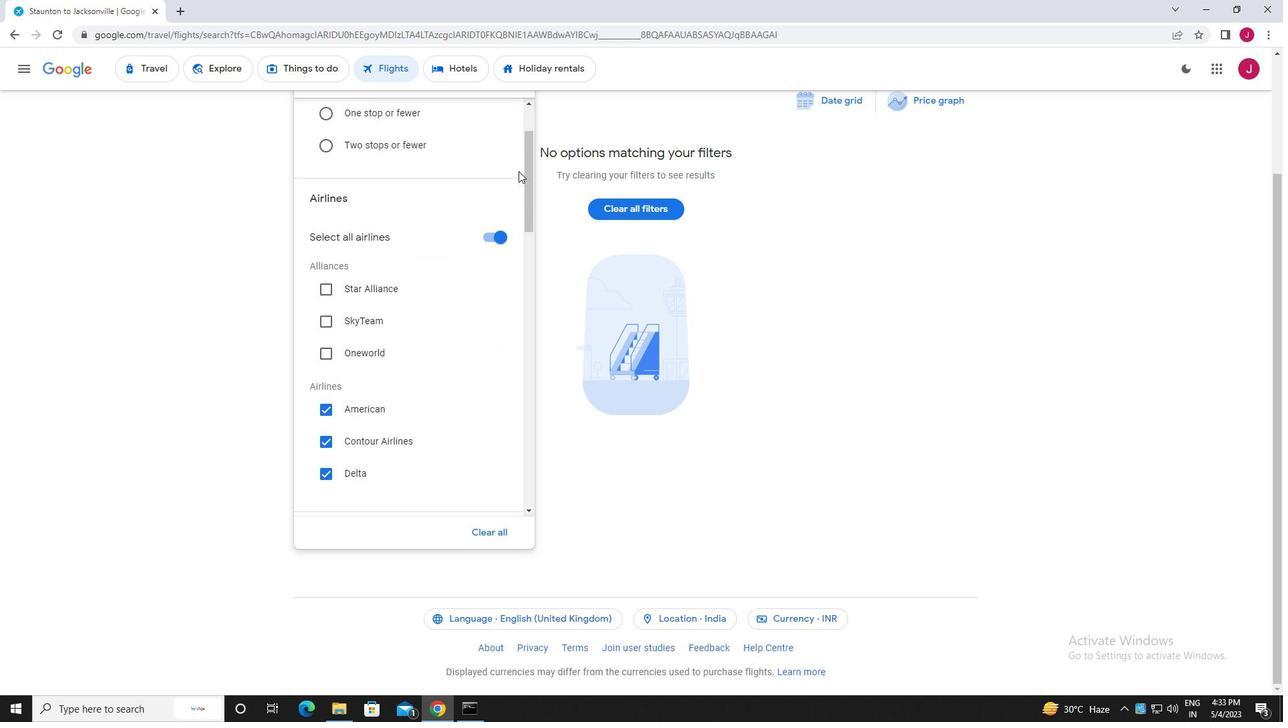 
Action: Mouse scrolled (518, 171) with delta (0, 0)
Screenshot: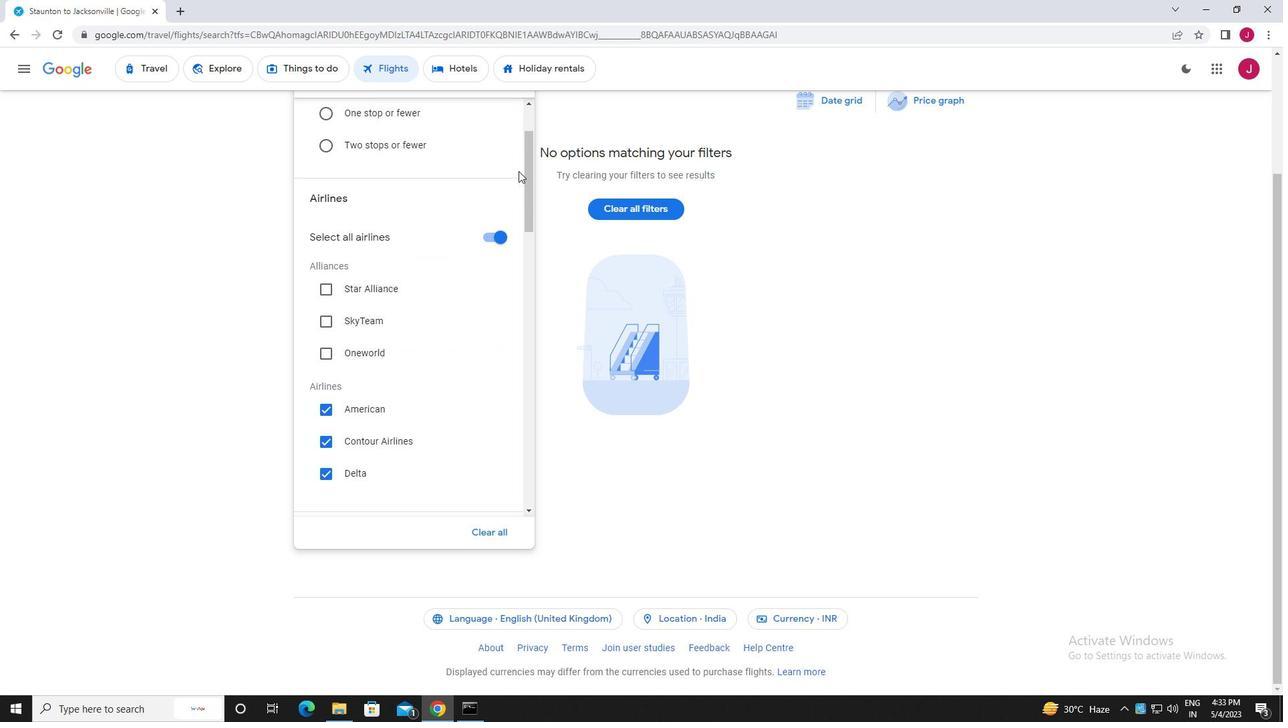 
Action: Mouse scrolled (518, 171) with delta (0, 0)
Screenshot: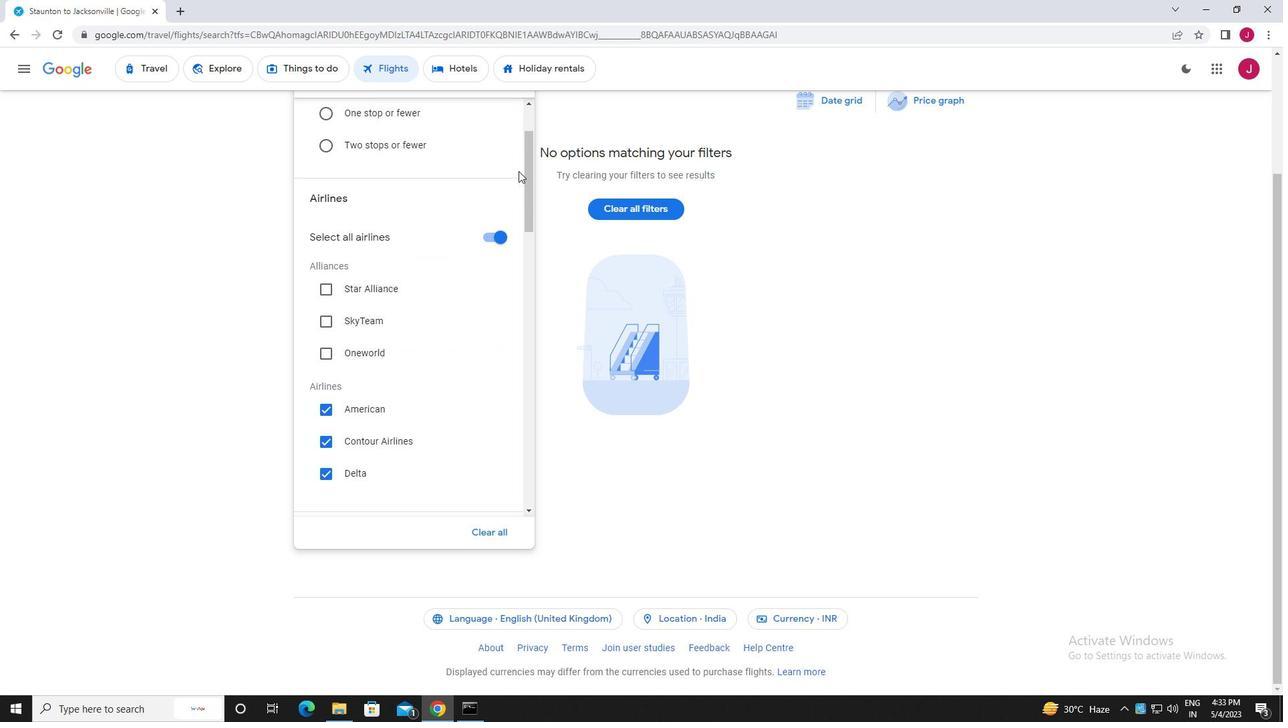 
Action: Mouse scrolled (518, 171) with delta (0, 0)
Screenshot: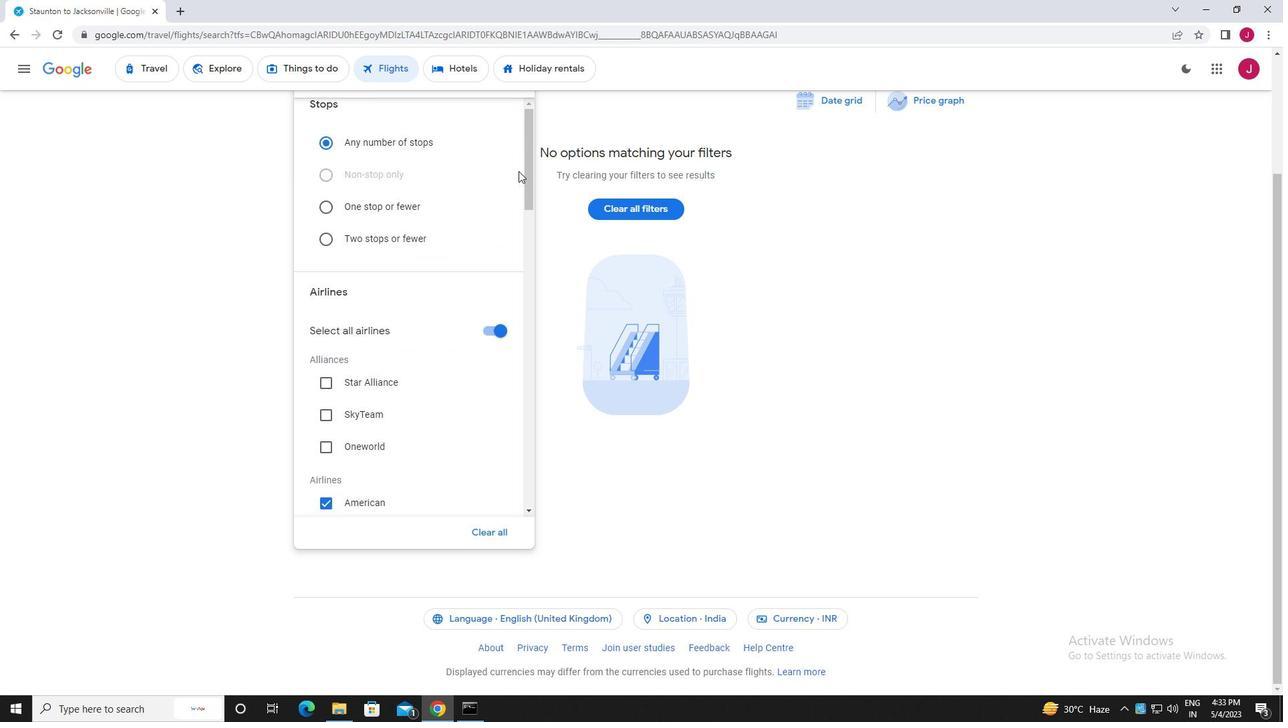 
Action: Mouse scrolled (518, 171) with delta (0, 0)
Screenshot: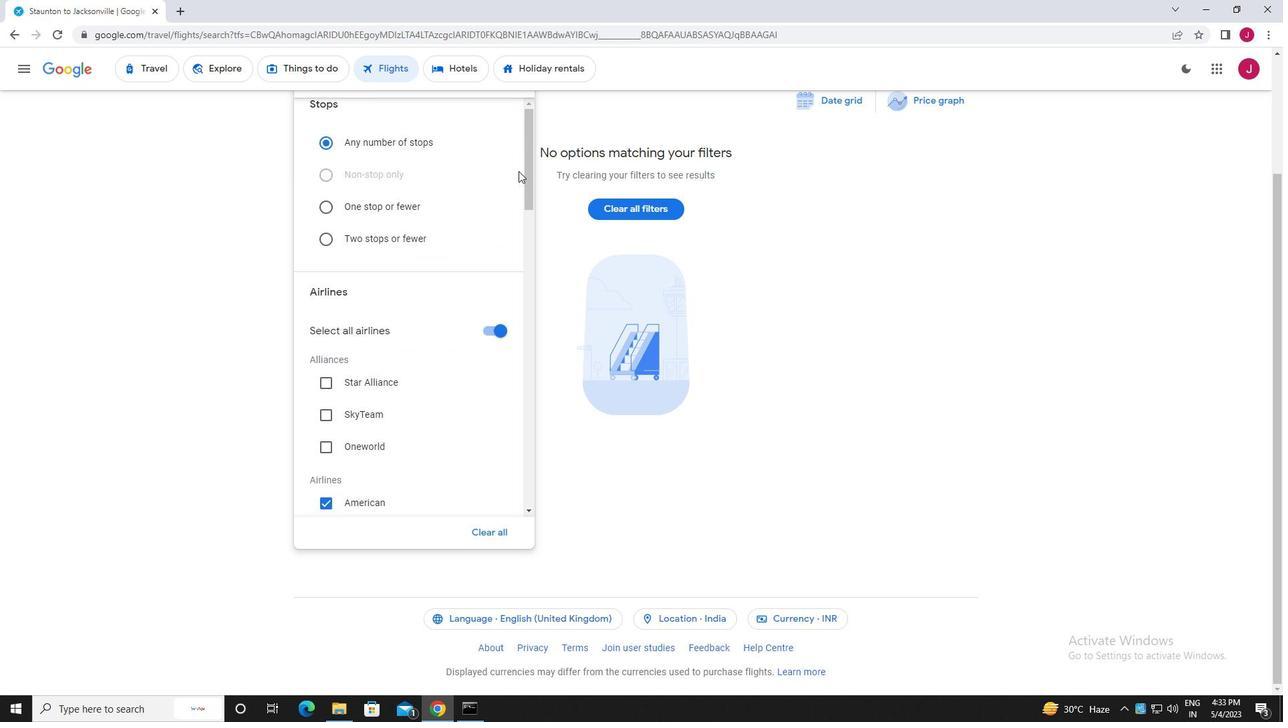 
Action: Mouse scrolled (518, 171) with delta (0, 0)
Screenshot: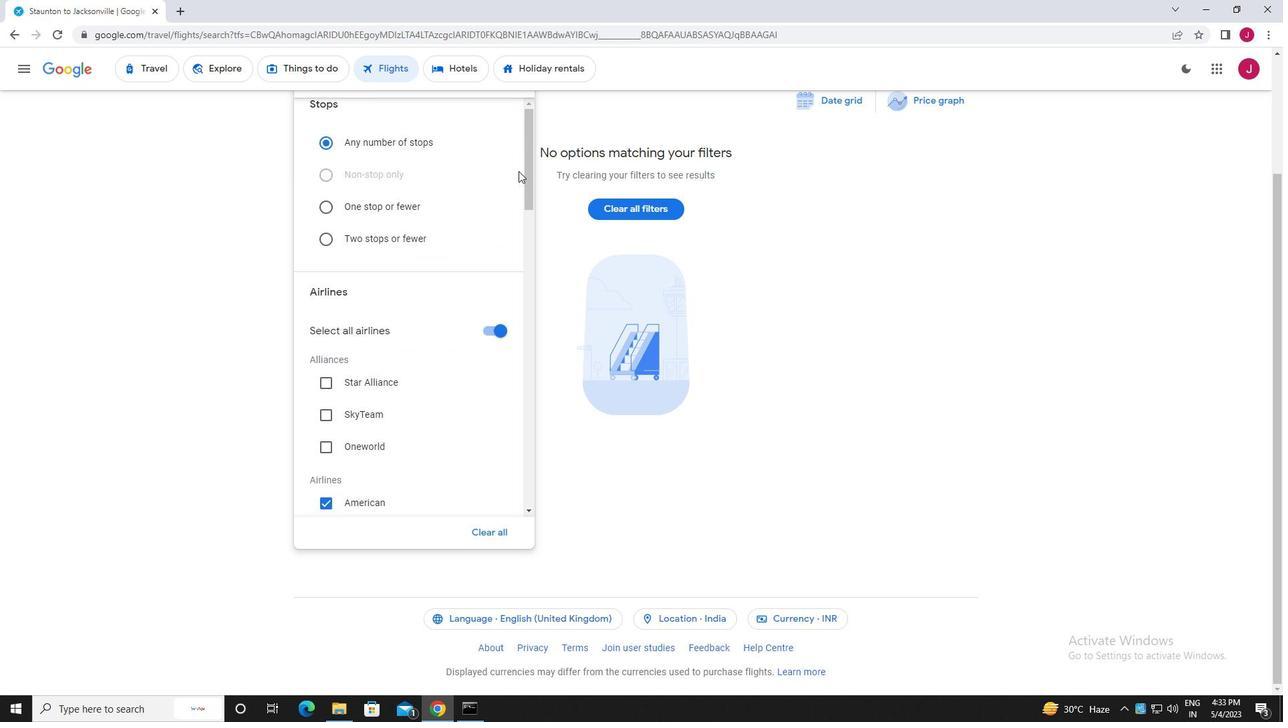 
Action: Mouse scrolled (518, 171) with delta (0, 0)
Screenshot: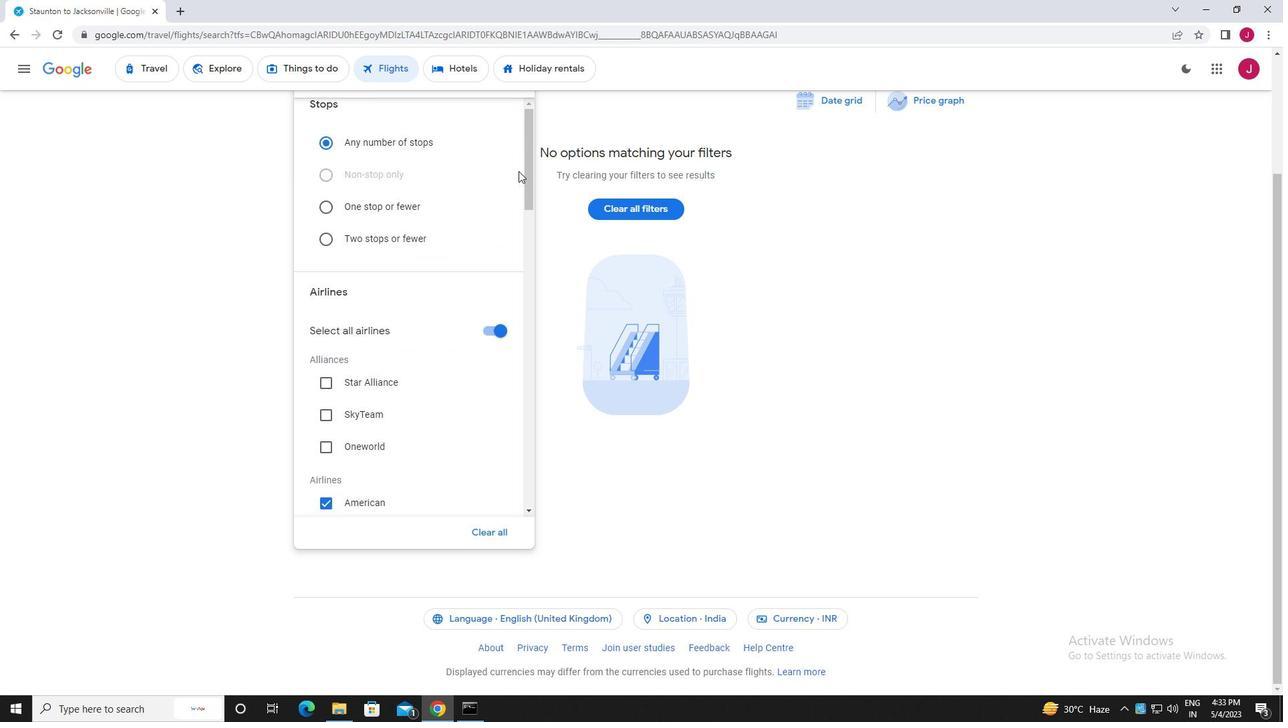 
Action: Mouse scrolled (518, 171) with delta (0, 0)
Screenshot: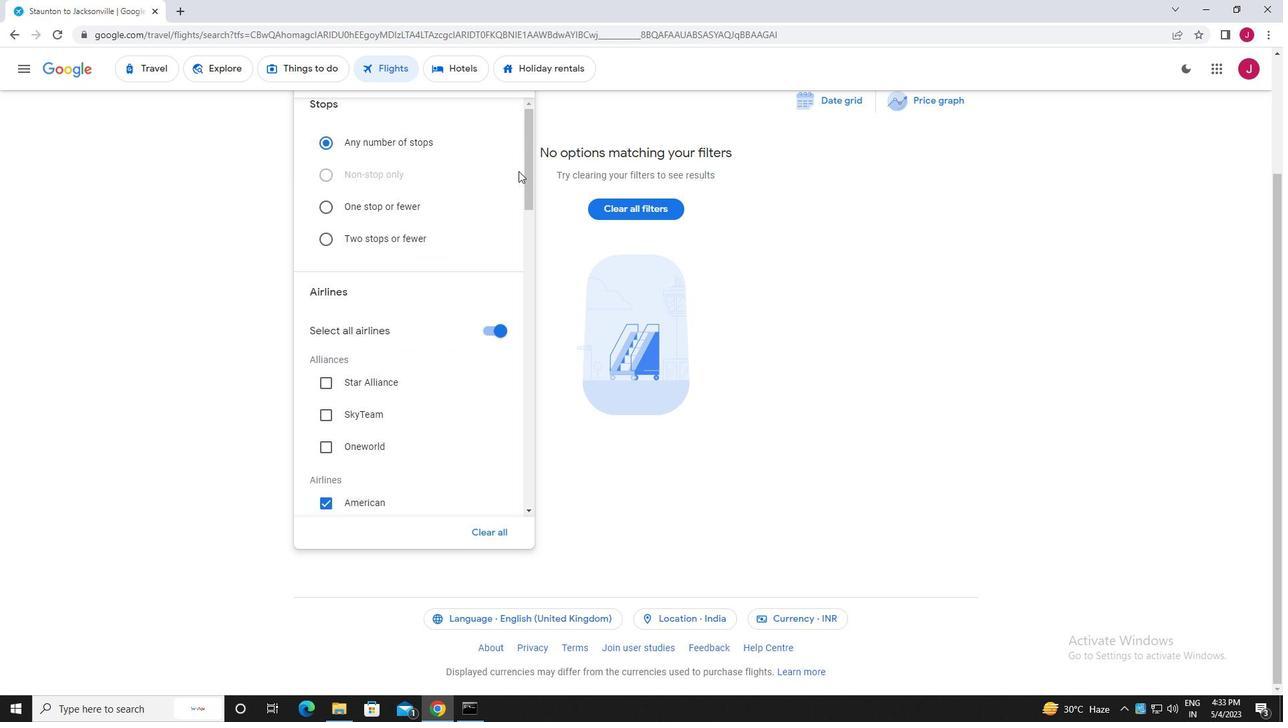
Action: Mouse moved to (509, 205)
Screenshot: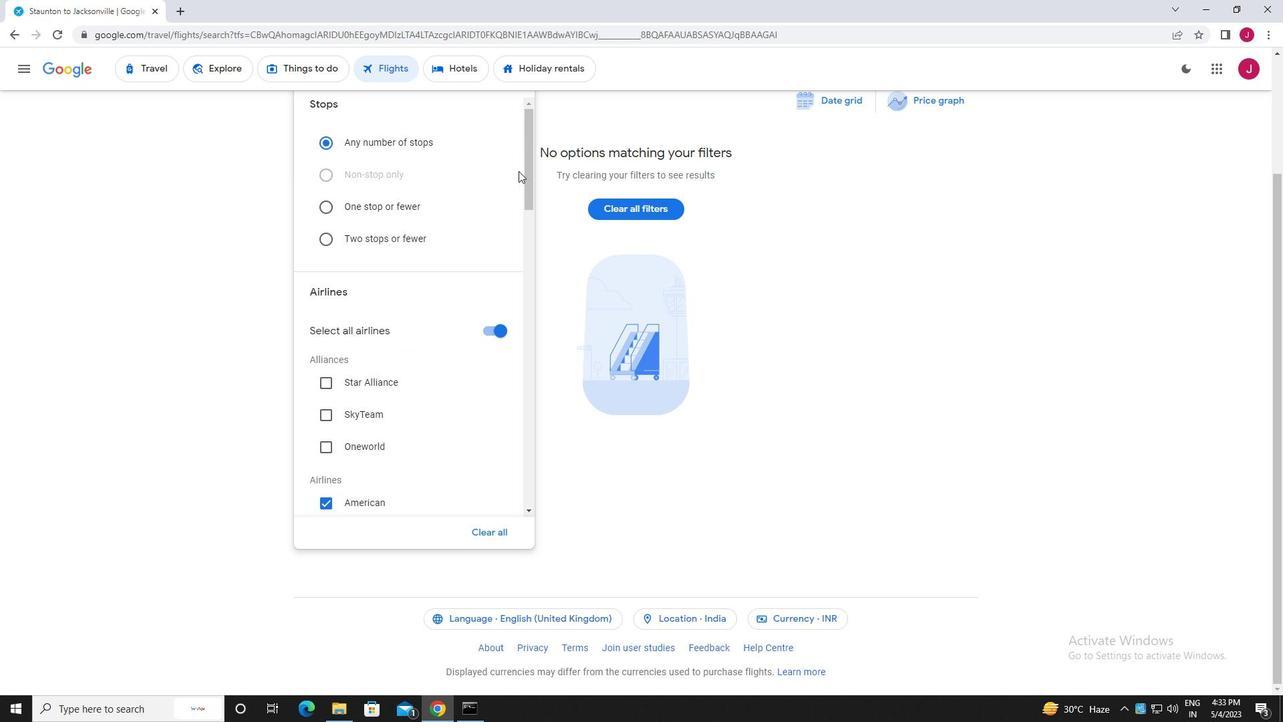 
Action: Mouse scrolled (509, 204) with delta (0, 0)
Screenshot: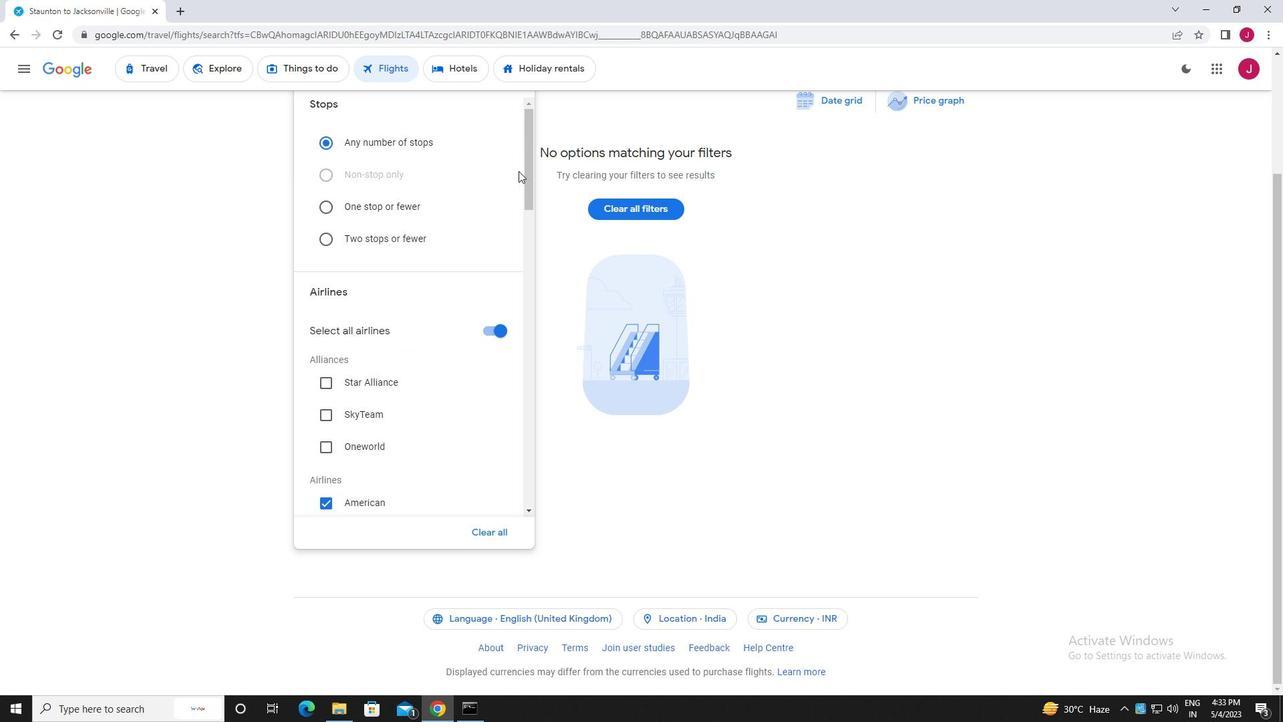 
Action: Mouse moved to (503, 261)
Screenshot: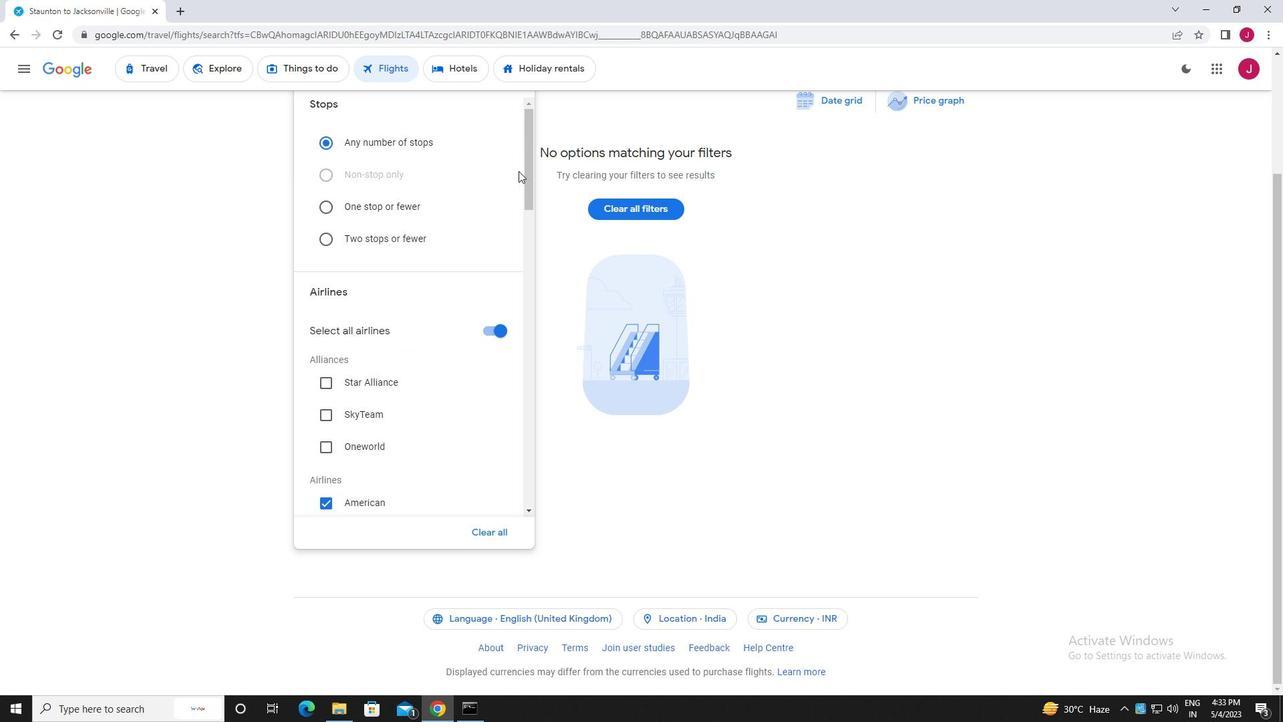 
Action: Mouse scrolled (503, 260) with delta (0, 0)
Screenshot: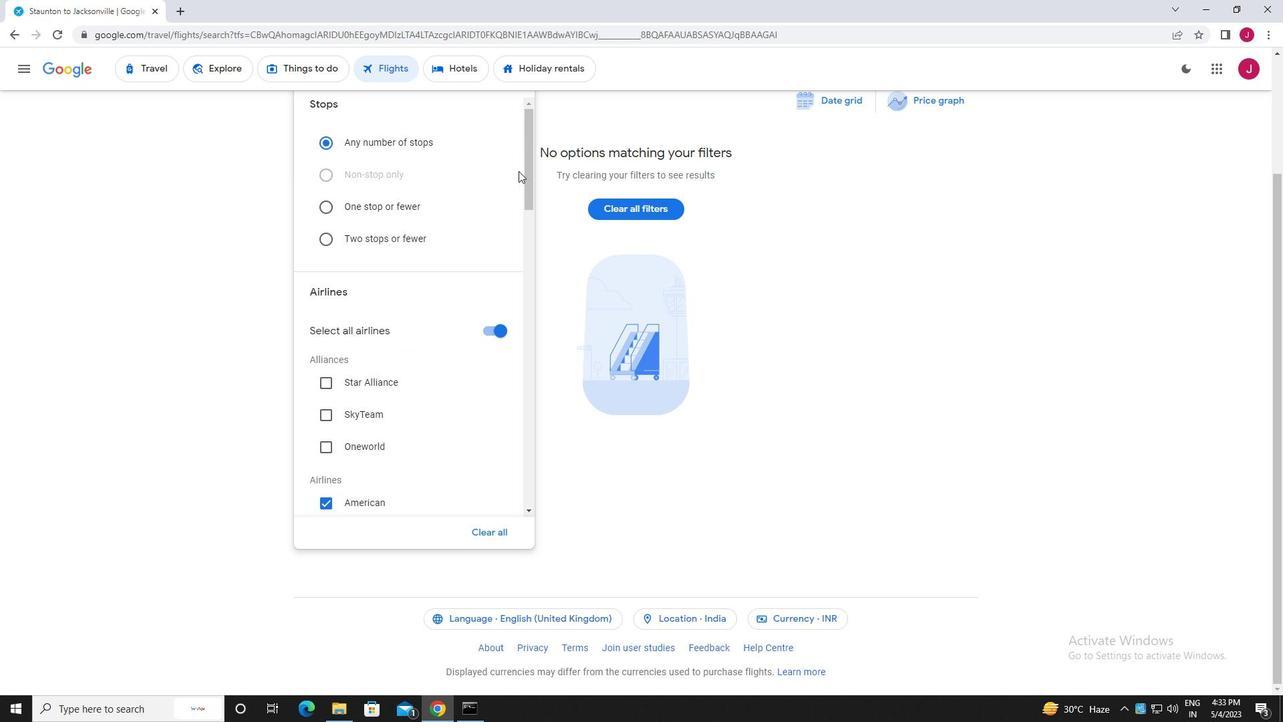 
Action: Mouse moved to (502, 288)
Screenshot: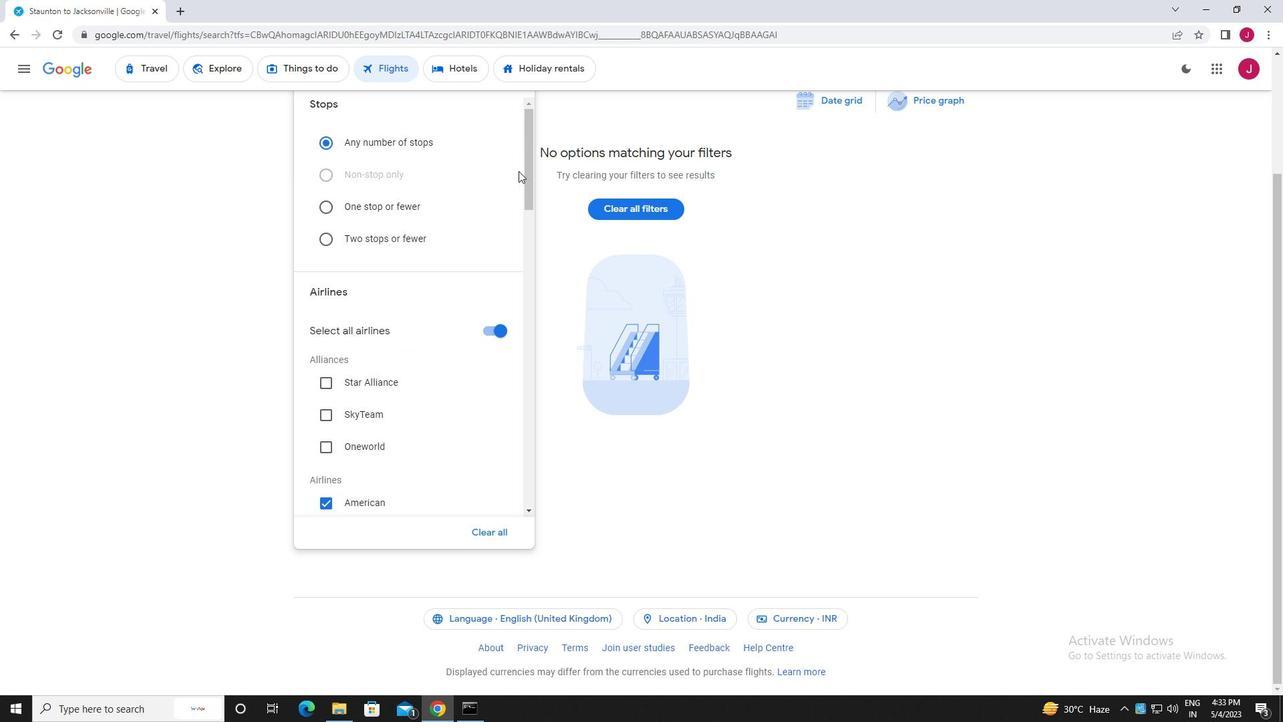 
Action: Mouse scrolled (502, 287) with delta (0, 0)
Screenshot: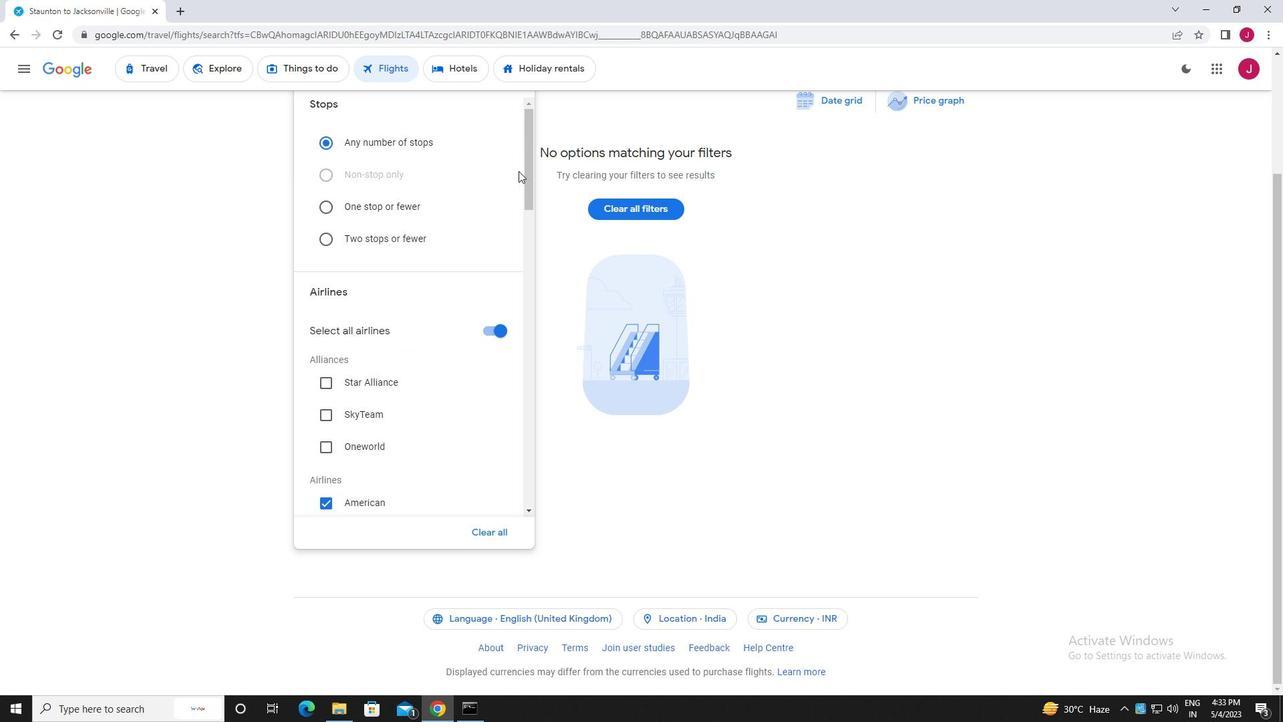 
Action: Mouse moved to (502, 290)
Screenshot: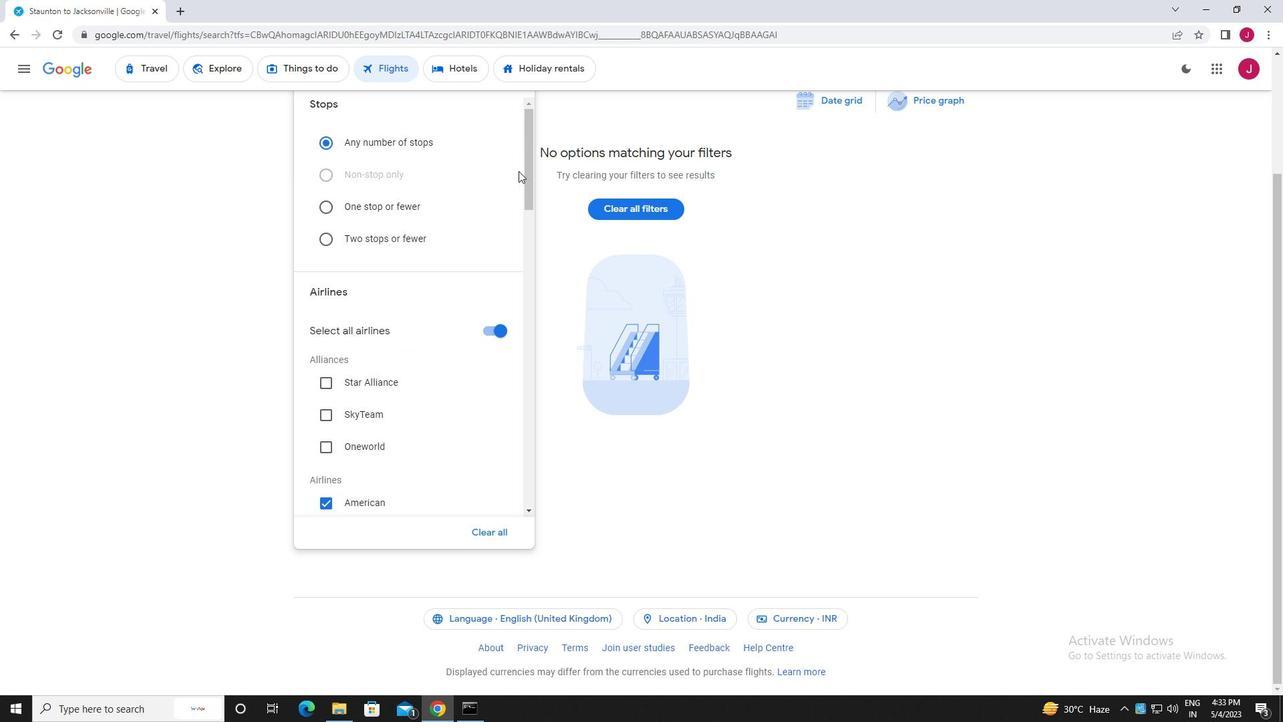 
Action: Mouse scrolled (502, 290) with delta (0, 0)
Screenshot: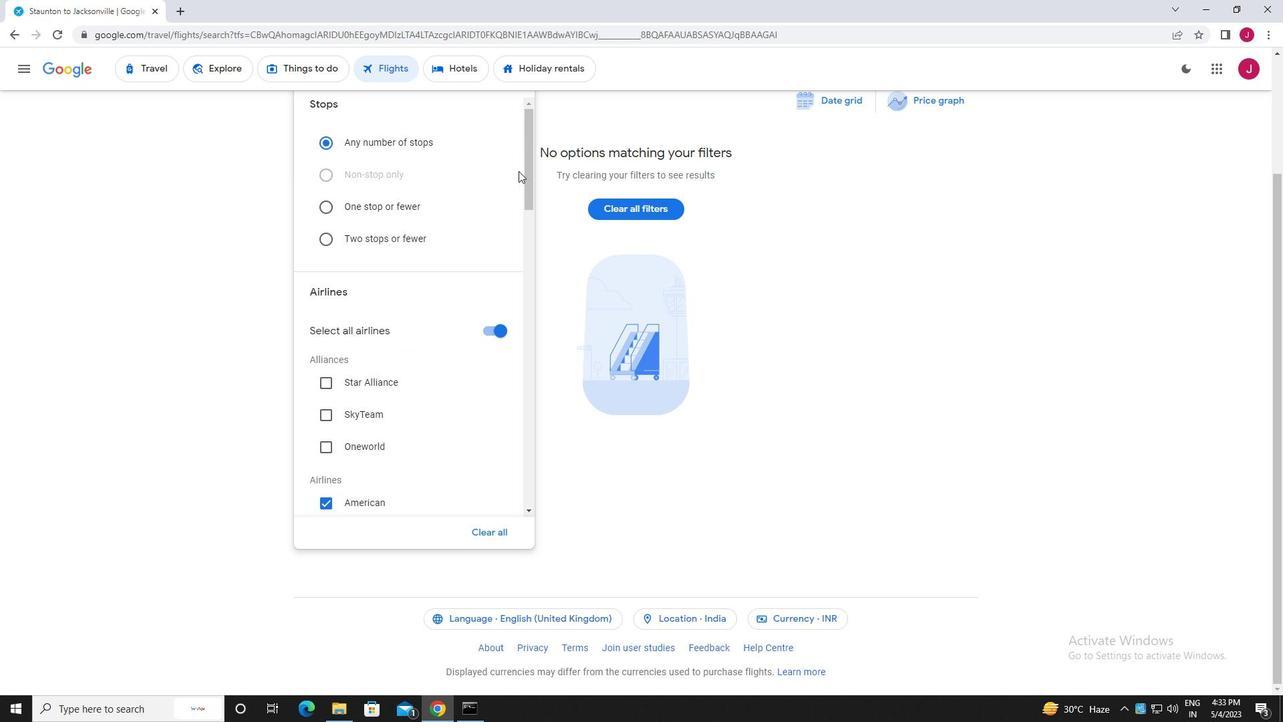 
Action: Mouse scrolled (502, 290) with delta (0, 0)
Screenshot: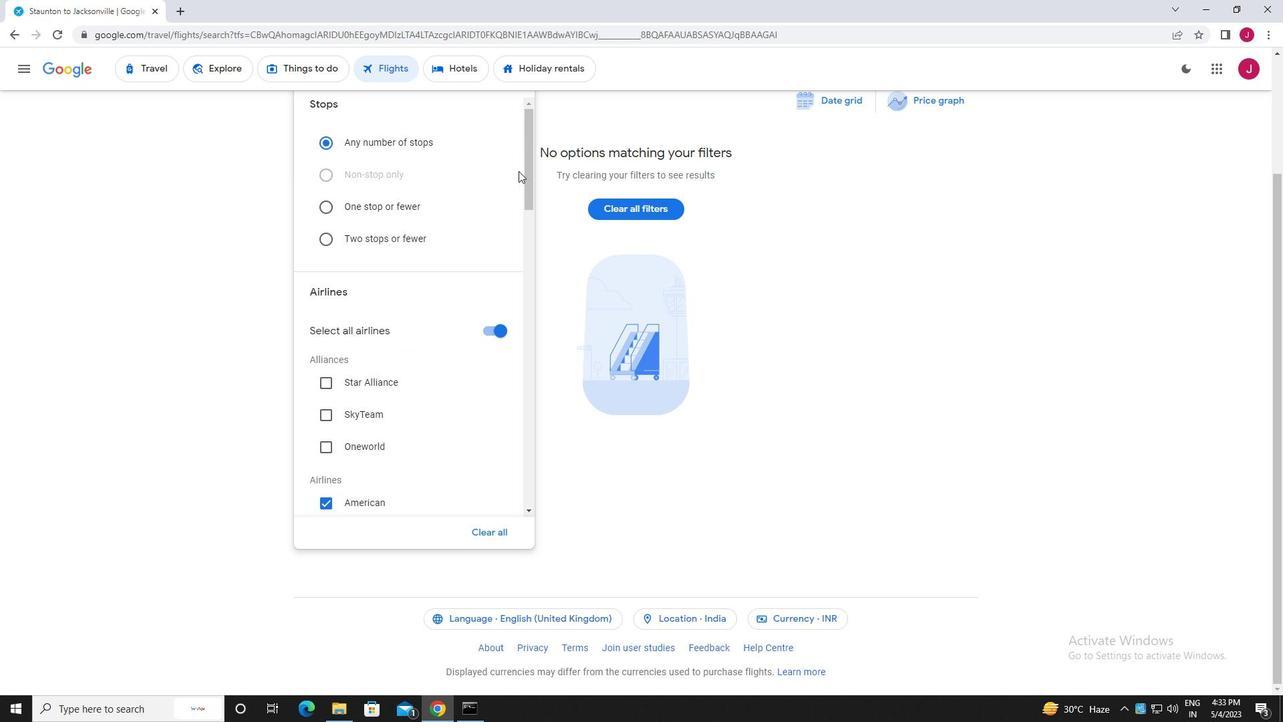
Action: Mouse moved to (500, 290)
Screenshot: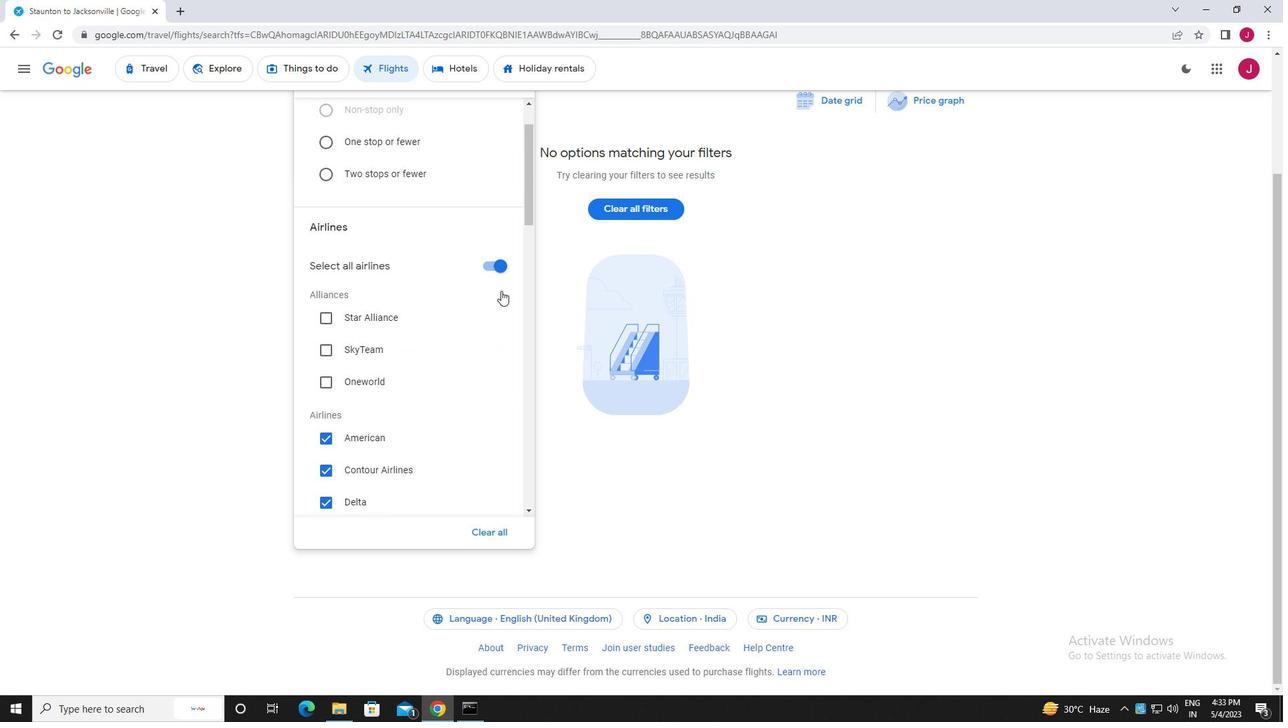 
Action: Mouse scrolled (500, 290) with delta (0, 0)
Screenshot: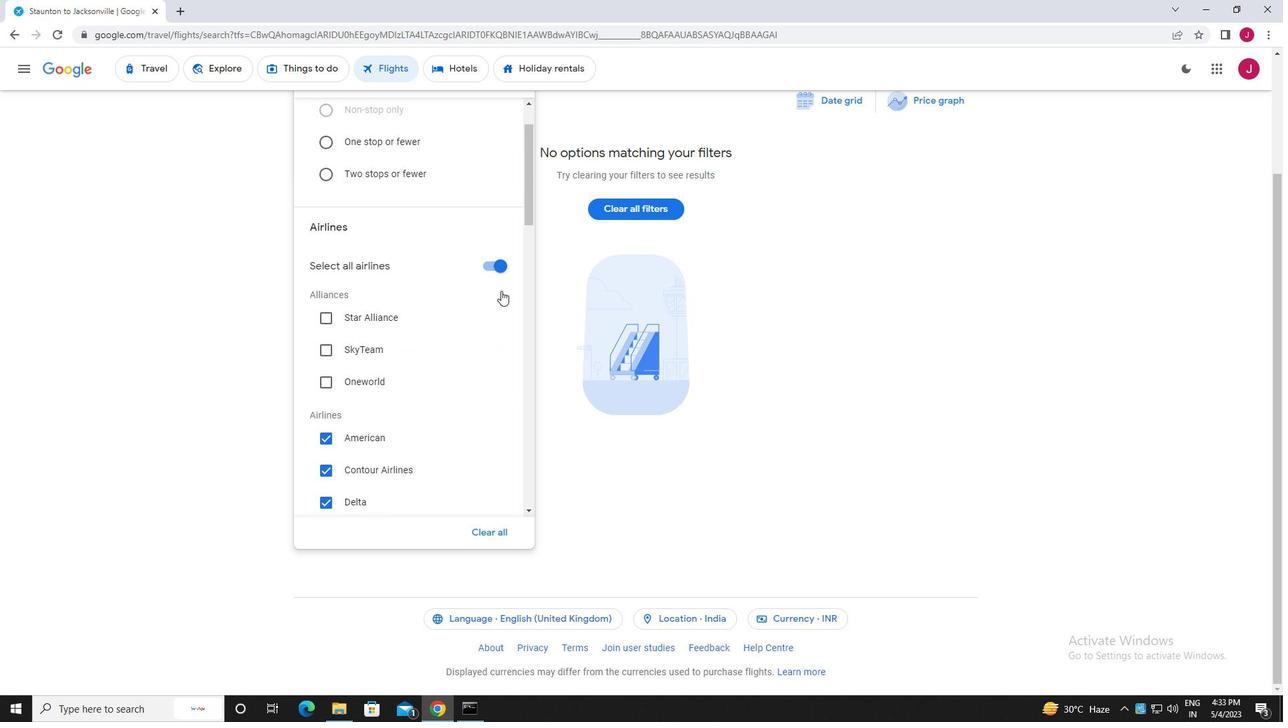 
Action: Mouse moved to (500, 290)
Screenshot: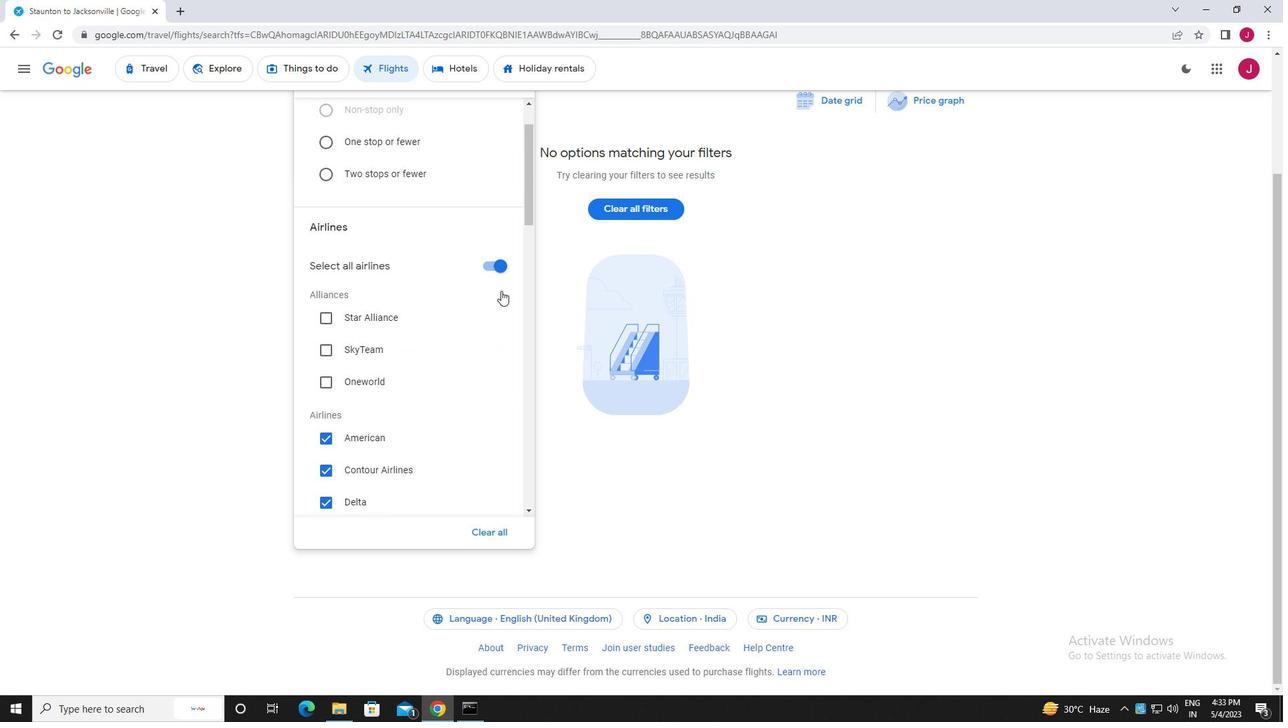 
Action: Mouse scrolled (500, 290) with delta (0, 0)
Screenshot: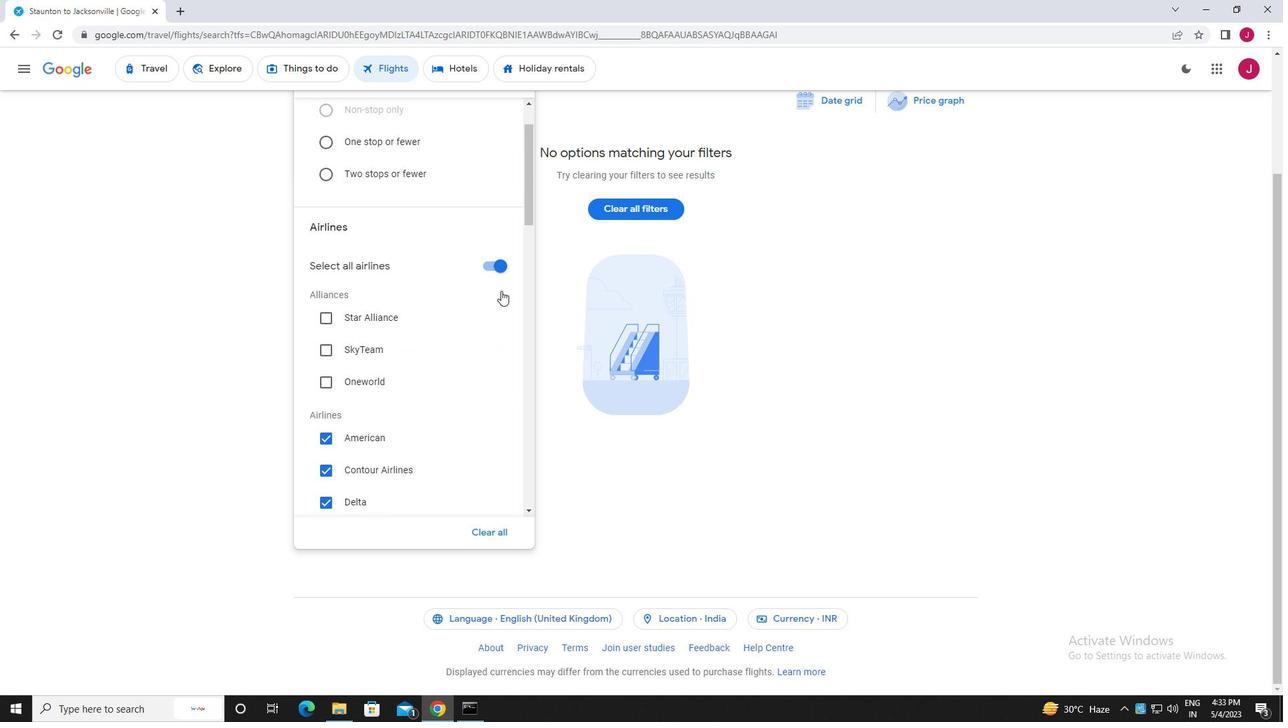 
Action: Mouse moved to (500, 290)
Screenshot: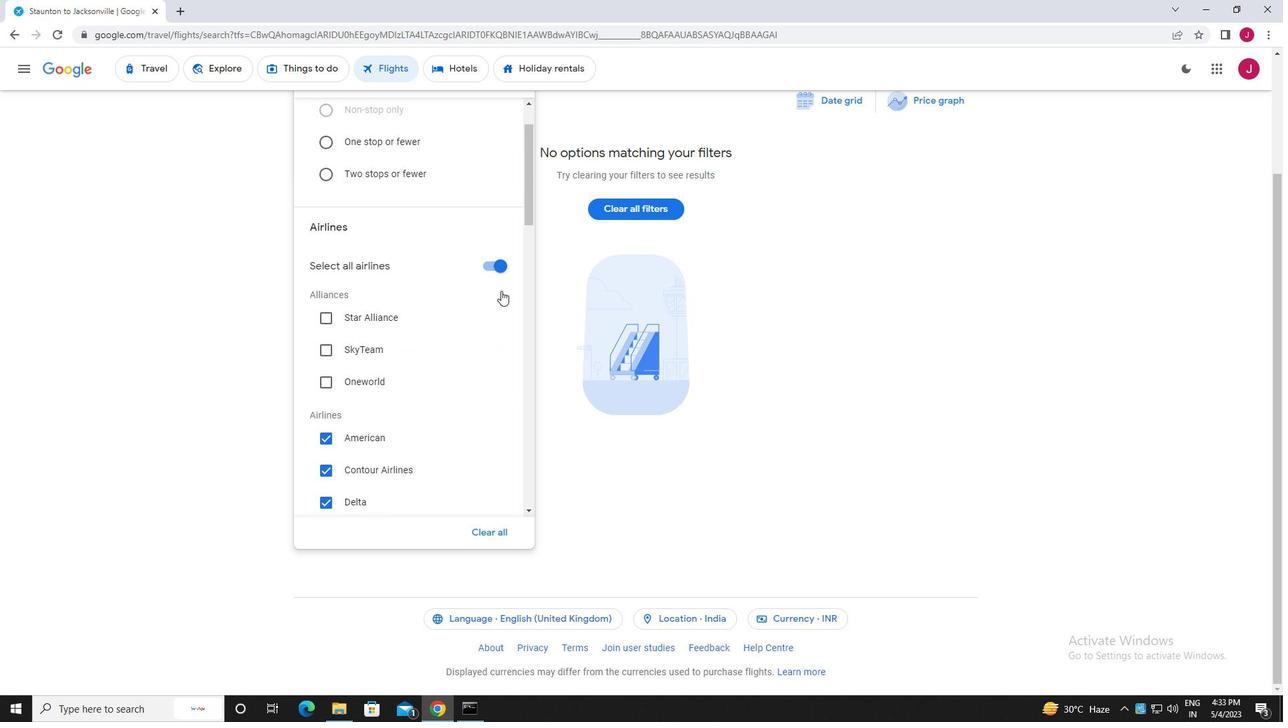 
Action: Mouse scrolled (500, 290) with delta (0, 0)
Screenshot: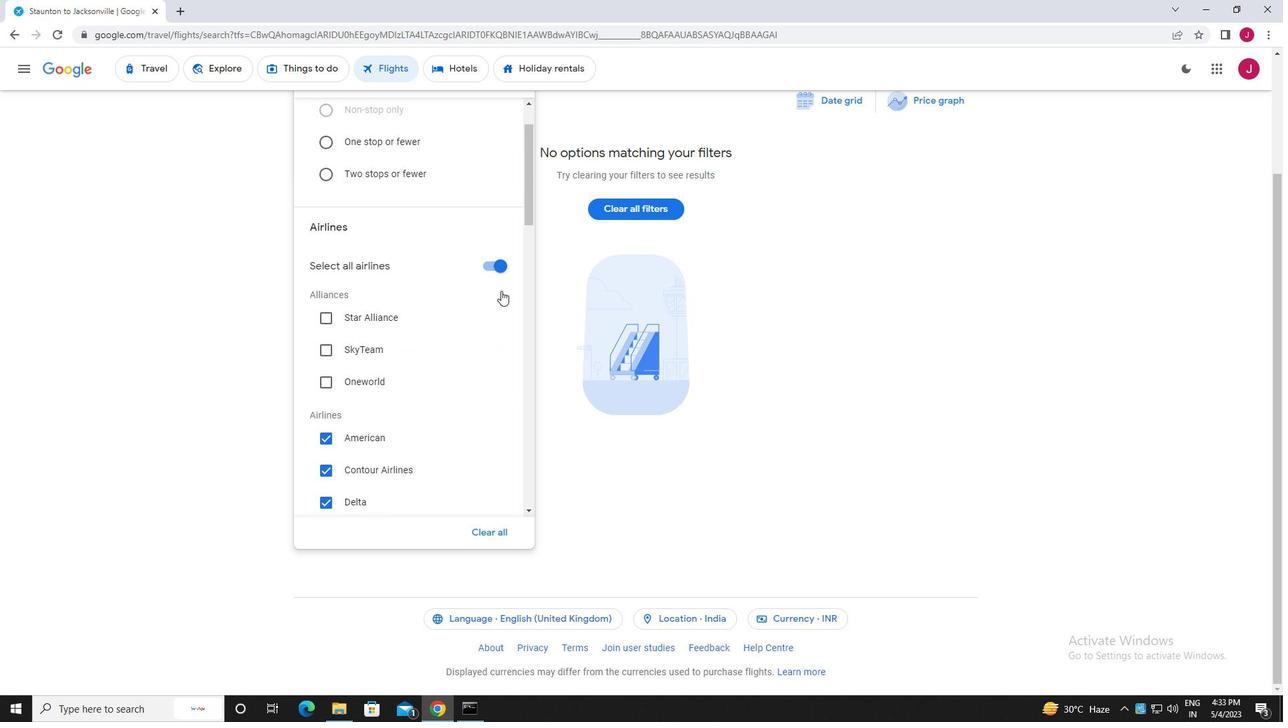 
Action: Mouse scrolled (500, 290) with delta (0, 0)
Screenshot: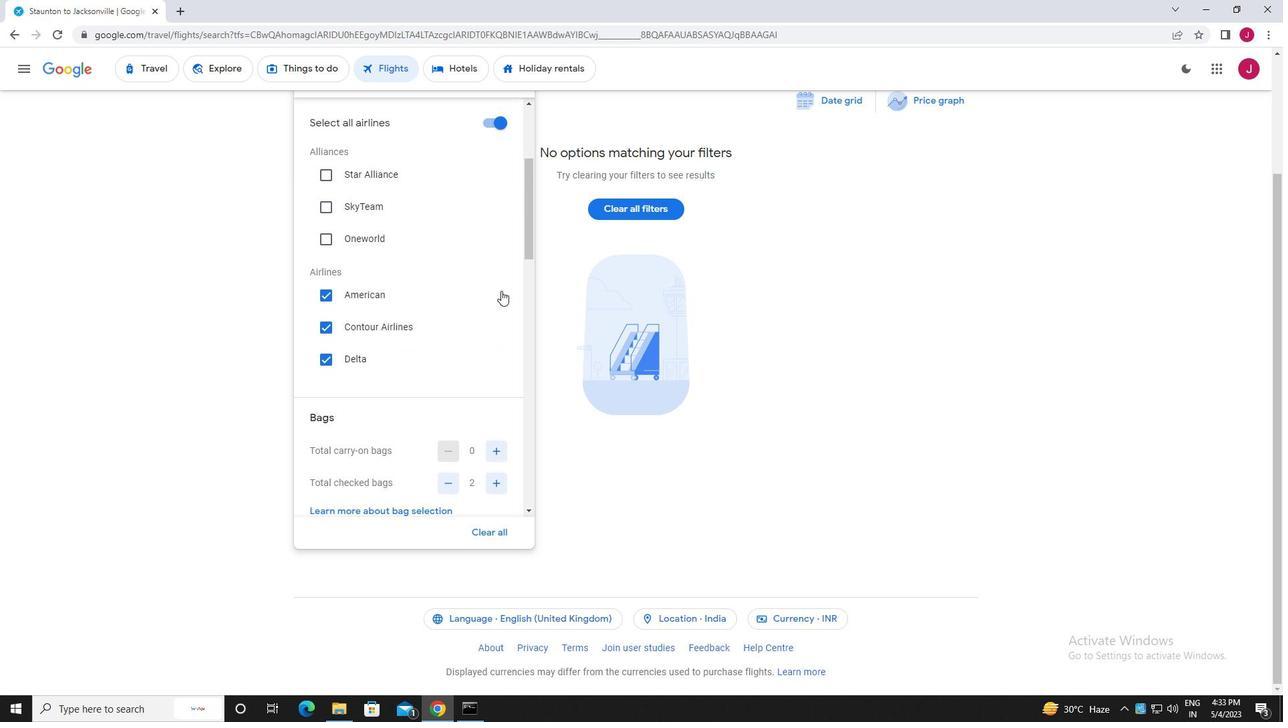 
Action: Mouse scrolled (500, 290) with delta (0, 0)
Screenshot: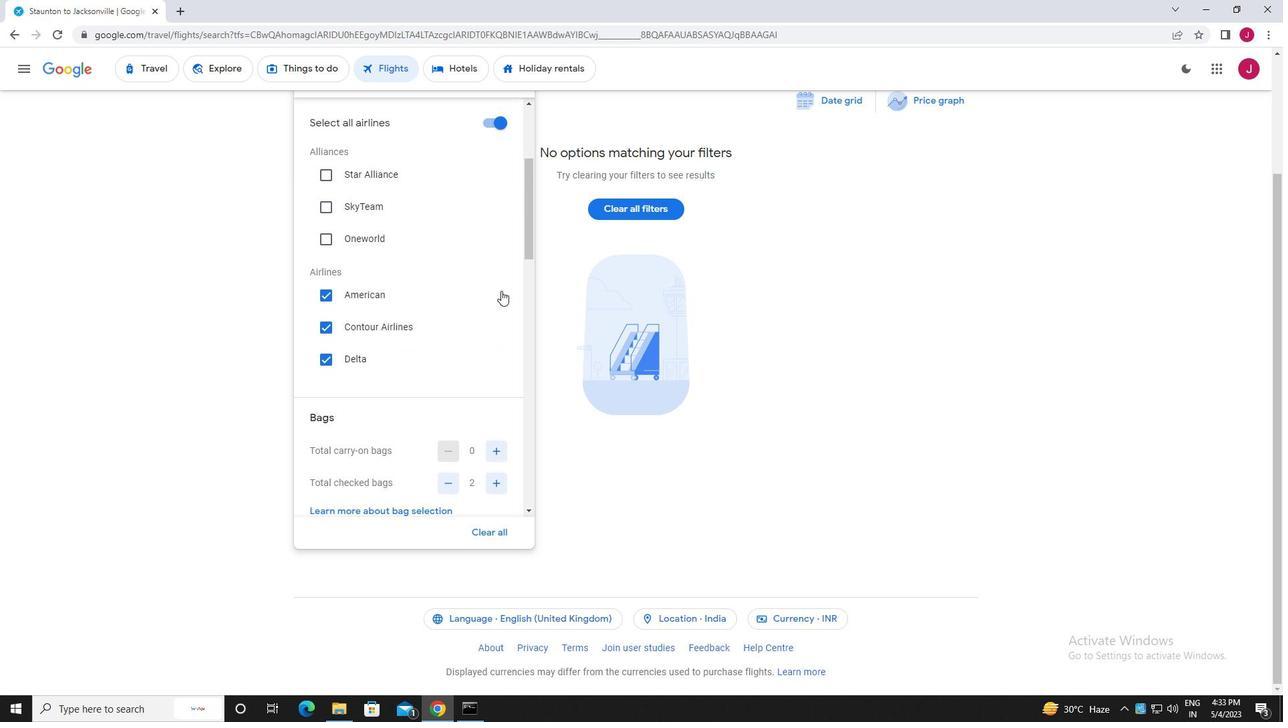 
Action: Mouse moved to (500, 290)
Screenshot: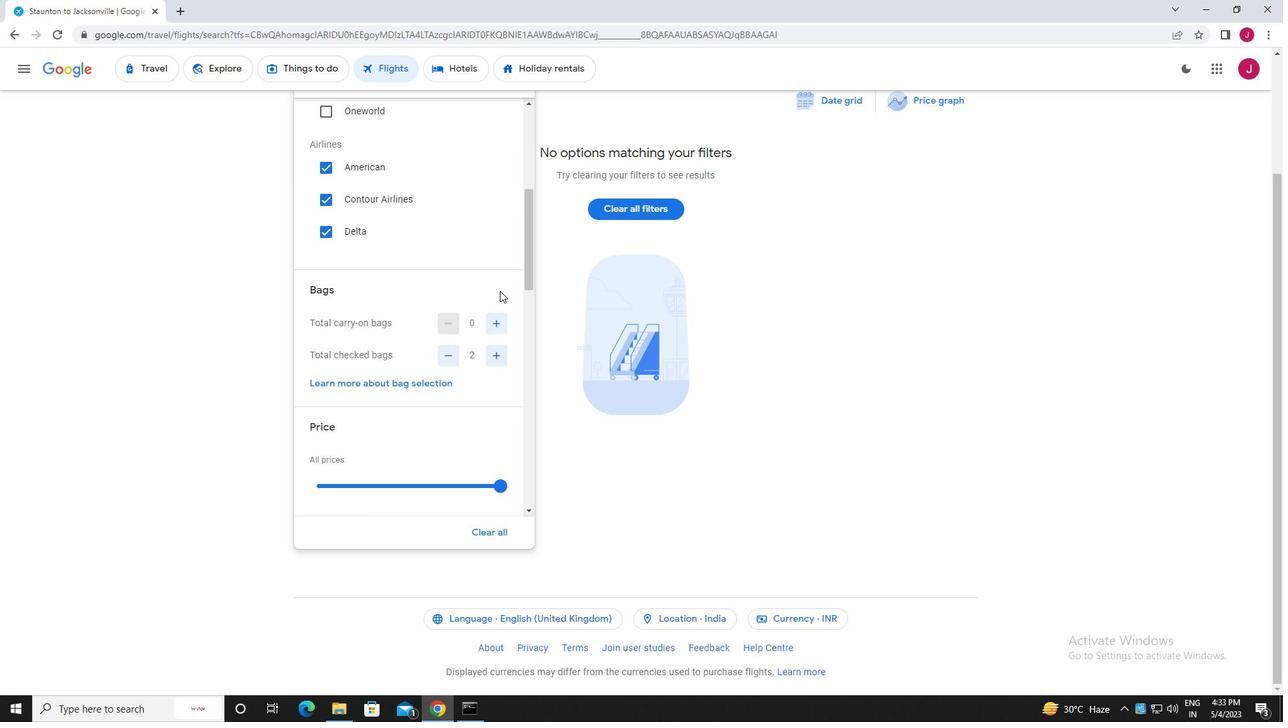 
Action: Mouse scrolled (500, 290) with delta (0, 0)
Screenshot: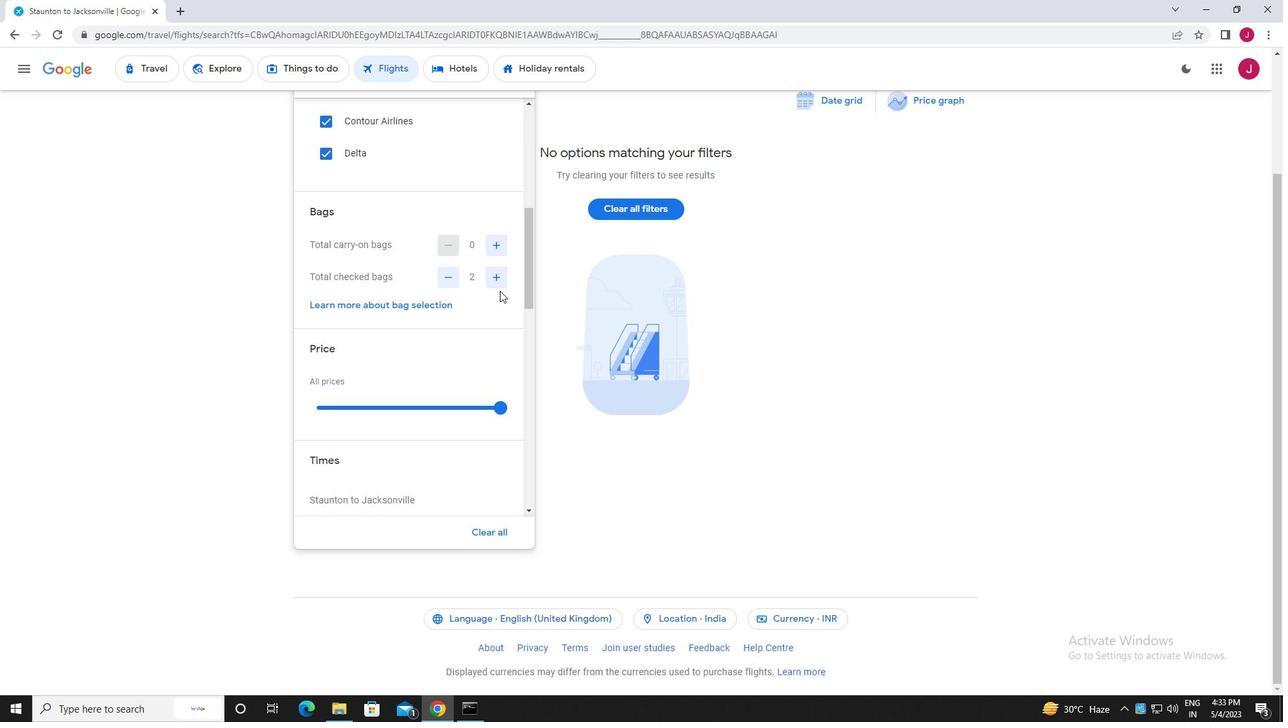 
Action: Mouse moved to (500, 290)
Screenshot: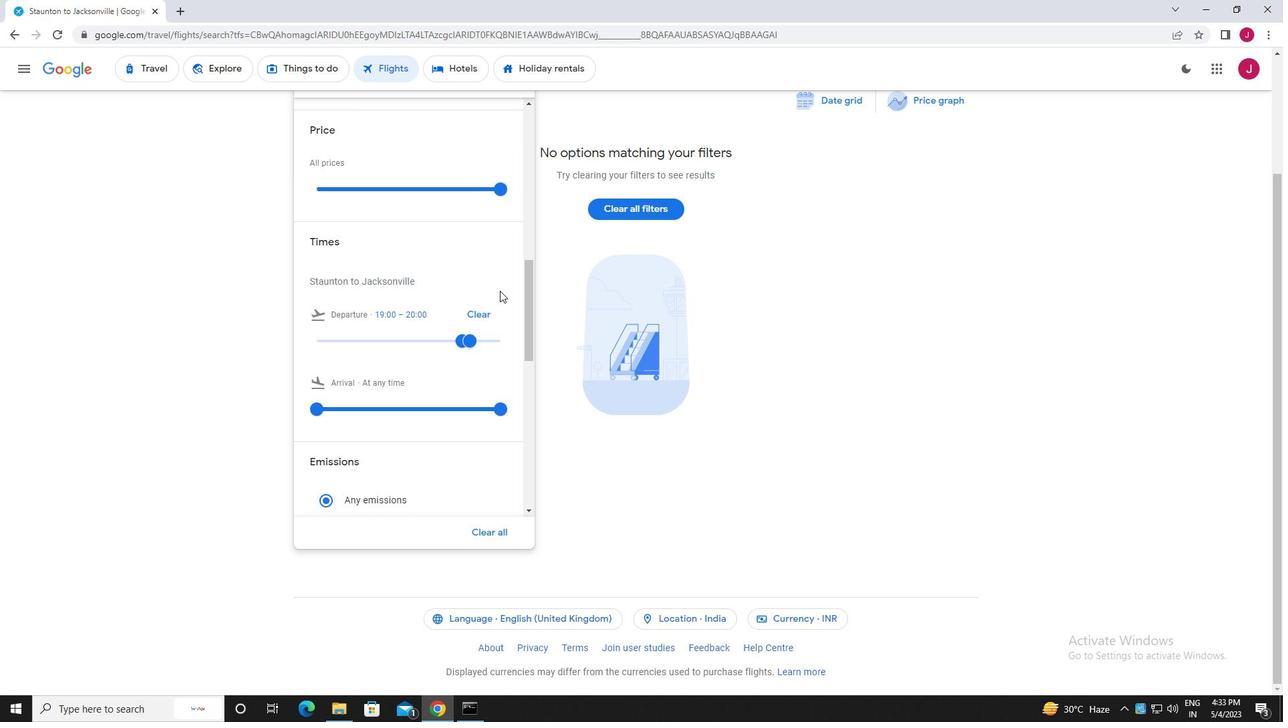 
Action: Mouse scrolled (500, 290) with delta (0, 0)
Screenshot: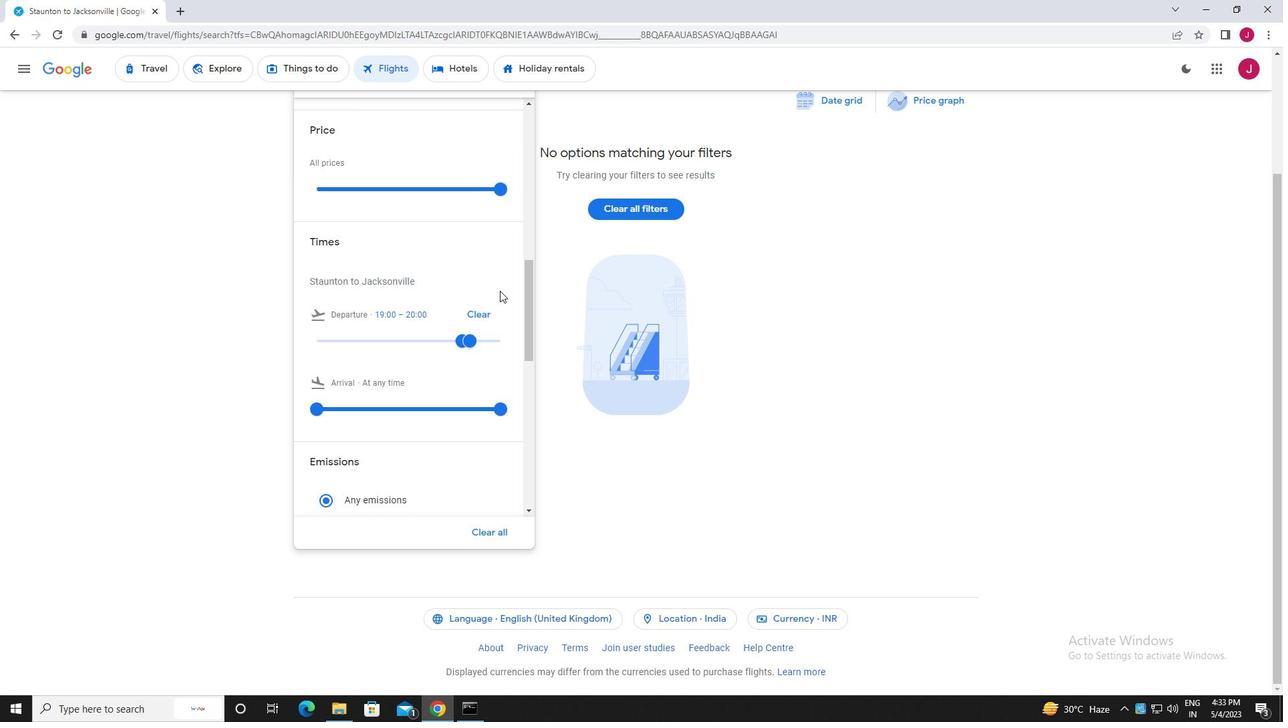 
Action: Mouse scrolled (500, 290) with delta (0, 0)
Screenshot: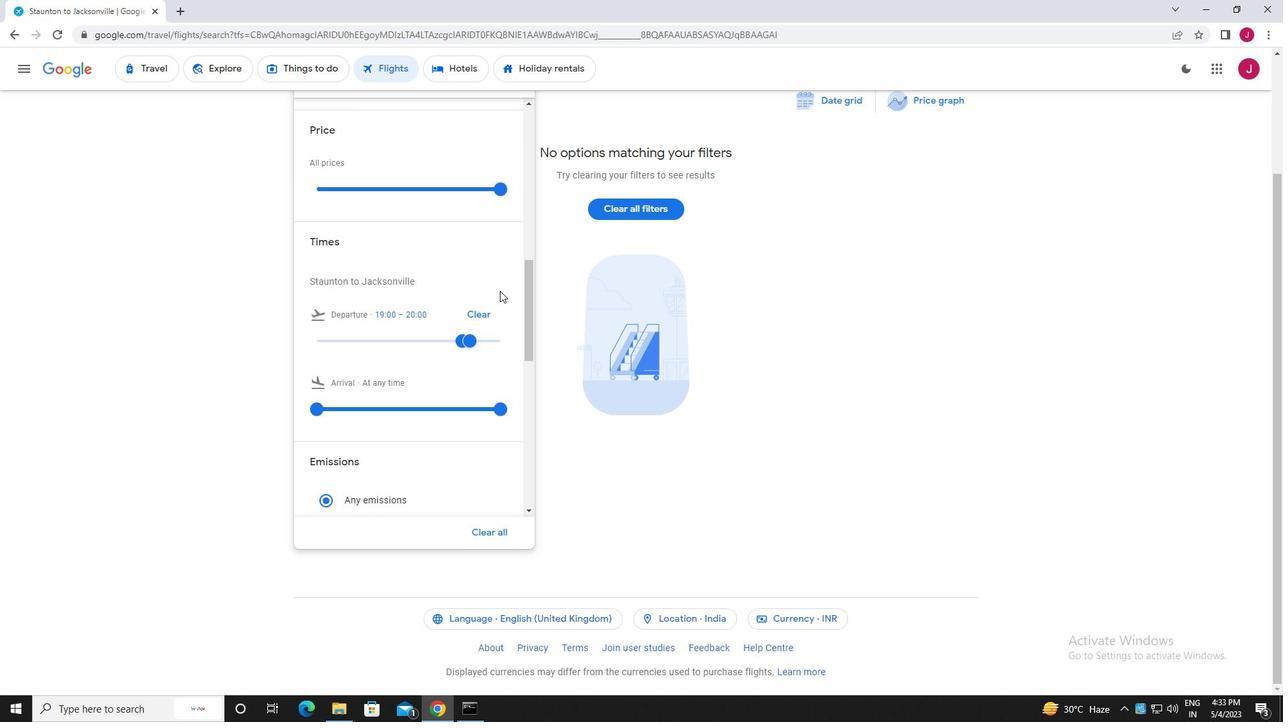 
Action: Mouse scrolled (500, 290) with delta (0, 0)
Screenshot: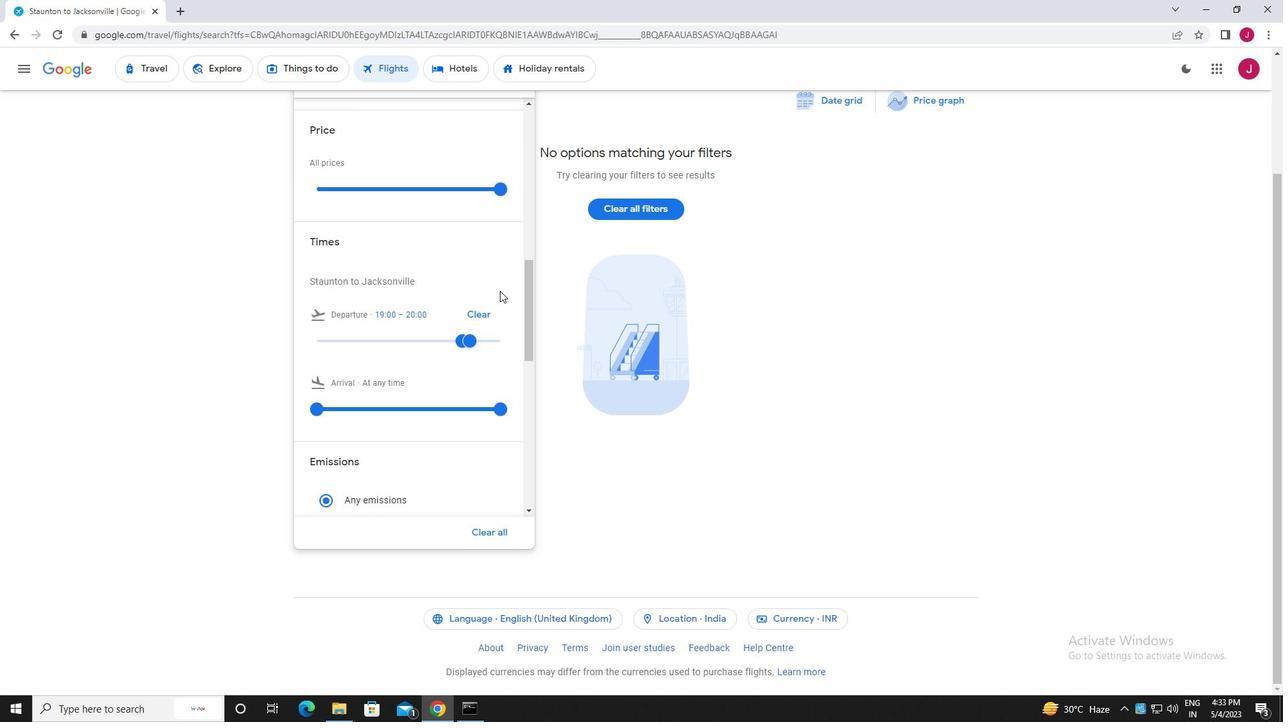 
Action: Mouse moved to (450, 295)
Screenshot: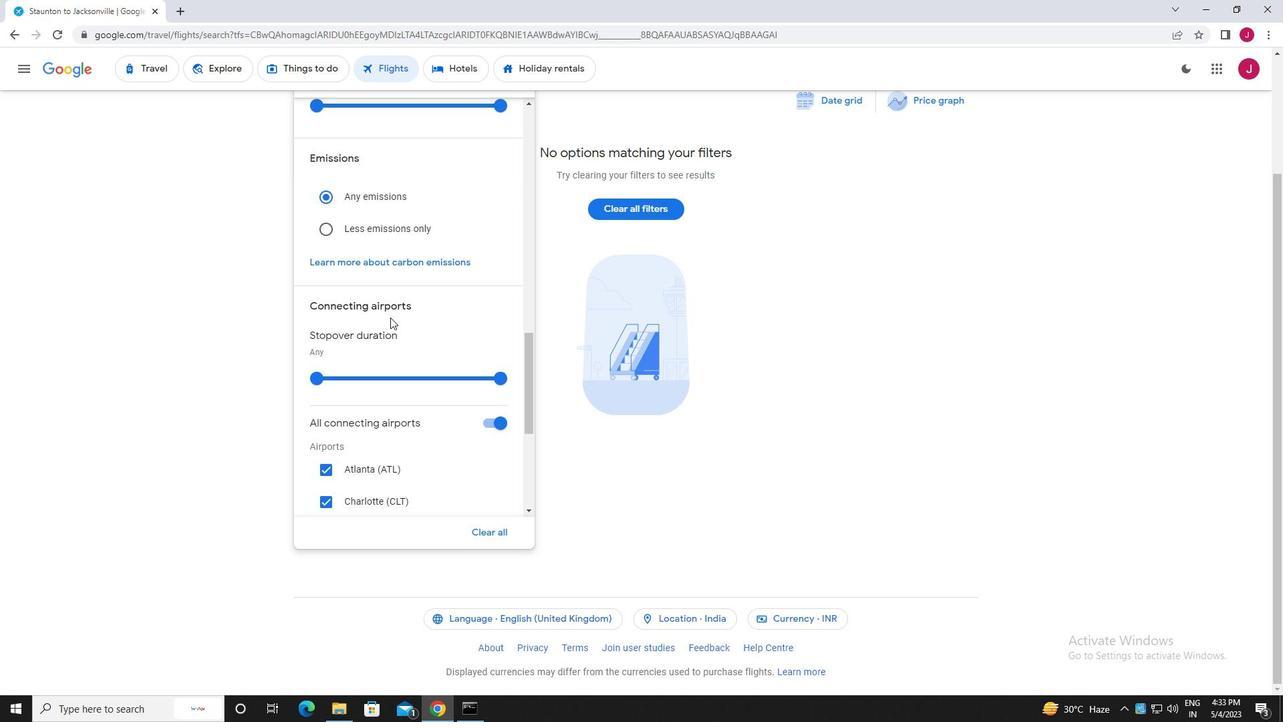 
Action: Mouse scrolled (450, 296) with delta (0, 0)
Screenshot: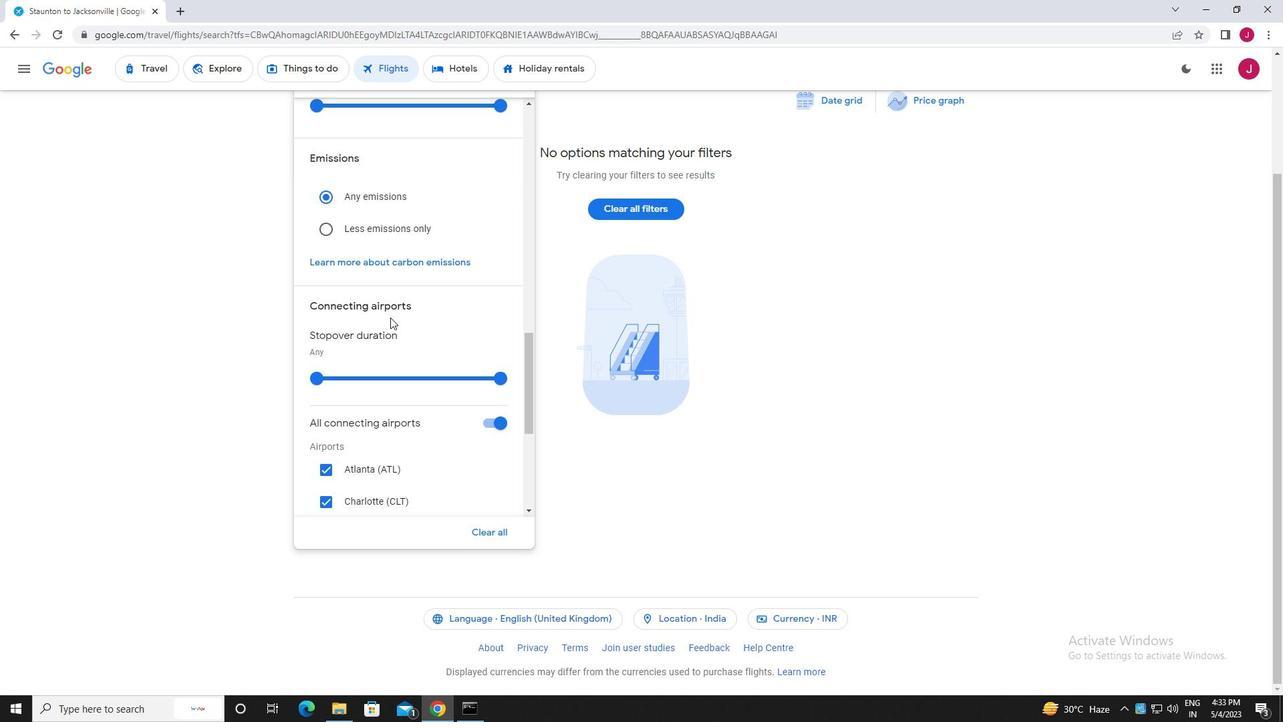 
Action: Mouse scrolled (450, 296) with delta (0, 0)
Screenshot: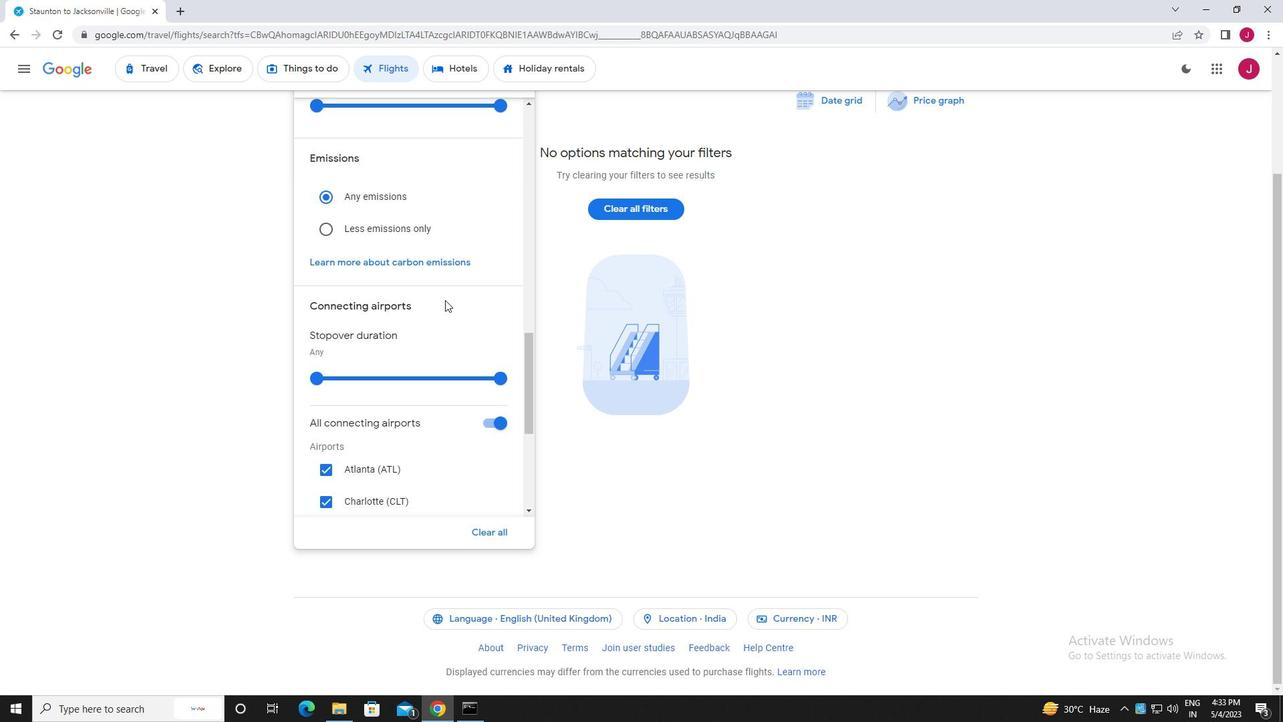 
Action: Mouse scrolled (450, 296) with delta (0, 0)
Screenshot: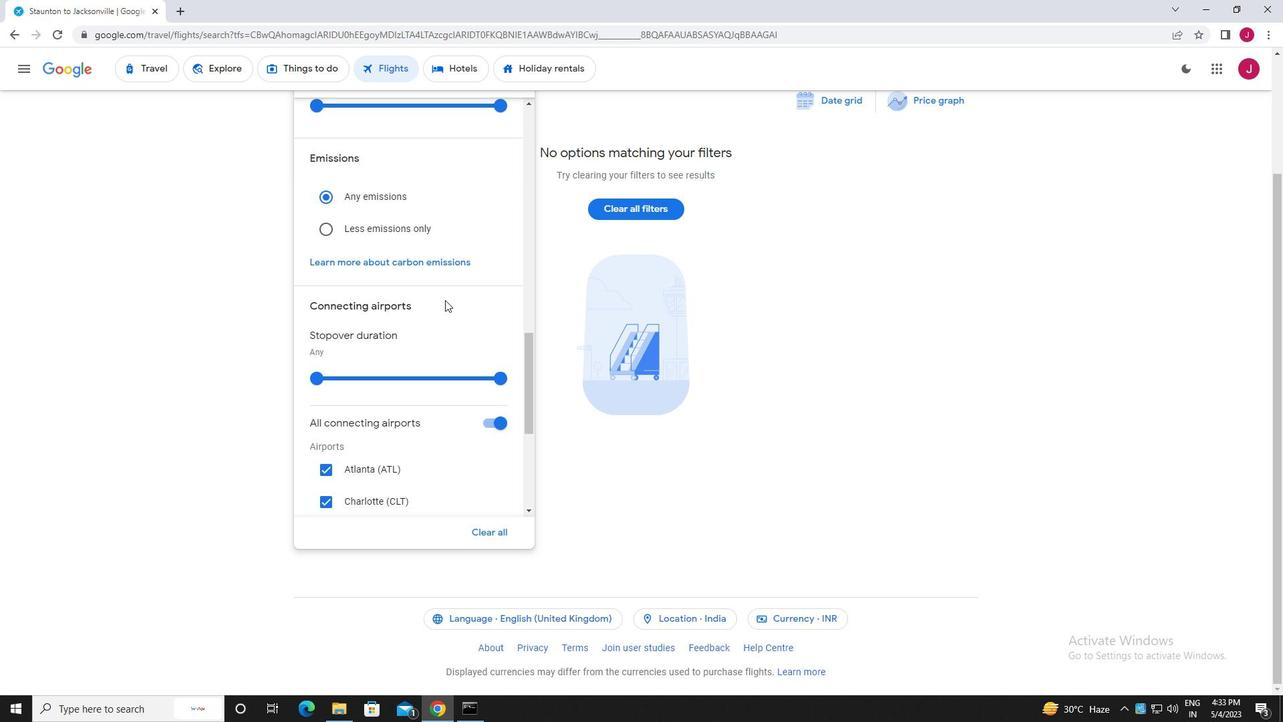 
Action: Mouse scrolled (450, 296) with delta (0, 0)
Screenshot: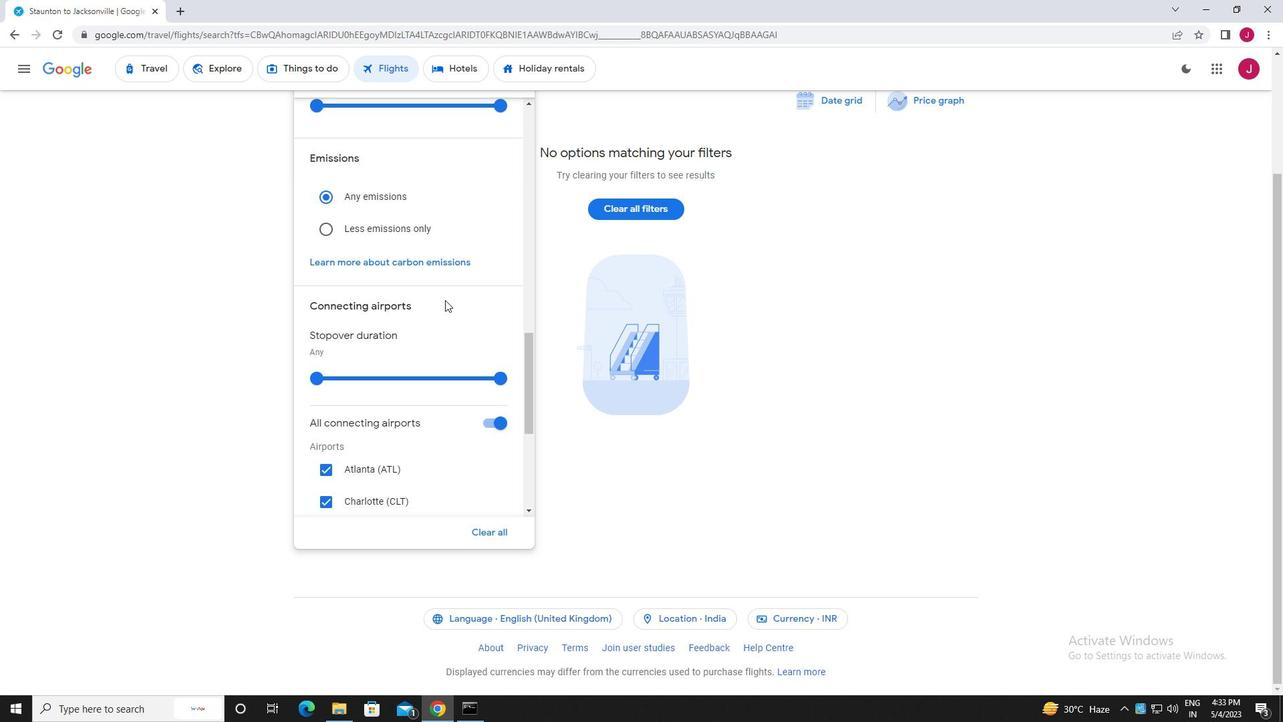 
Action: Mouse moved to (450, 292)
Screenshot: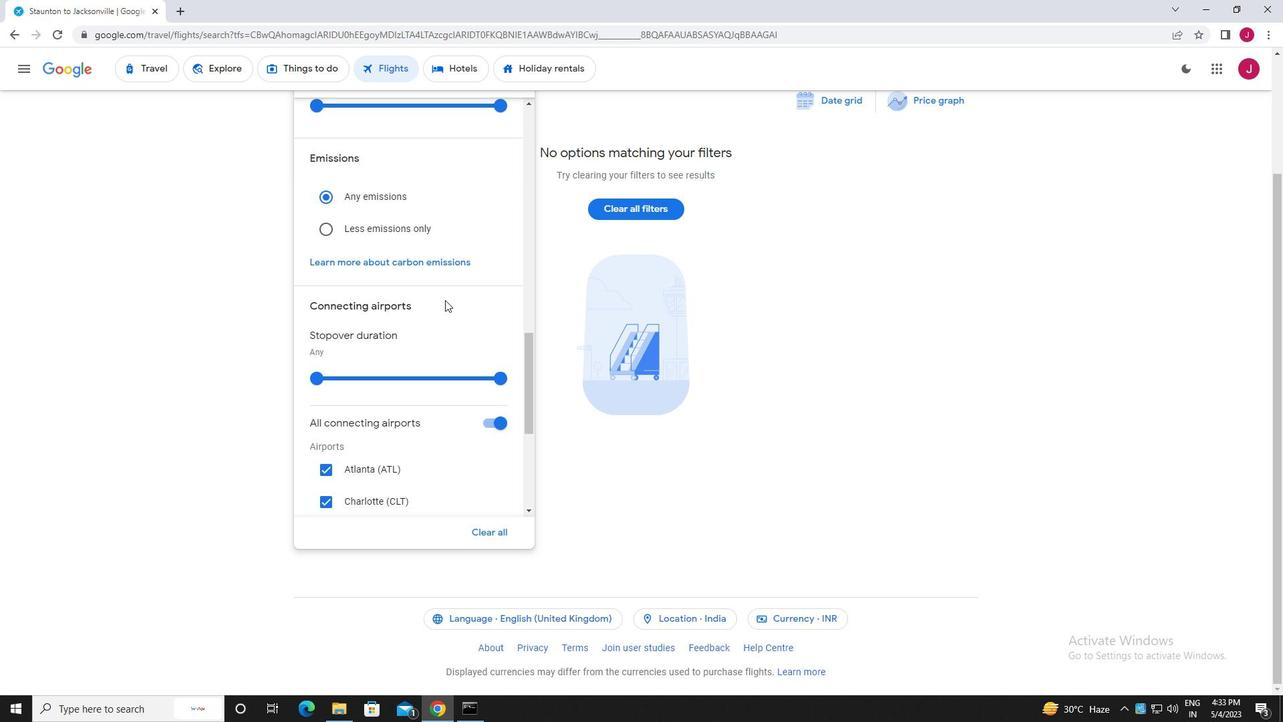 
Action: Mouse scrolled (450, 293) with delta (0, 0)
Screenshot: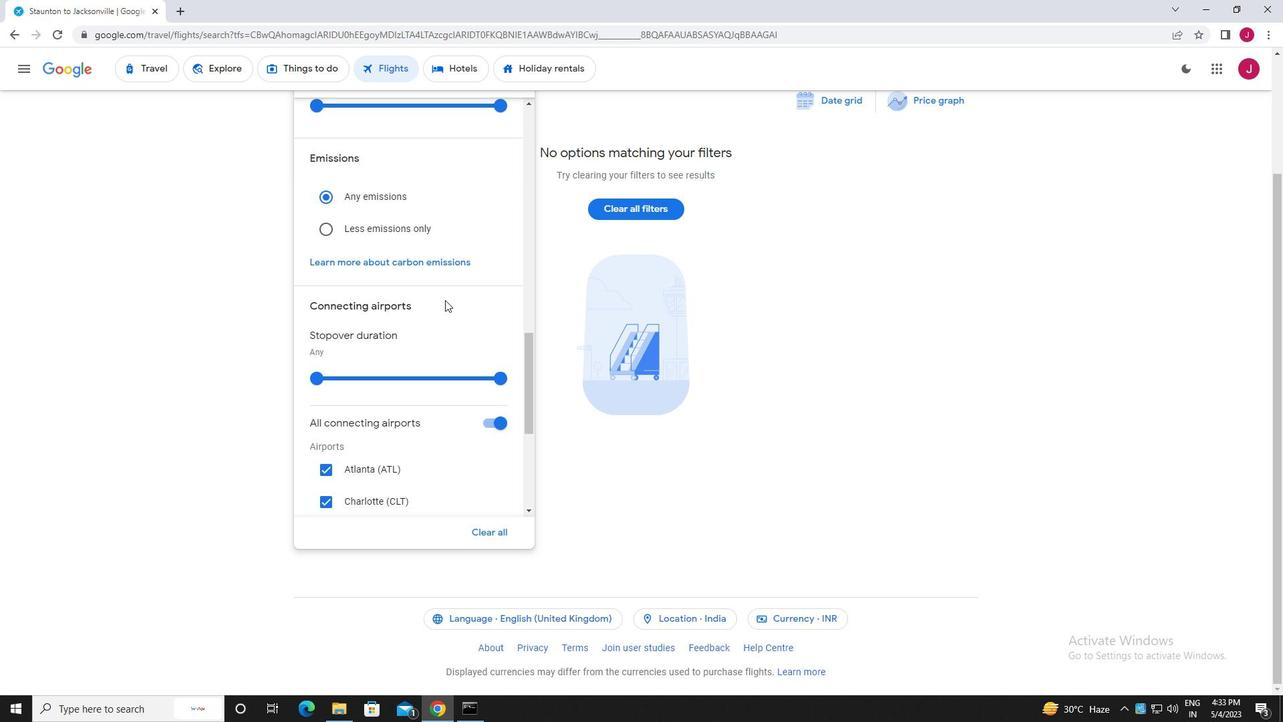
Action: Mouse moved to (439, 262)
Screenshot: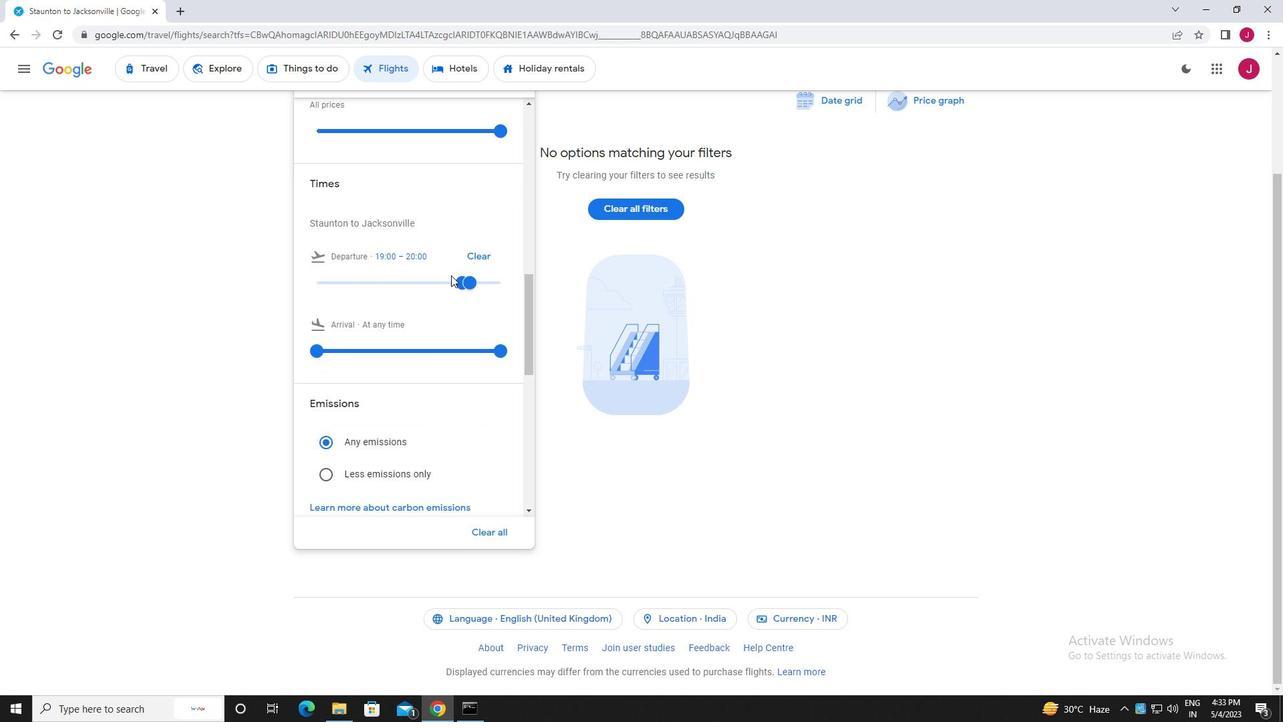 
Action: Mouse scrolled (439, 263) with delta (0, 0)
Screenshot: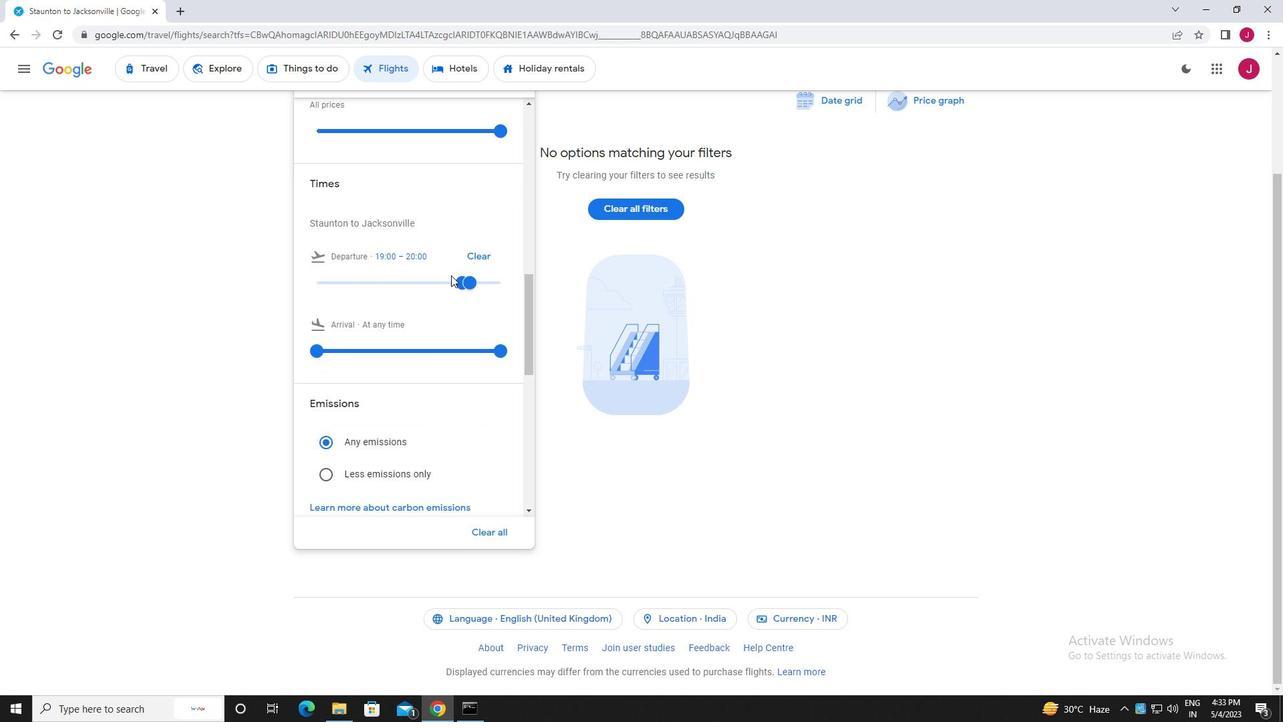 
Action: Mouse moved to (438, 262)
Screenshot: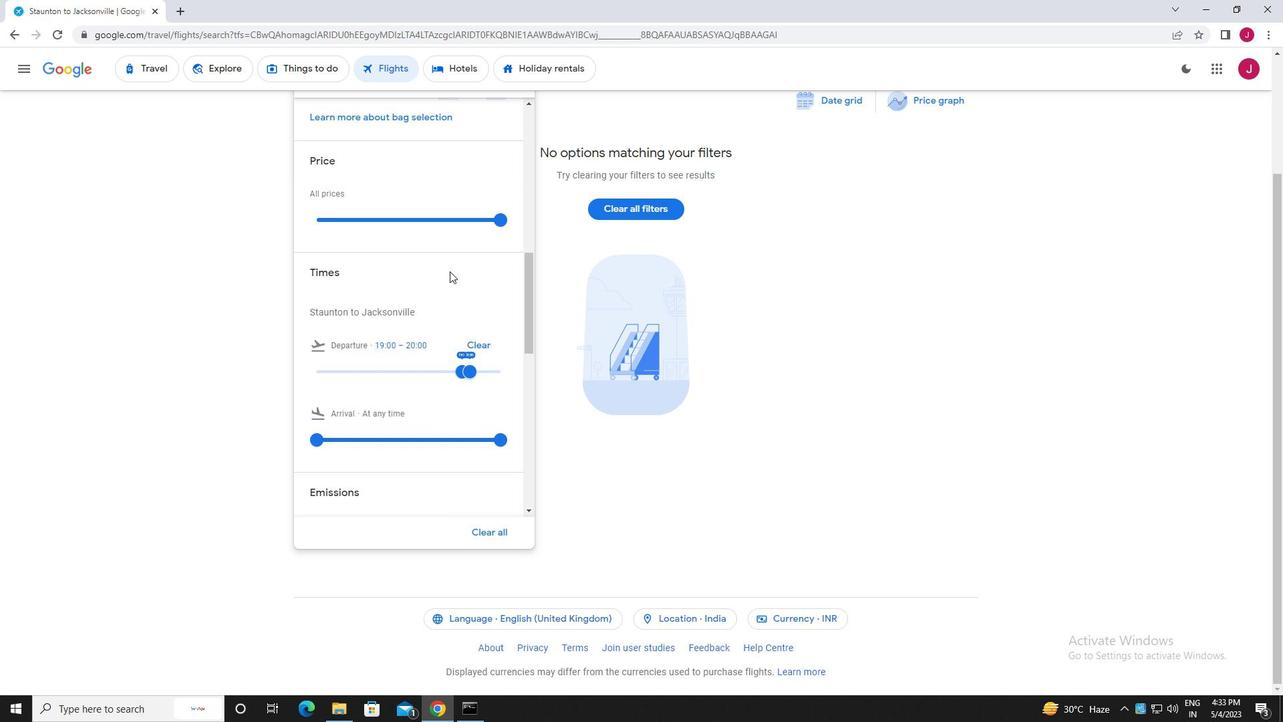 
Action: Mouse scrolled (438, 262) with delta (0, 0)
Screenshot: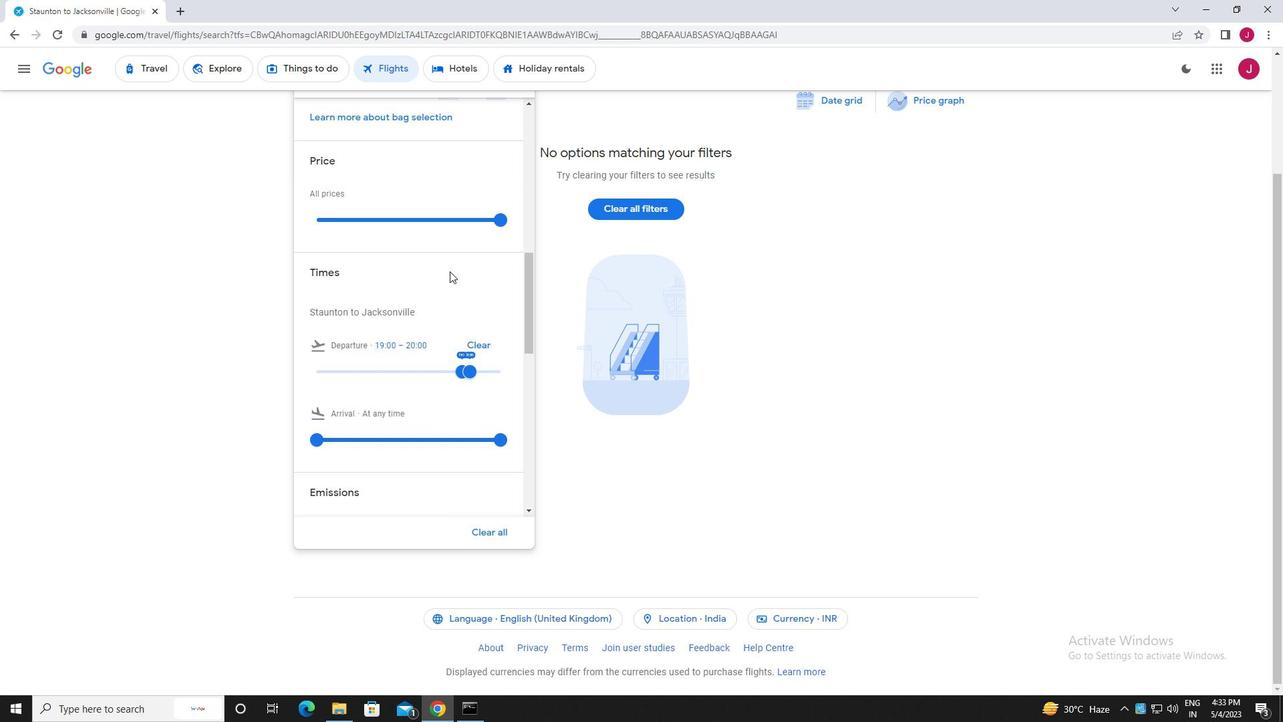 
Action: Mouse scrolled (438, 262) with delta (0, 0)
Screenshot: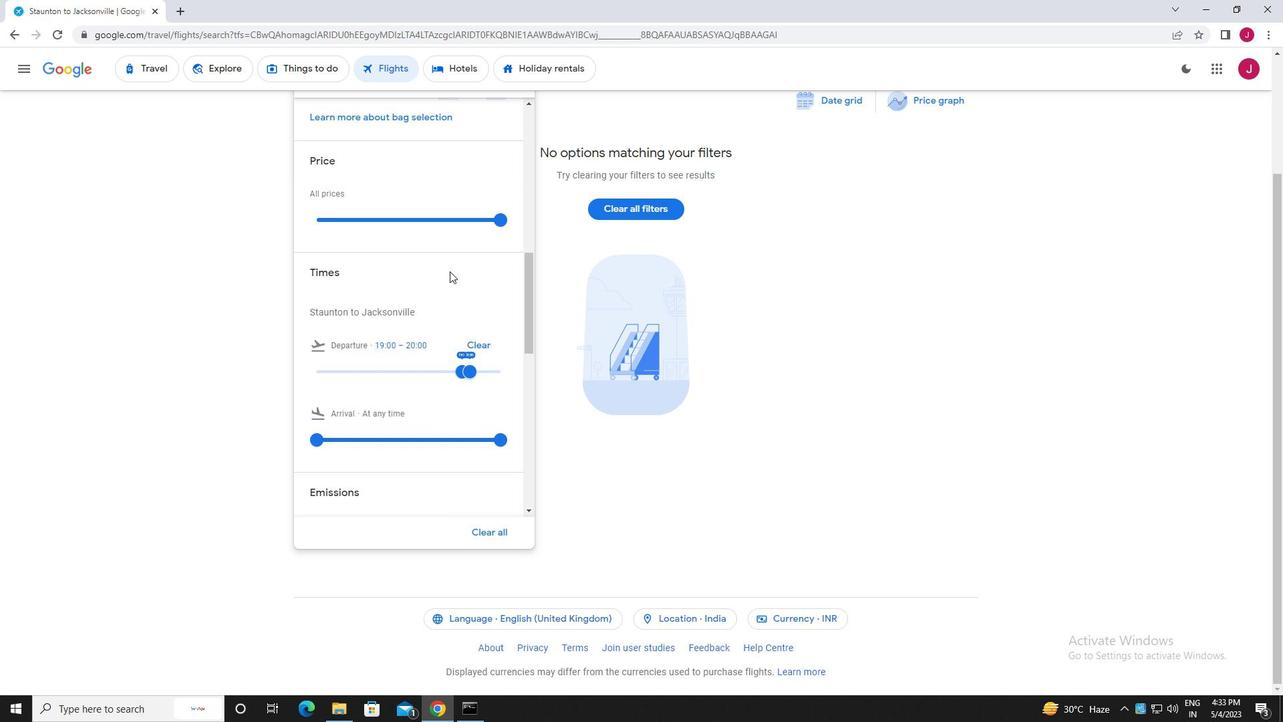 
Action: Mouse moved to (438, 260)
Screenshot: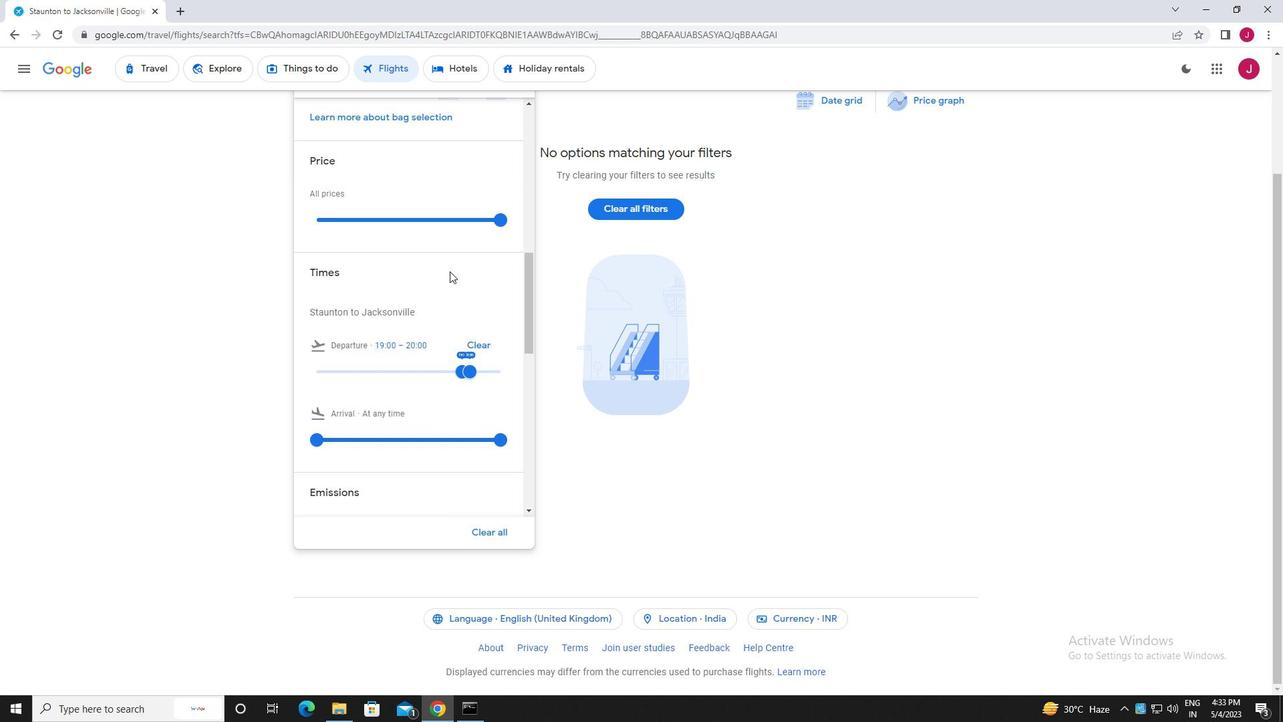 
Action: Mouse scrolled (438, 261) with delta (0, 0)
Screenshot: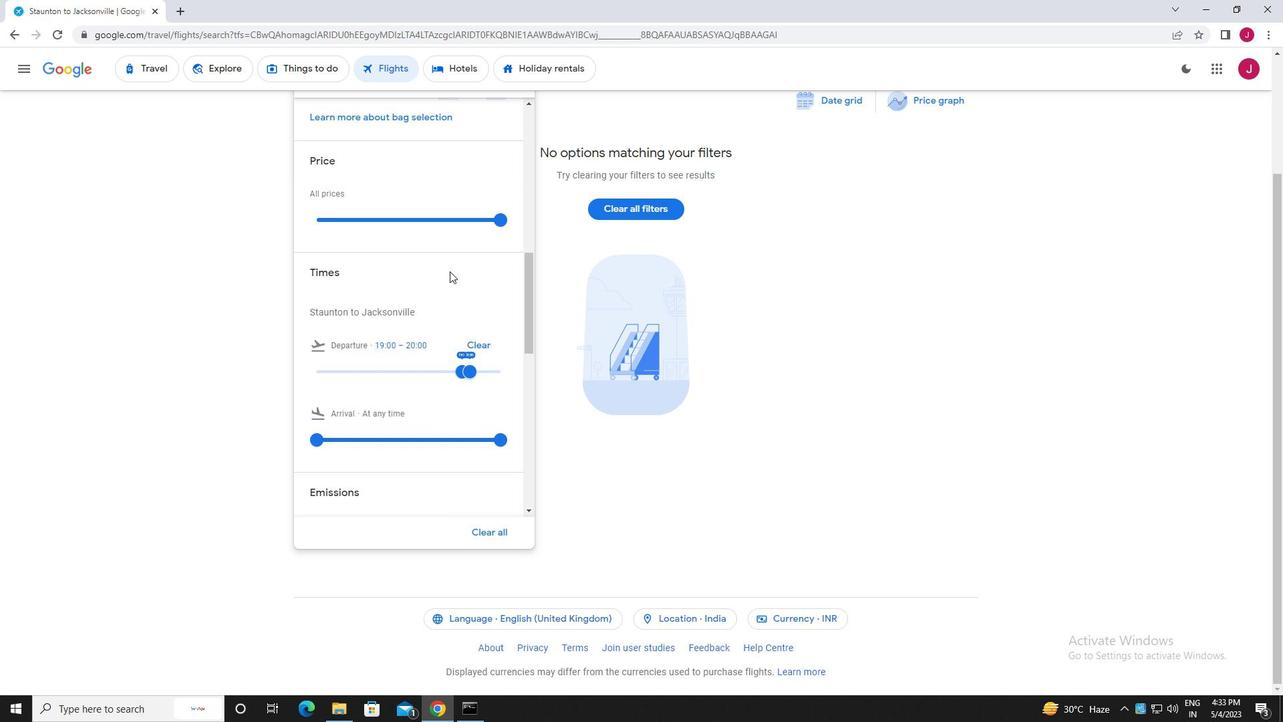 
Action: Mouse moved to (437, 258)
Screenshot: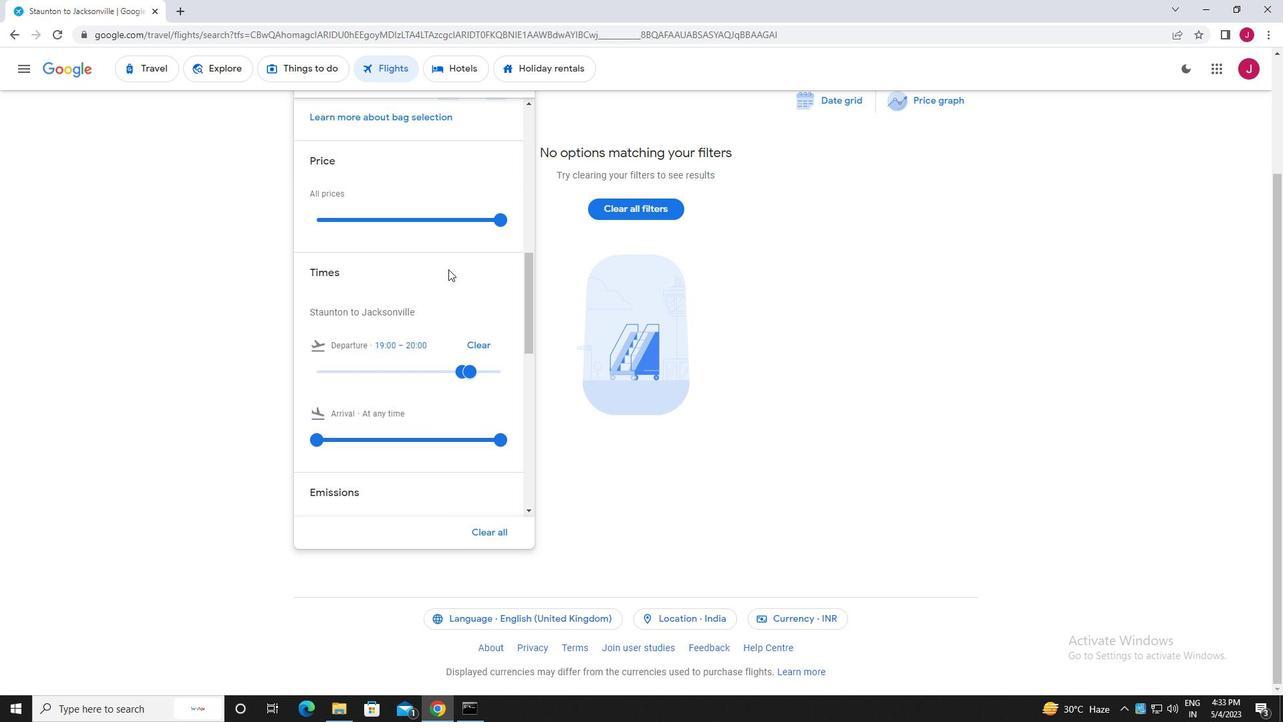 
Action: Mouse scrolled (437, 259) with delta (0, 0)
Screenshot: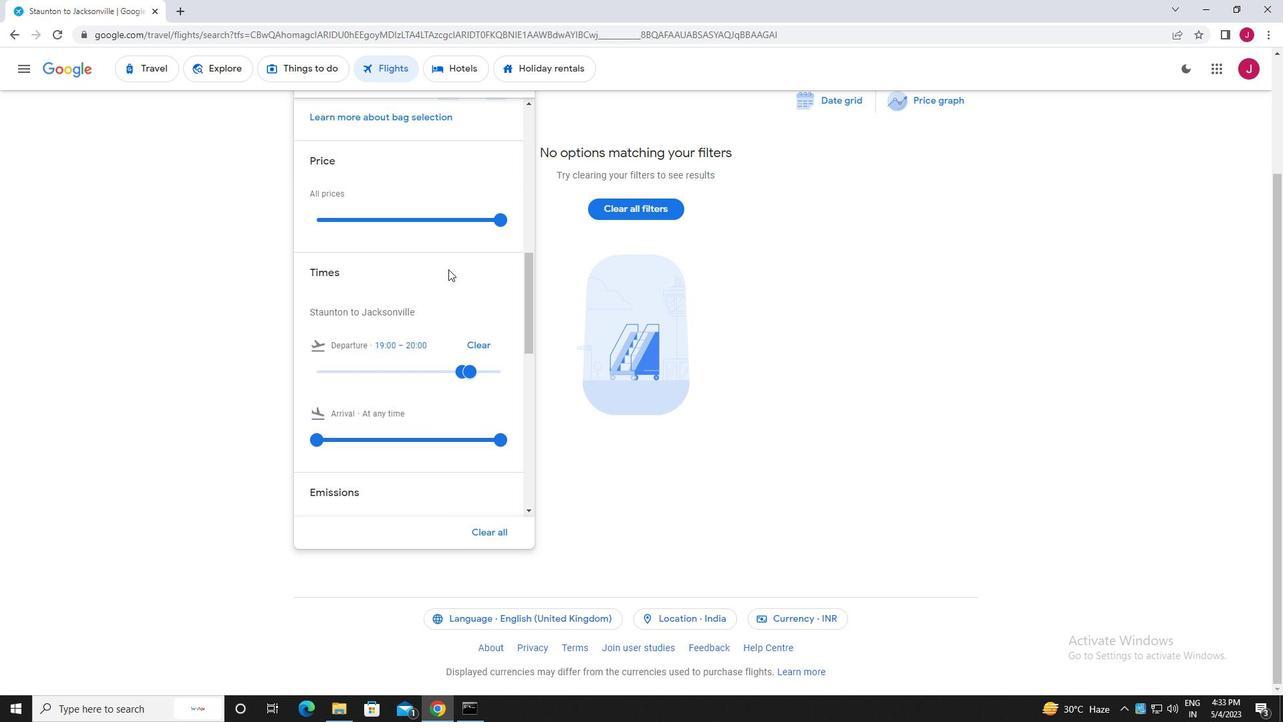 
Action: Mouse moved to (432, 249)
Screenshot: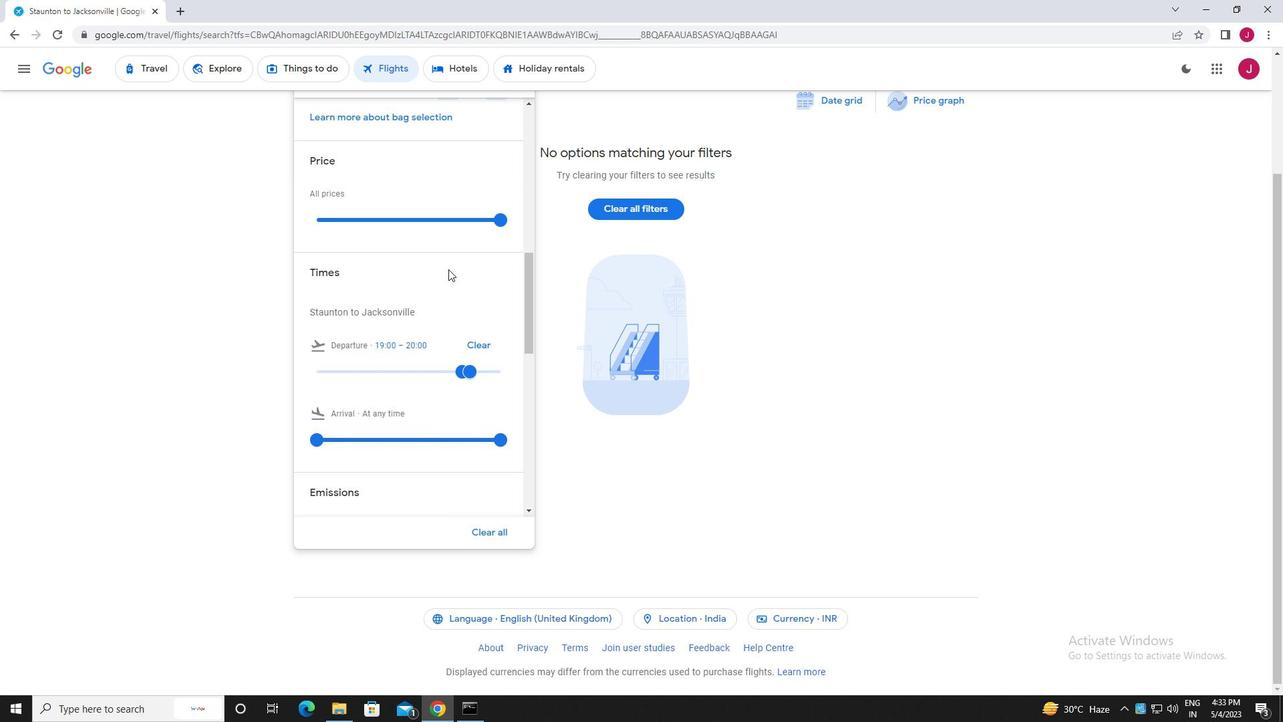 
Action: Mouse scrolled (432, 250) with delta (0, 0)
Screenshot: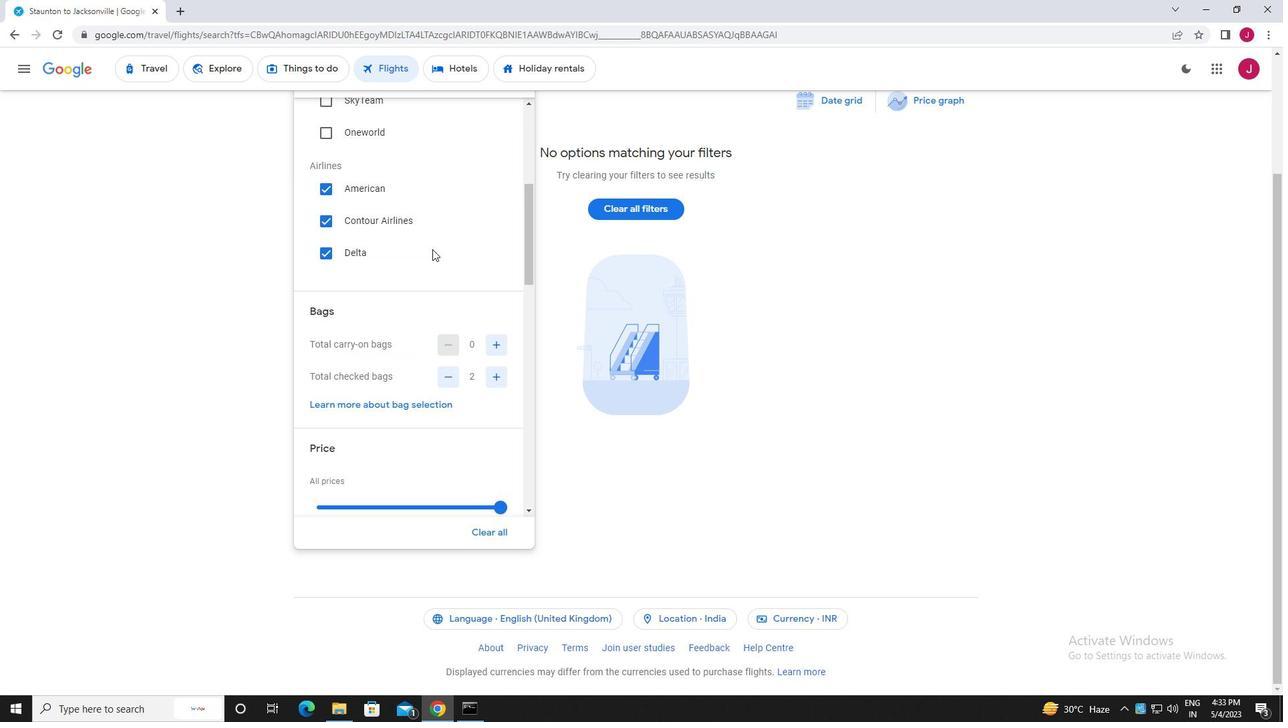 
Action: Mouse scrolled (432, 250) with delta (0, 0)
Screenshot: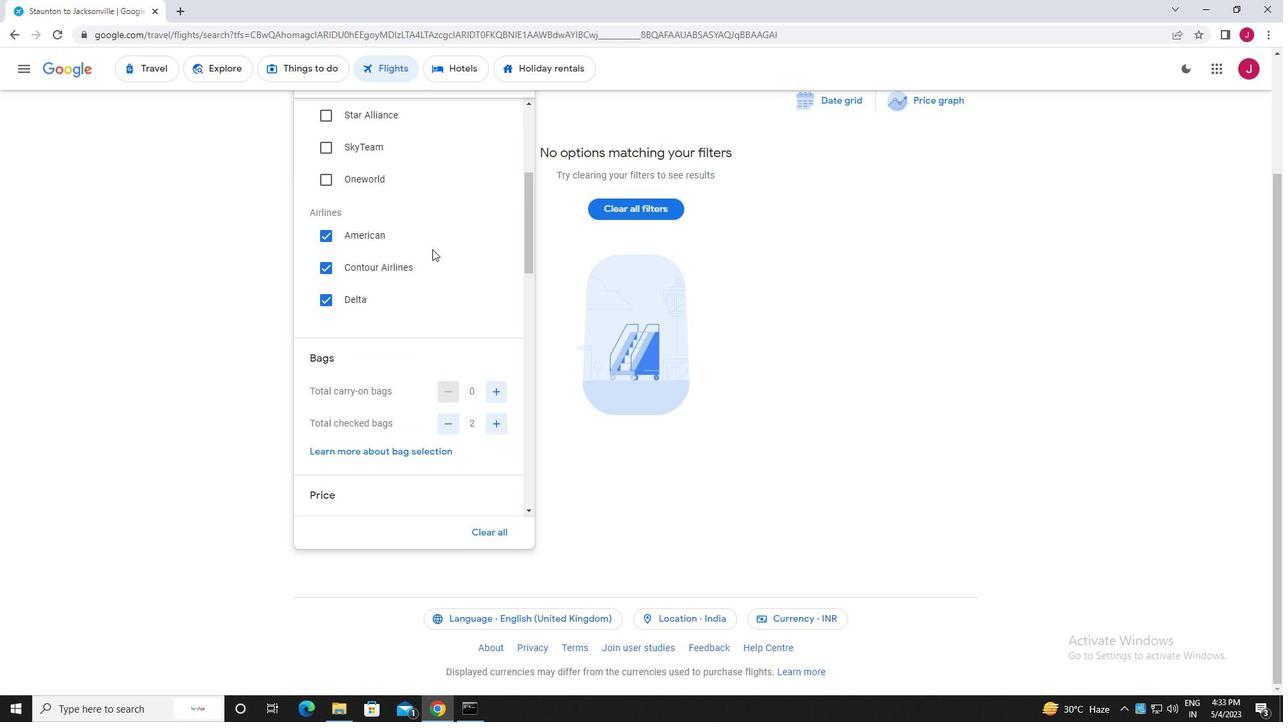 
Action: Mouse scrolled (432, 250) with delta (0, 0)
Screenshot: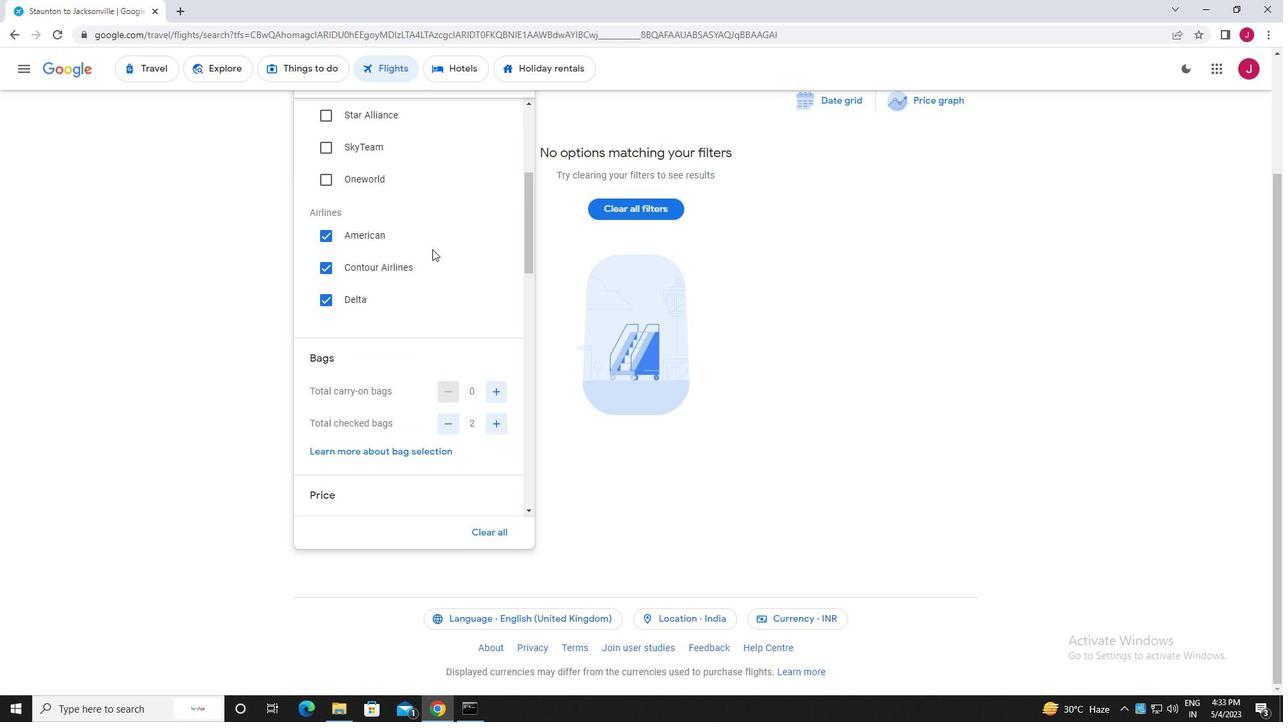 
Action: Mouse scrolled (432, 250) with delta (0, 0)
Screenshot: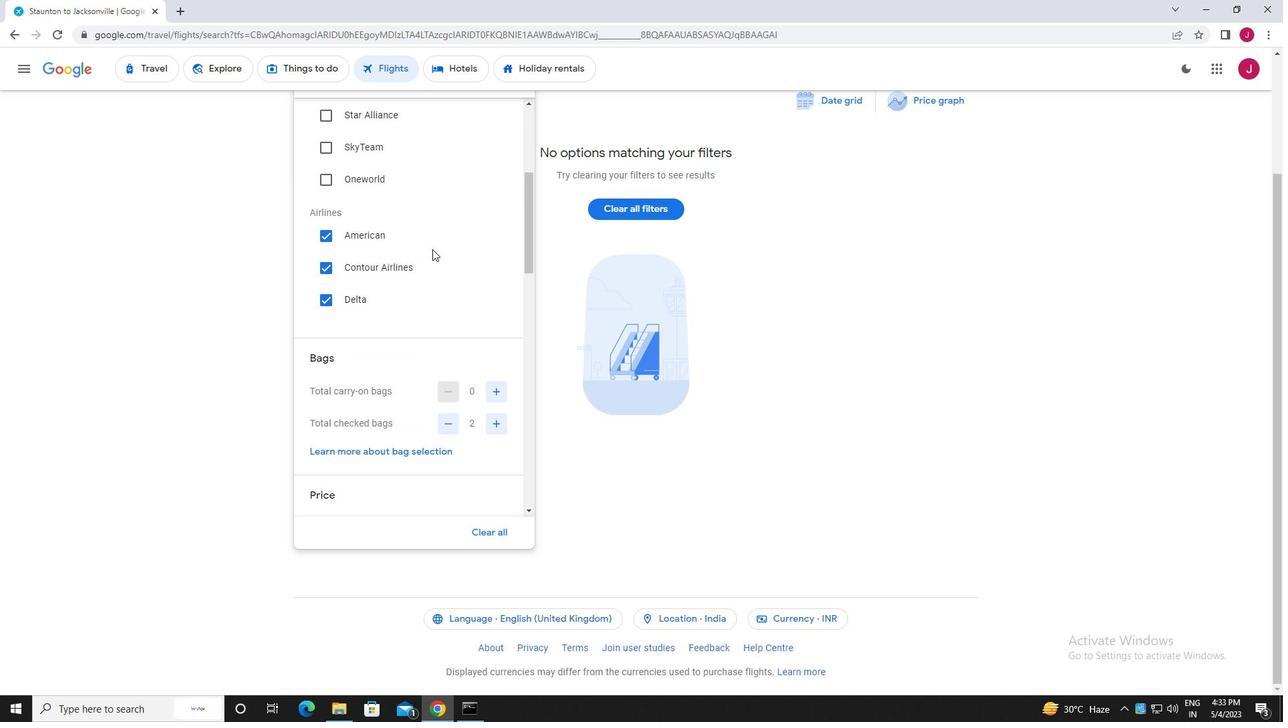 
Action: Mouse scrolled (432, 250) with delta (0, 0)
Screenshot: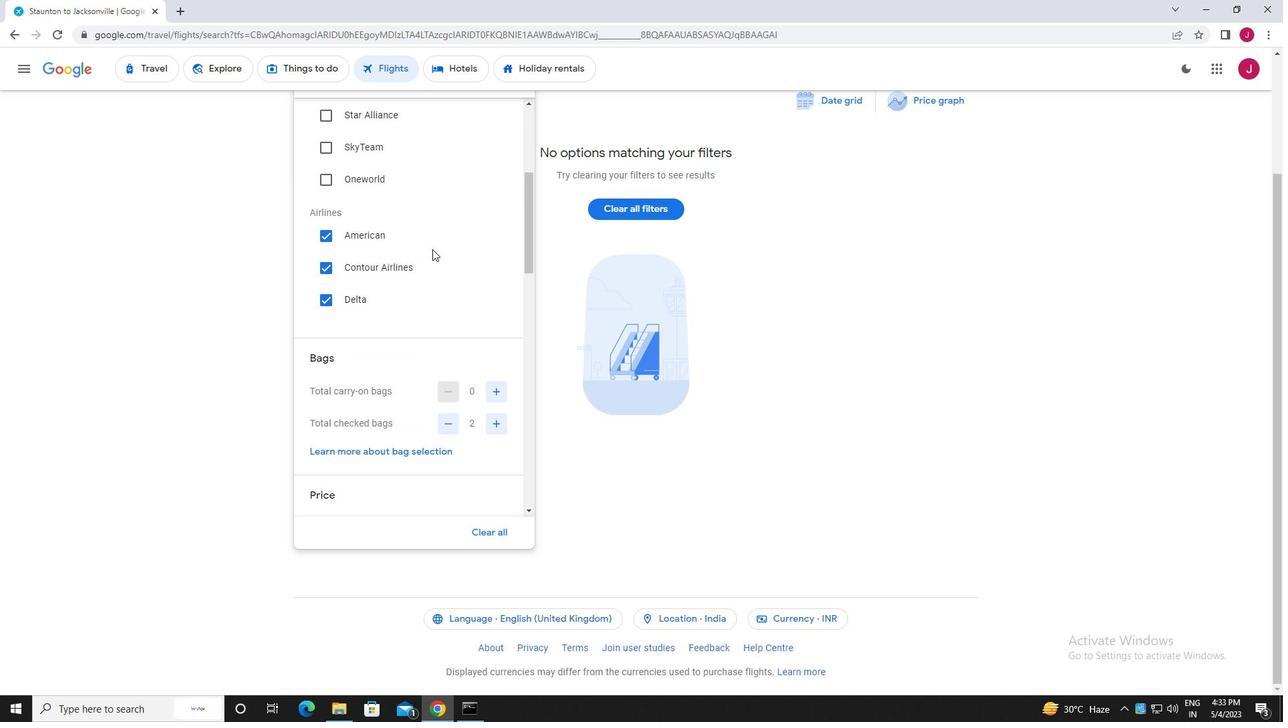
Action: Mouse scrolled (432, 250) with delta (0, 0)
Screenshot: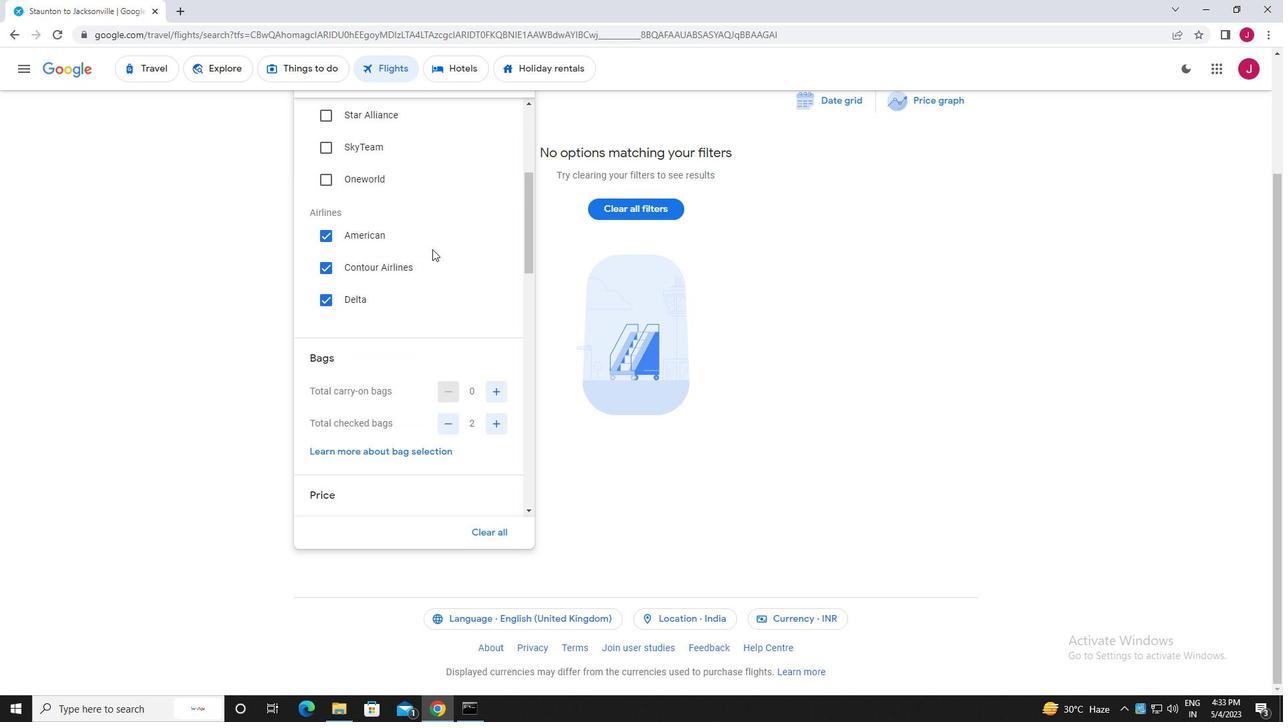 
Action: Mouse scrolled (432, 250) with delta (0, 0)
Screenshot: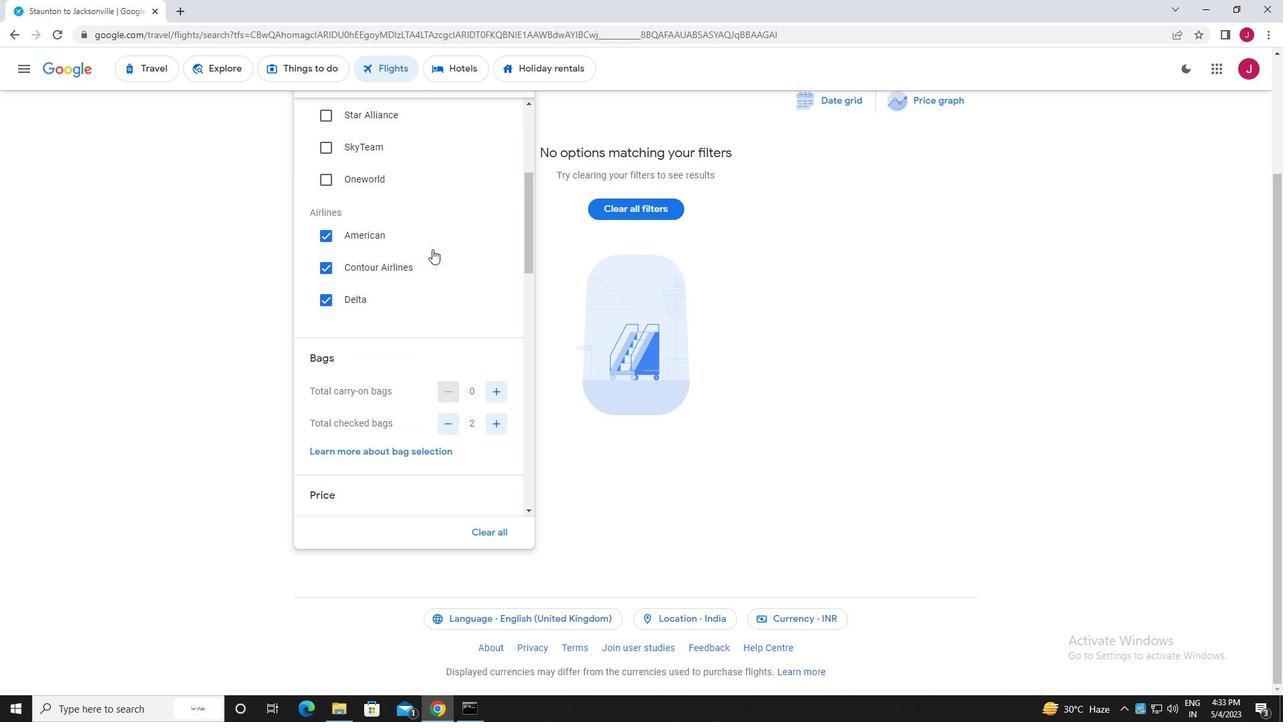 
Action: Mouse moved to (408, 140)
Screenshot: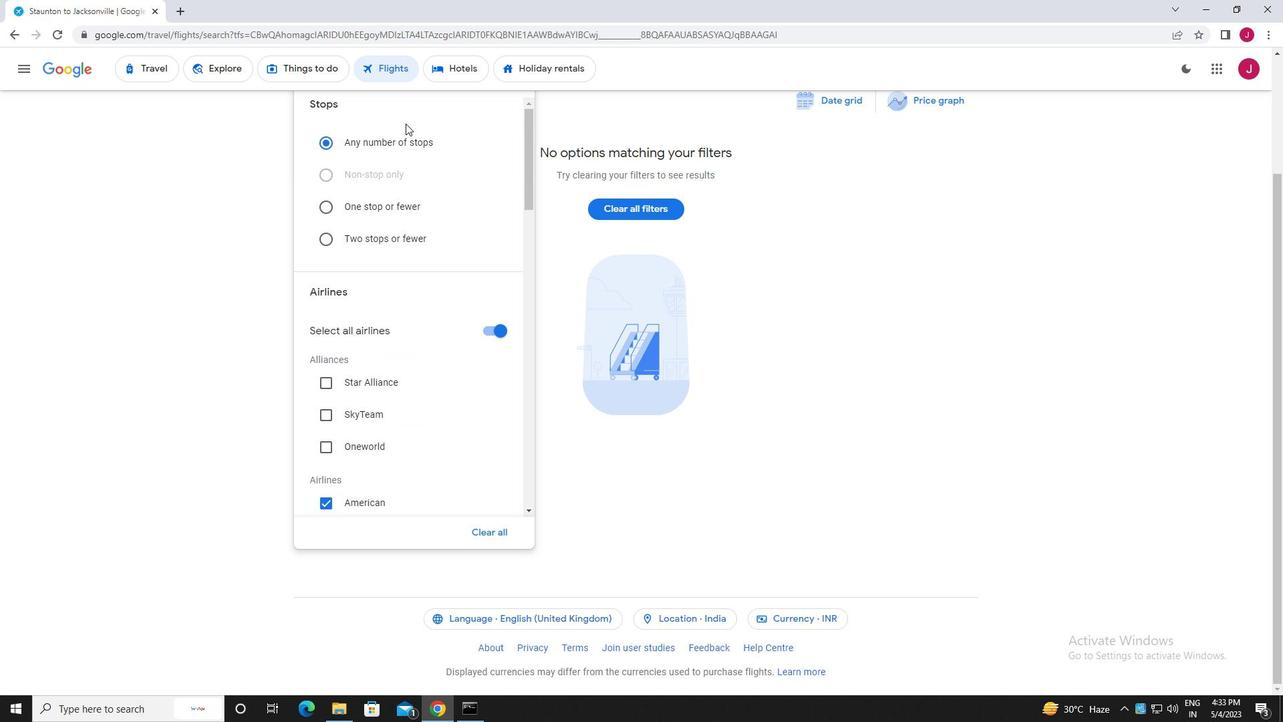 
Action: Mouse scrolled (408, 141) with delta (0, 0)
Screenshot: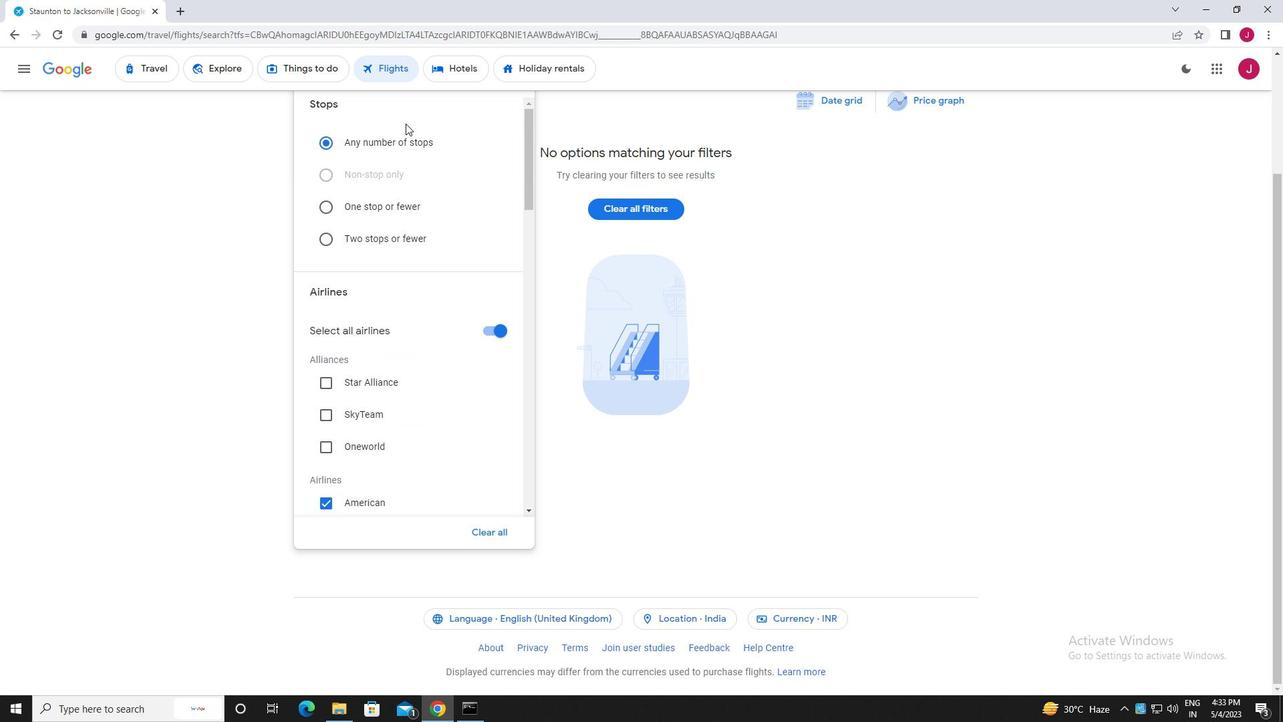 
Action: Mouse scrolled (408, 141) with delta (0, 0)
Screenshot: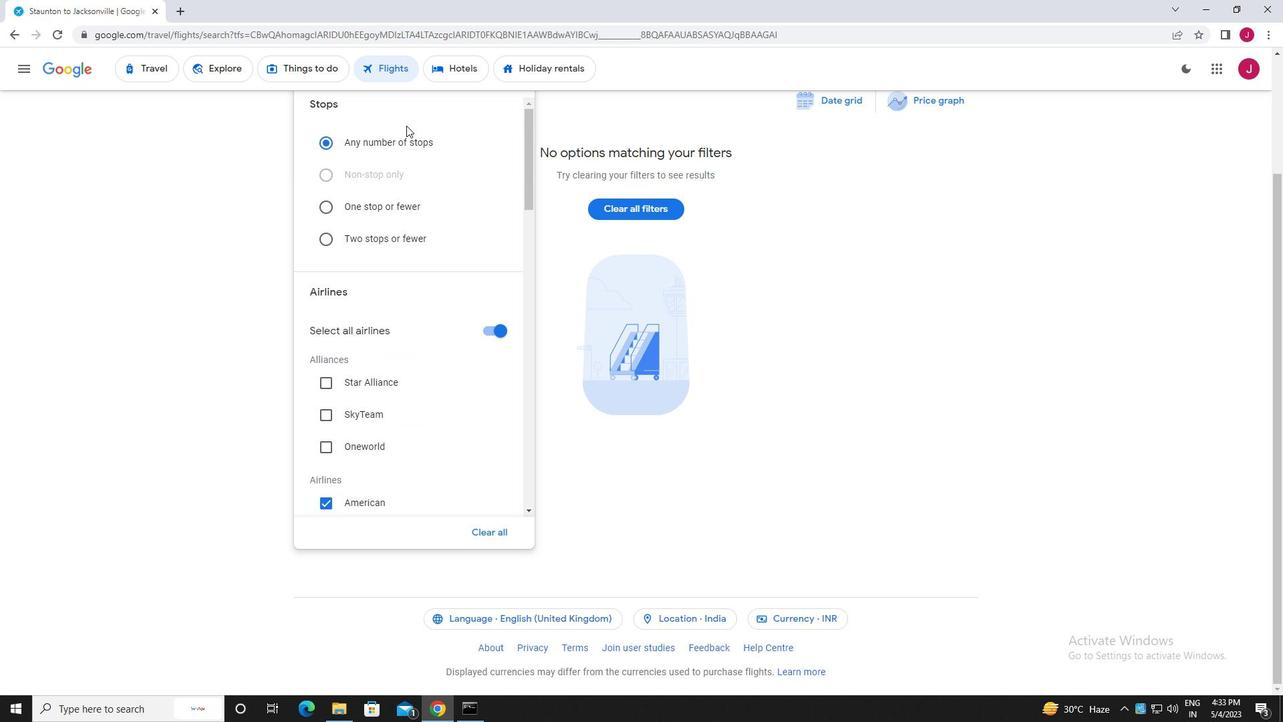 
Action: Mouse scrolled (408, 141) with delta (0, 0)
Screenshot: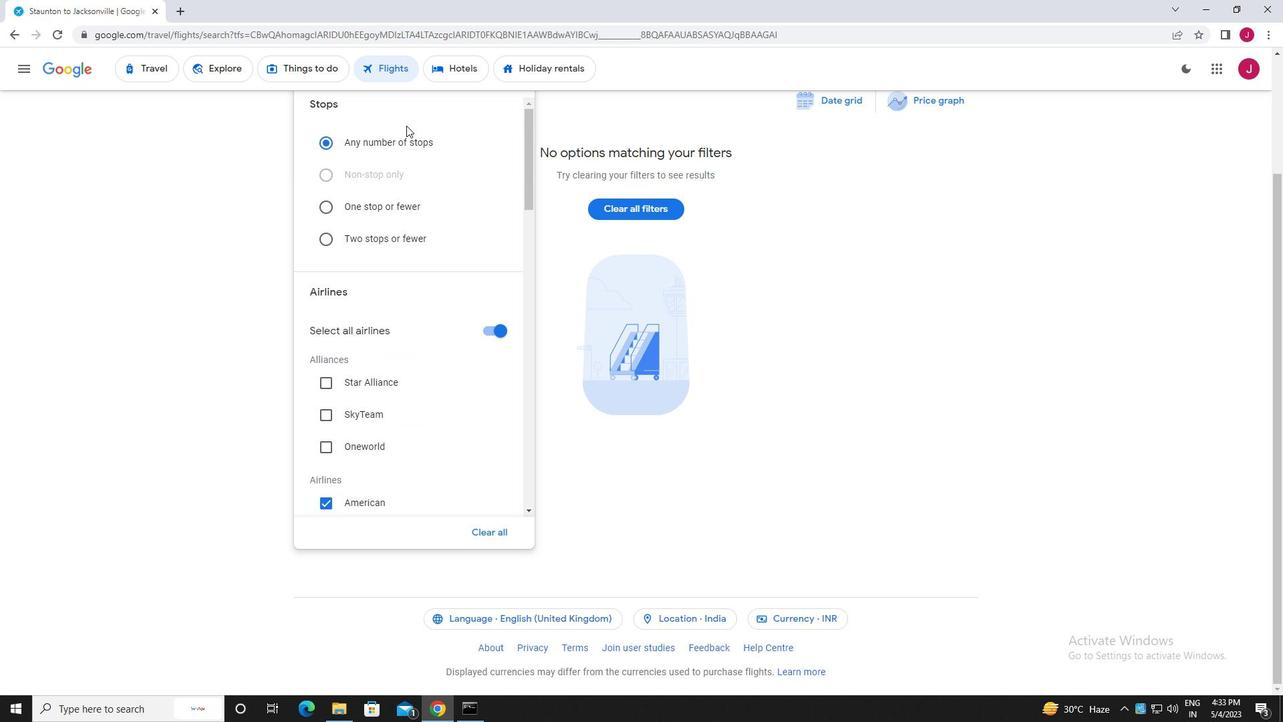 
Action: Mouse scrolled (408, 141) with delta (0, 0)
Screenshot: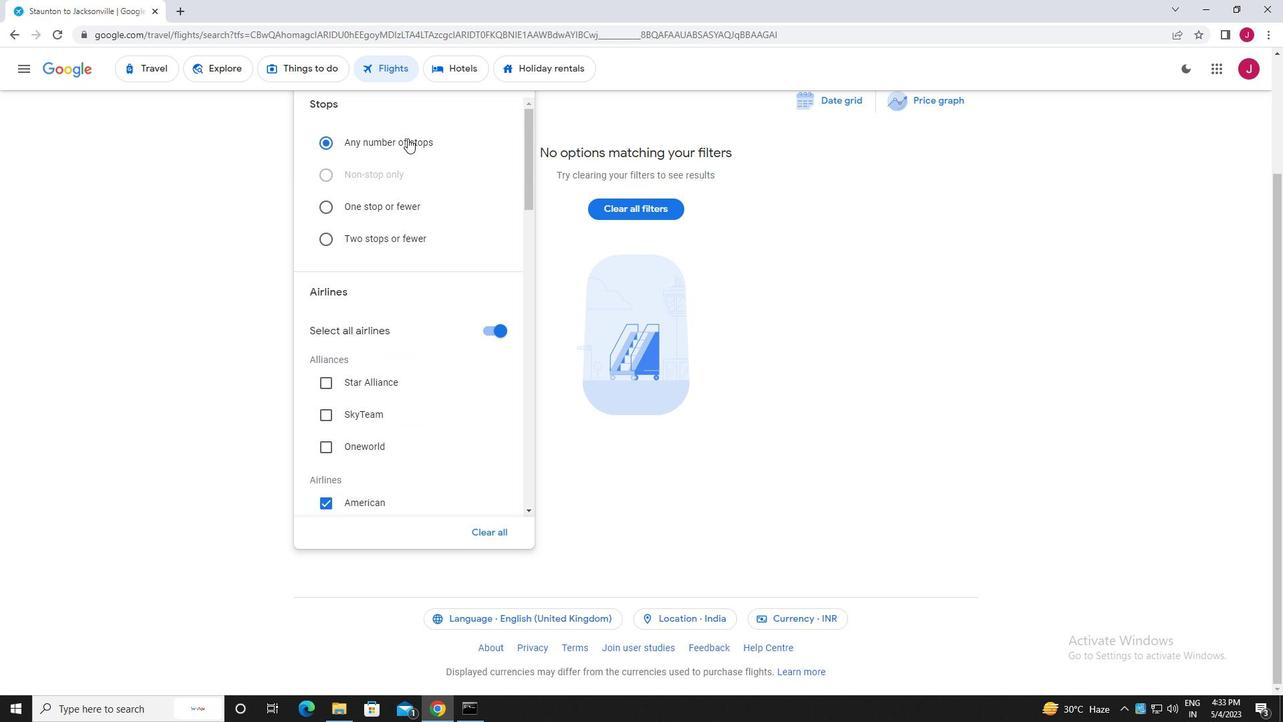 
Action: Mouse scrolled (408, 141) with delta (0, 0)
Screenshot: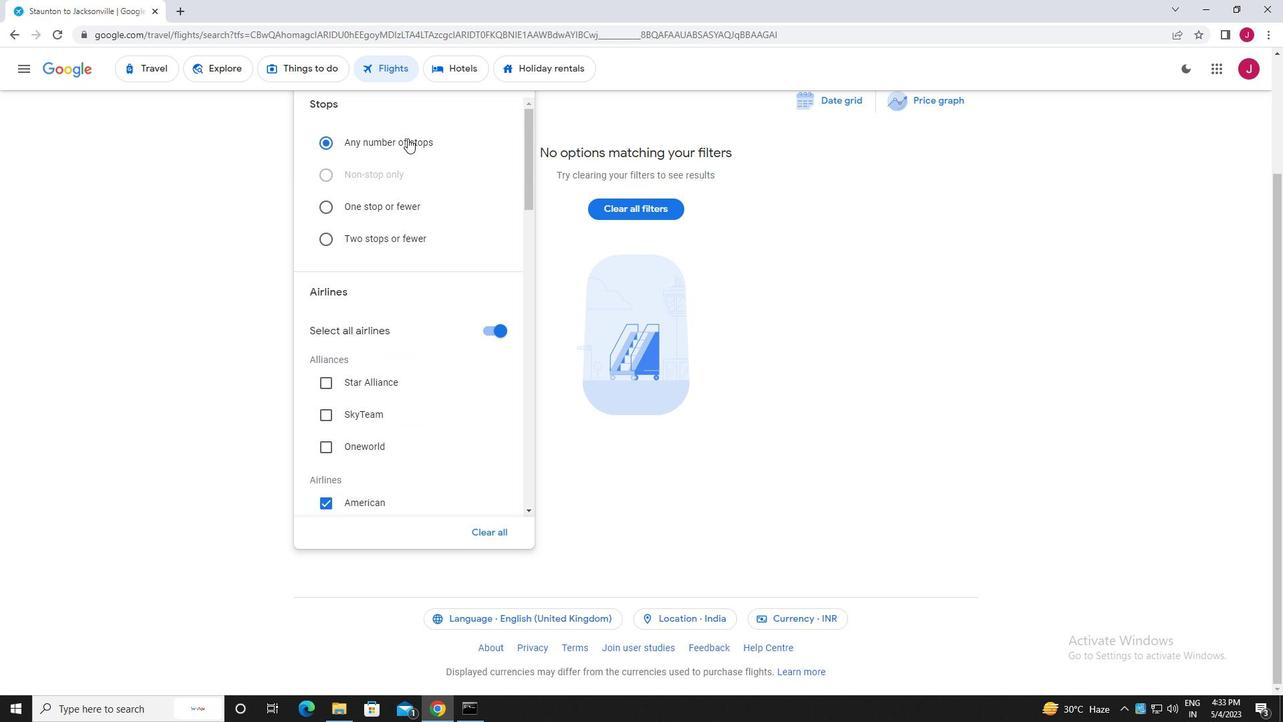
Action: Mouse moved to (412, 134)
Screenshot: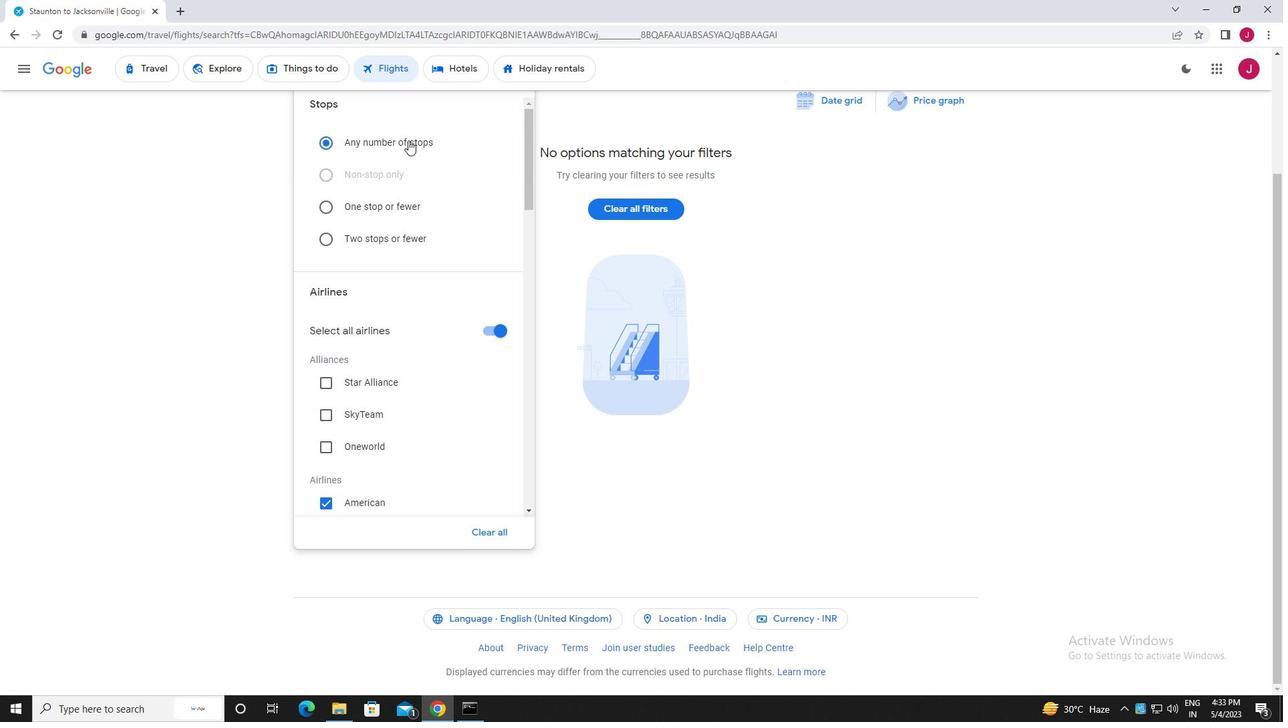 
Action: Mouse scrolled (412, 135) with delta (0, 0)
Screenshot: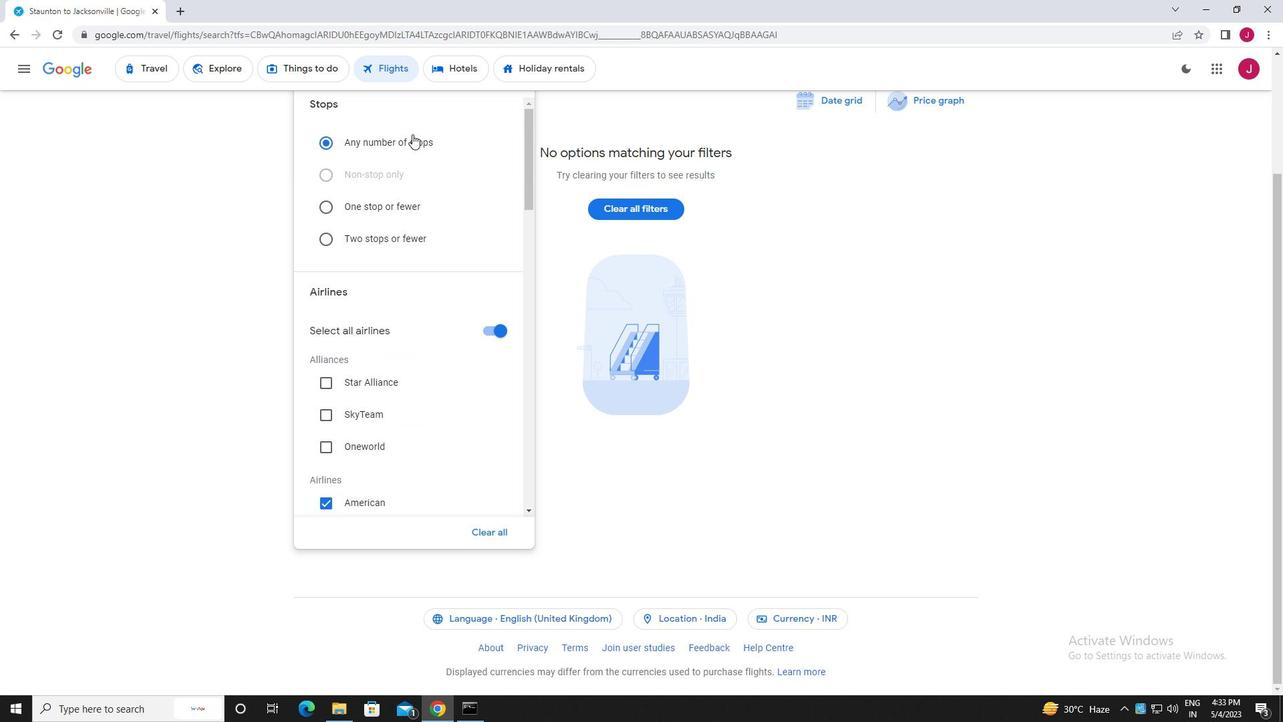 
Action: Mouse scrolled (412, 135) with delta (0, 0)
Screenshot: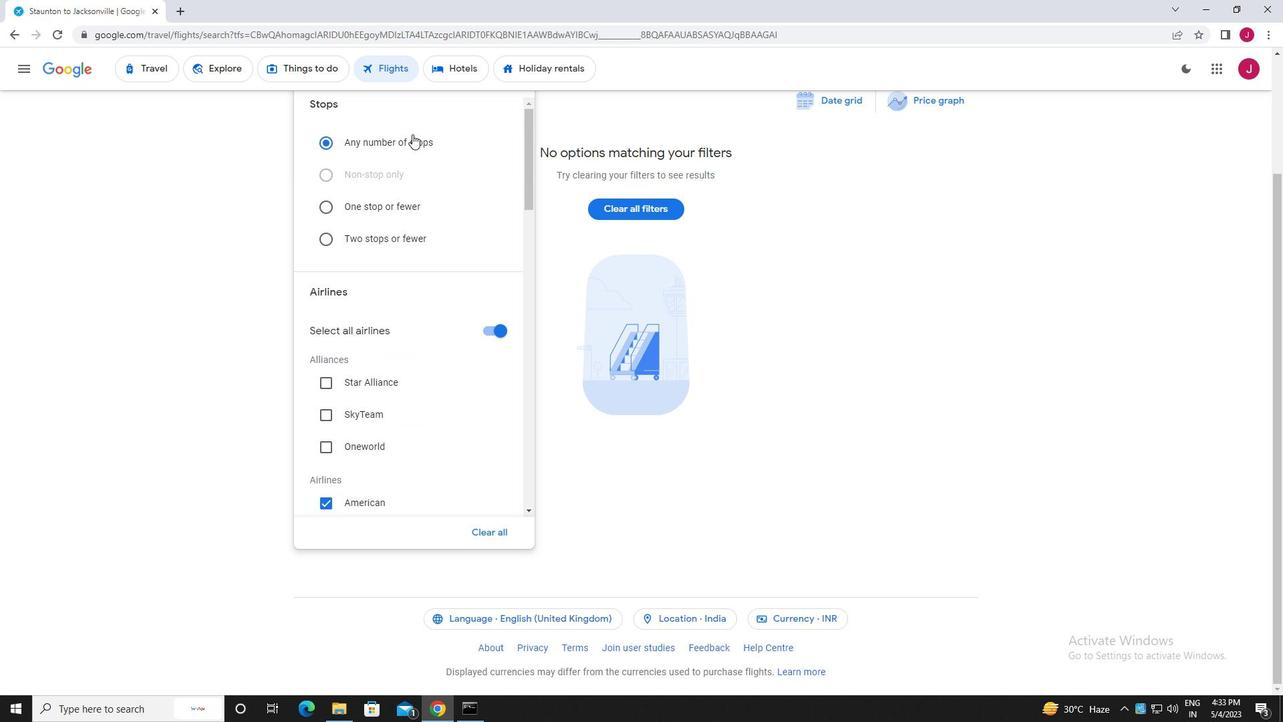 
Action: Mouse scrolled (412, 135) with delta (0, 0)
Screenshot: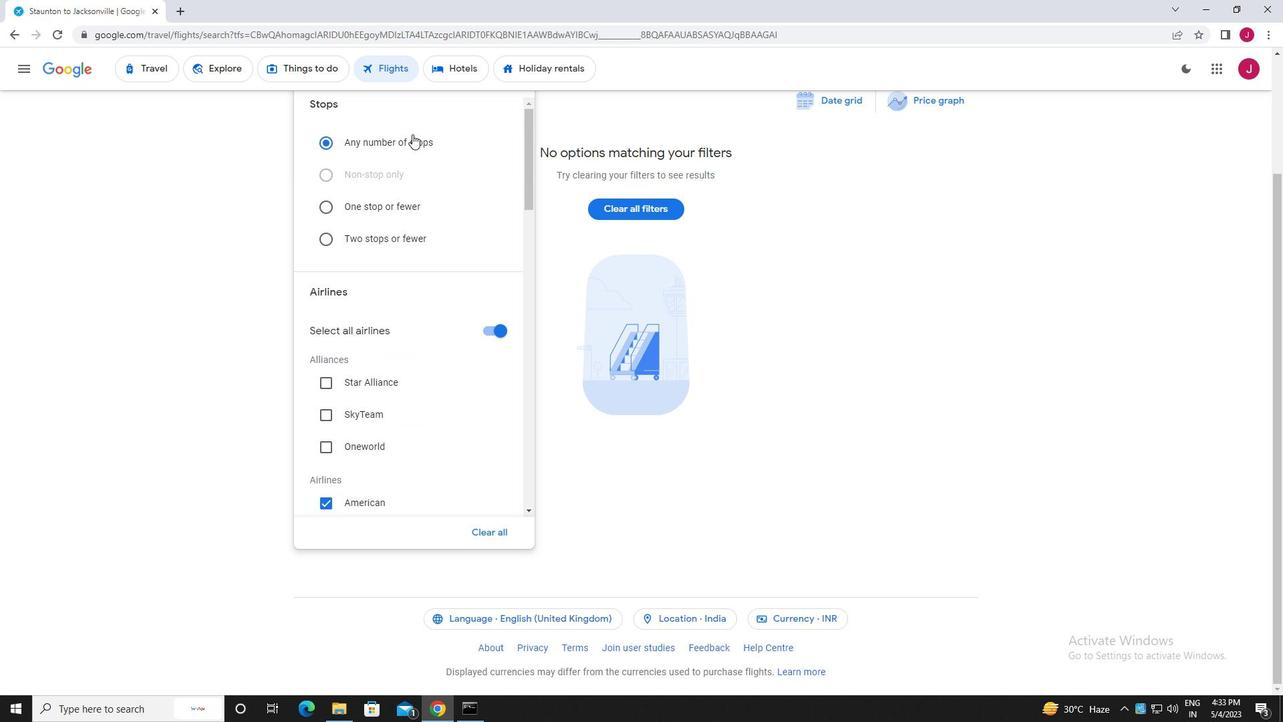 
Action: Mouse scrolled (412, 135) with delta (0, 0)
Screenshot: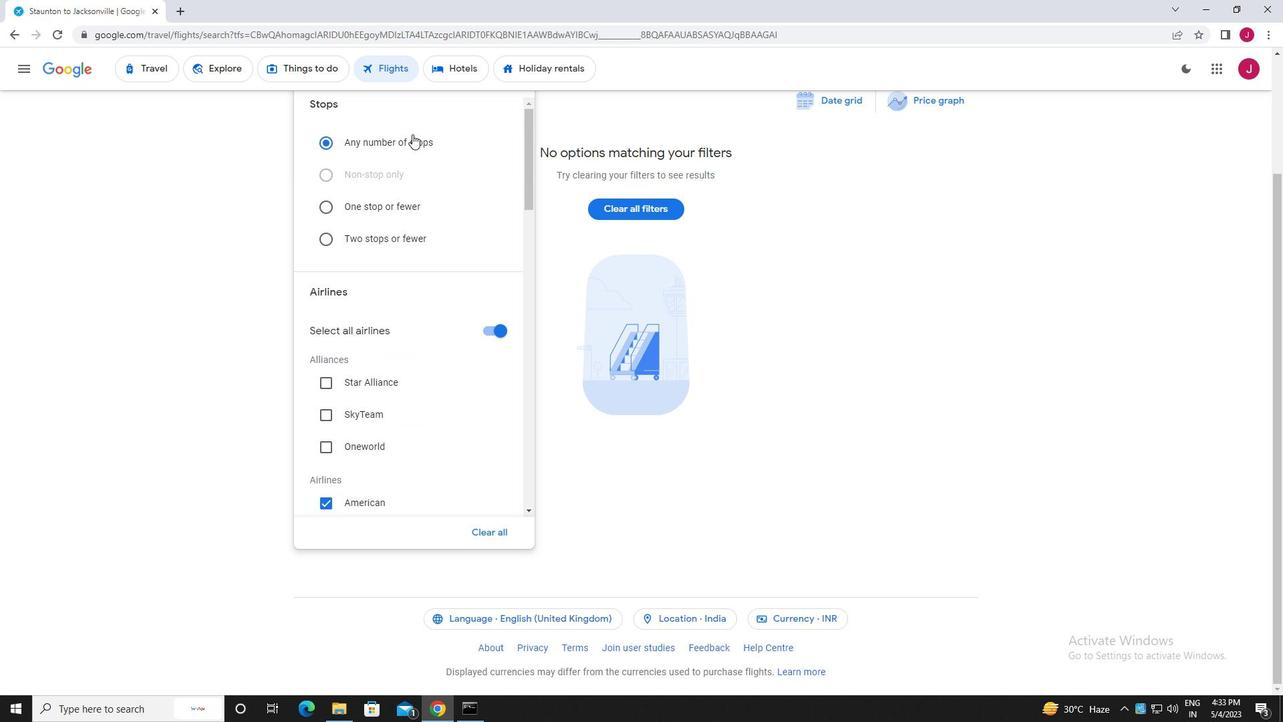 
Action: Mouse moved to (499, 284)
Screenshot: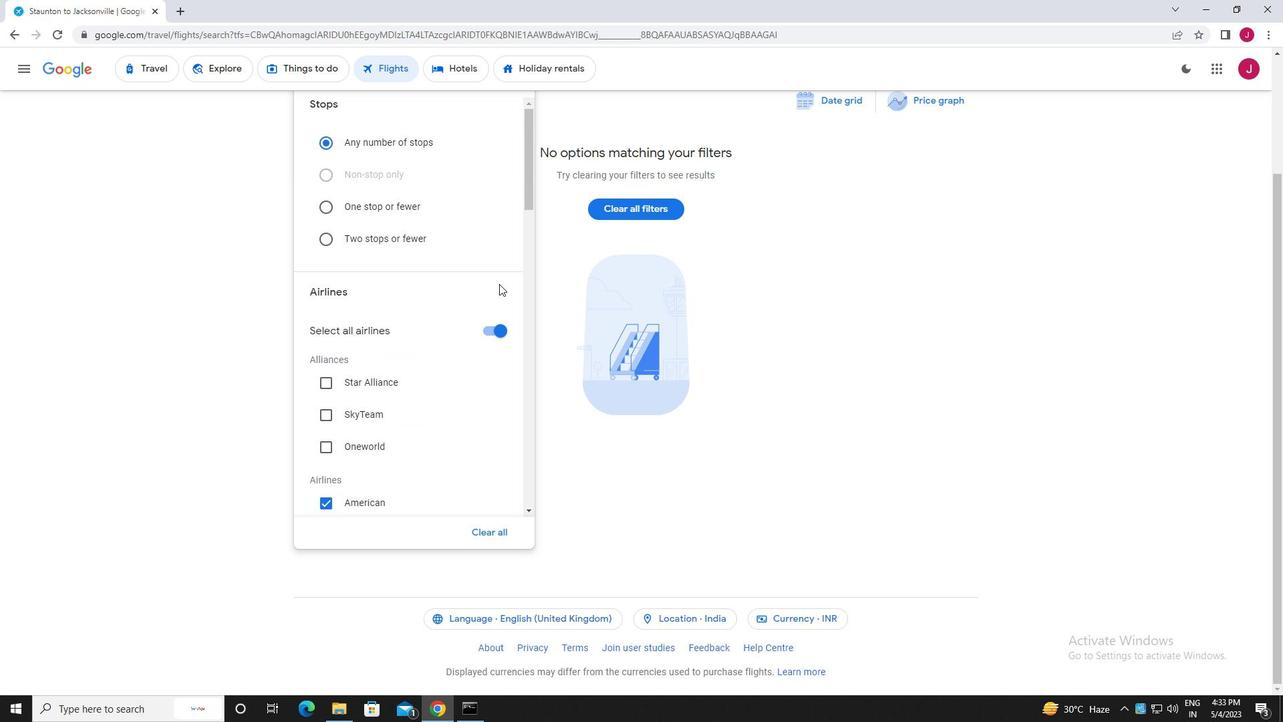 
